 Task: Explore Airbnb listings in Savannah, Georgia, known for its historic mansions, beautiful squares, and Southern hospitality.
Action: Mouse moved to (511, 67)
Screenshot: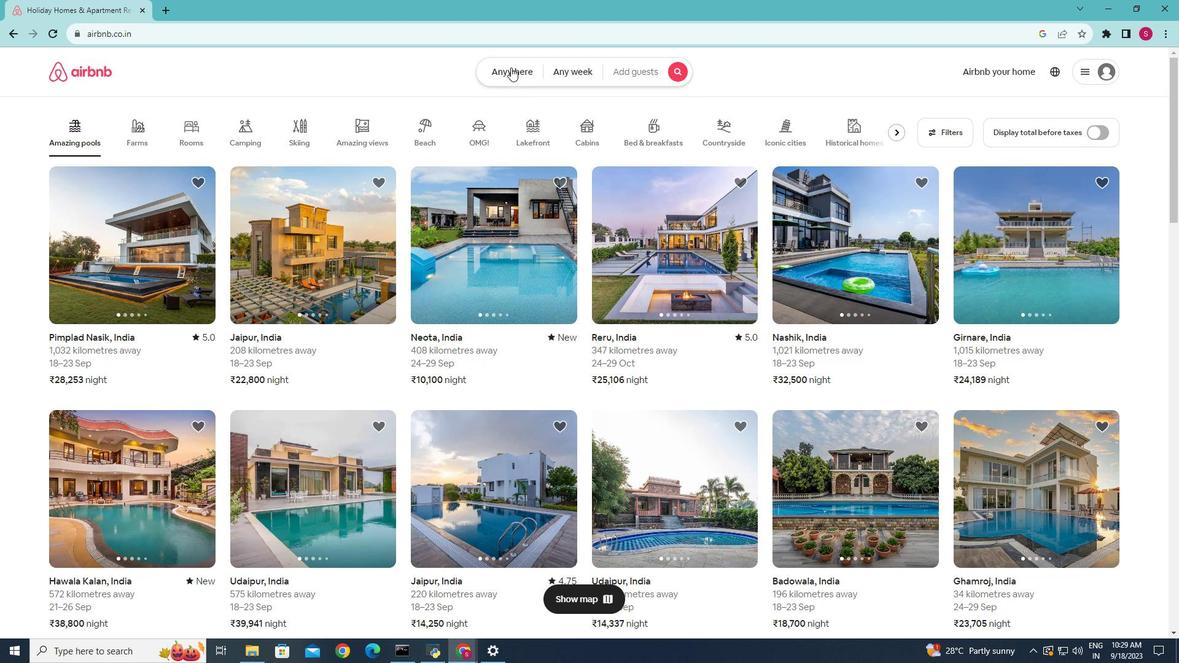 
Action: Mouse pressed left at (511, 67)
Screenshot: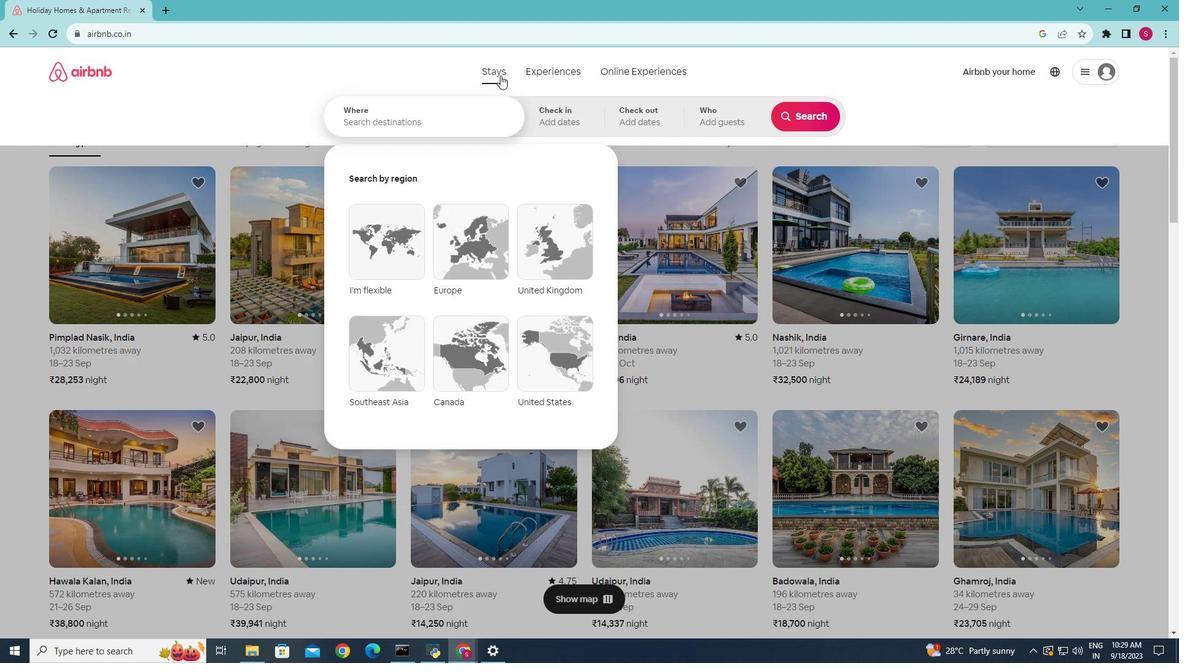 
Action: Mouse moved to (426, 109)
Screenshot: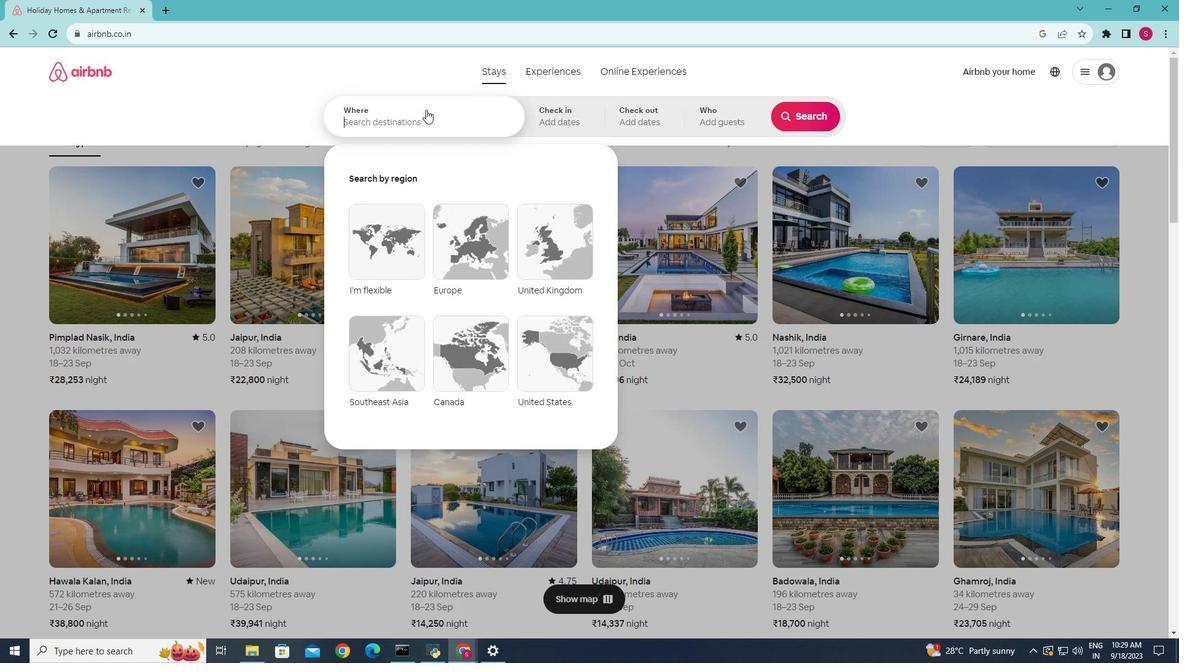 
Action: Mouse pressed left at (426, 109)
Screenshot: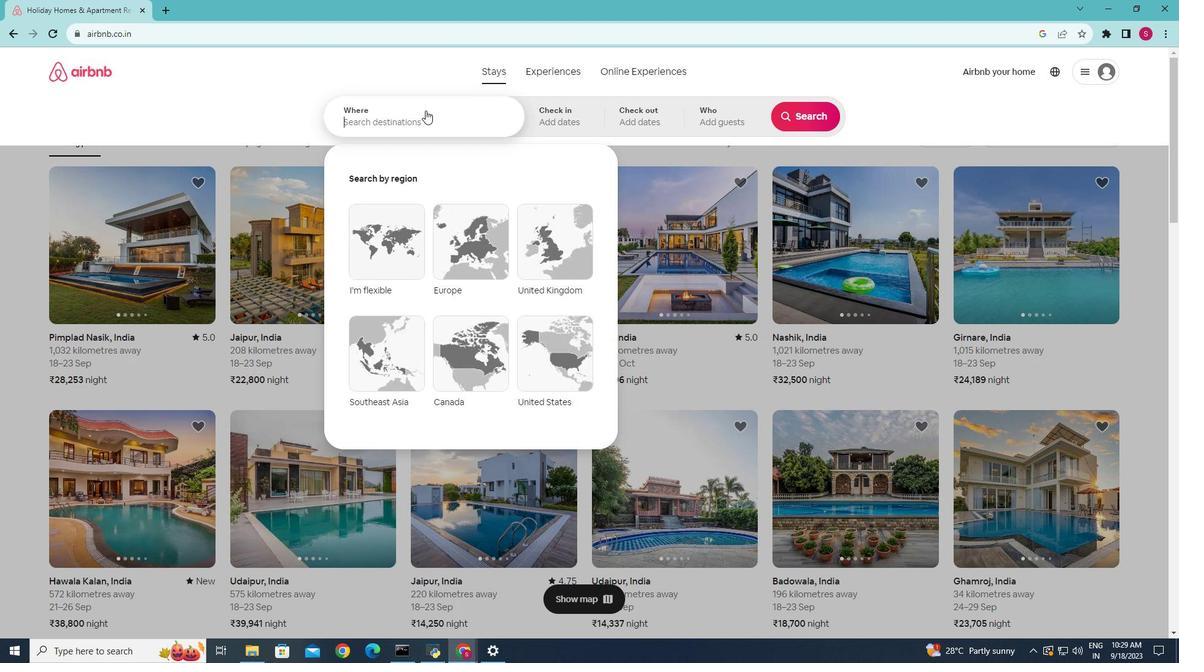 
Action: Mouse moved to (425, 110)
Screenshot: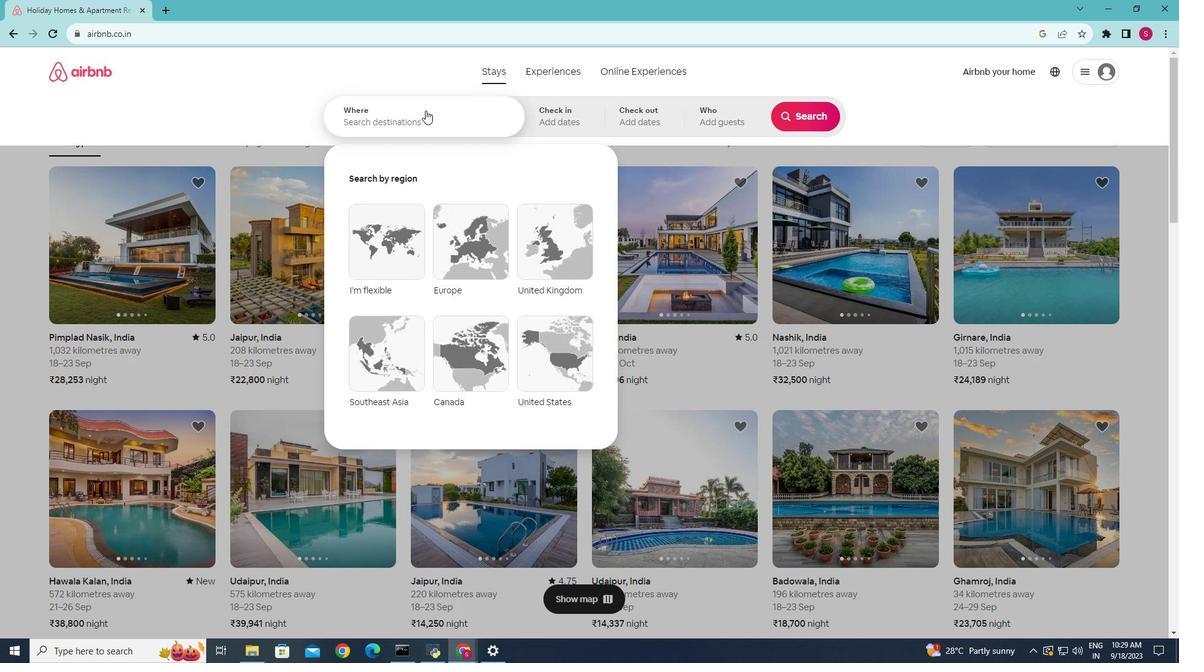 
Action: Key pressed <Key.caps_lock>S<Key.caps_lock>avannah,<Key.space><Key.caps_lock>G<Key.caps_lock>eogia<Key.enter>
Screenshot: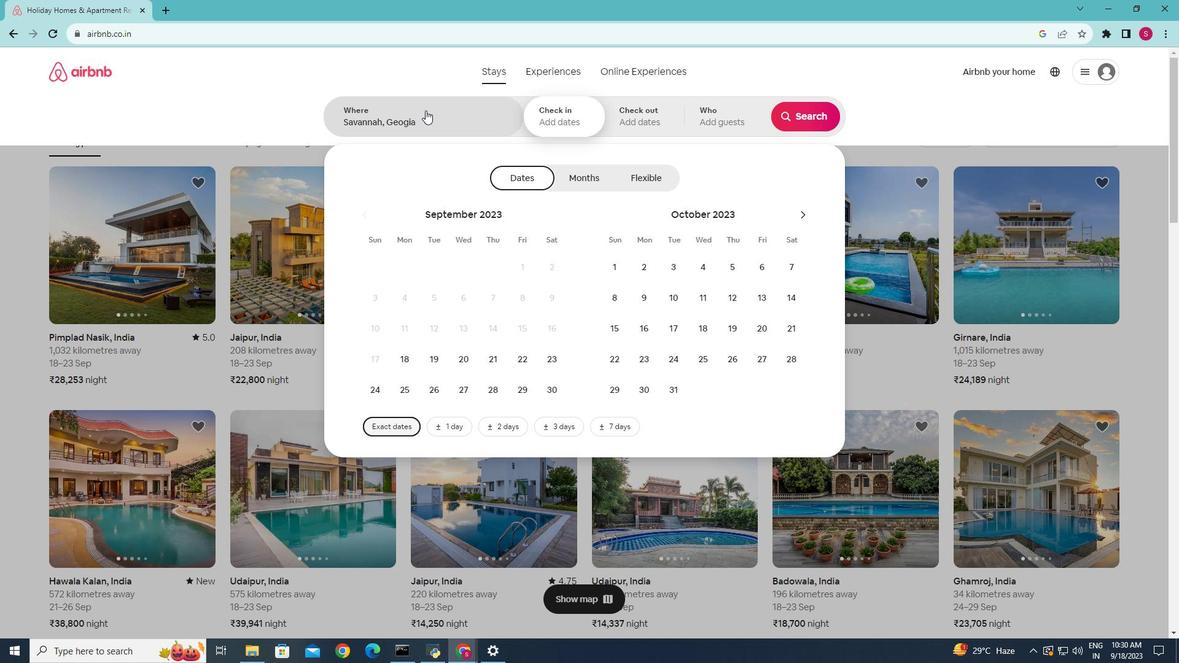 
Action: Mouse moved to (826, 117)
Screenshot: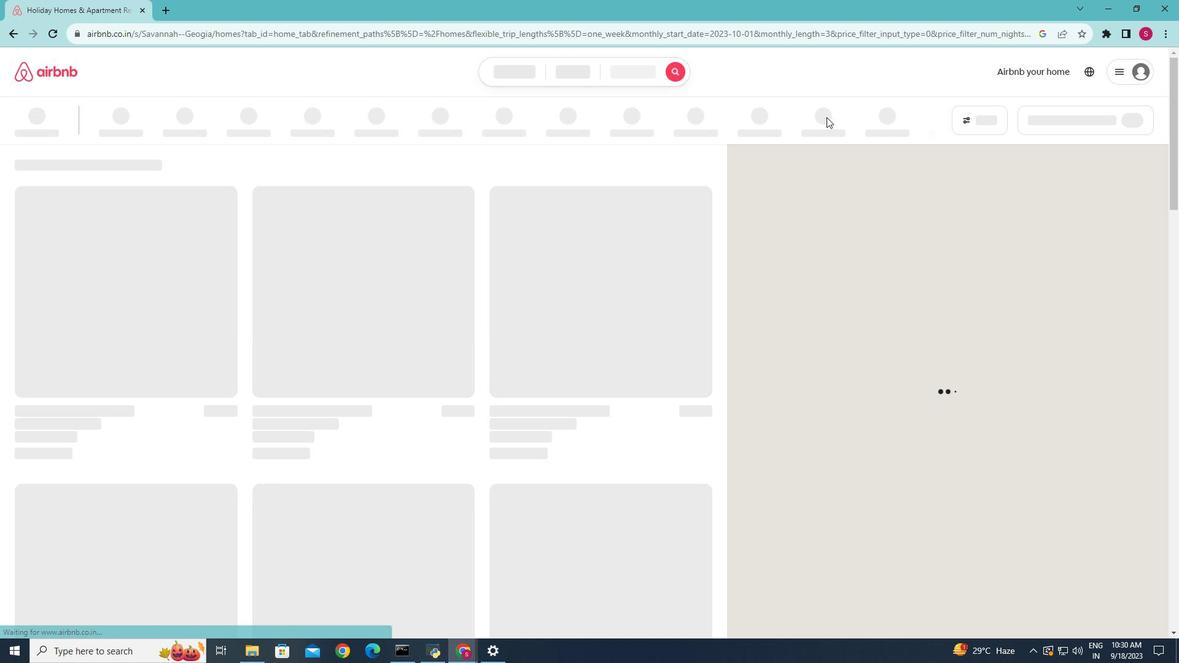 
Action: Mouse pressed left at (826, 117)
Screenshot: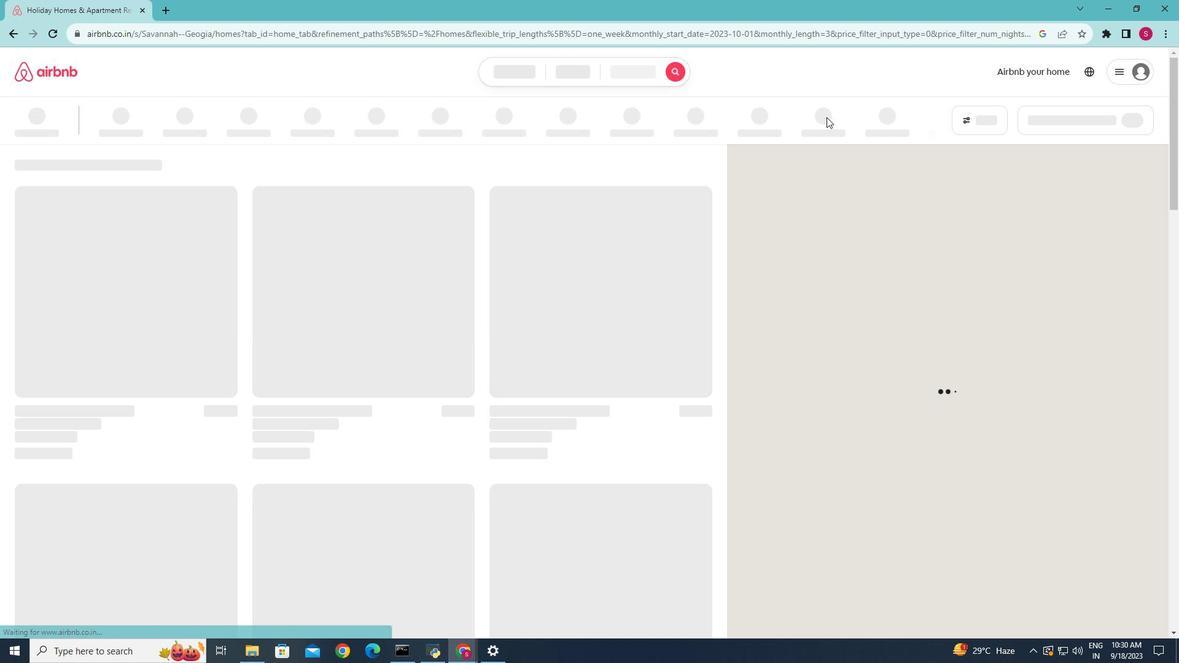 
Action: Mouse moved to (375, 421)
Screenshot: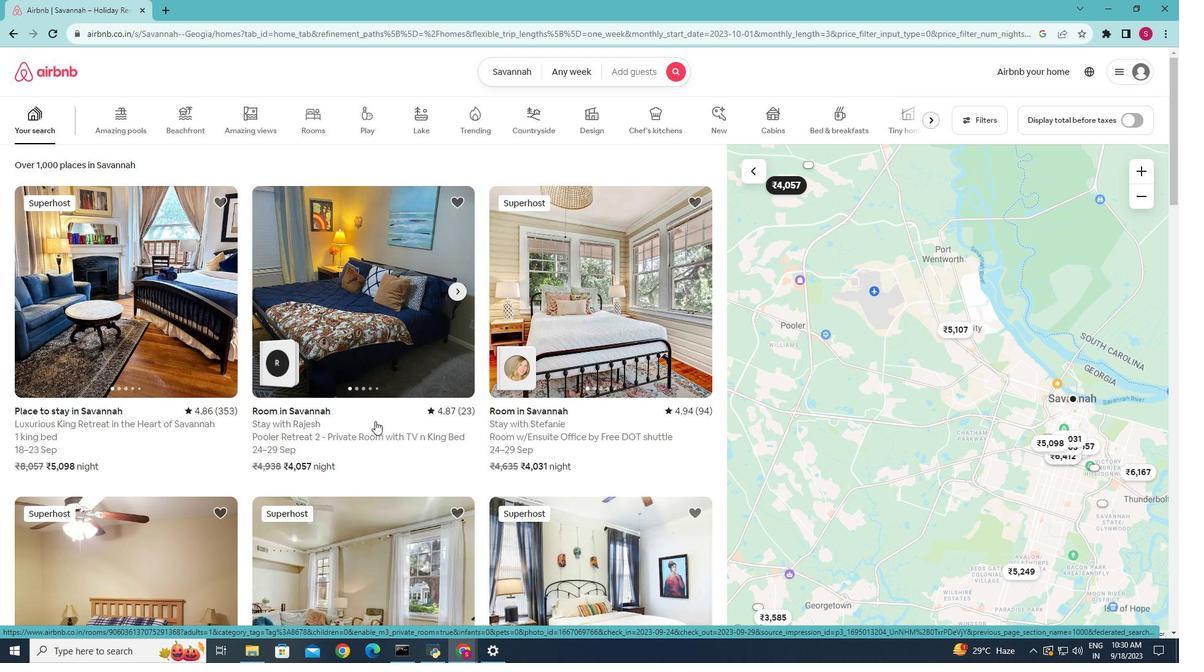 
Action: Mouse scrolled (375, 420) with delta (0, 0)
Screenshot: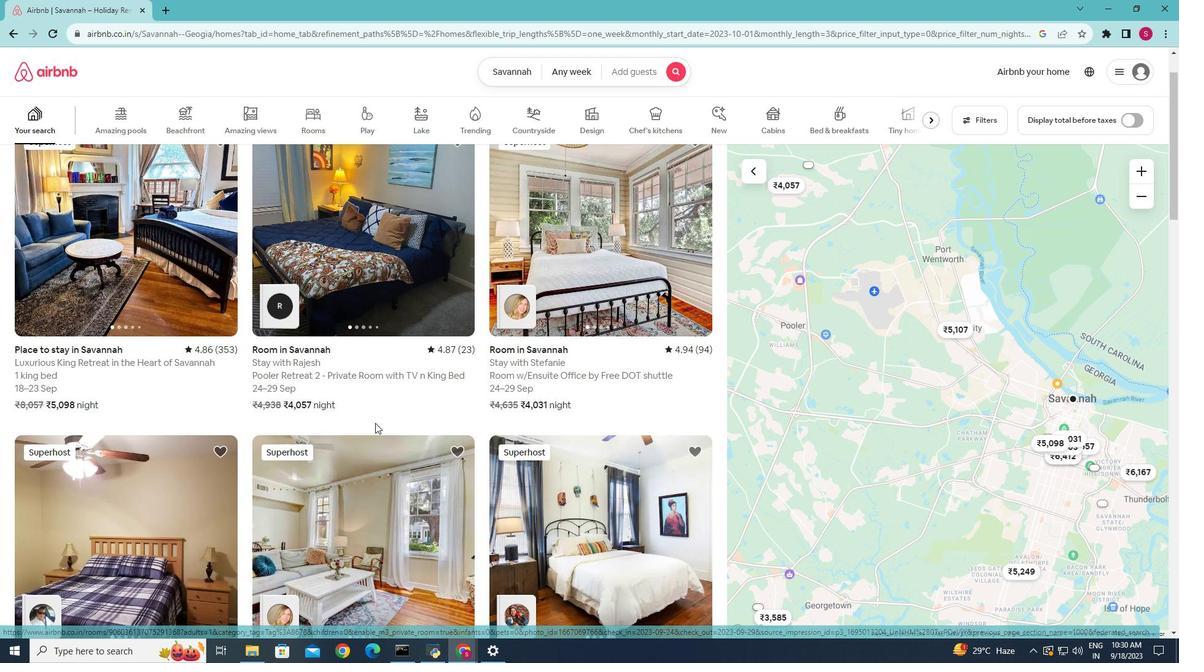 
Action: Mouse moved to (375, 423)
Screenshot: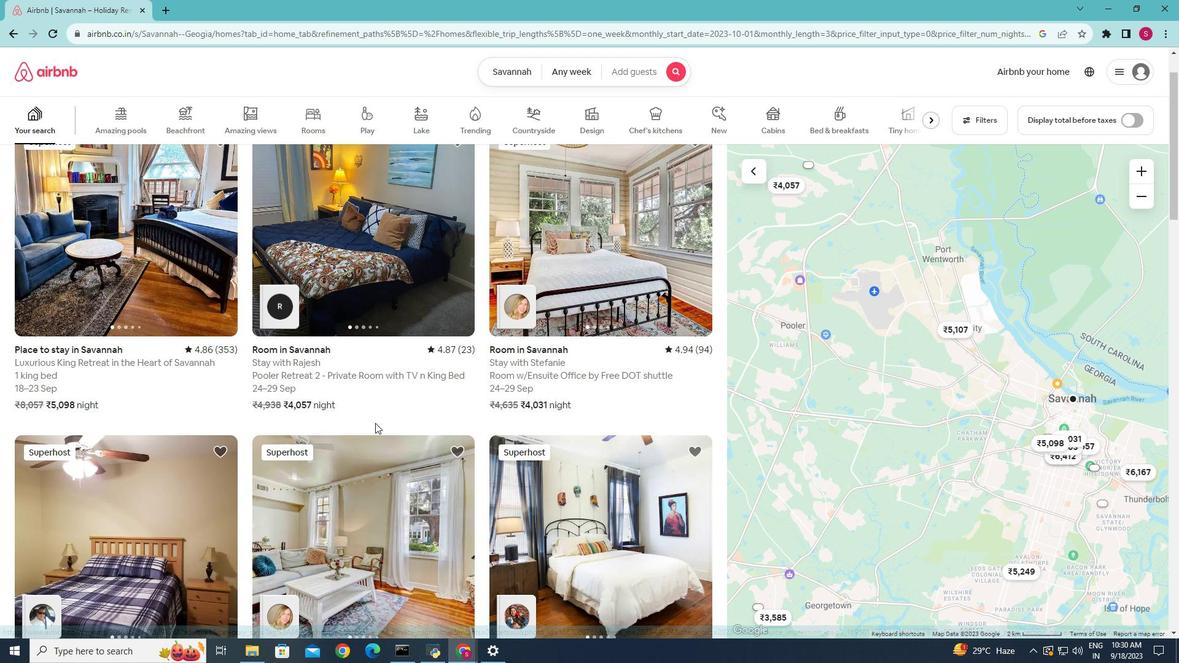 
Action: Mouse scrolled (375, 422) with delta (0, 0)
Screenshot: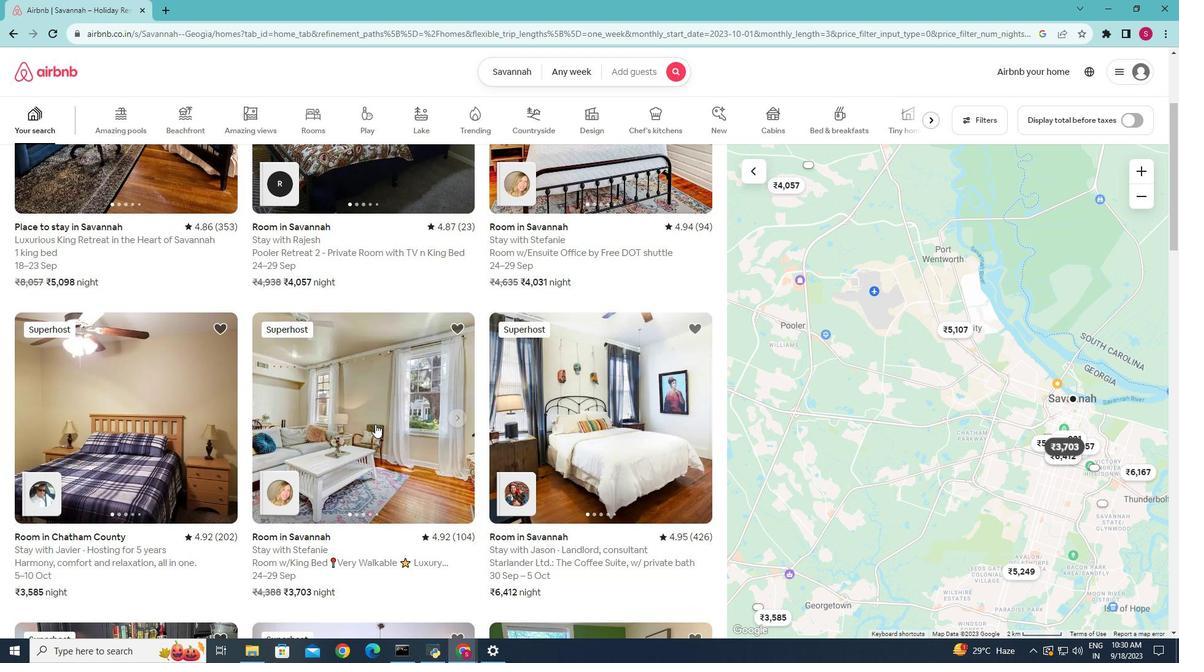 
Action: Mouse scrolled (375, 422) with delta (0, 0)
Screenshot: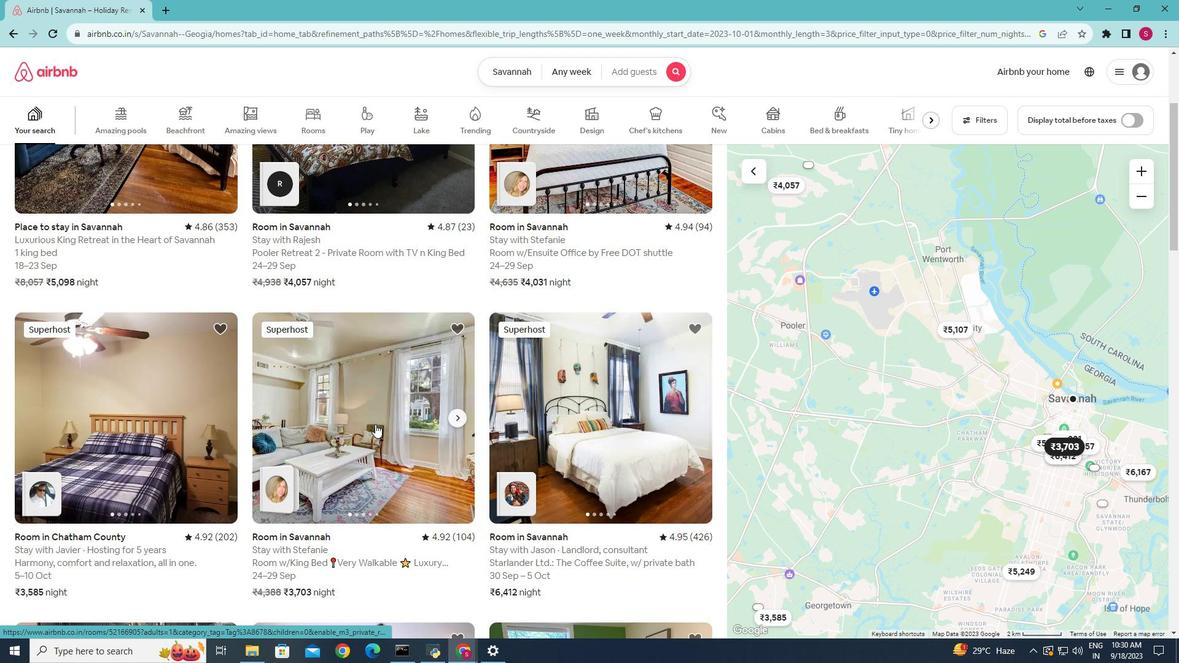 
Action: Mouse moved to (375, 424)
Screenshot: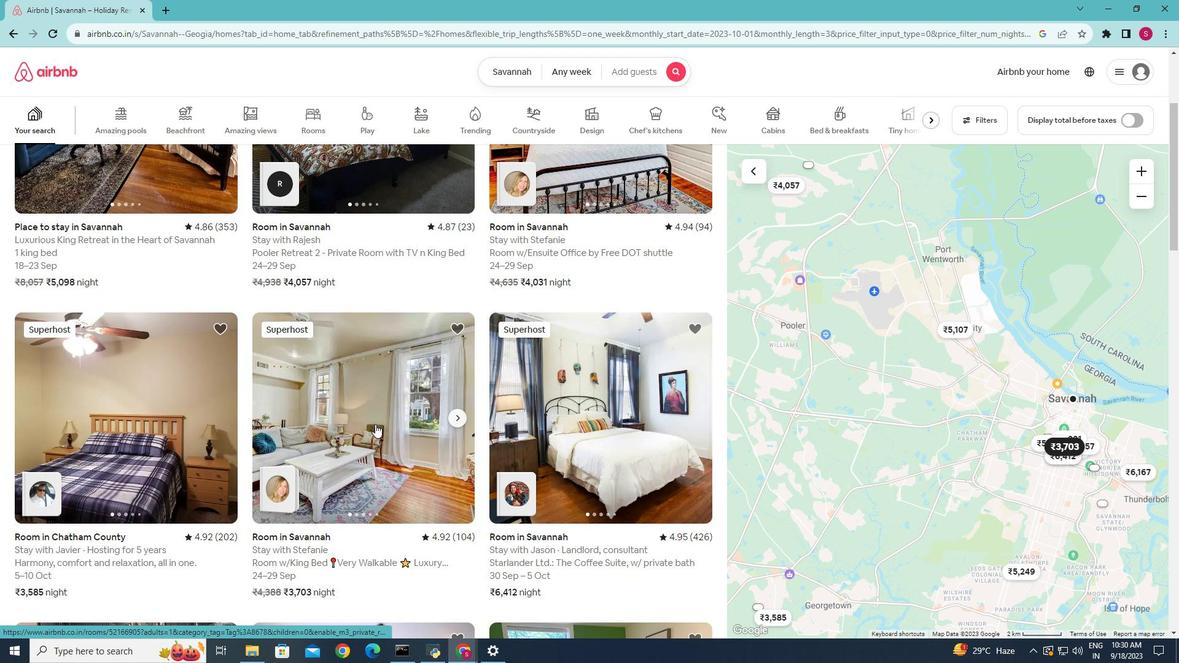 
Action: Mouse scrolled (375, 423) with delta (0, 0)
Screenshot: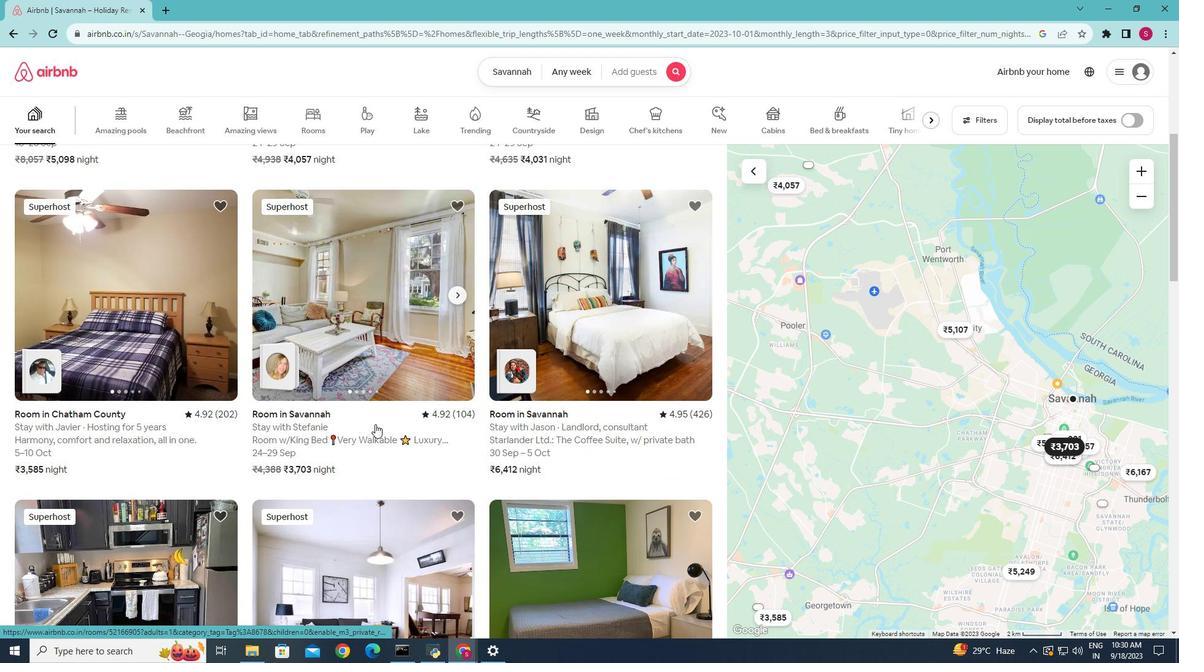 
Action: Mouse scrolled (375, 423) with delta (0, 0)
Screenshot: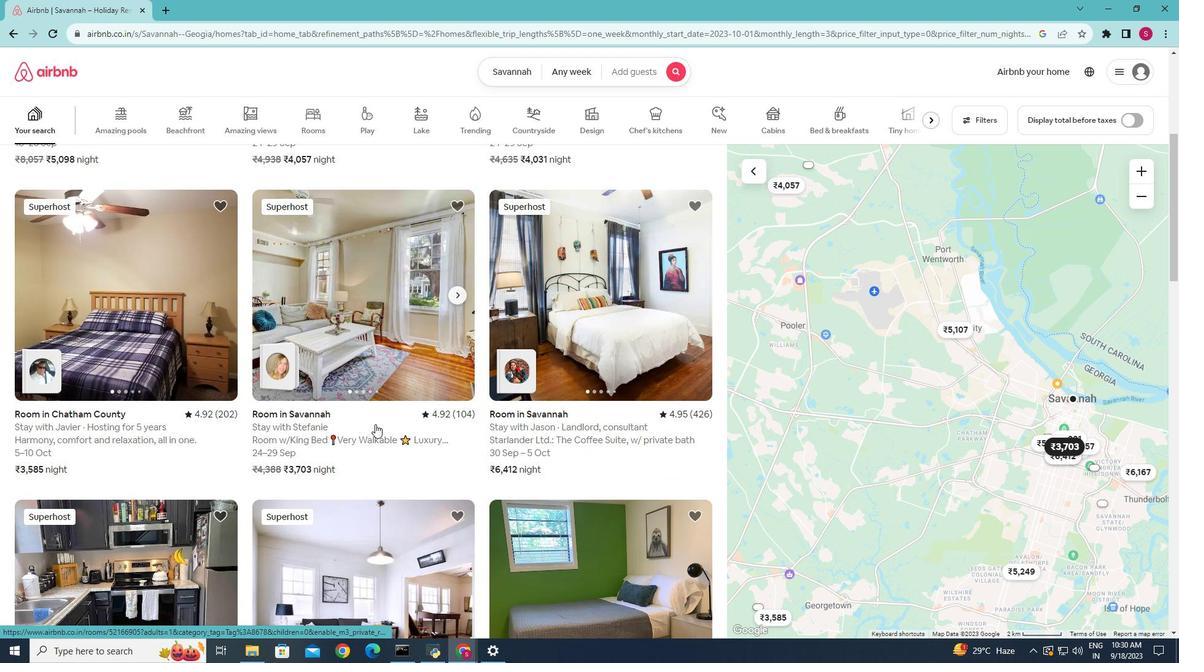 
Action: Mouse scrolled (375, 423) with delta (0, 0)
Screenshot: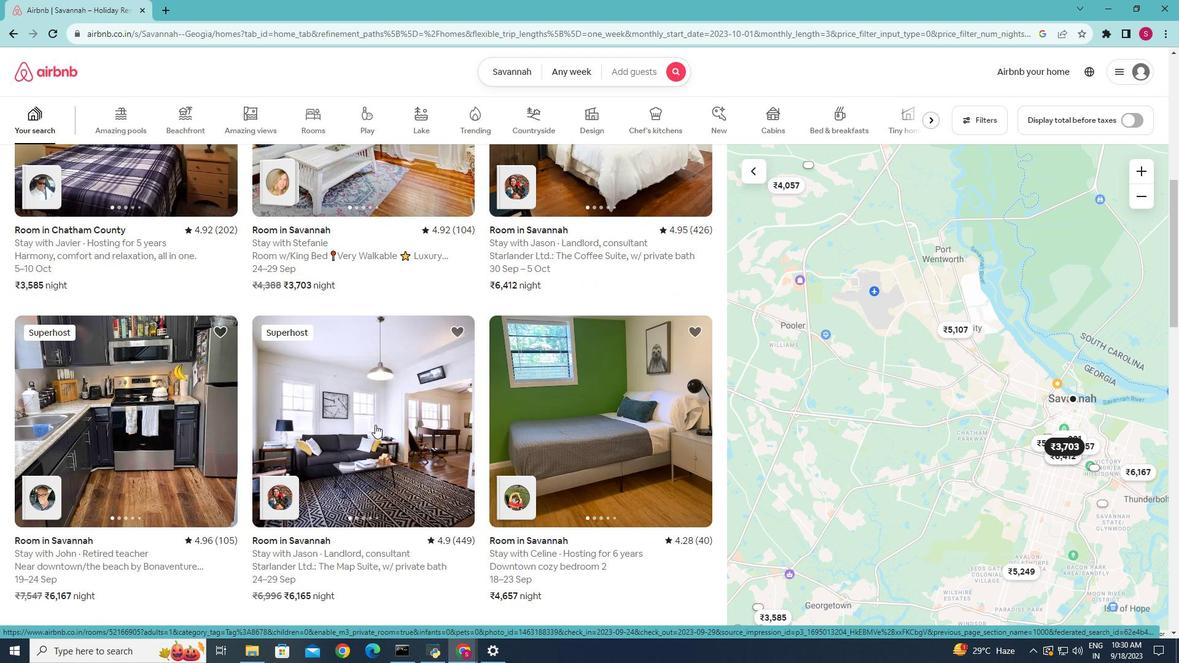 
Action: Mouse scrolled (375, 423) with delta (0, 0)
Screenshot: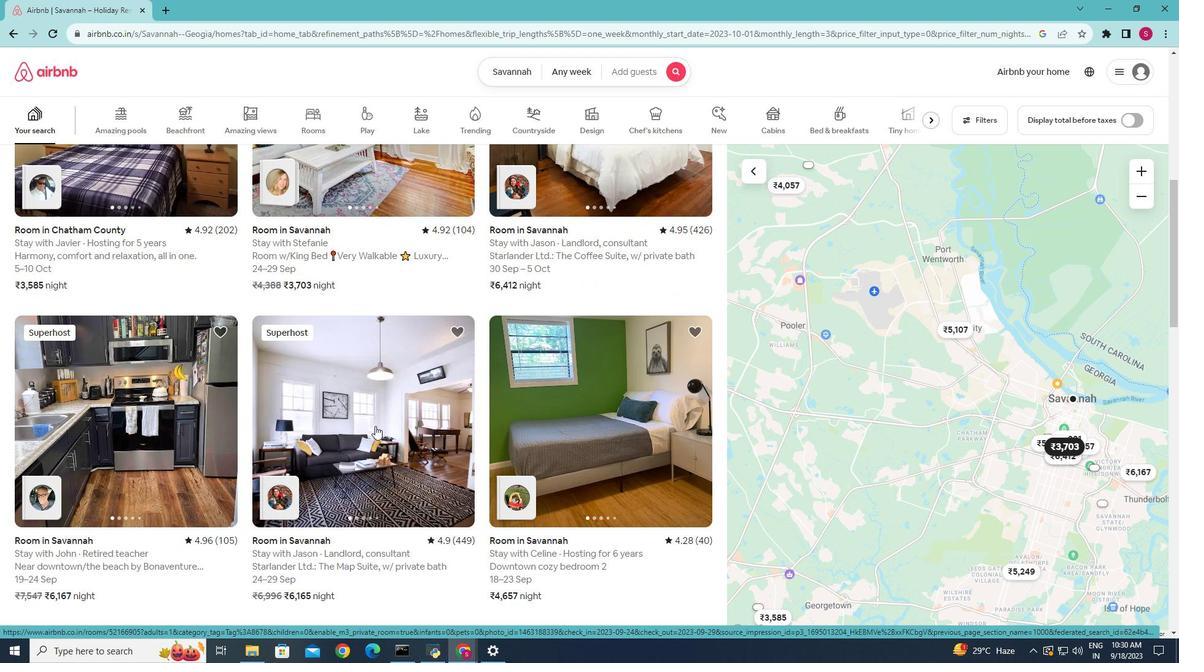 
Action: Mouse moved to (375, 425)
Screenshot: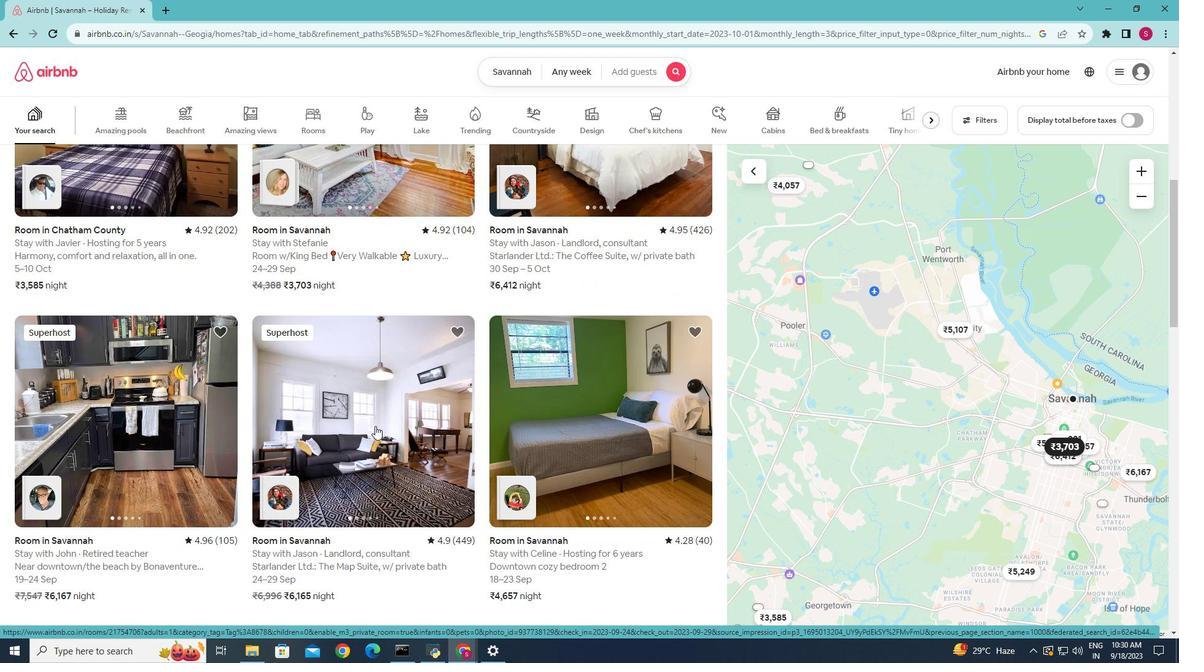 
Action: Mouse scrolled (375, 424) with delta (0, 0)
Screenshot: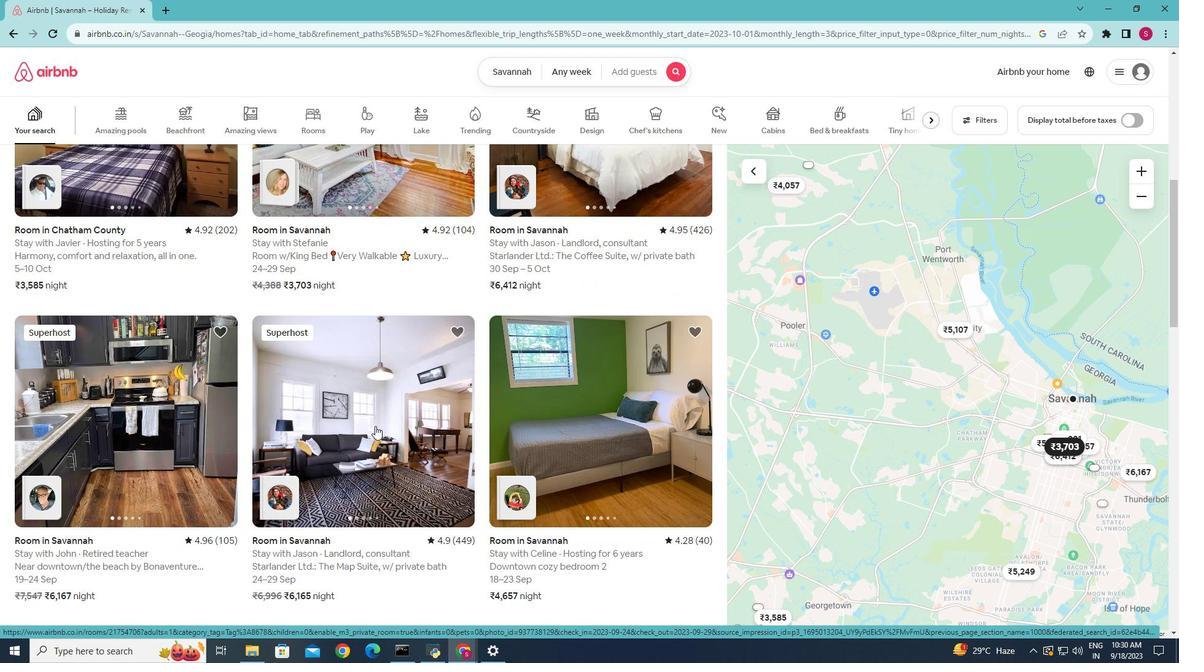 
Action: Mouse moved to (375, 426)
Screenshot: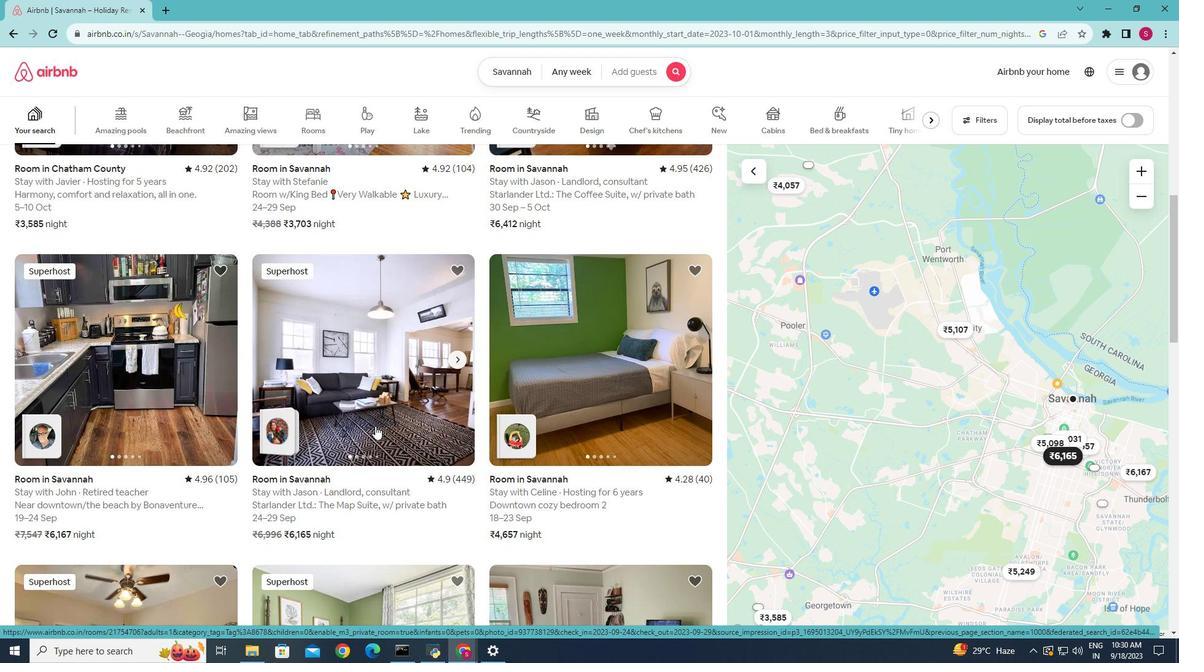 
Action: Mouse scrolled (375, 425) with delta (0, 0)
Screenshot: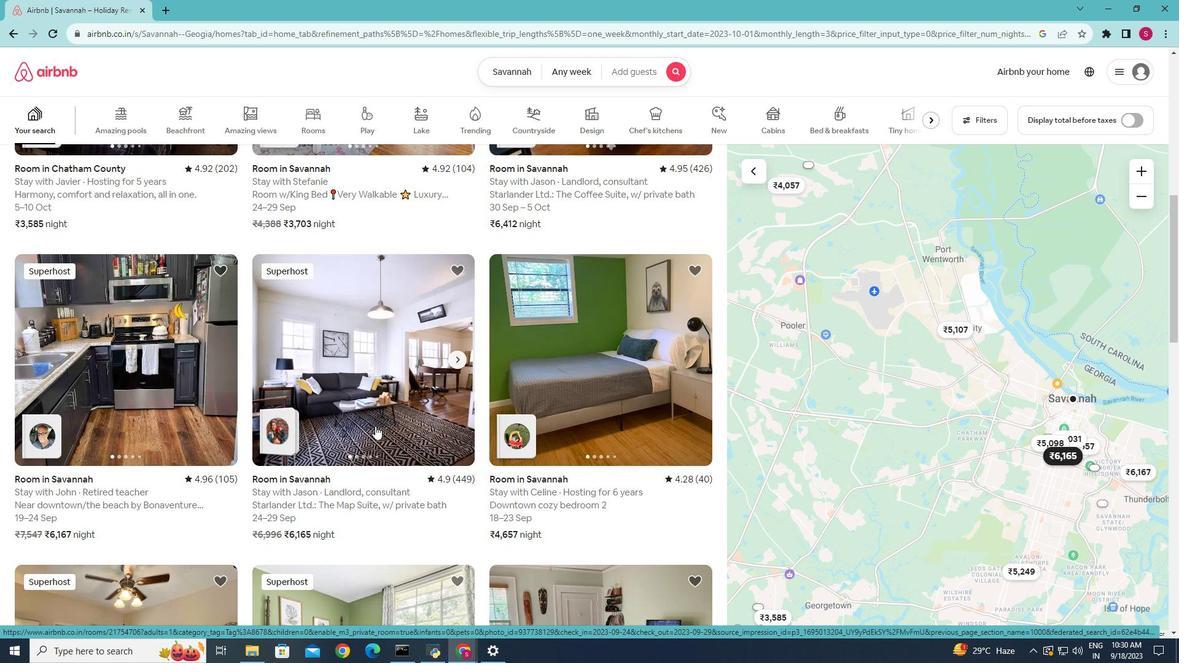 
Action: Mouse scrolled (375, 425) with delta (0, 0)
Screenshot: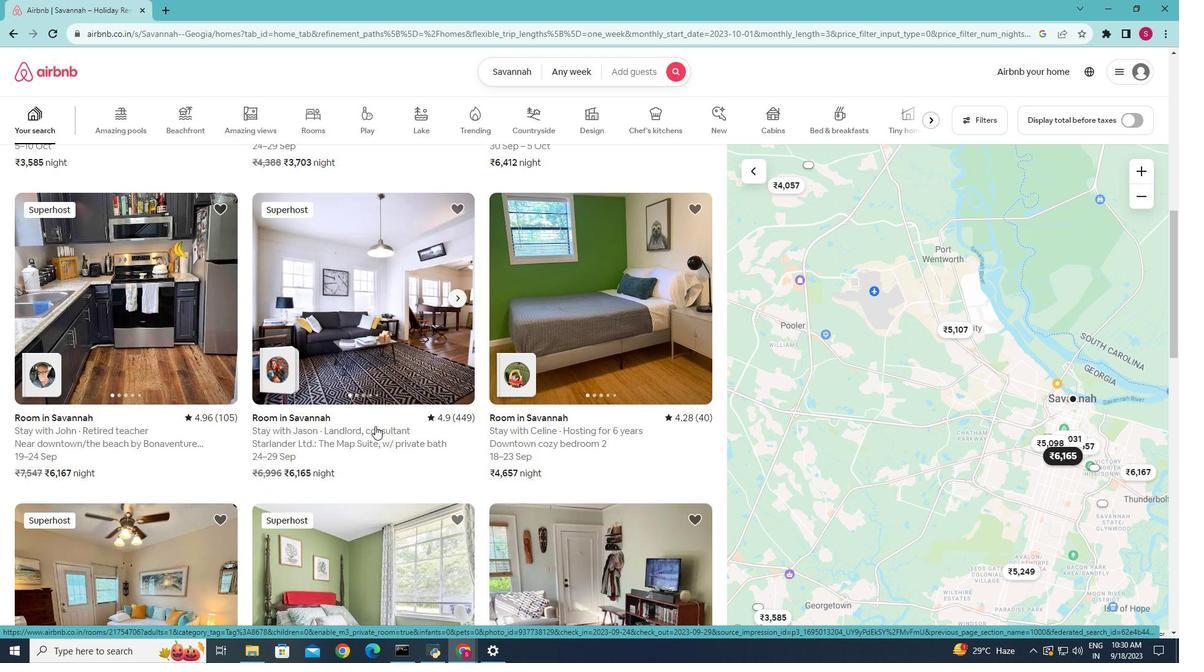 
Action: Mouse scrolled (375, 425) with delta (0, 0)
Screenshot: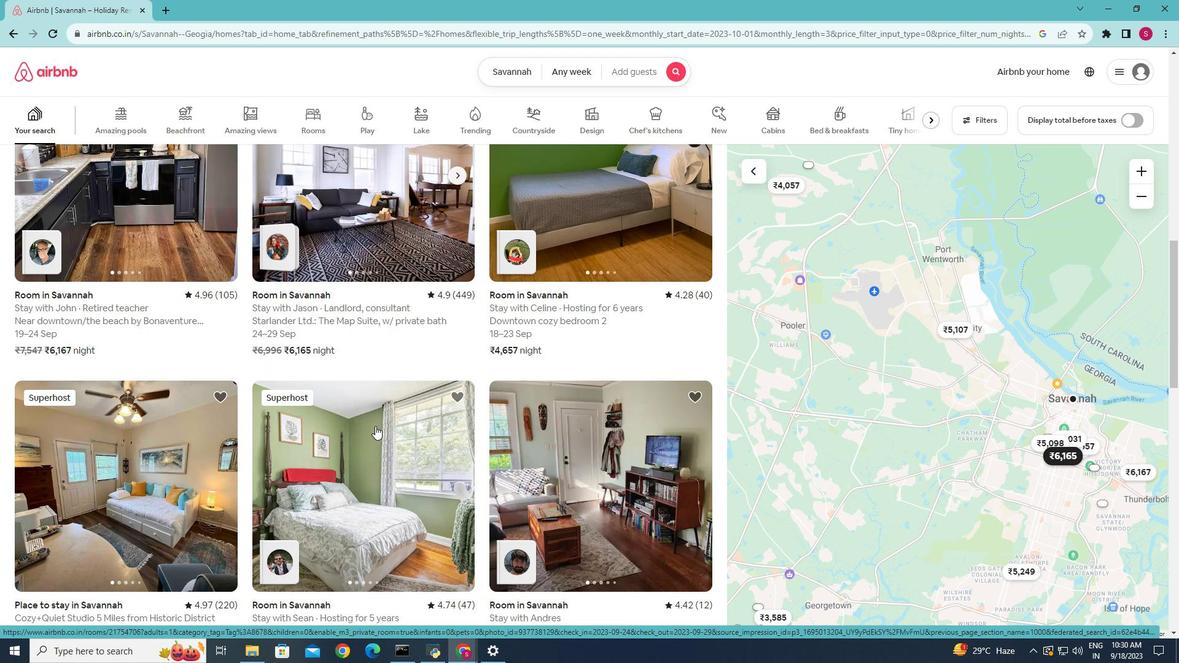 
Action: Mouse scrolled (375, 425) with delta (0, 0)
Screenshot: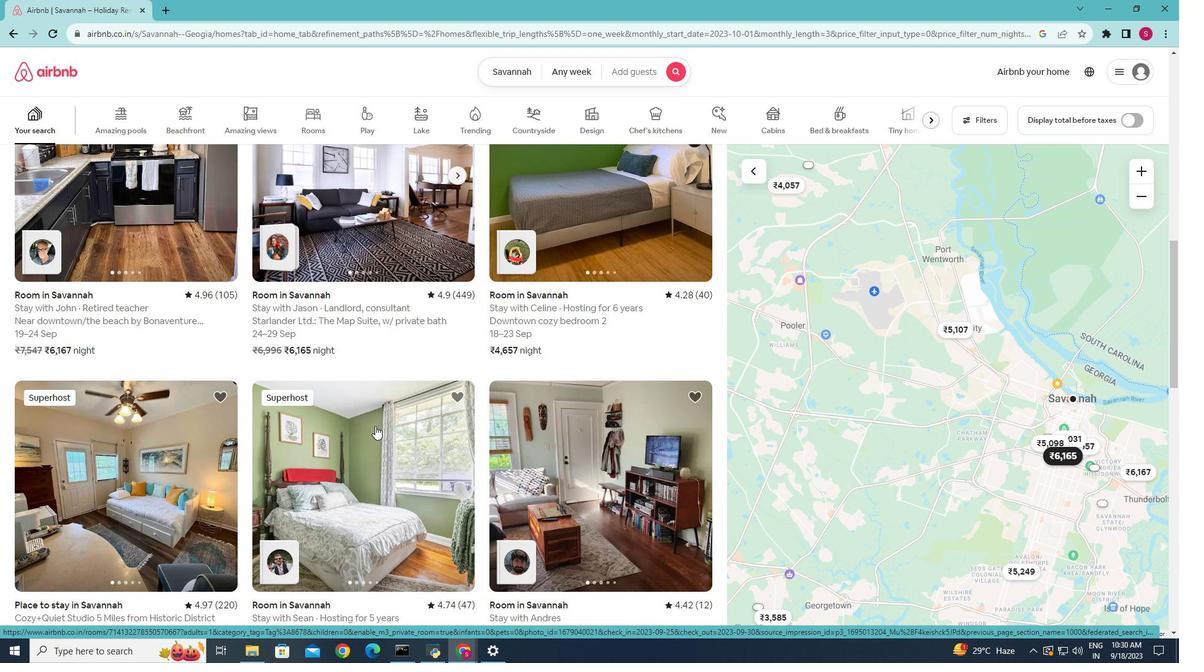 
Action: Mouse scrolled (375, 425) with delta (0, 0)
Screenshot: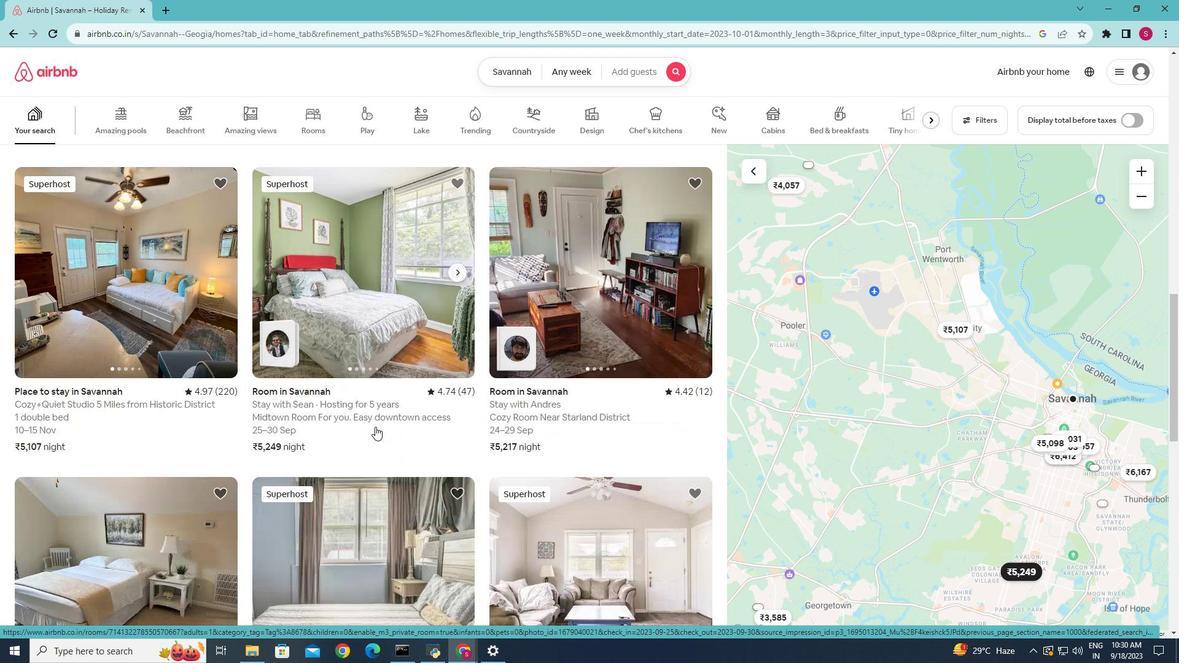 
Action: Mouse moved to (375, 426)
Screenshot: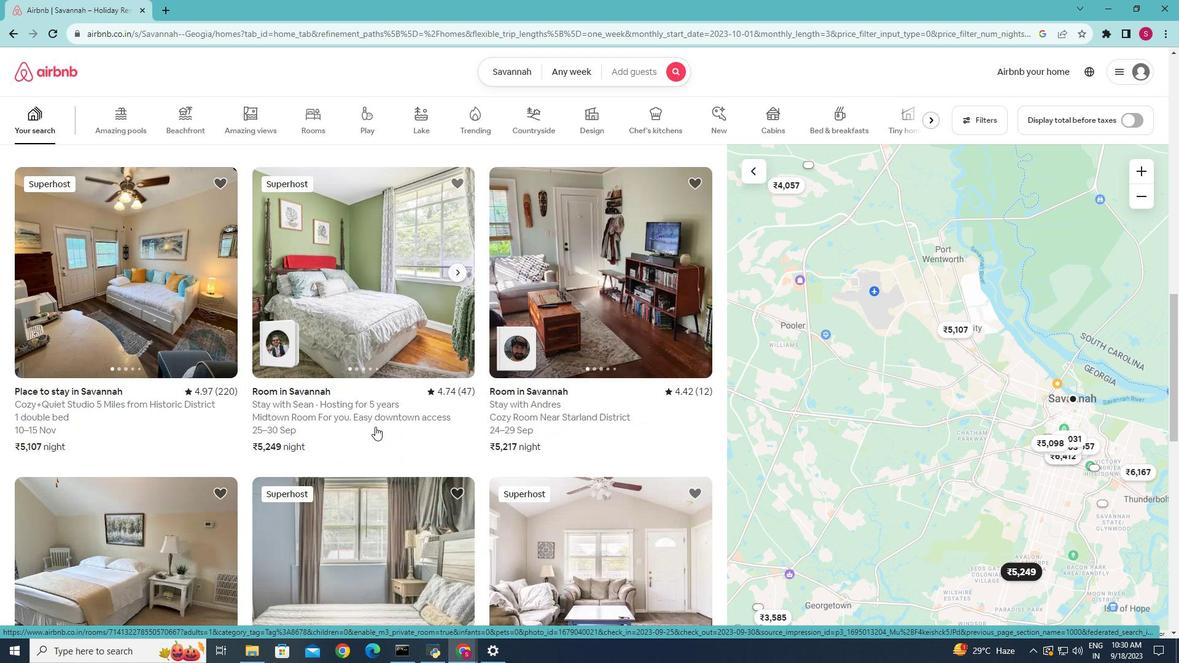 
Action: Mouse scrolled (375, 426) with delta (0, 0)
Screenshot: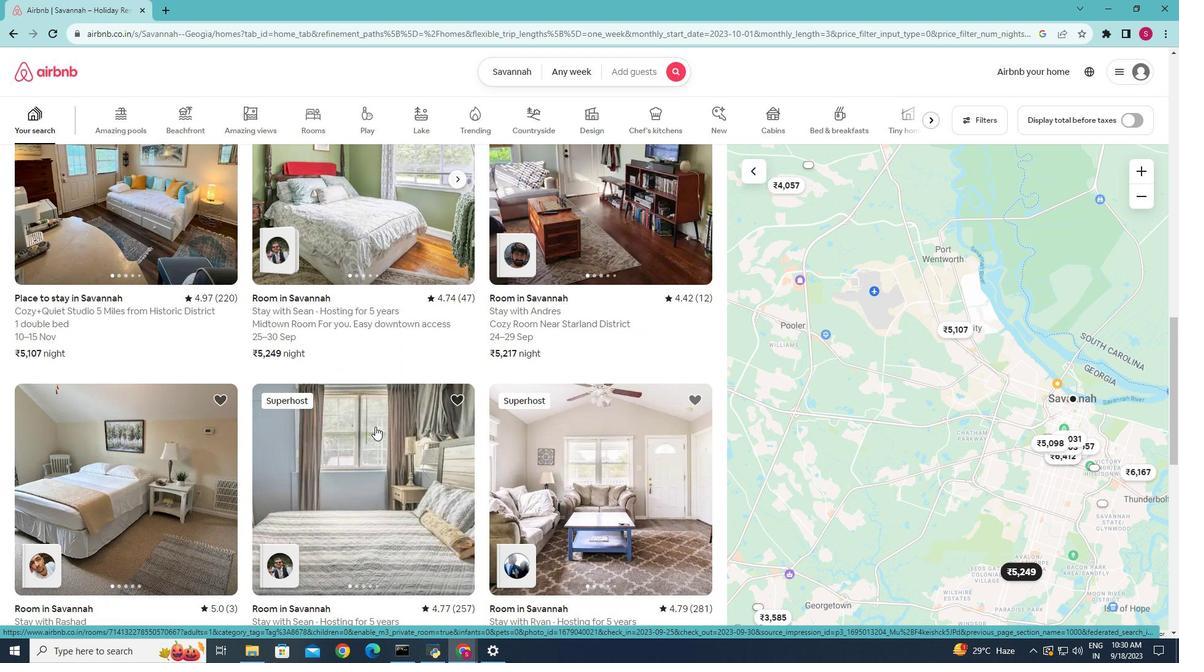 
Action: Mouse scrolled (375, 426) with delta (0, 0)
Screenshot: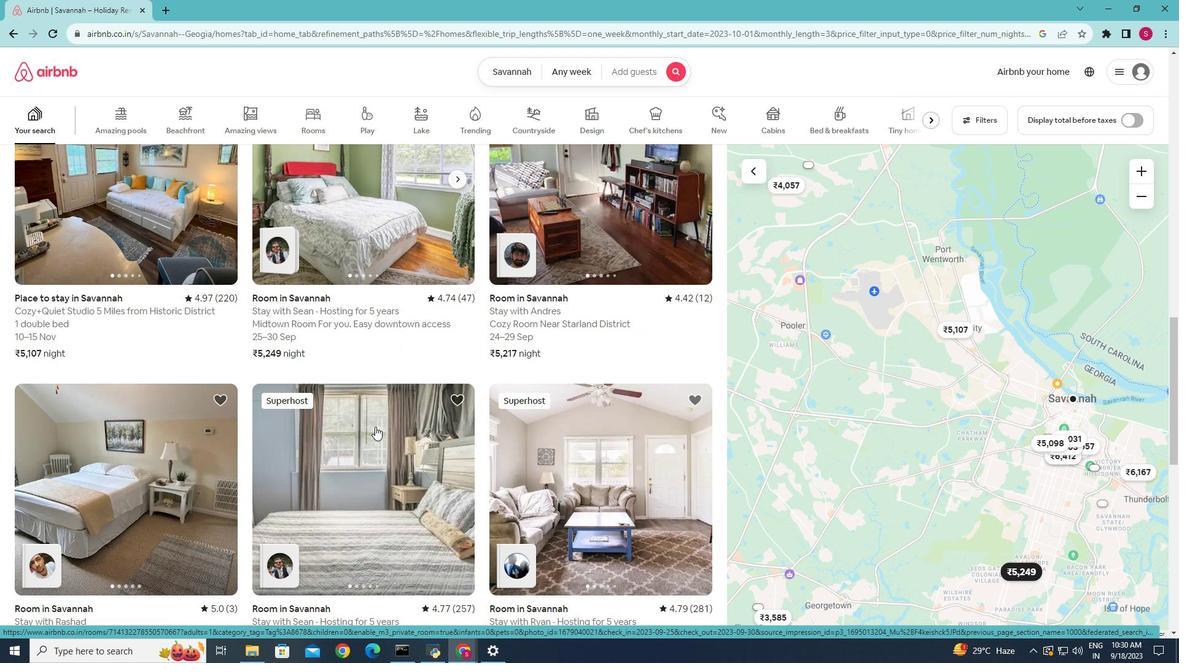 
Action: Mouse scrolled (375, 426) with delta (0, 0)
Screenshot: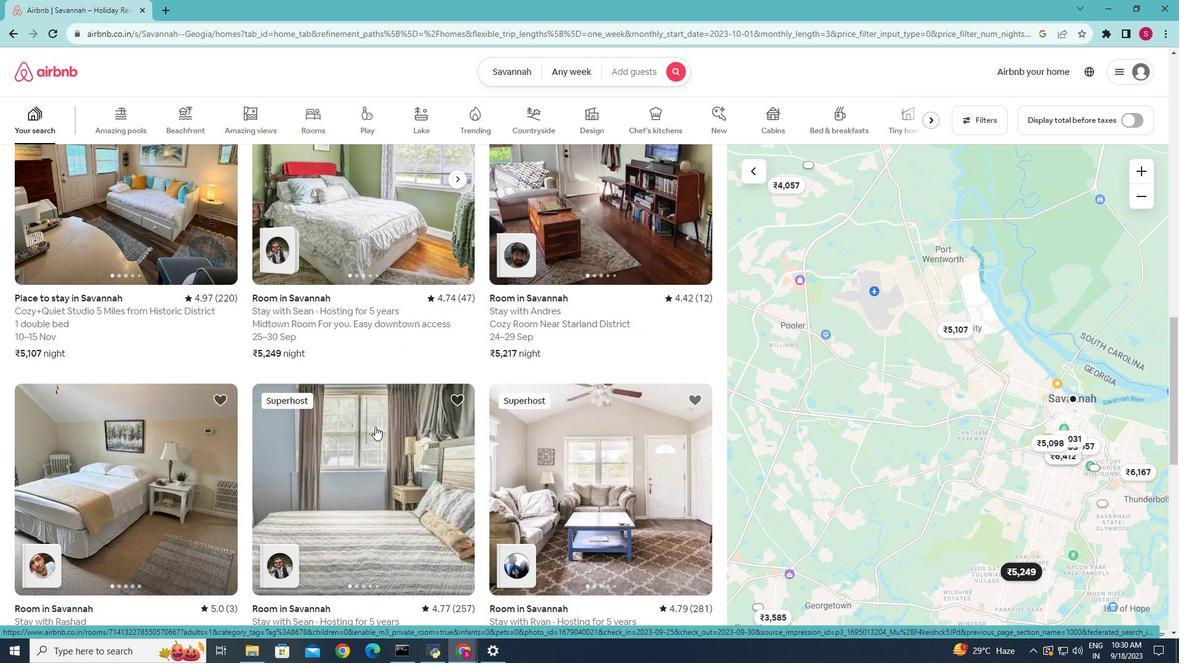 
Action: Mouse scrolled (375, 426) with delta (0, 0)
Screenshot: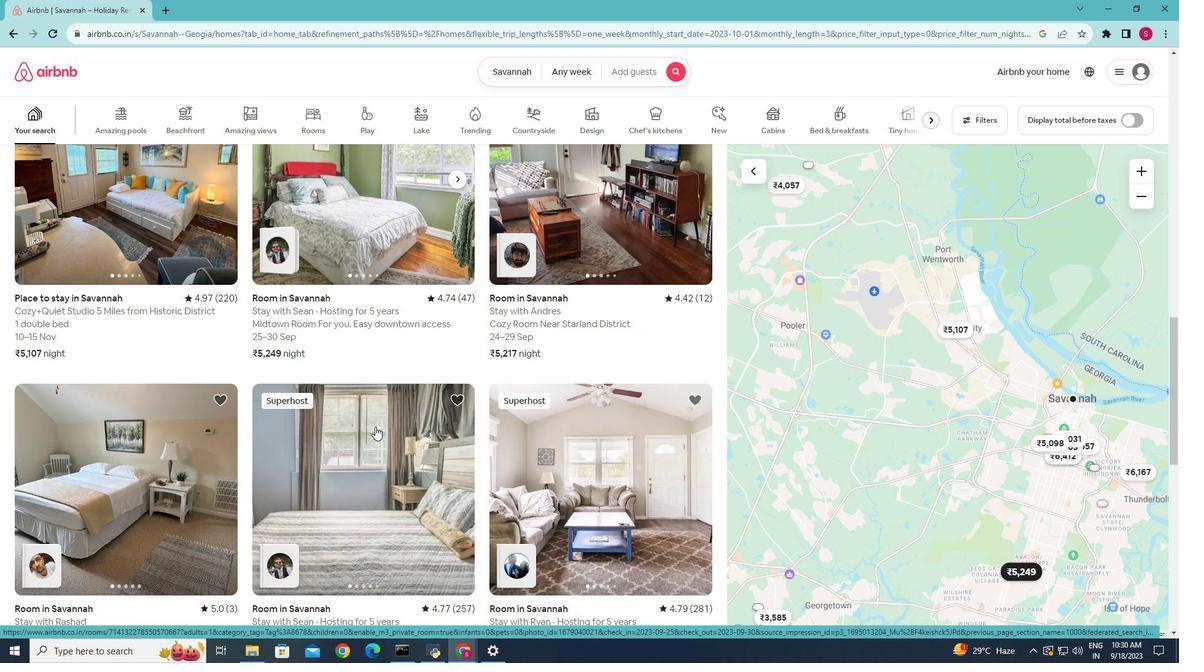 
Action: Mouse scrolled (375, 426) with delta (0, 0)
Screenshot: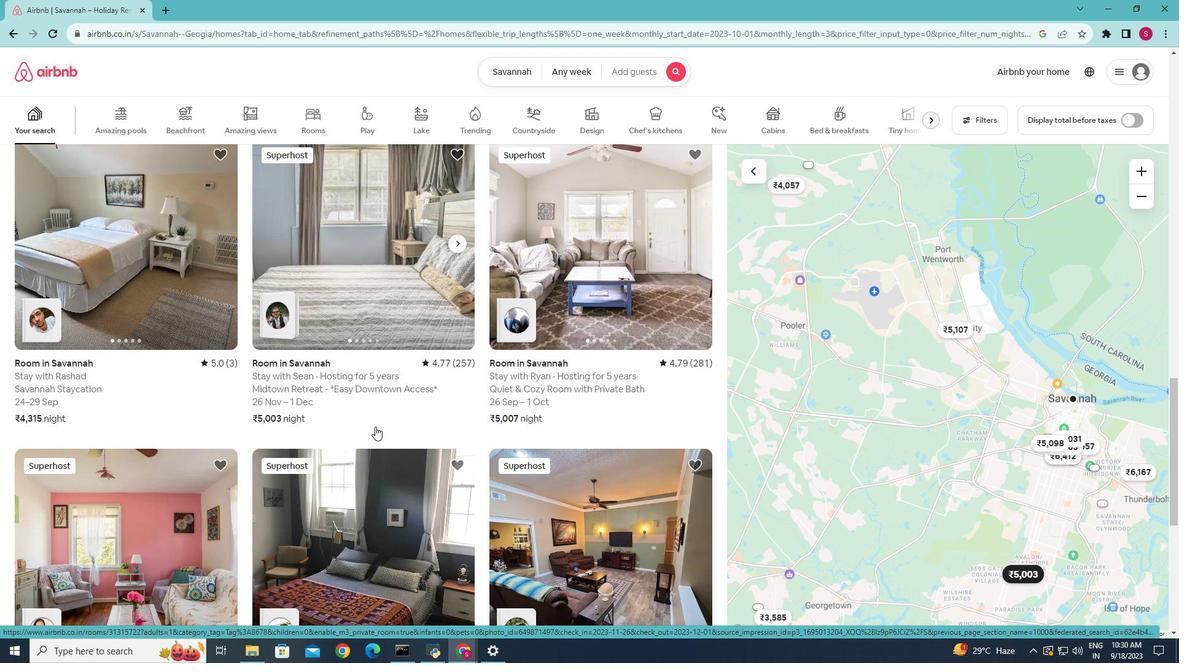 
Action: Mouse scrolled (375, 426) with delta (0, 0)
Screenshot: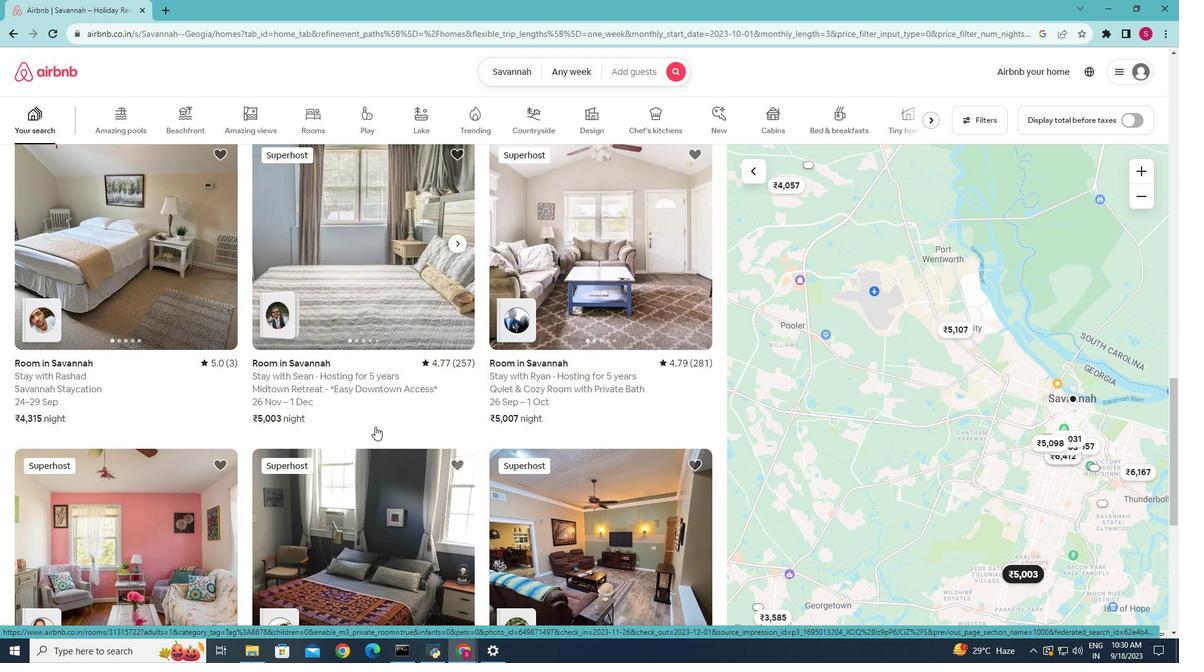 
Action: Mouse scrolled (375, 426) with delta (0, 0)
Screenshot: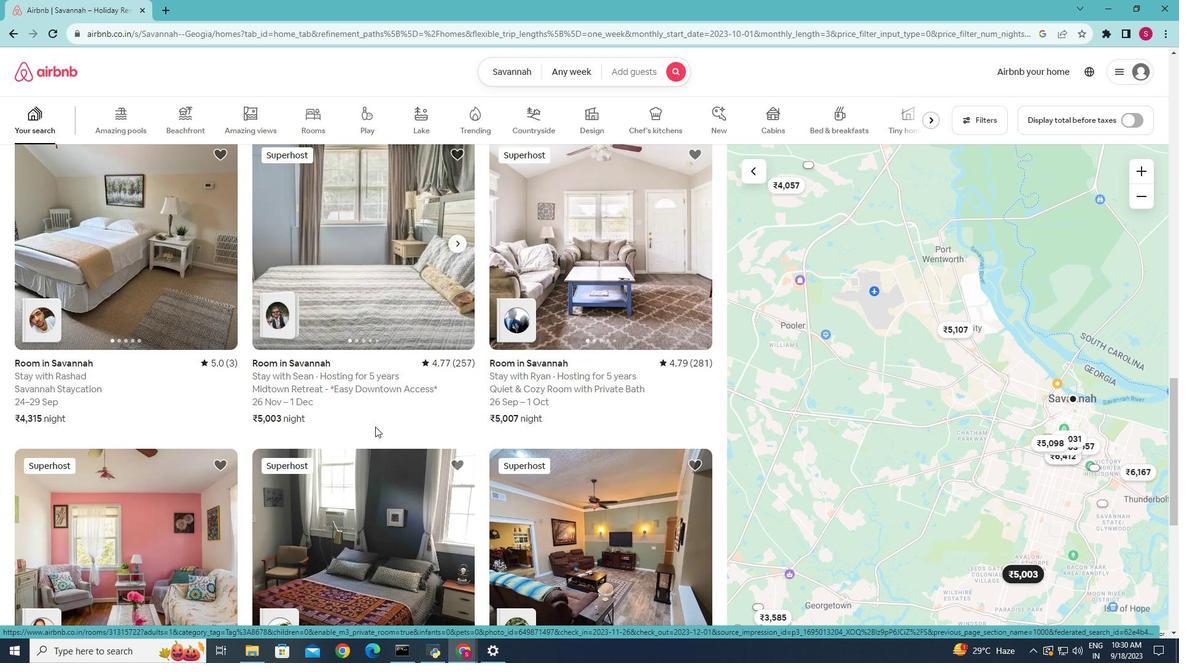 
Action: Mouse scrolled (375, 426) with delta (0, 0)
Screenshot: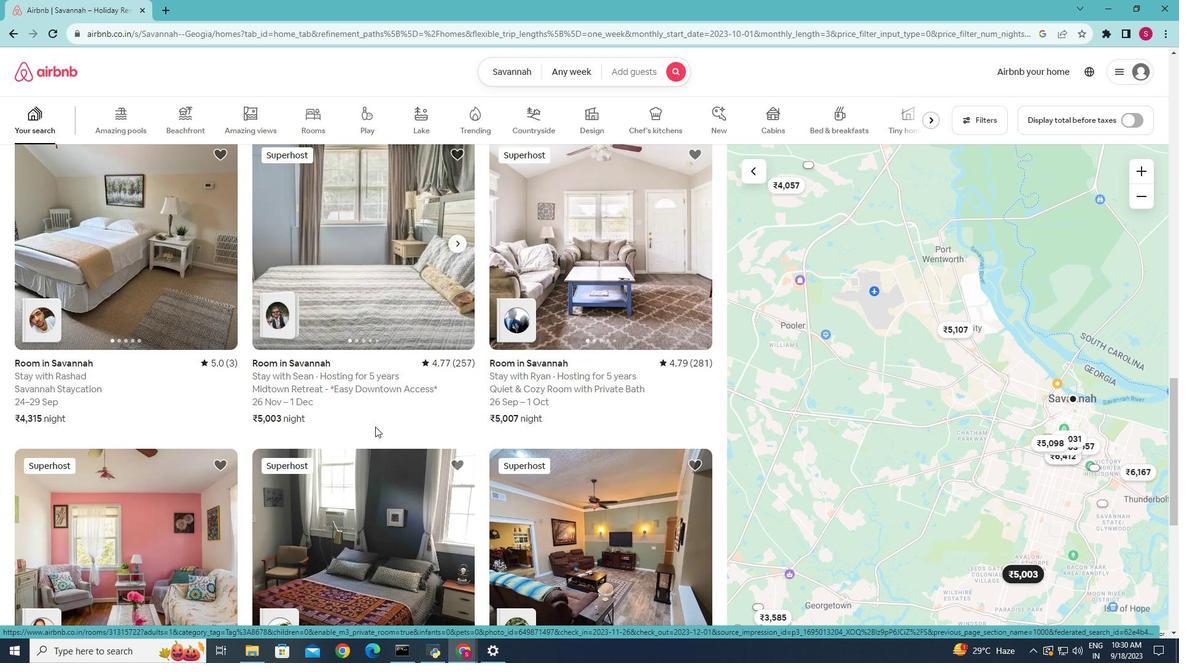 
Action: Mouse scrolled (375, 426) with delta (0, 0)
Screenshot: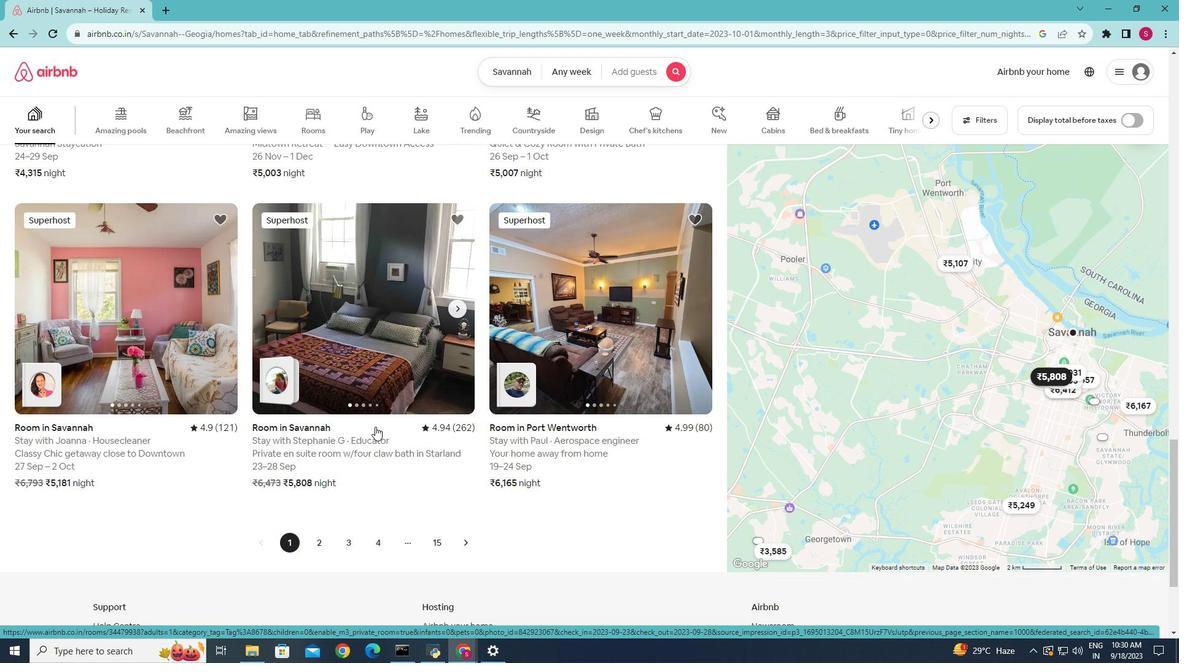 
Action: Mouse scrolled (375, 426) with delta (0, 0)
Screenshot: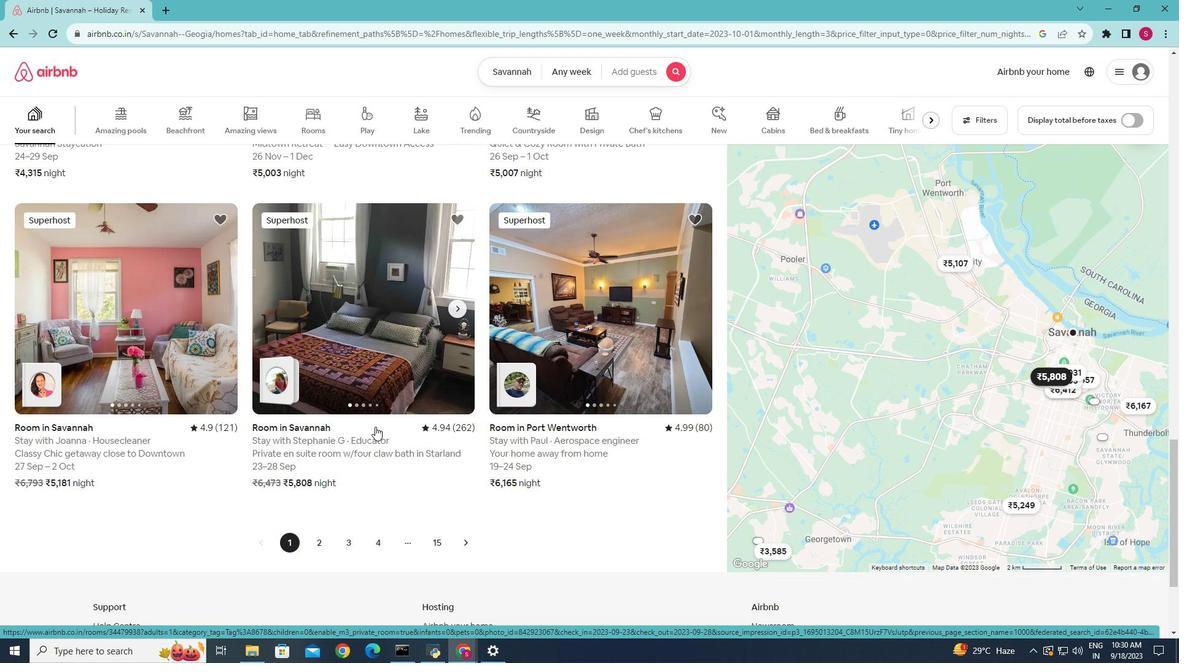 
Action: Mouse scrolled (375, 426) with delta (0, 0)
Screenshot: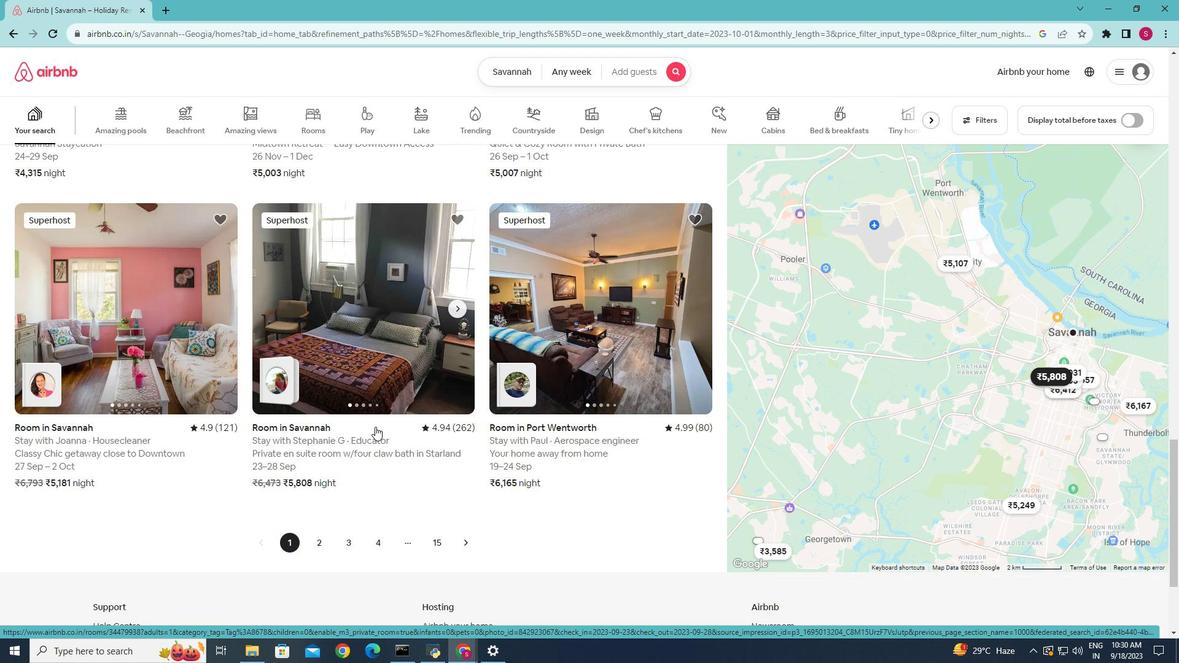 
Action: Mouse scrolled (375, 426) with delta (0, 0)
Screenshot: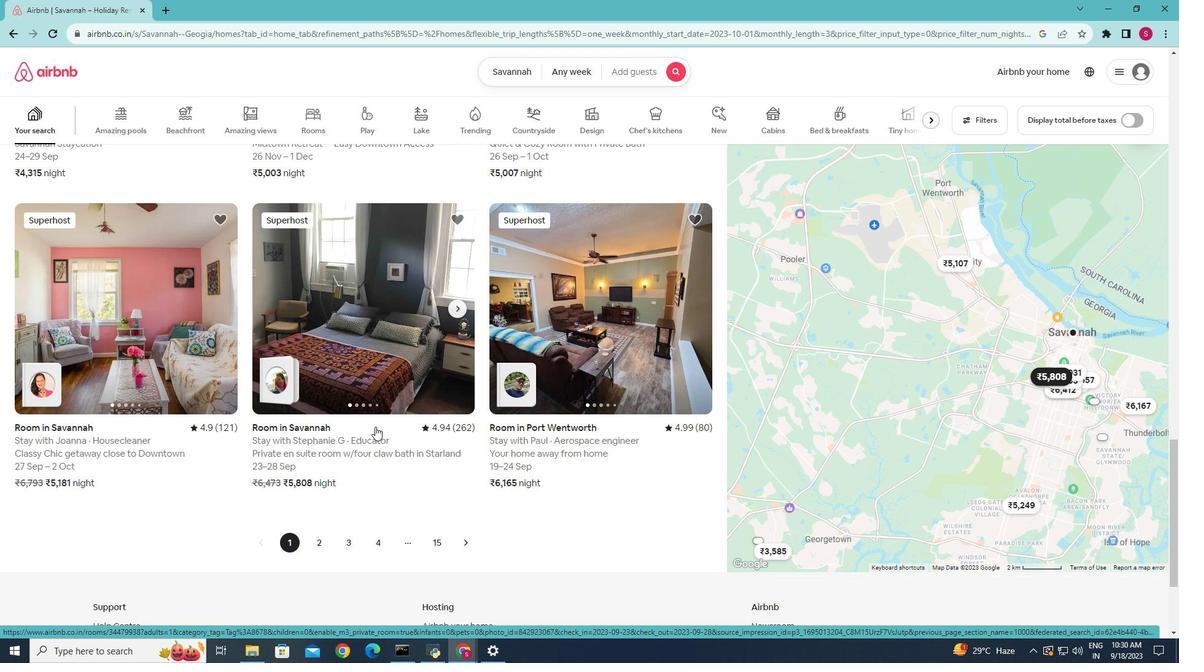
Action: Mouse scrolled (375, 426) with delta (0, 0)
Screenshot: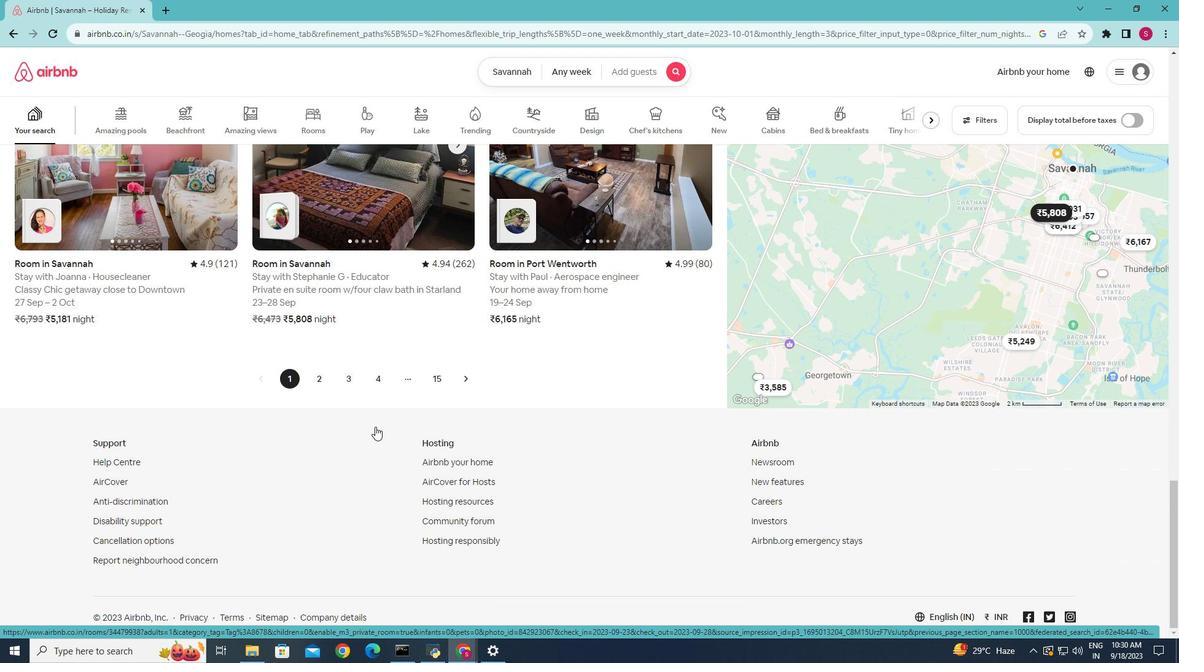 
Action: Mouse scrolled (375, 426) with delta (0, 0)
Screenshot: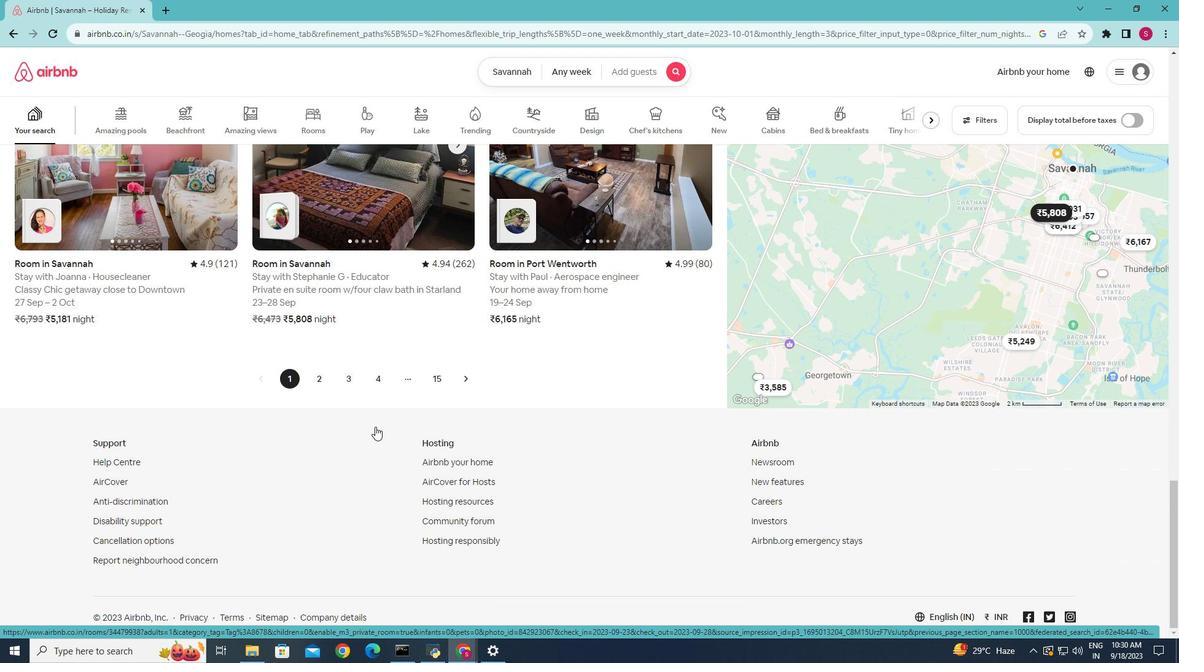 
Action: Mouse scrolled (375, 426) with delta (0, 0)
Screenshot: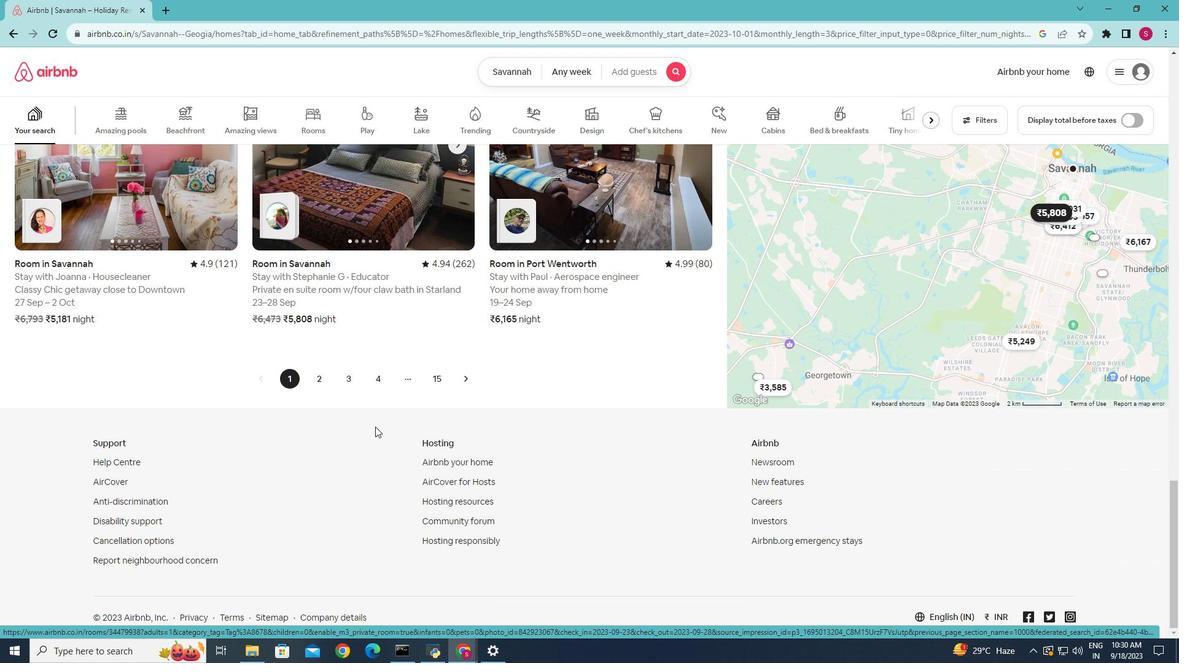 
Action: Mouse scrolled (375, 426) with delta (0, 0)
Screenshot: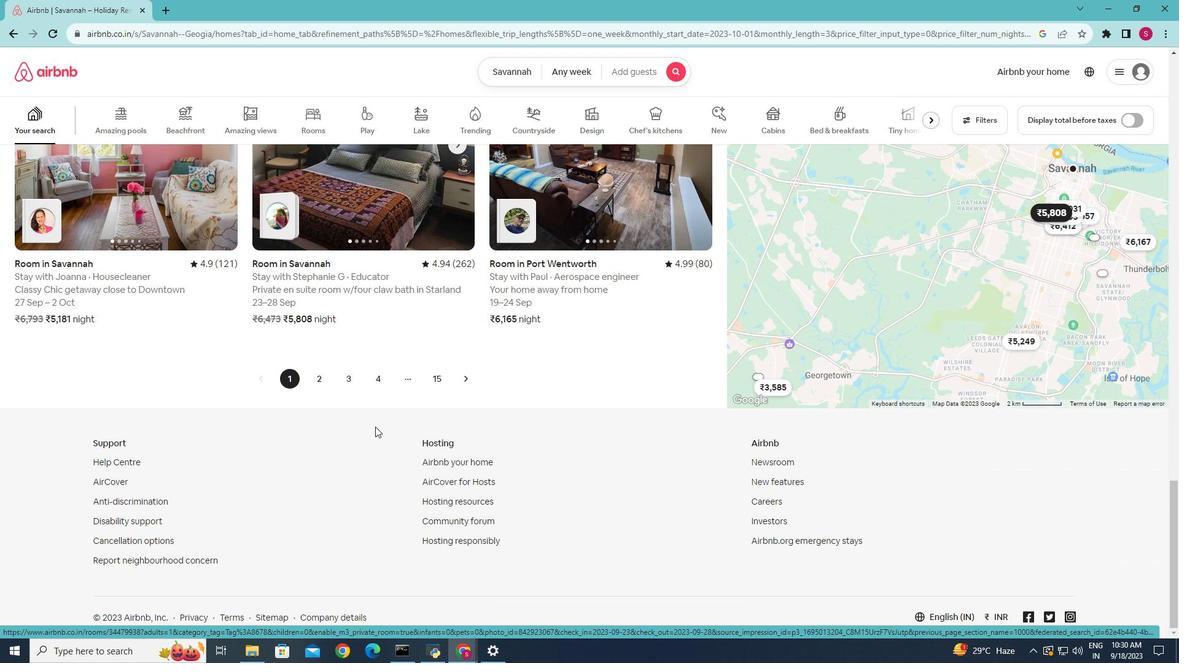 
Action: Mouse scrolled (375, 427) with delta (0, 0)
Screenshot: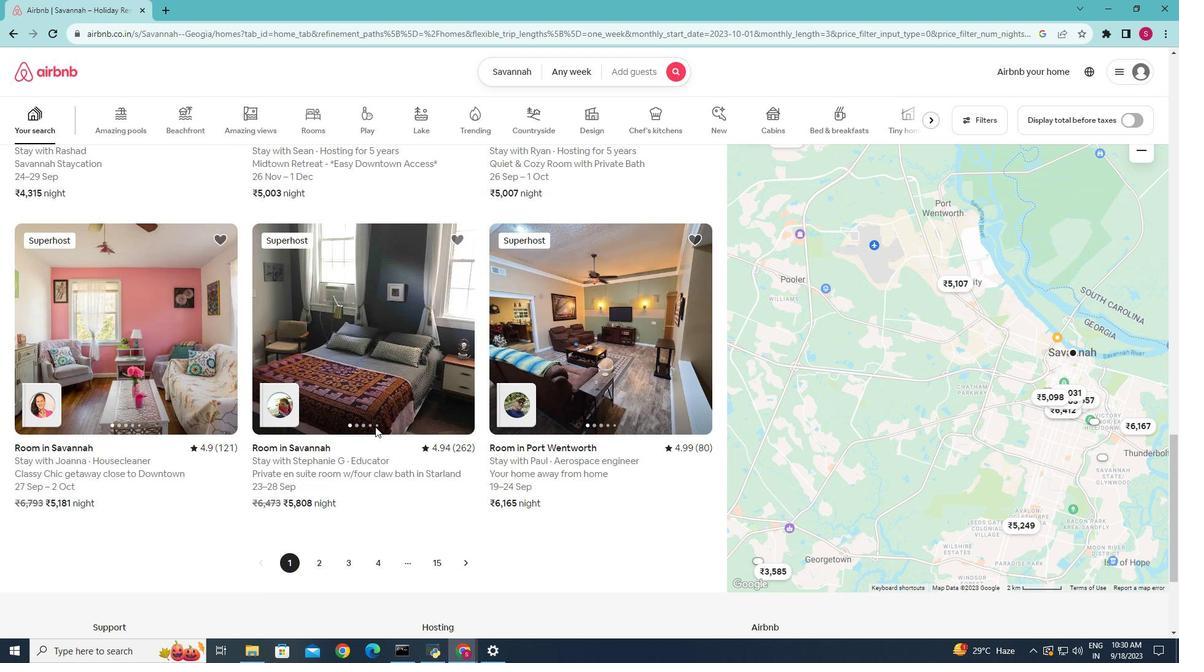 
Action: Mouse scrolled (375, 427) with delta (0, 0)
Screenshot: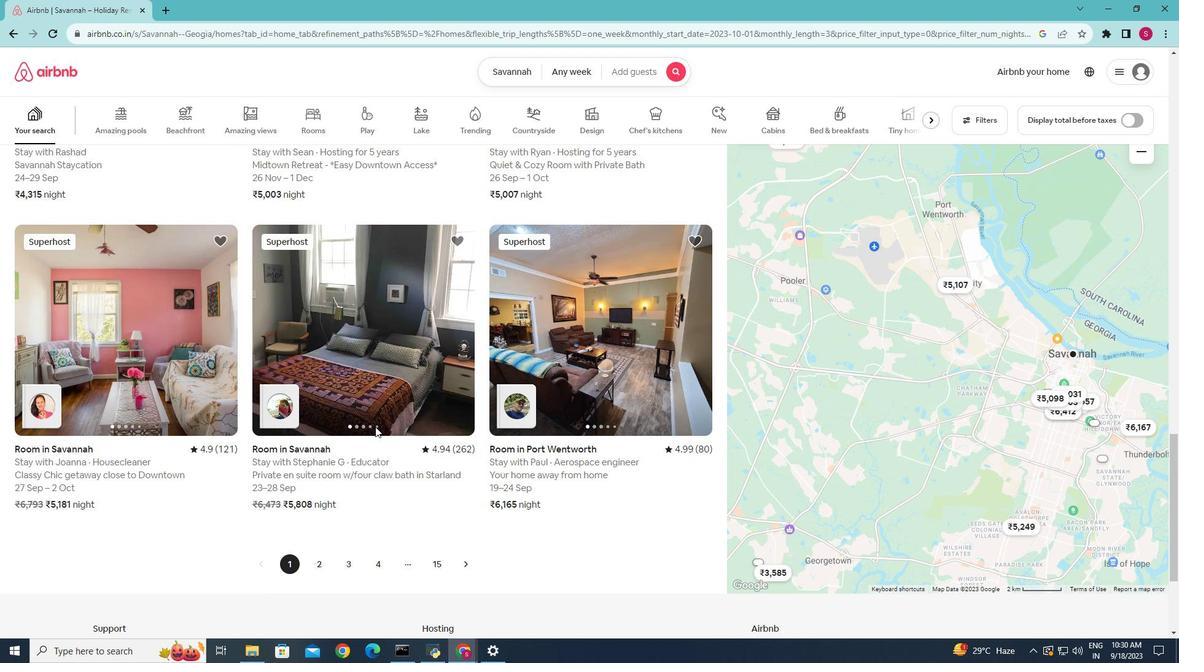 
Action: Mouse scrolled (375, 427) with delta (0, 0)
Screenshot: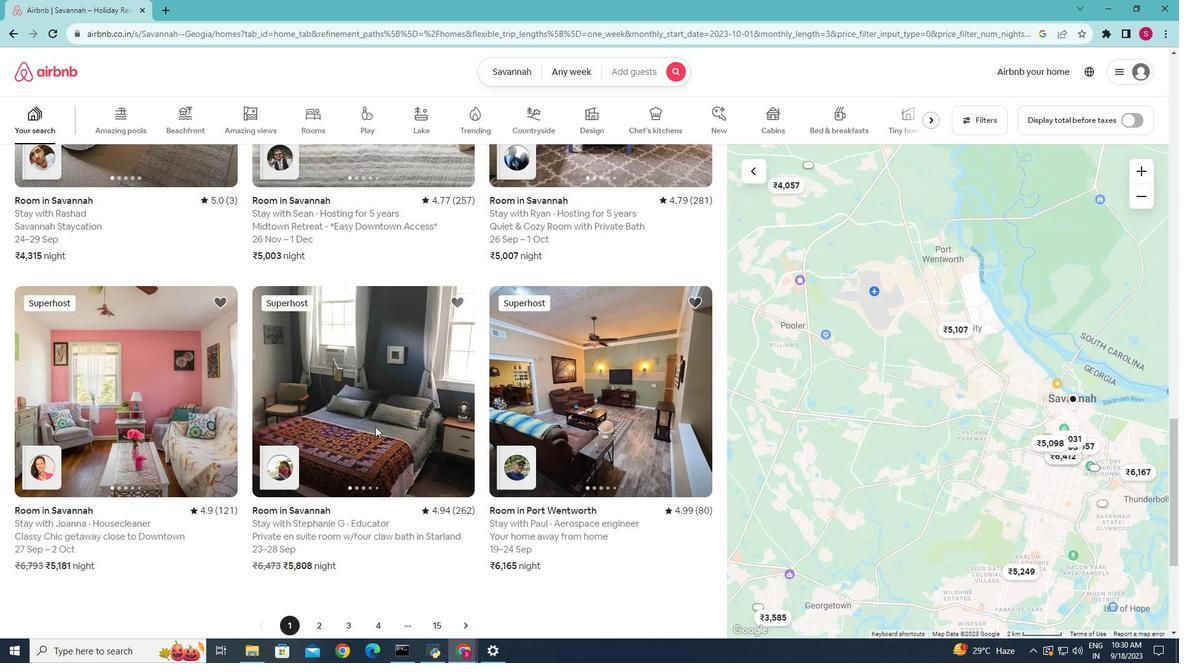 
Action: Mouse scrolled (375, 427) with delta (0, 0)
Screenshot: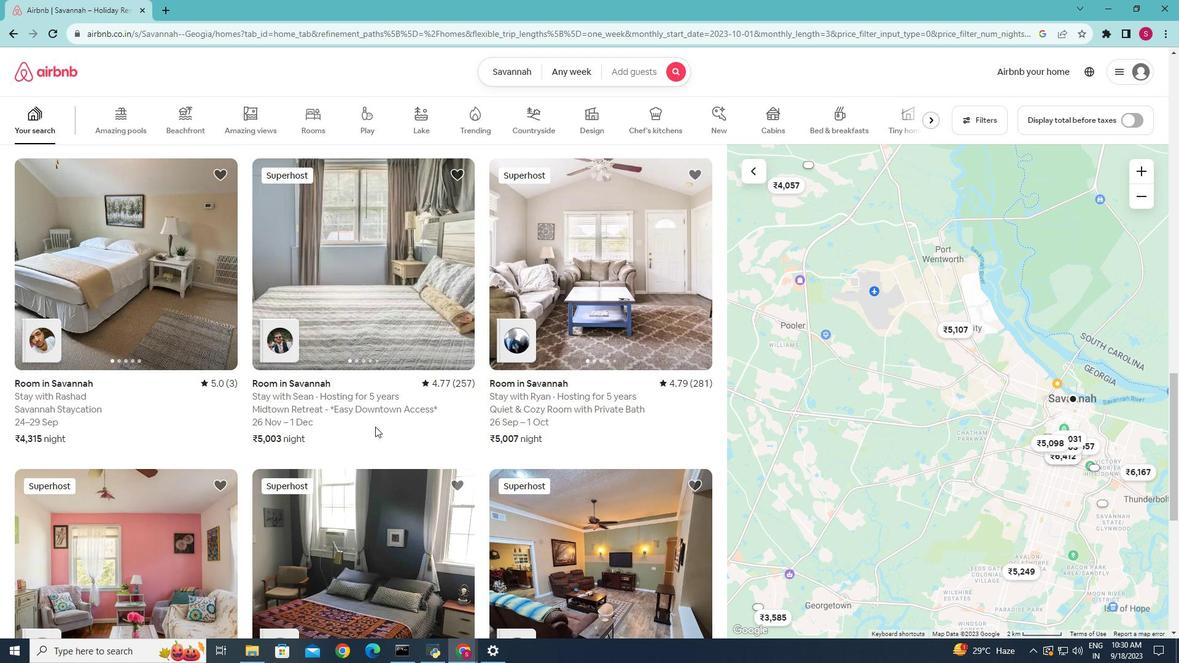
Action: Mouse scrolled (375, 427) with delta (0, 0)
Screenshot: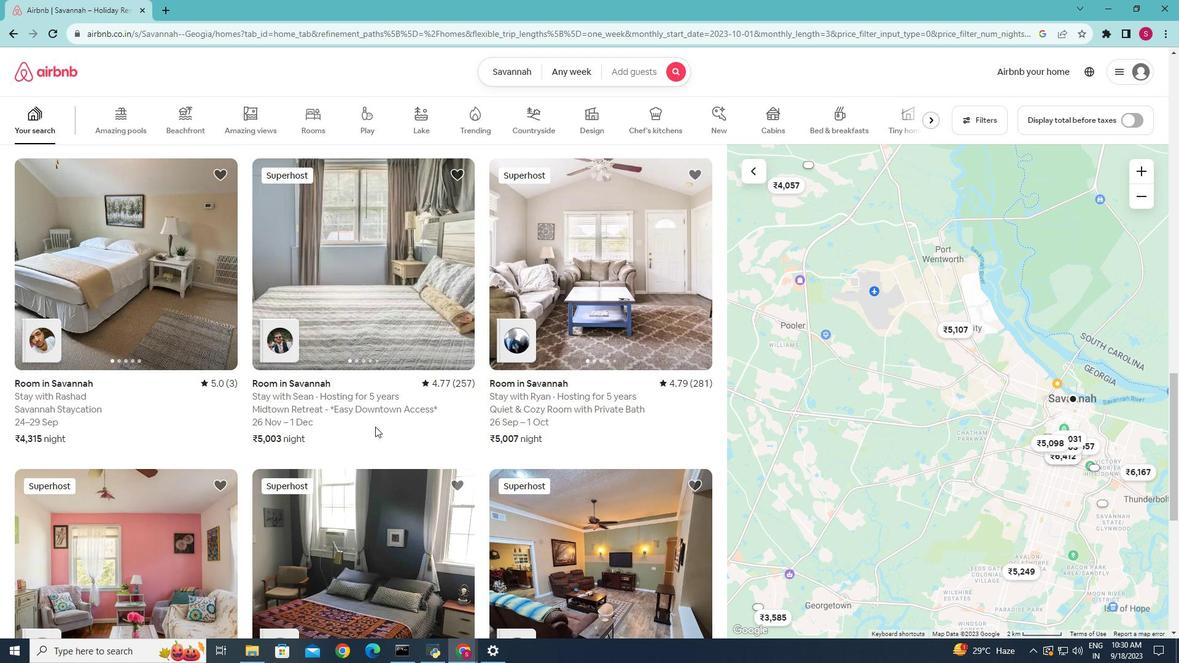 
Action: Mouse scrolled (375, 427) with delta (0, 0)
Screenshot: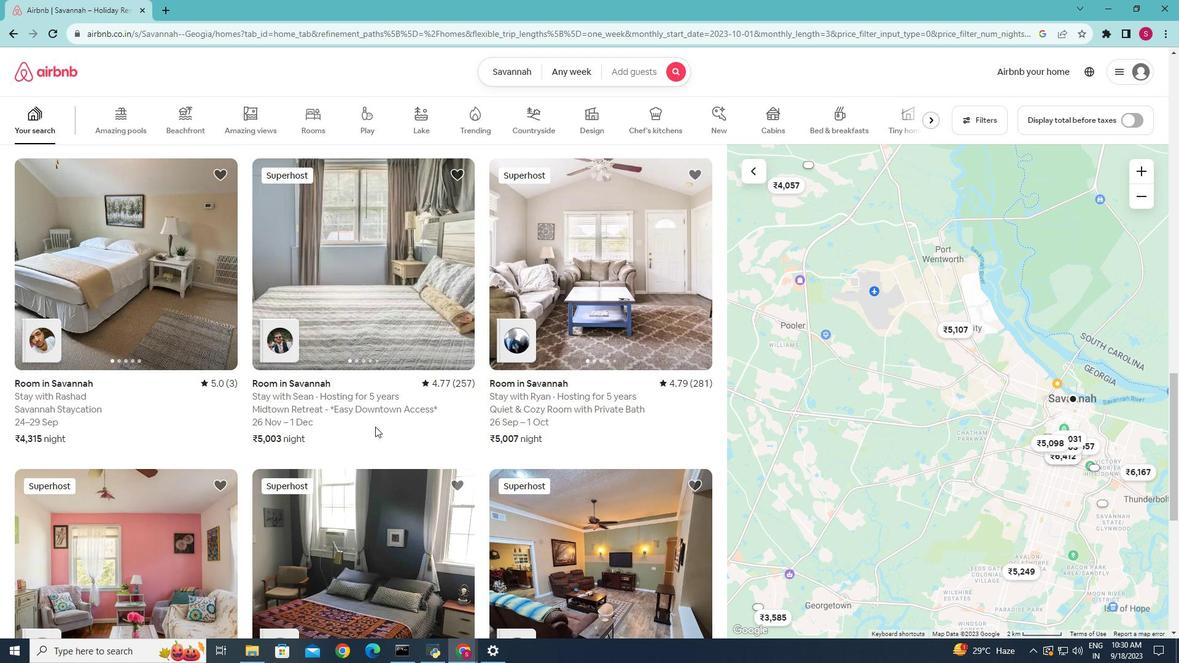 
Action: Mouse scrolled (375, 427) with delta (0, 0)
Screenshot: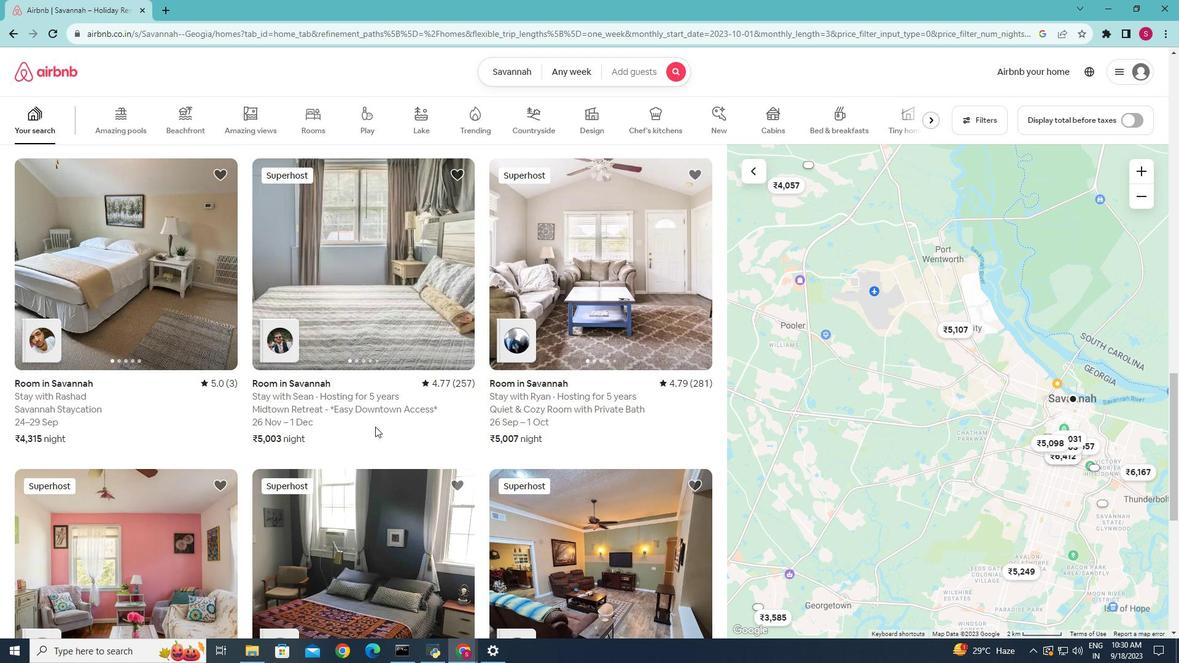 
Action: Mouse scrolled (375, 427) with delta (0, 0)
Screenshot: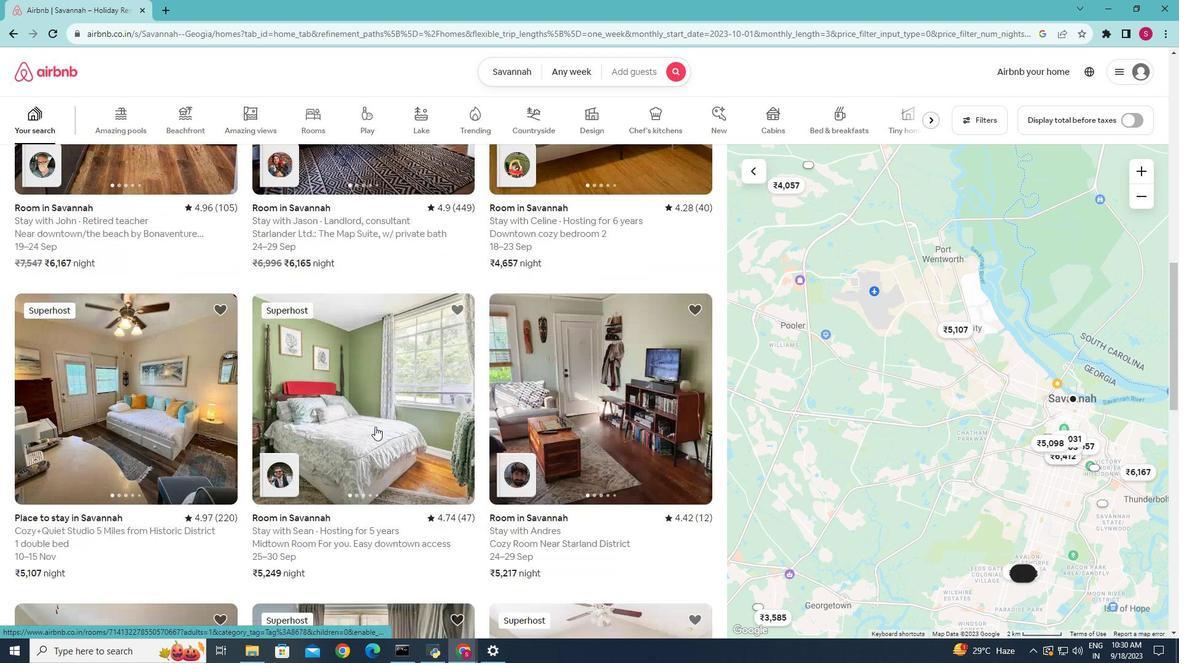 
Action: Mouse scrolled (375, 427) with delta (0, 0)
Screenshot: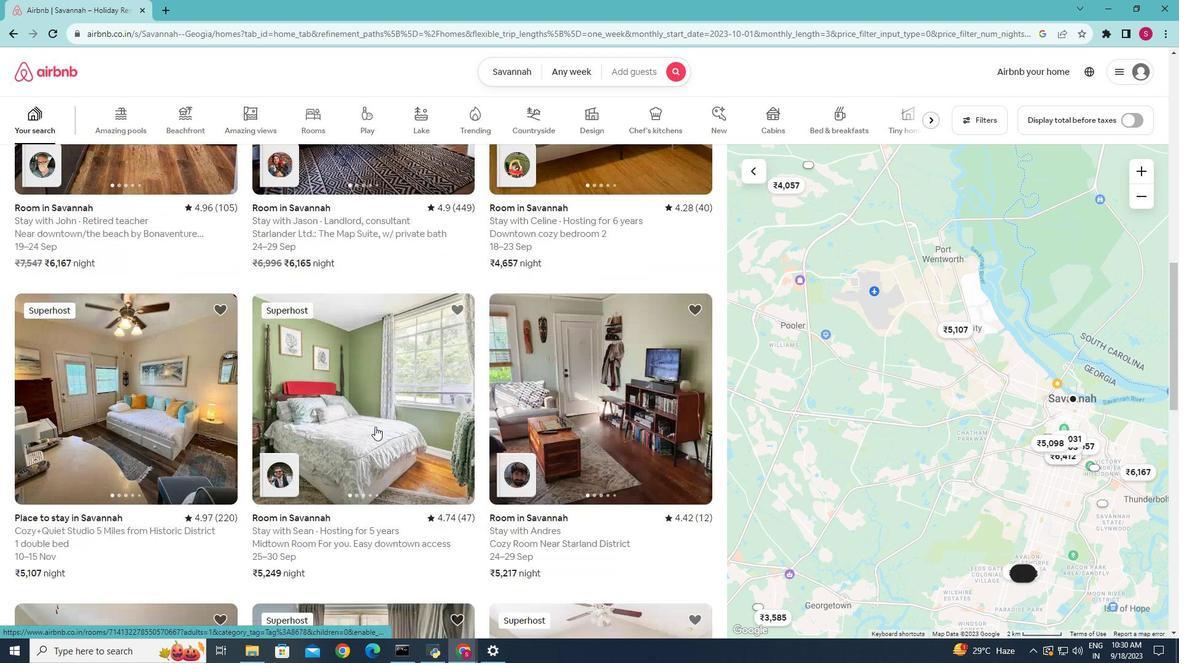
Action: Mouse scrolled (375, 427) with delta (0, 0)
Screenshot: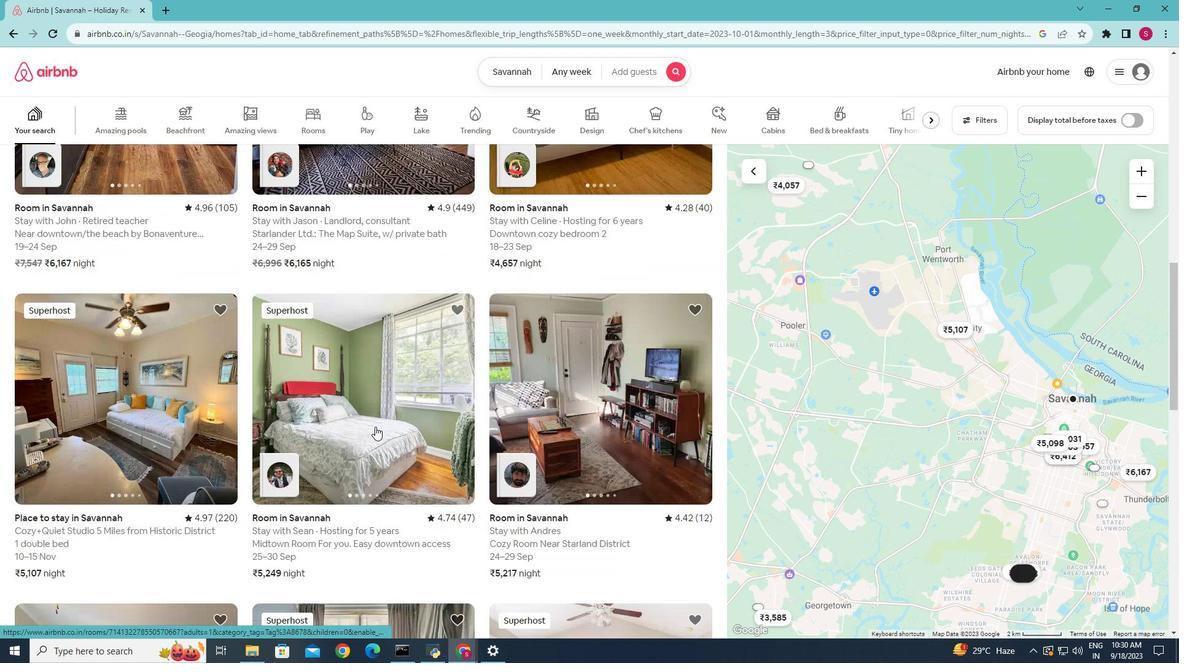 
Action: Mouse scrolled (375, 427) with delta (0, 0)
Screenshot: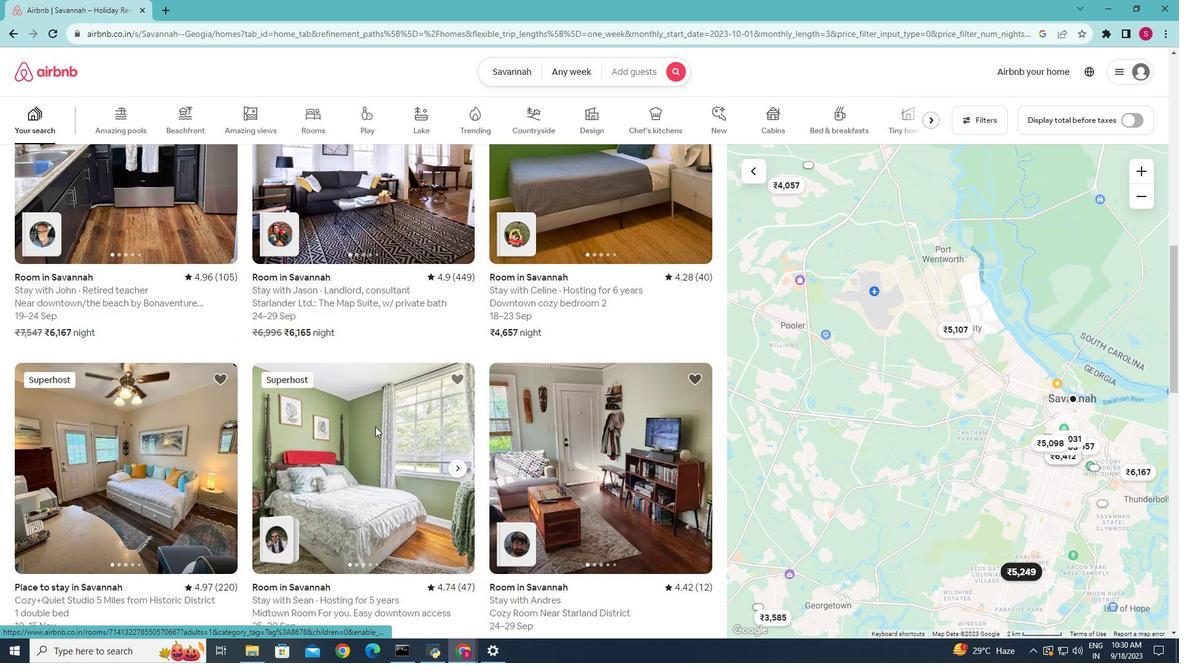 
Action: Mouse scrolled (375, 427) with delta (0, 0)
Screenshot: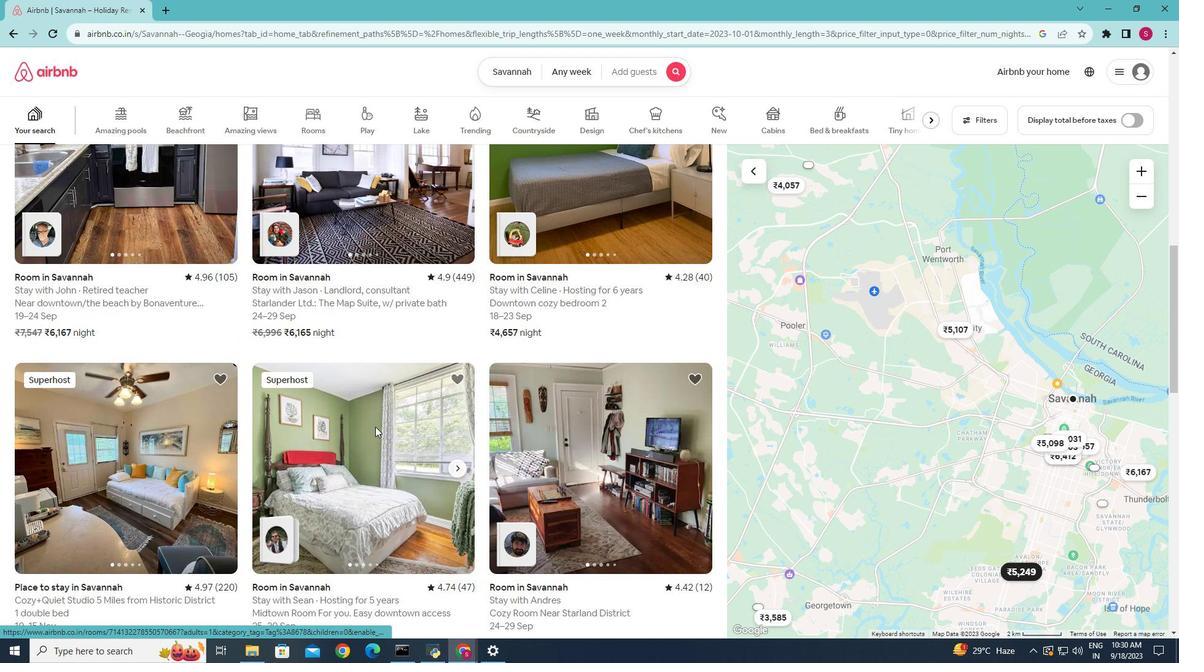 
Action: Mouse scrolled (375, 427) with delta (0, 0)
Screenshot: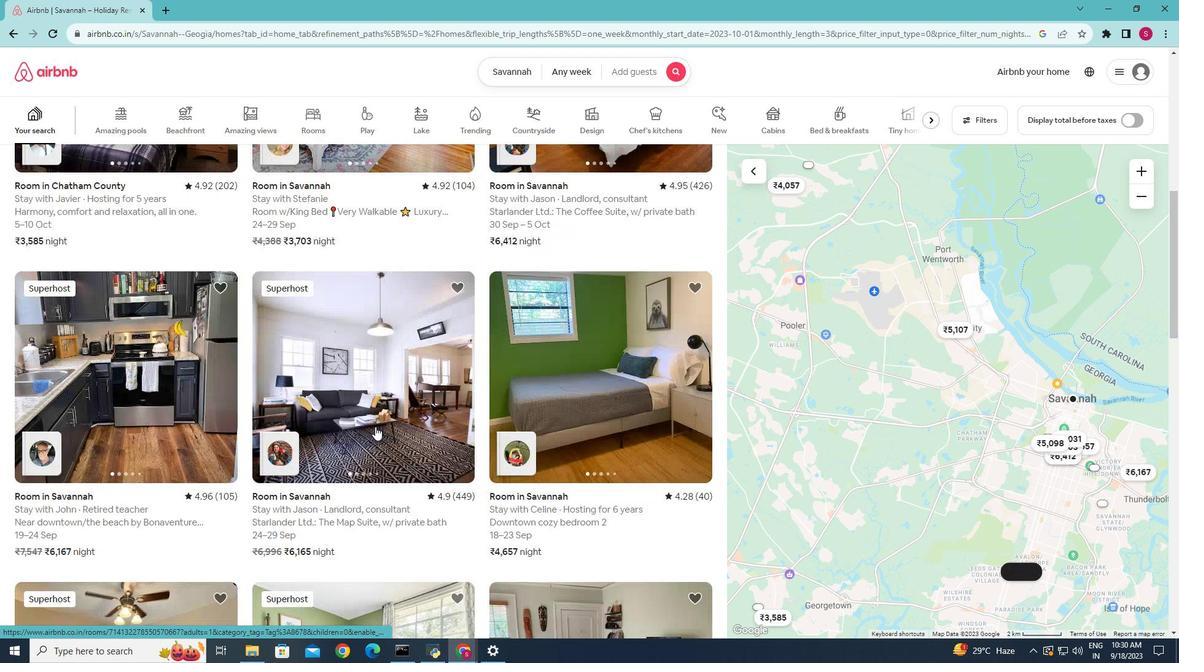 
Action: Mouse scrolled (375, 427) with delta (0, 0)
Screenshot: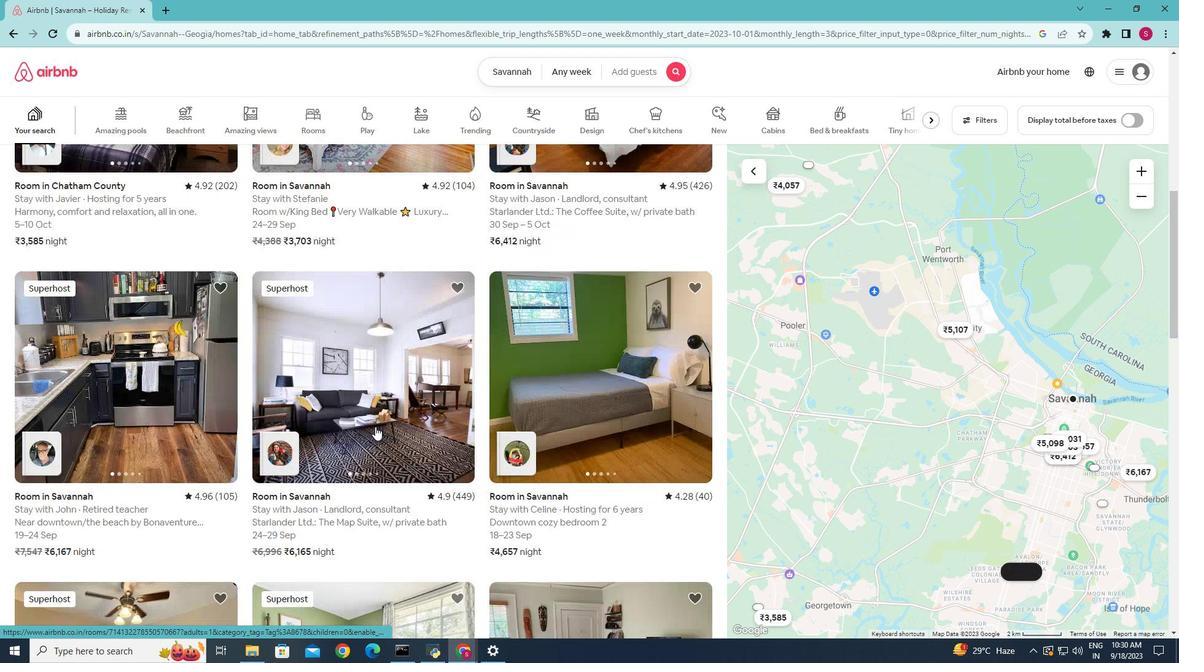 
Action: Mouse scrolled (375, 427) with delta (0, 0)
Screenshot: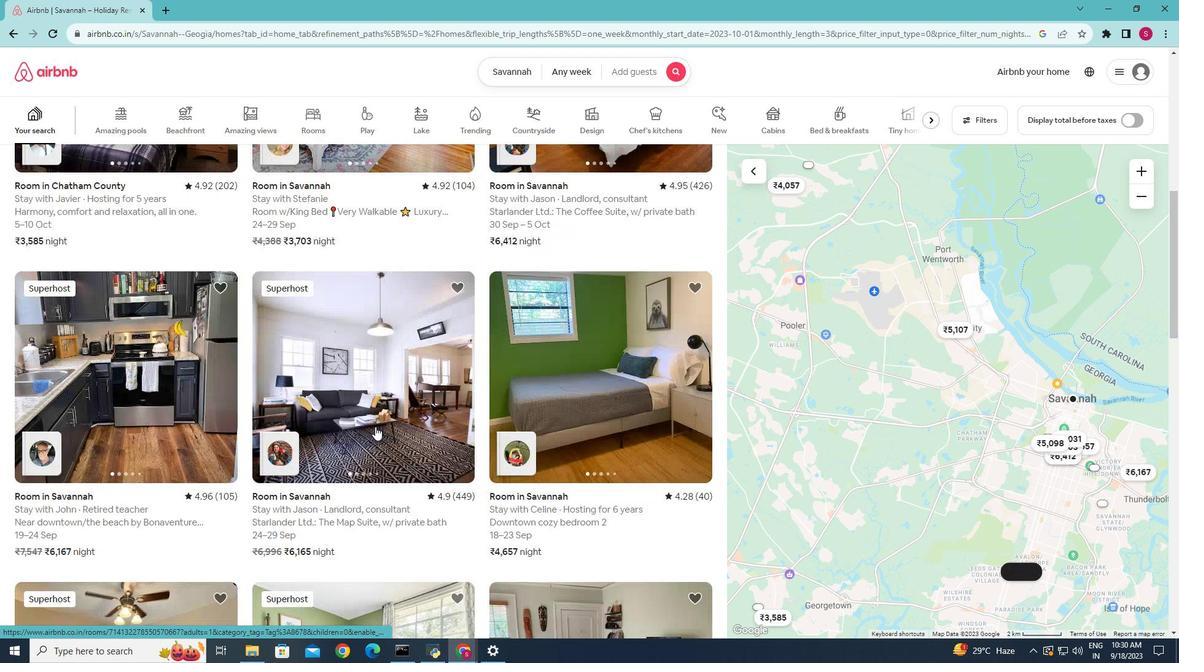 
Action: Mouse scrolled (375, 427) with delta (0, 0)
Screenshot: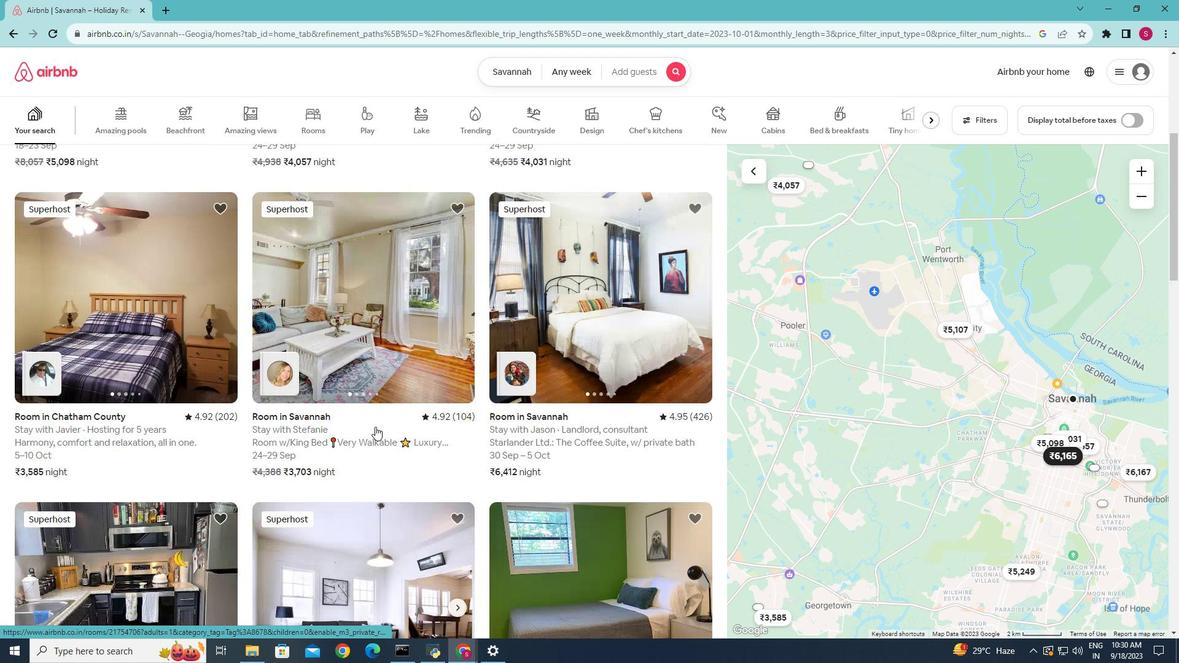 
Action: Mouse scrolled (375, 427) with delta (0, 0)
Screenshot: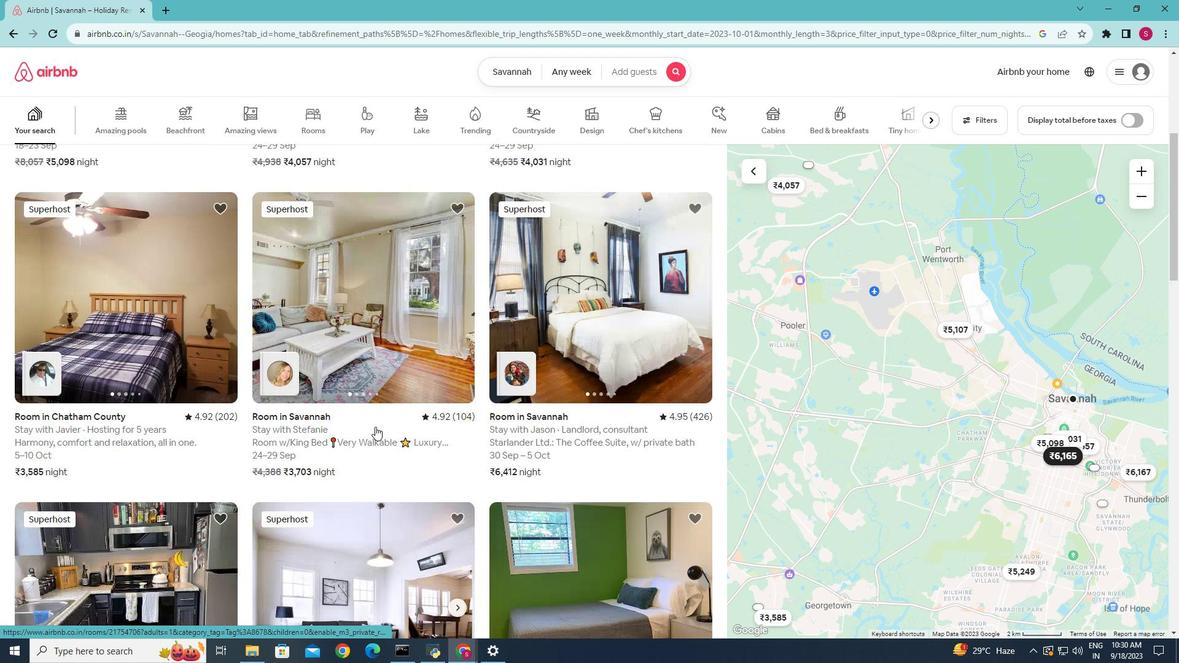 
Action: Mouse scrolled (375, 427) with delta (0, 0)
Screenshot: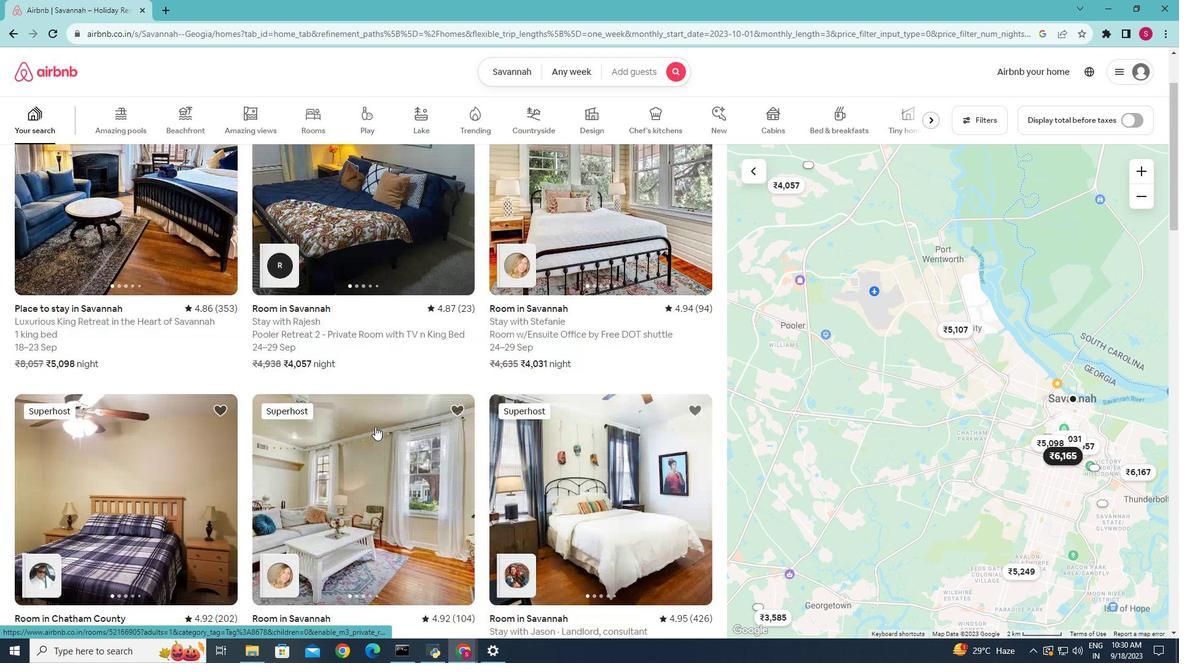 
Action: Mouse scrolled (375, 427) with delta (0, 0)
Screenshot: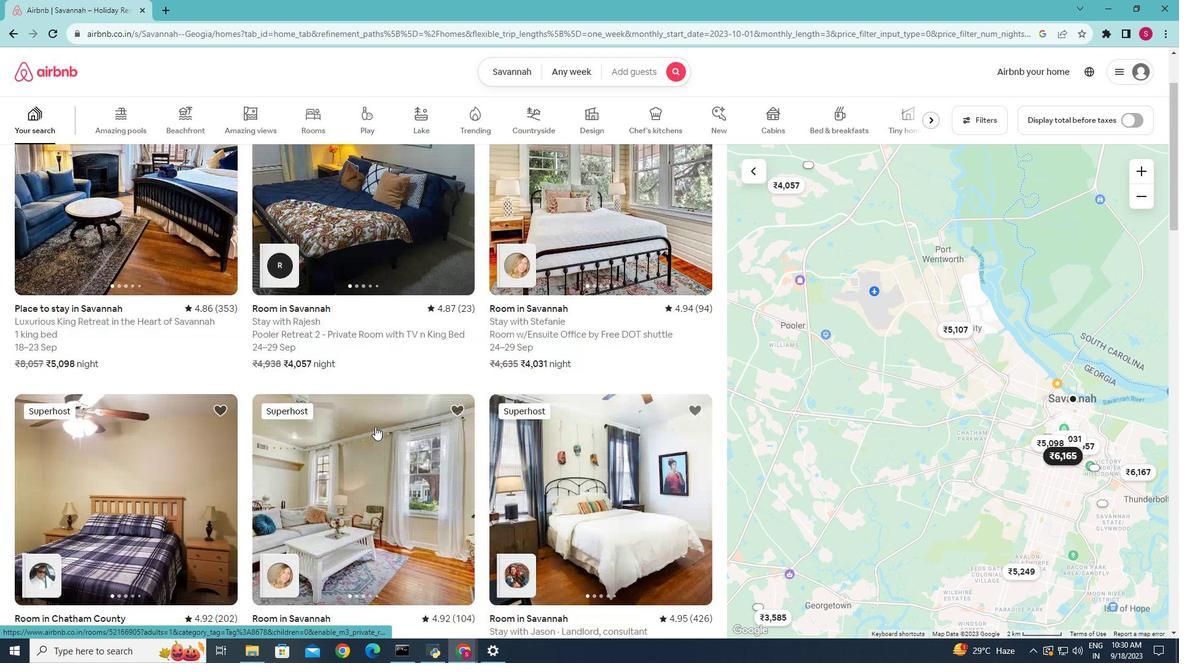 
Action: Mouse scrolled (375, 427) with delta (0, 0)
Screenshot: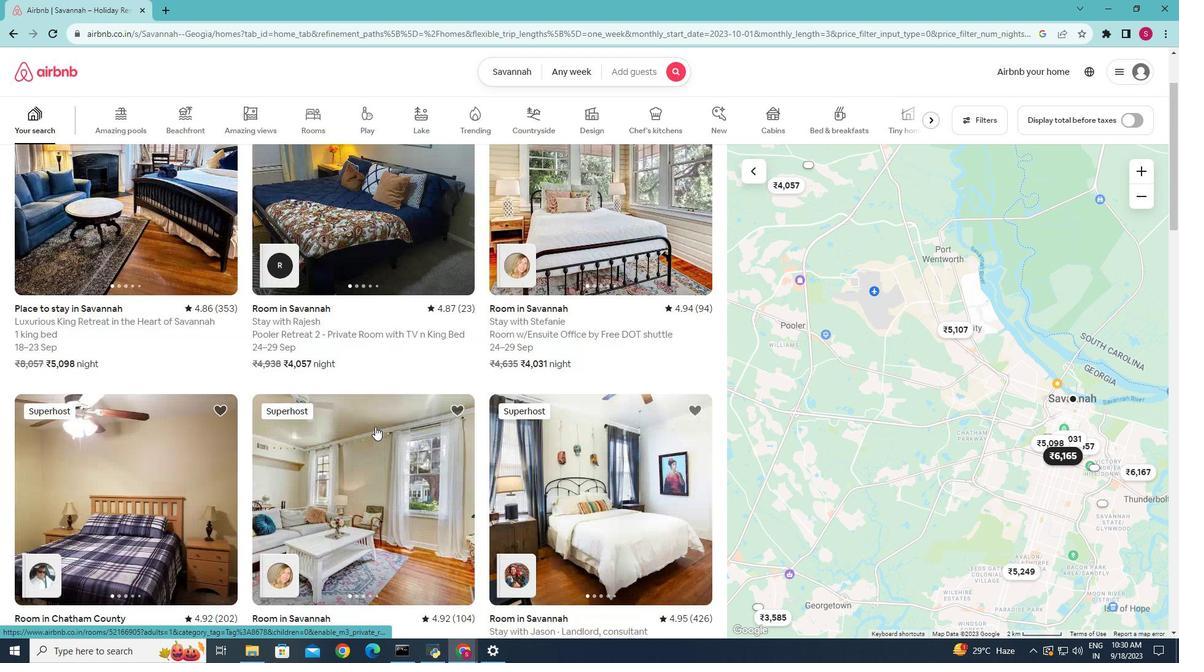 
Action: Mouse scrolled (375, 427) with delta (0, 0)
Screenshot: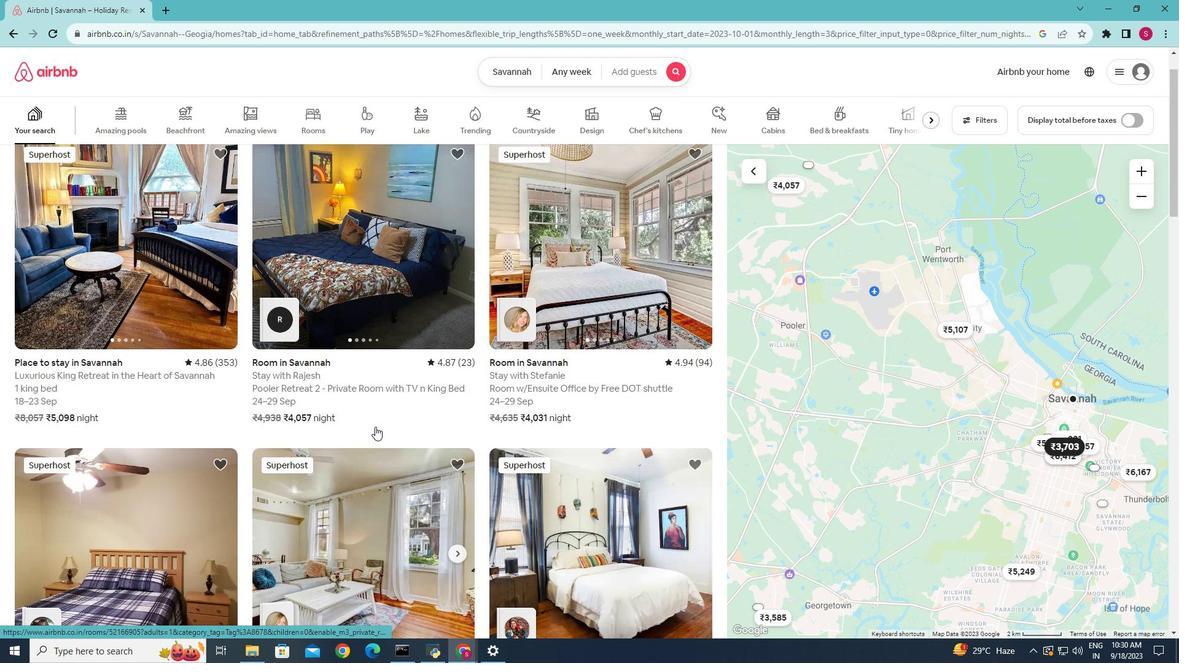 
Action: Mouse scrolled (375, 427) with delta (0, 0)
Screenshot: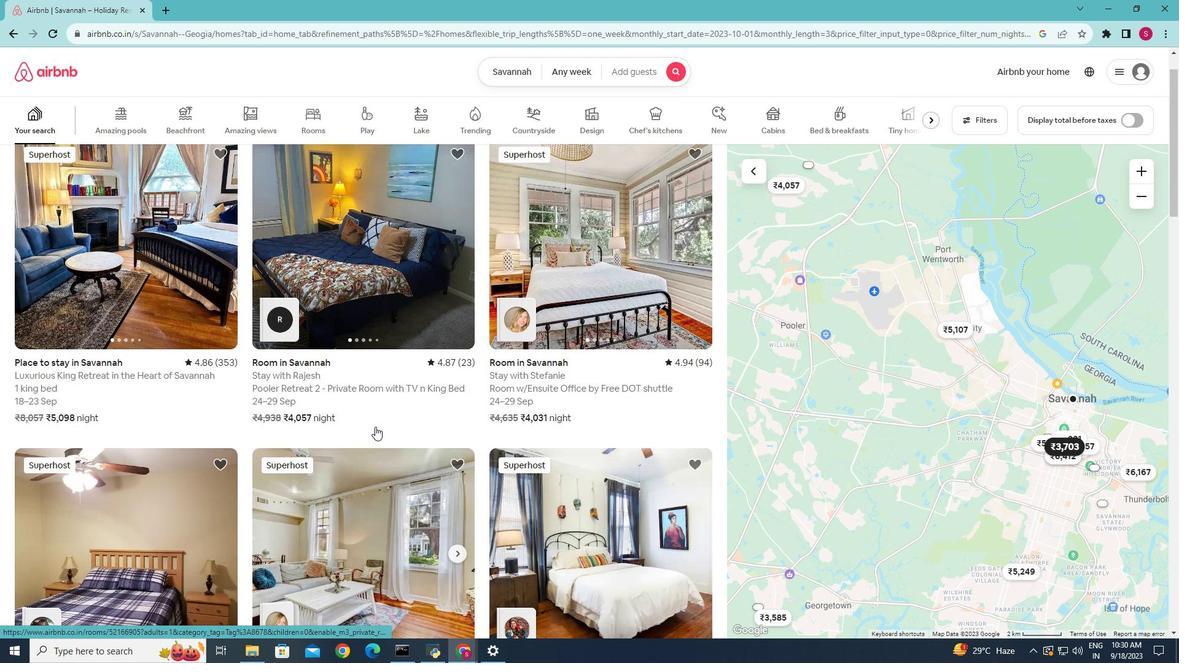 
Action: Mouse scrolled (375, 427) with delta (0, 0)
Screenshot: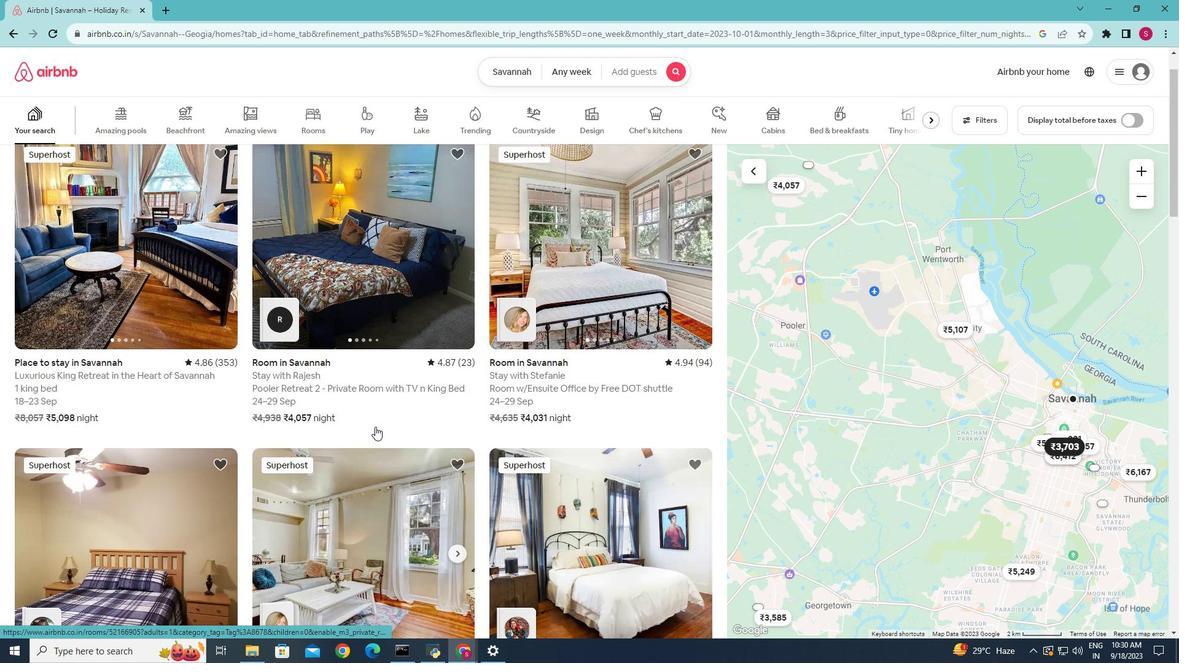 
Action: Mouse scrolled (375, 427) with delta (0, 0)
Screenshot: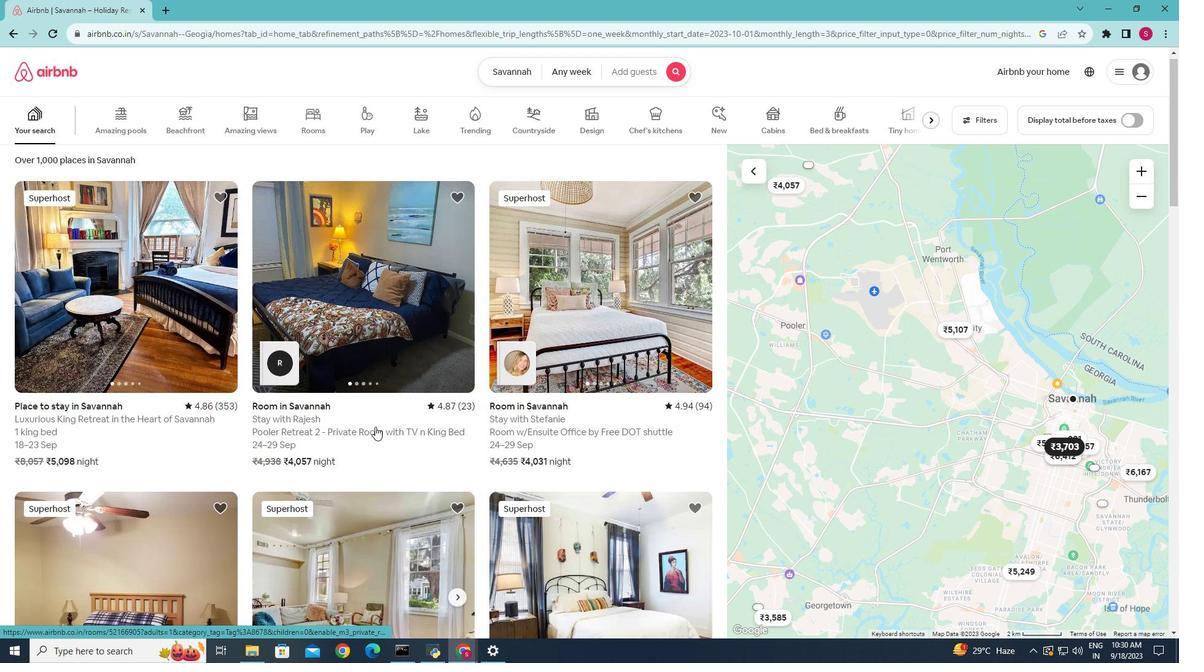 
Action: Mouse scrolled (375, 427) with delta (0, 0)
Screenshot: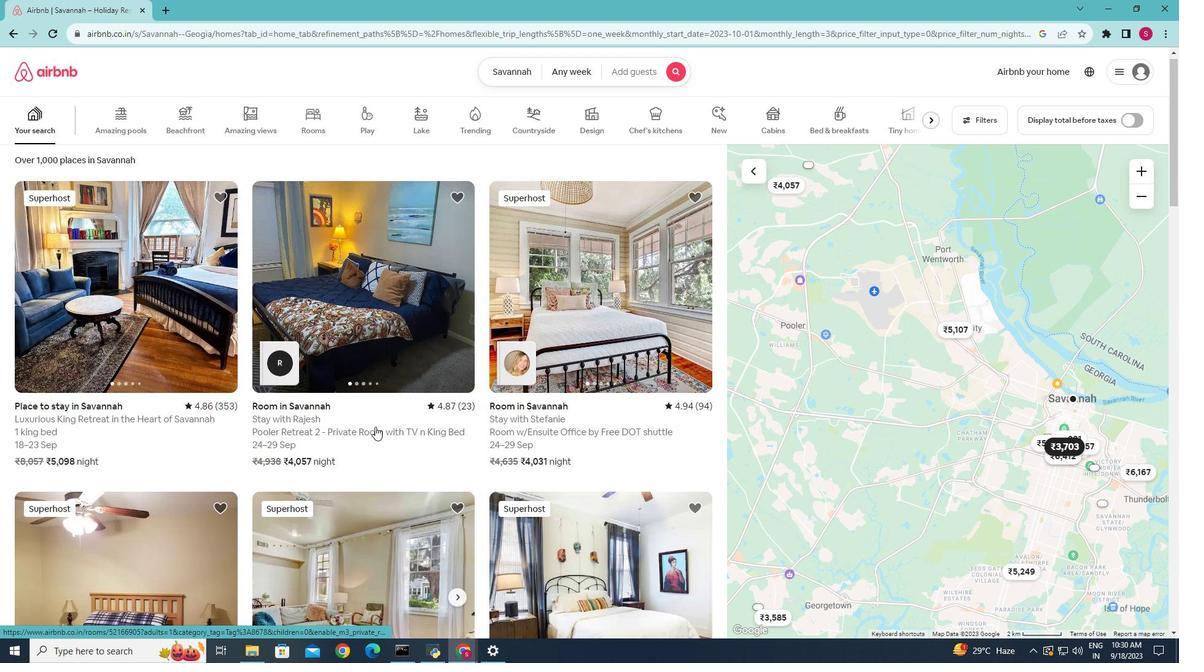 
Action: Mouse scrolled (375, 427) with delta (0, 0)
Screenshot: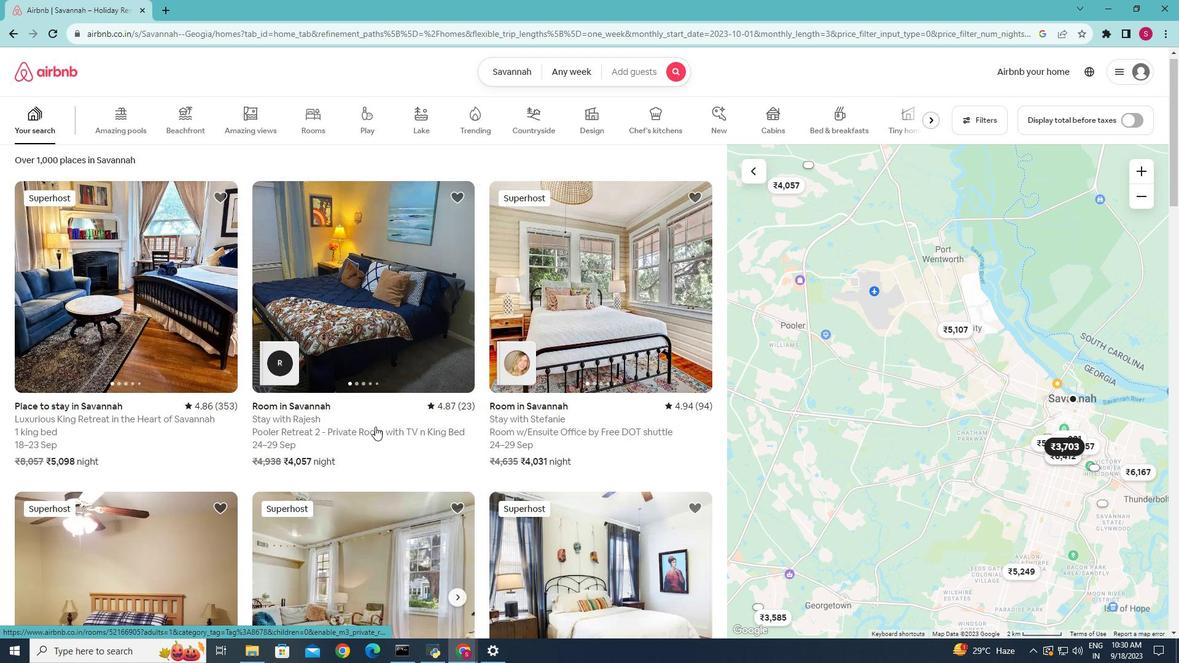 
Action: Mouse scrolled (375, 427) with delta (0, 0)
Screenshot: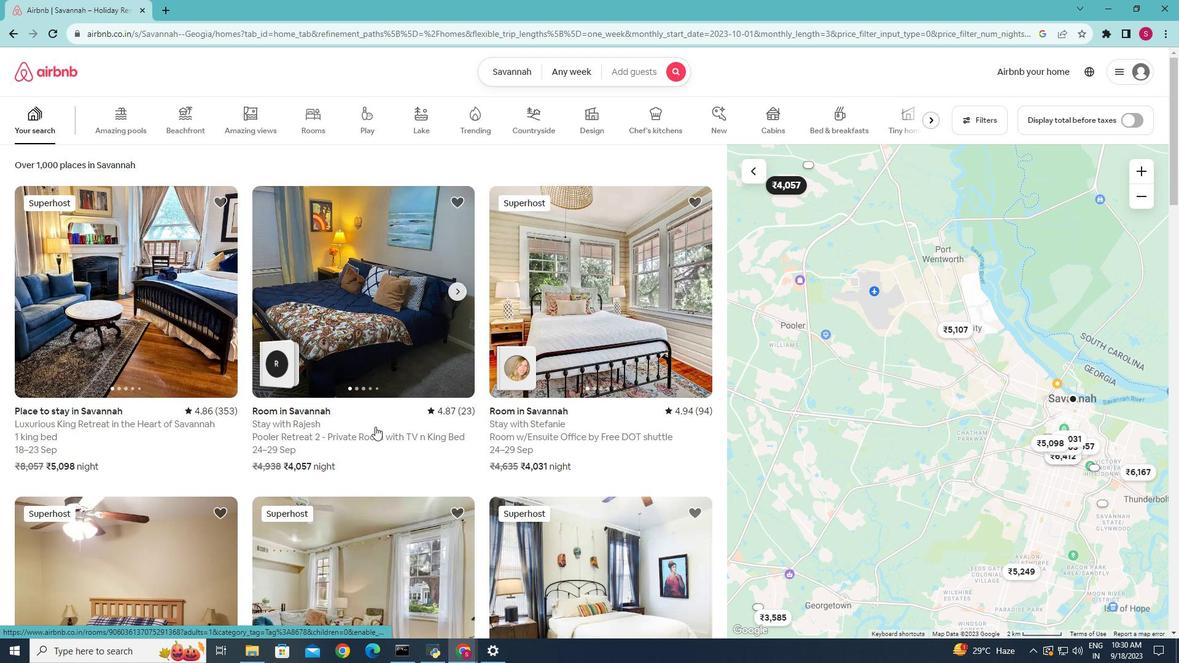 
Action: Mouse scrolled (375, 427) with delta (0, 0)
Screenshot: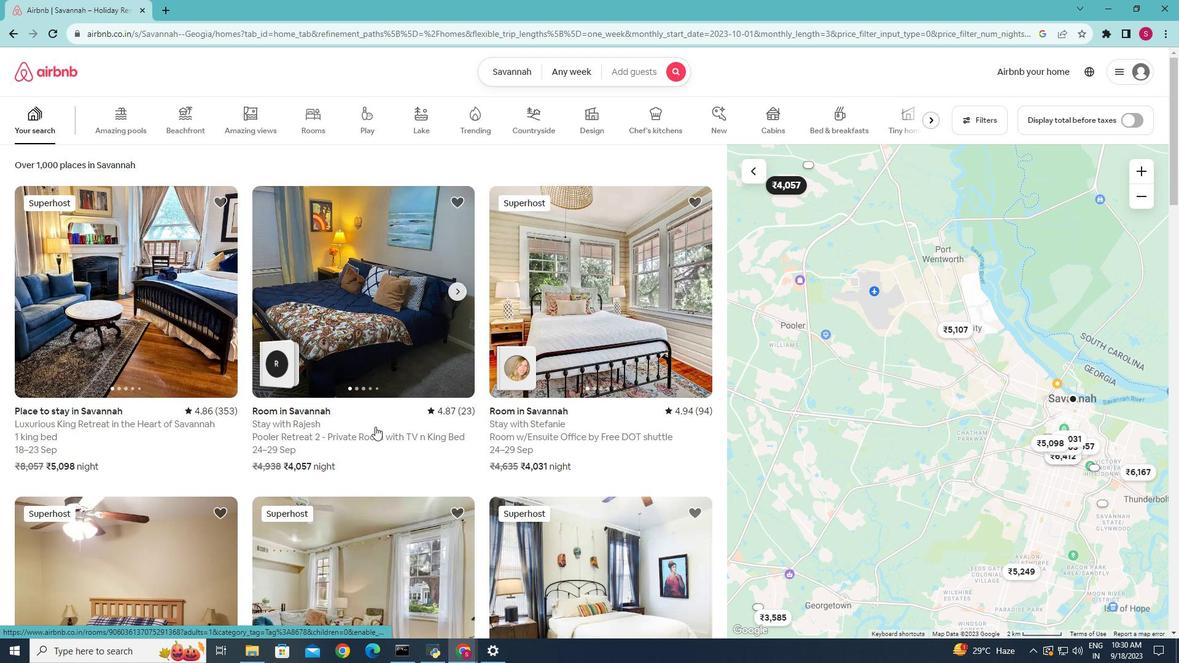 
Action: Mouse scrolled (375, 427) with delta (0, 0)
Screenshot: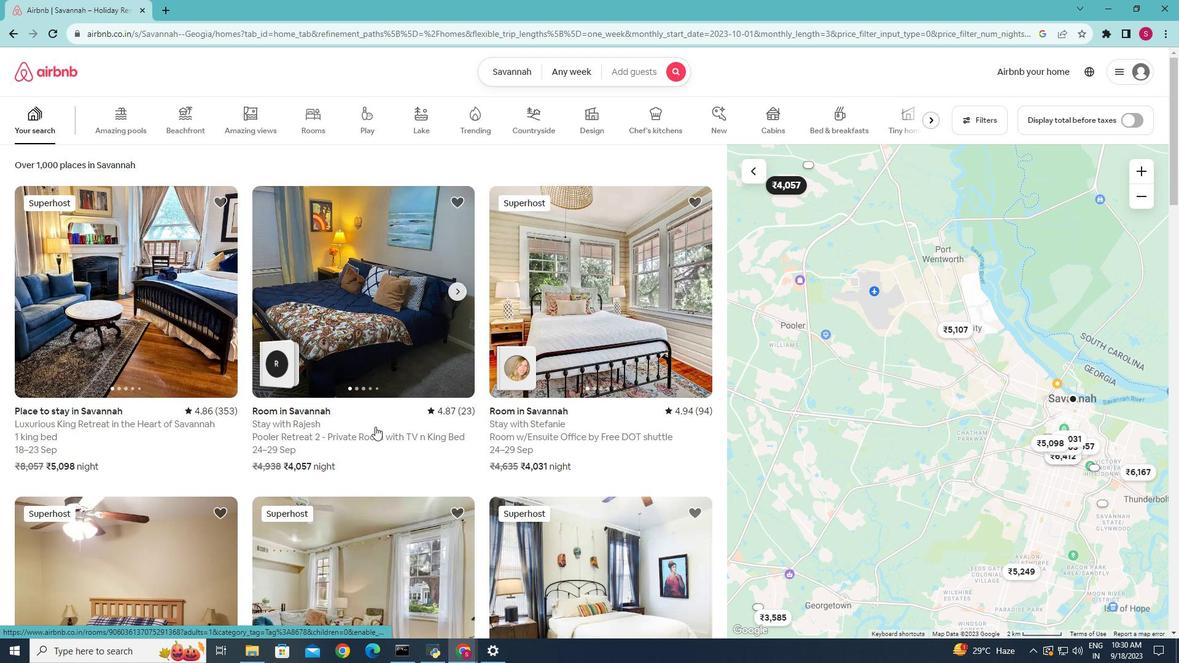 
Action: Mouse scrolled (375, 427) with delta (0, 0)
Screenshot: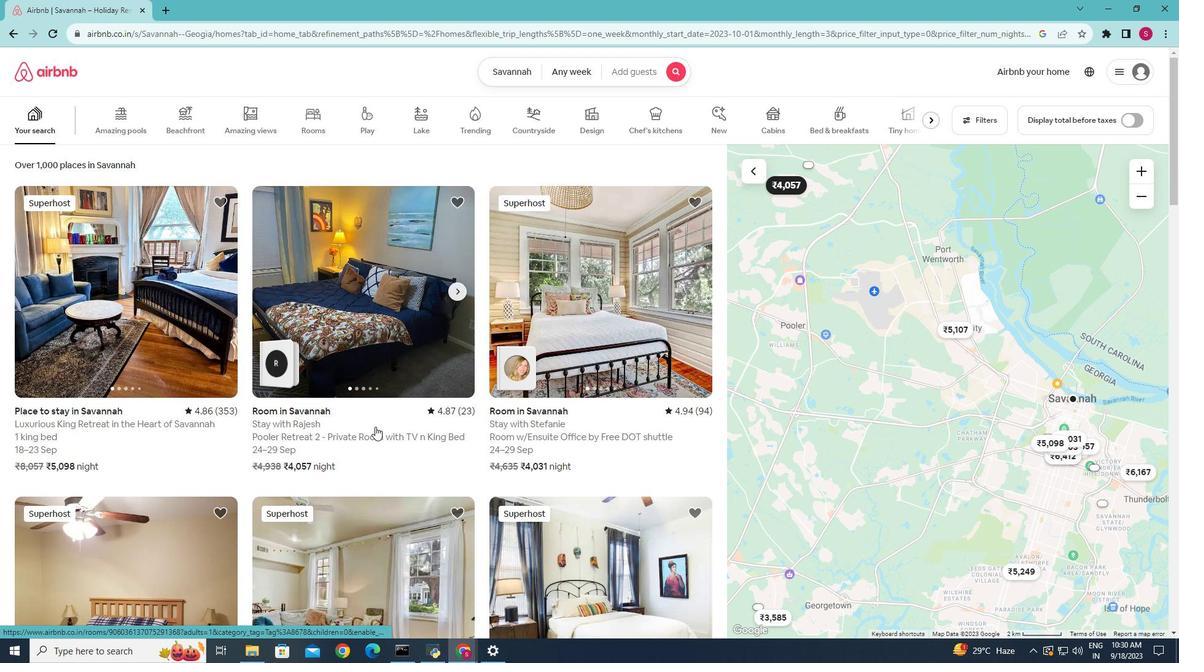 
Action: Mouse scrolled (375, 427) with delta (0, 0)
Screenshot: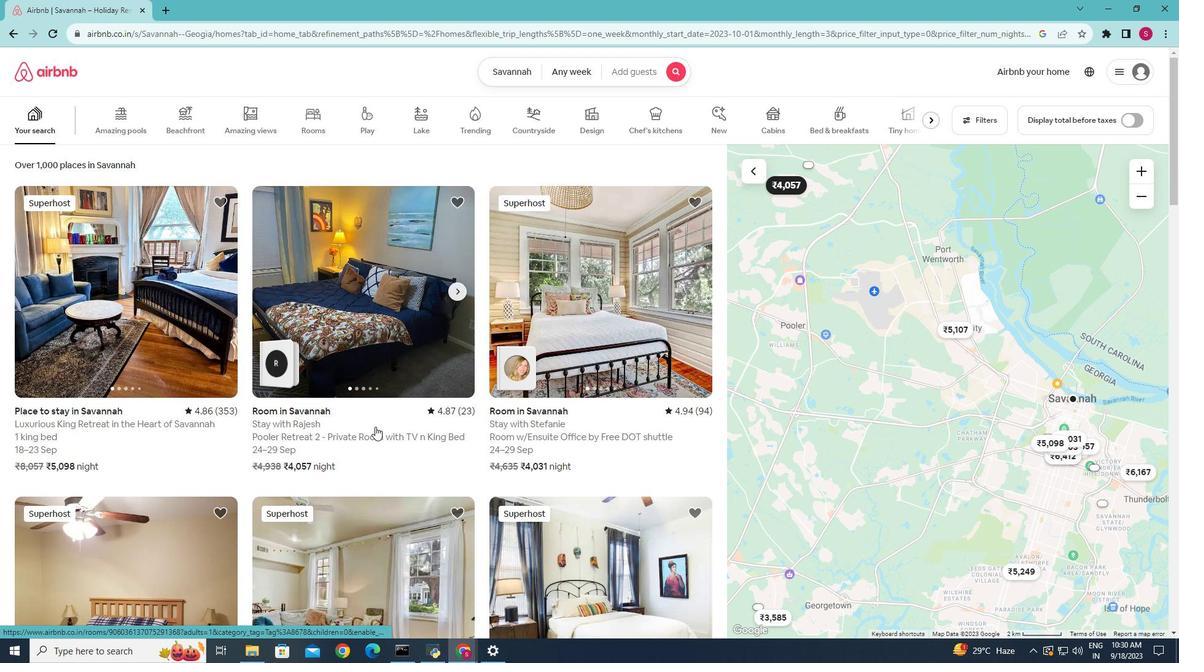
Action: Mouse scrolled (375, 427) with delta (0, 0)
Screenshot: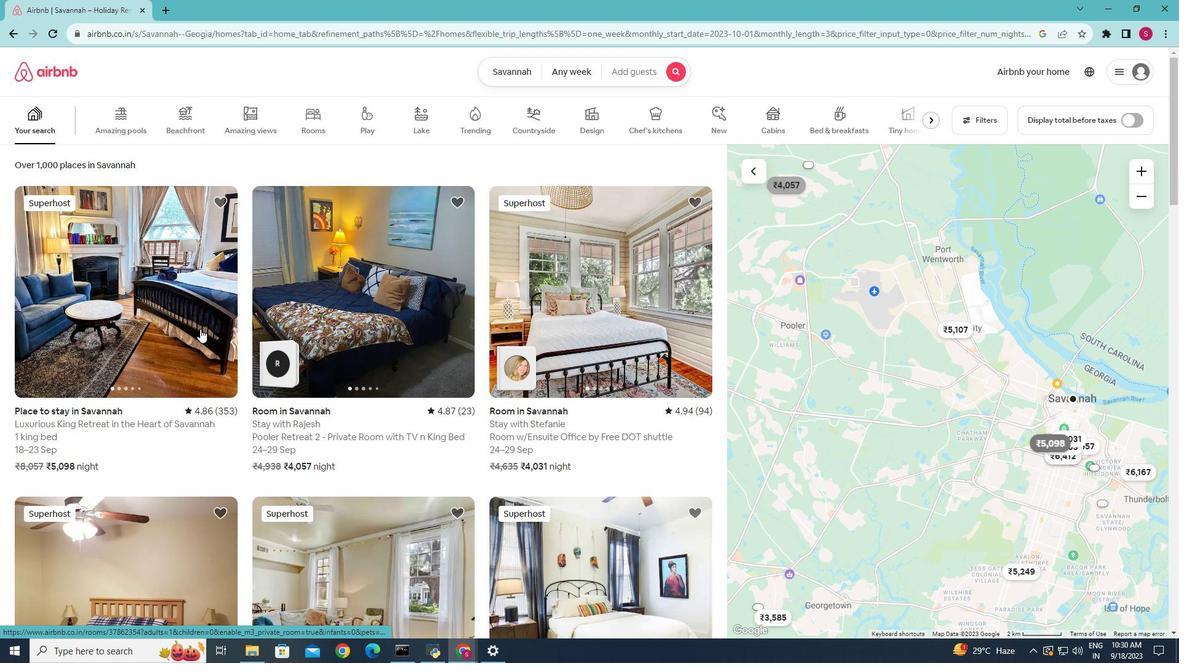 
Action: Mouse scrolled (375, 427) with delta (0, 0)
Screenshot: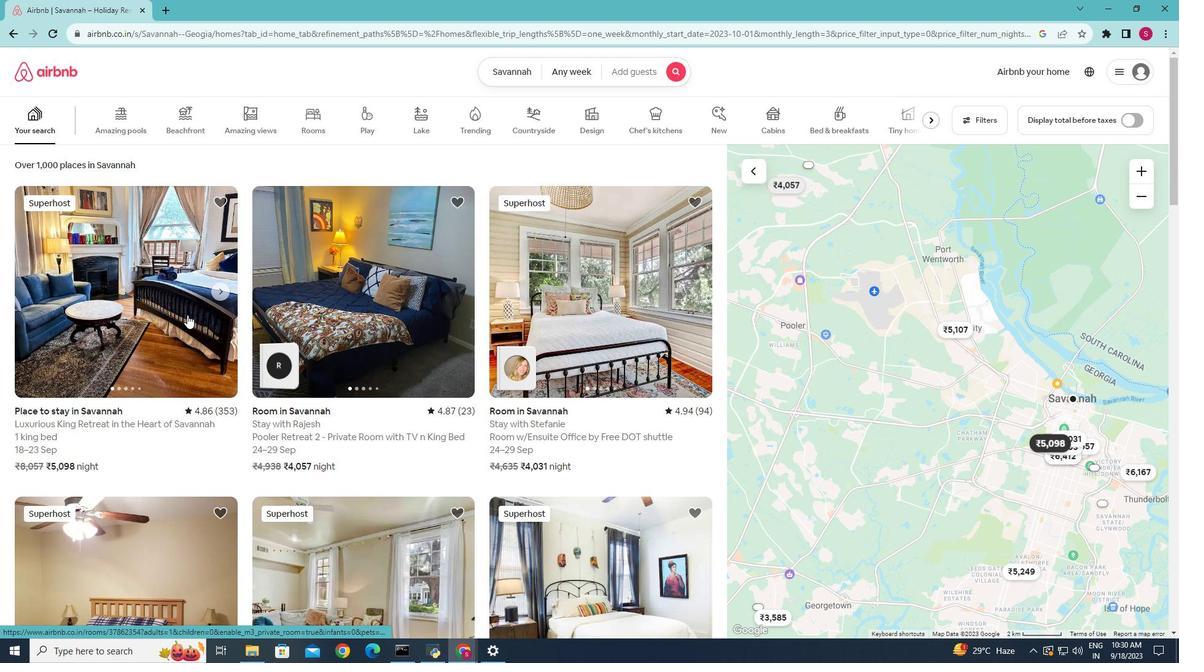 
Action: Mouse scrolled (375, 427) with delta (0, 0)
Screenshot: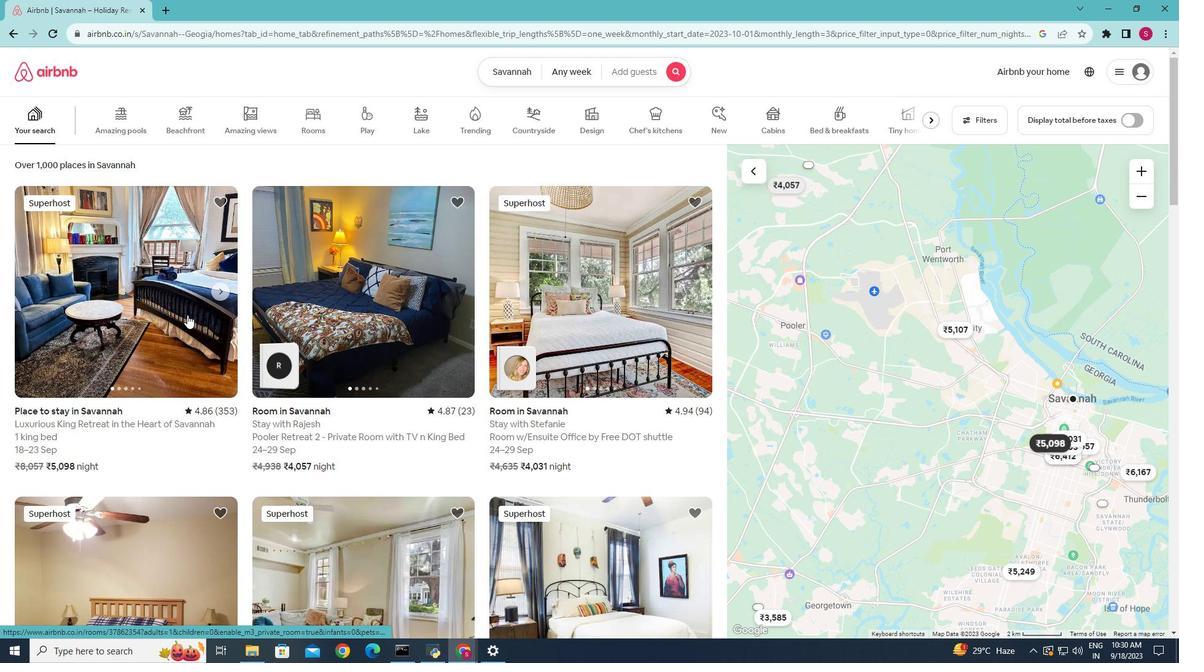 
Action: Mouse scrolled (375, 427) with delta (0, 0)
Screenshot: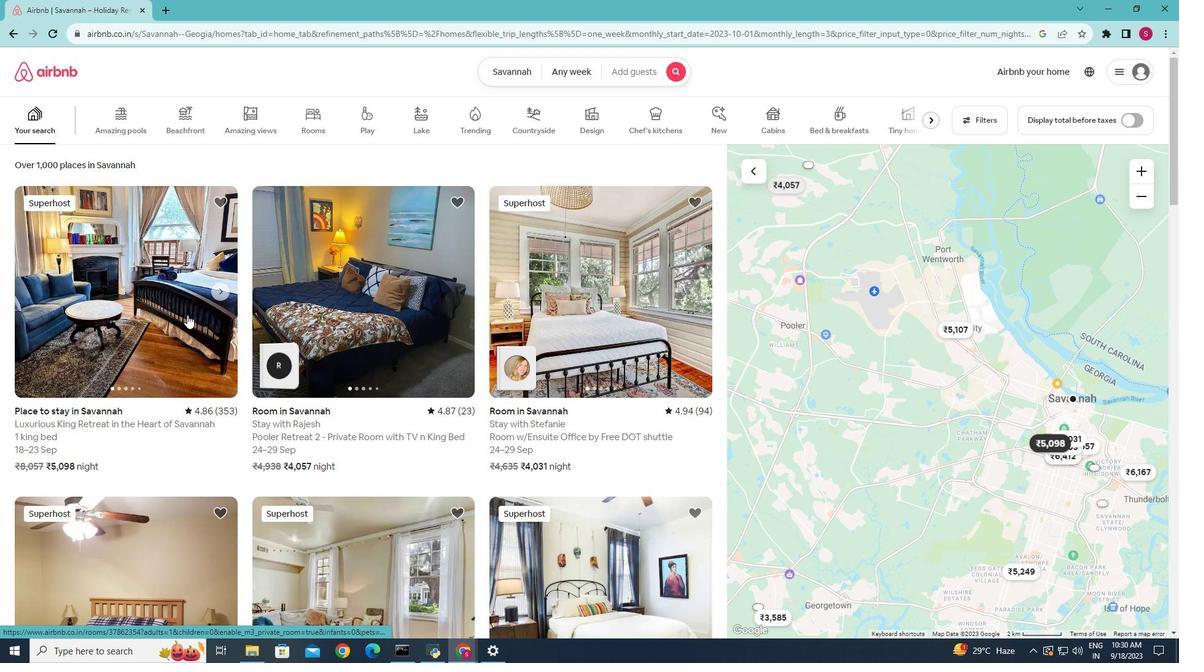 
Action: Mouse scrolled (375, 427) with delta (0, 0)
Screenshot: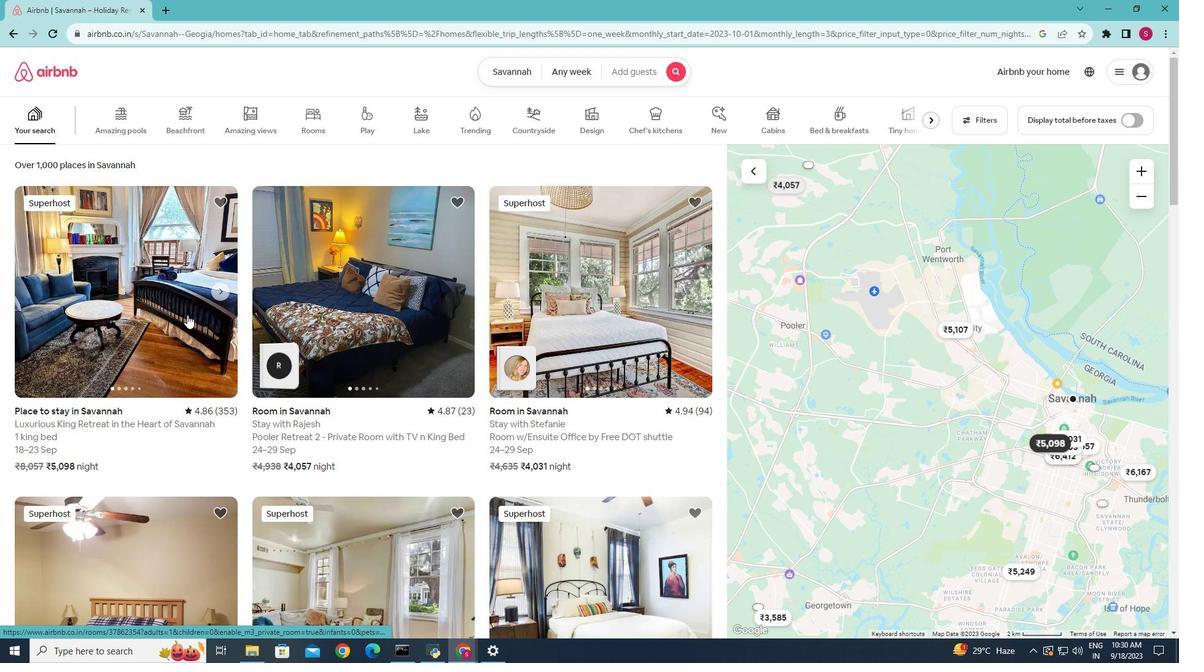 
Action: Mouse moved to (172, 307)
Screenshot: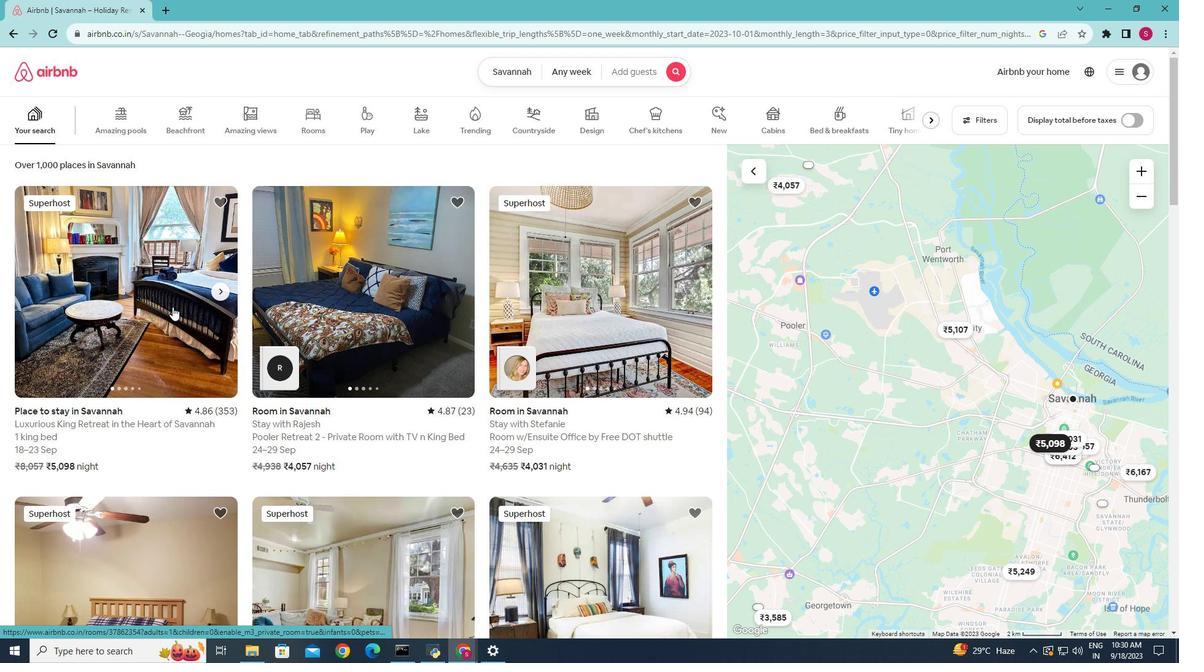 
Action: Mouse pressed left at (172, 307)
Screenshot: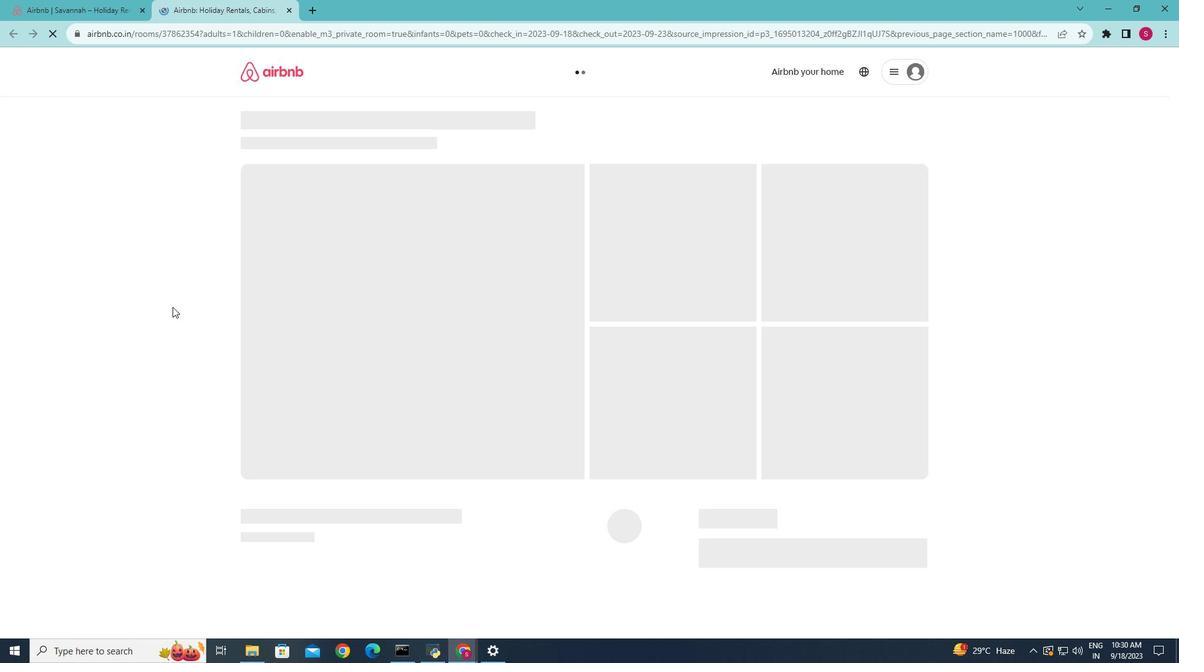 
Action: Mouse moved to (473, 377)
Screenshot: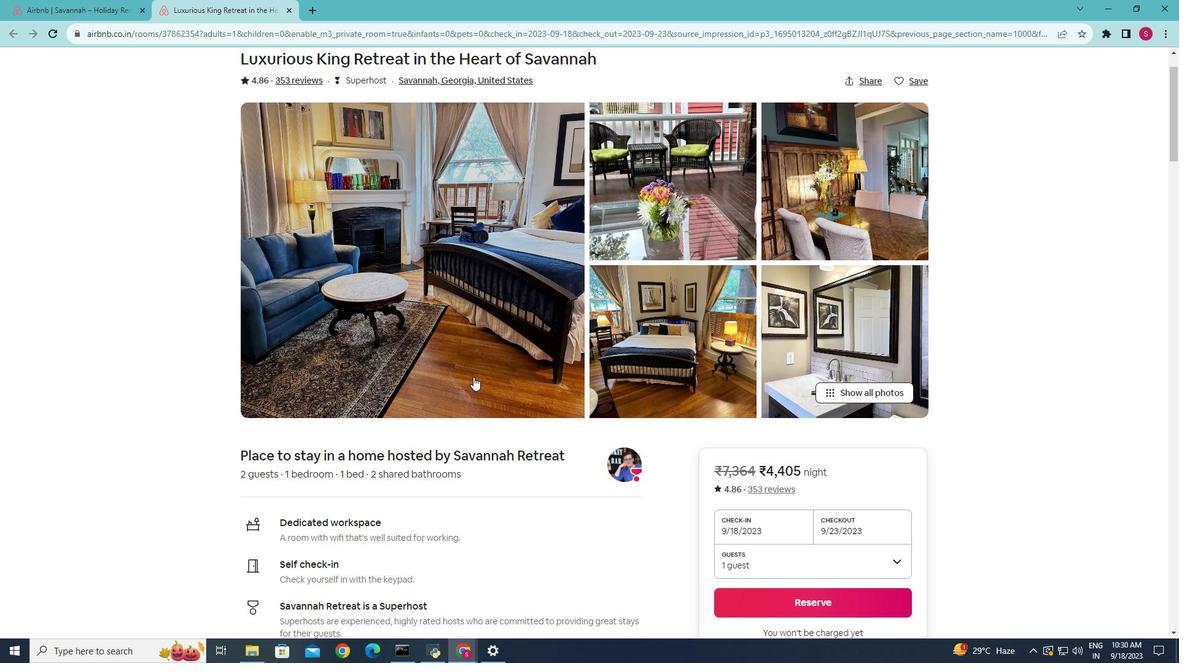 
Action: Mouse scrolled (473, 376) with delta (0, 0)
Screenshot: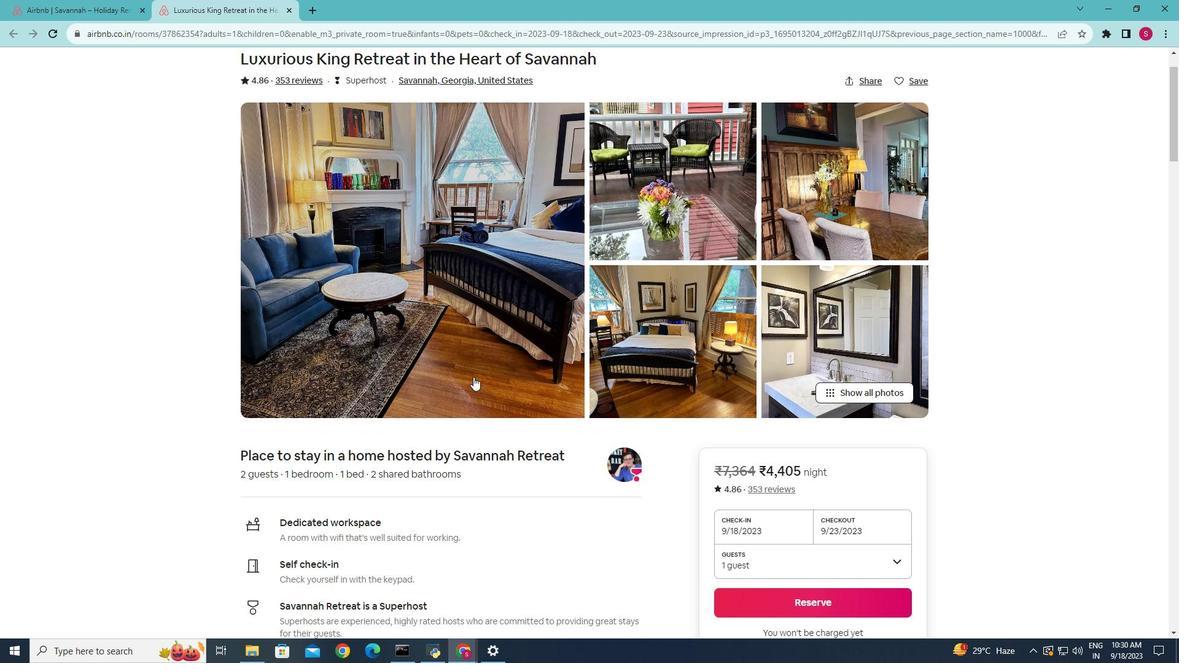 
Action: Mouse moved to (478, 377)
Screenshot: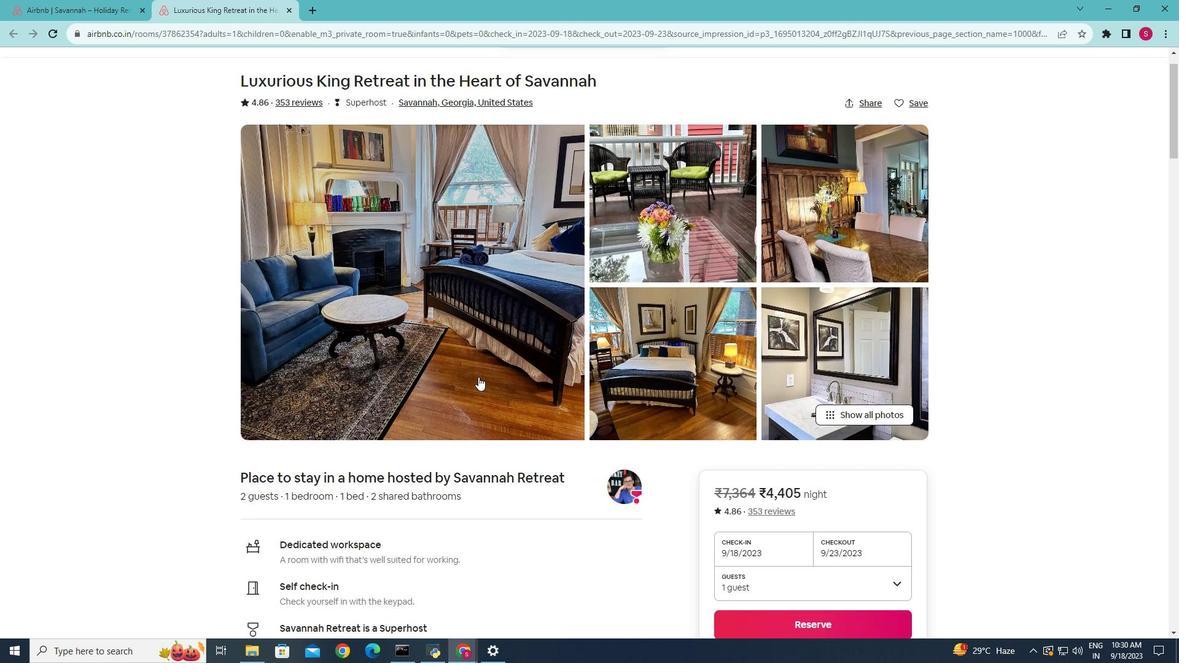 
Action: Mouse scrolled (478, 376) with delta (0, 0)
Screenshot: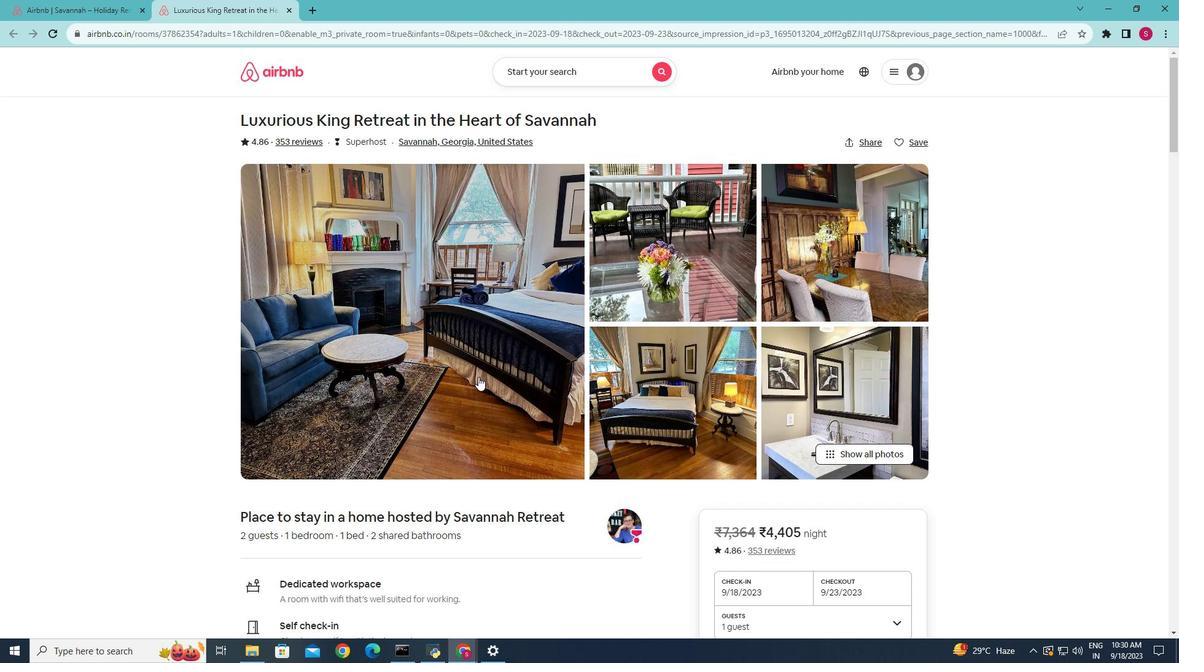 
Action: Mouse scrolled (478, 377) with delta (0, 0)
Screenshot: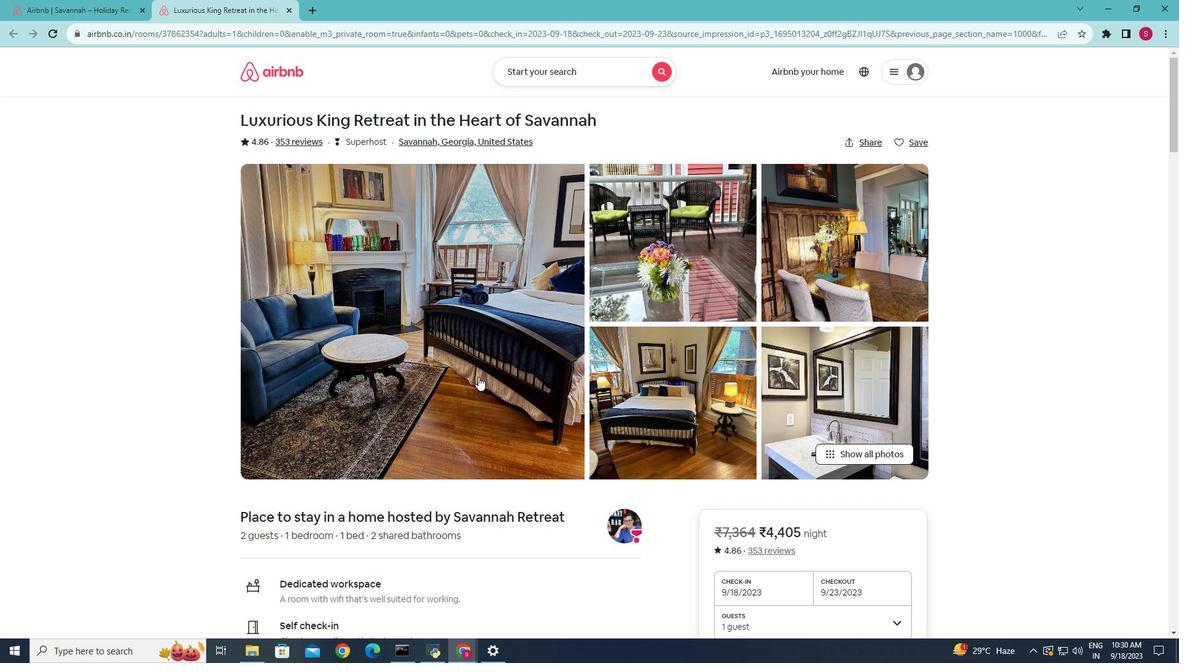 
Action: Mouse scrolled (478, 377) with delta (0, 0)
Screenshot: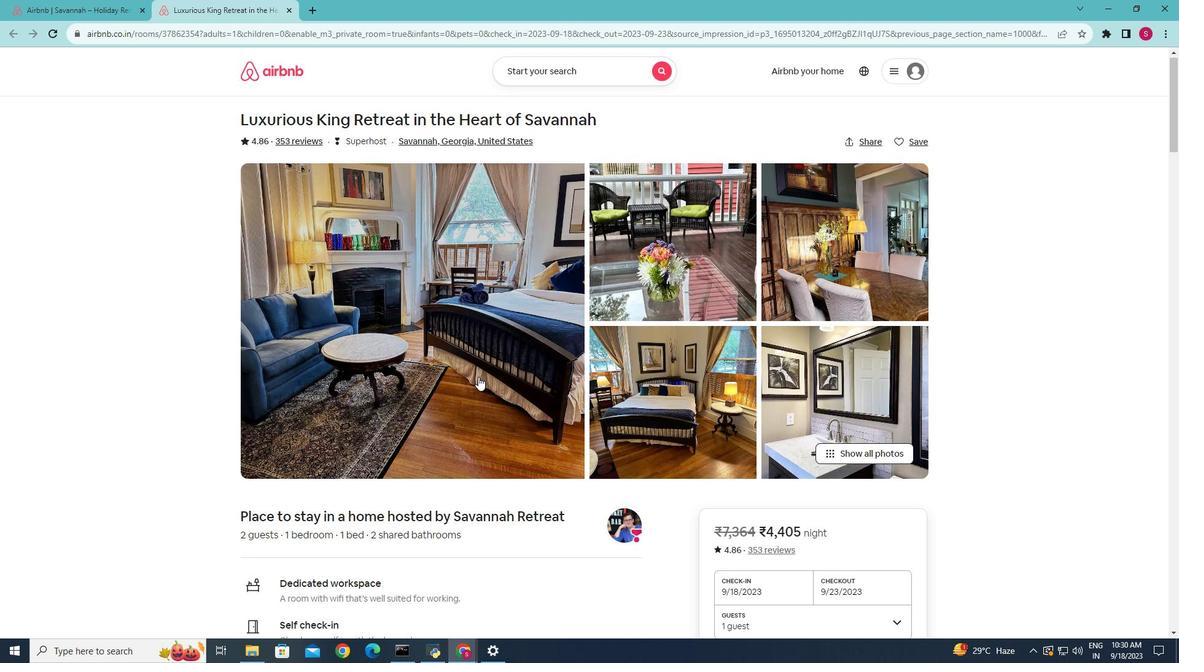 
Action: Mouse scrolled (478, 377) with delta (0, 0)
Screenshot: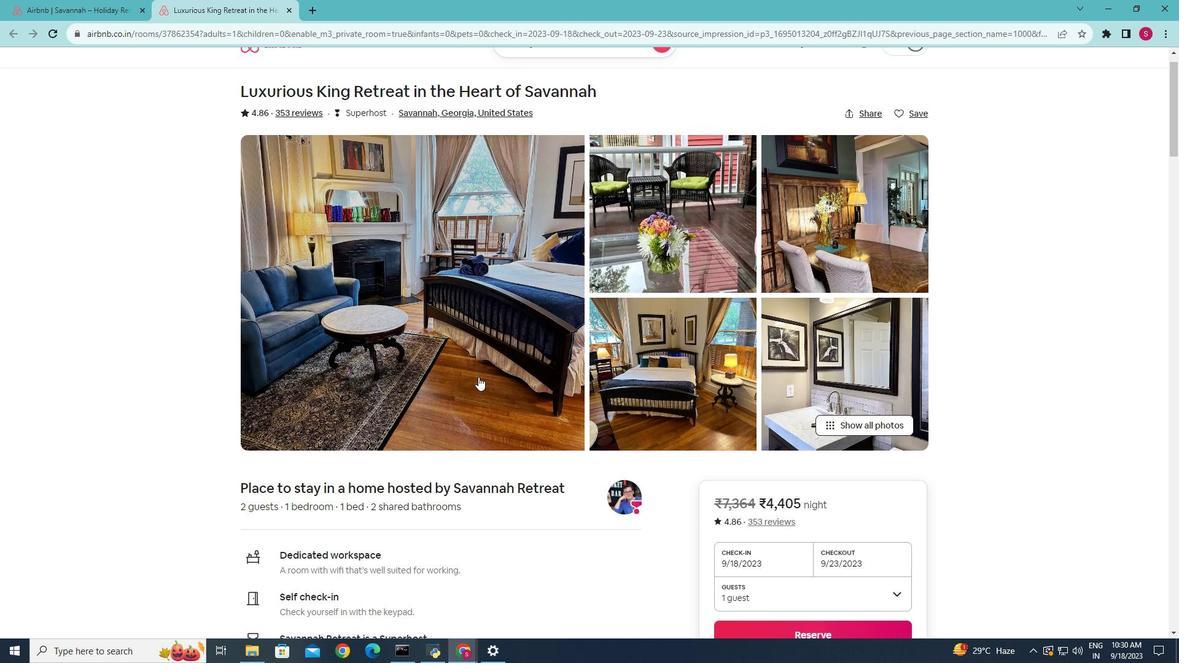 
Action: Mouse scrolled (478, 376) with delta (0, 0)
Screenshot: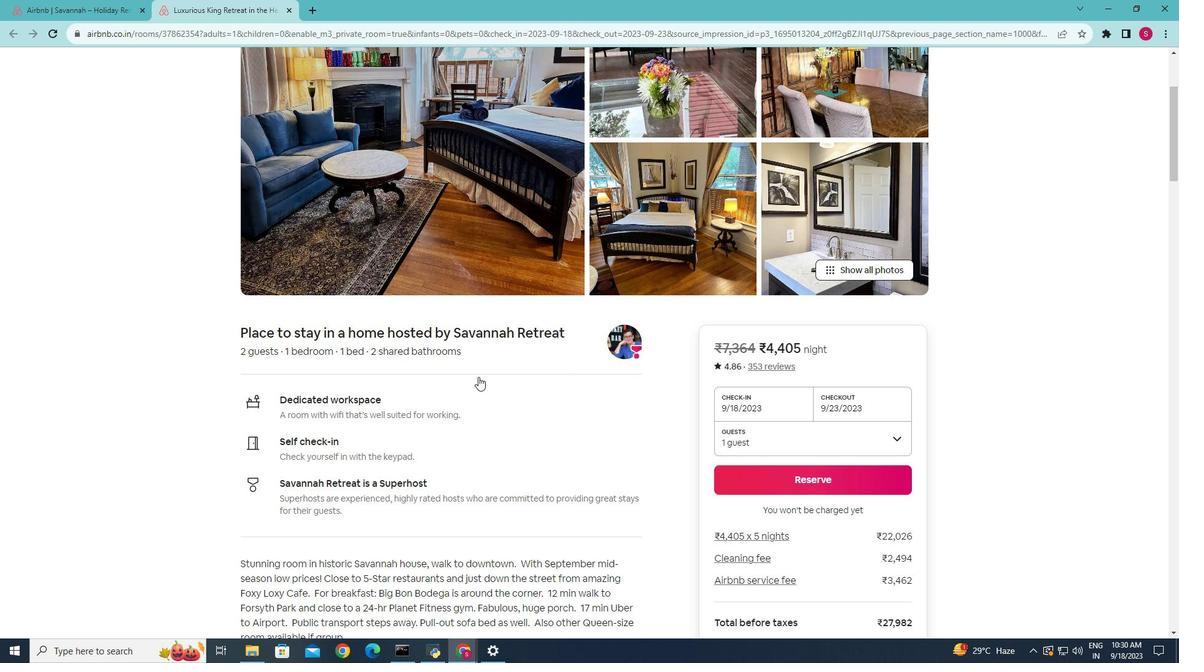 
Action: Mouse scrolled (478, 376) with delta (0, 0)
Screenshot: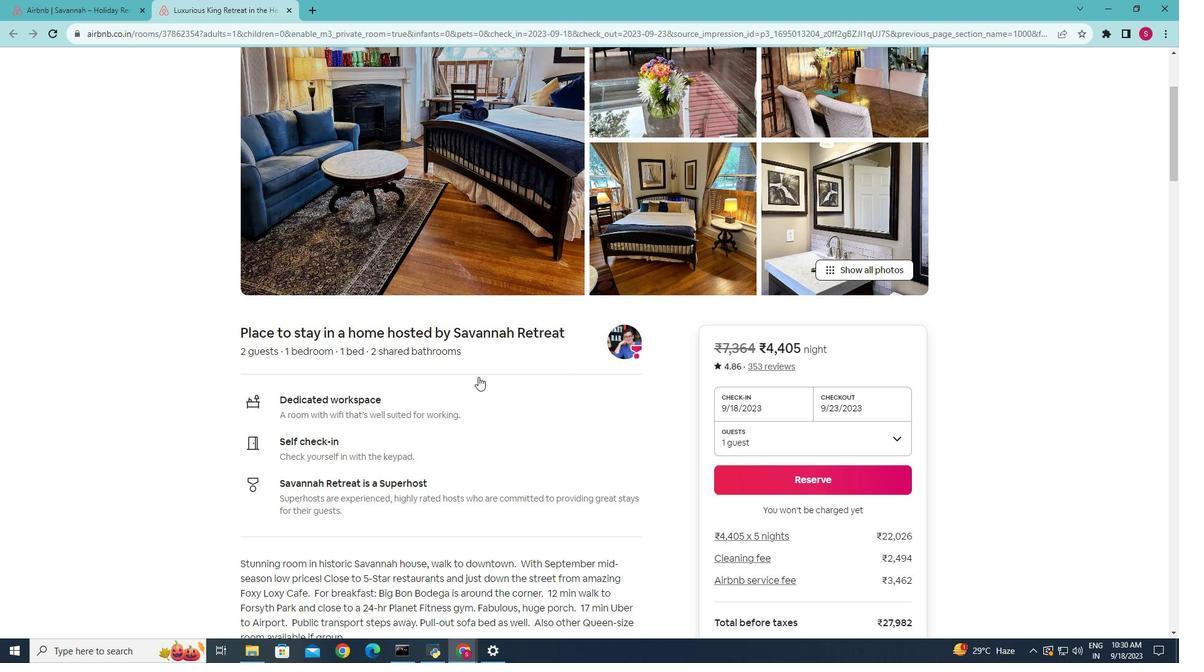 
Action: Mouse scrolled (478, 376) with delta (0, 0)
Screenshot: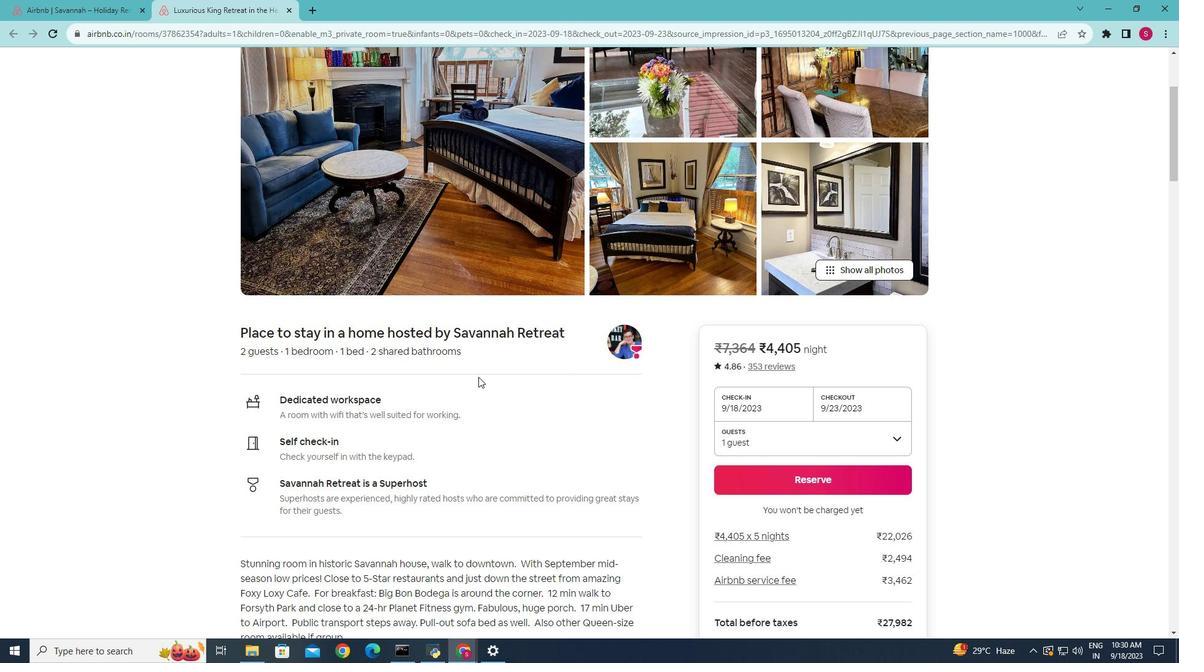 
Action: Mouse scrolled (478, 376) with delta (0, 0)
Screenshot: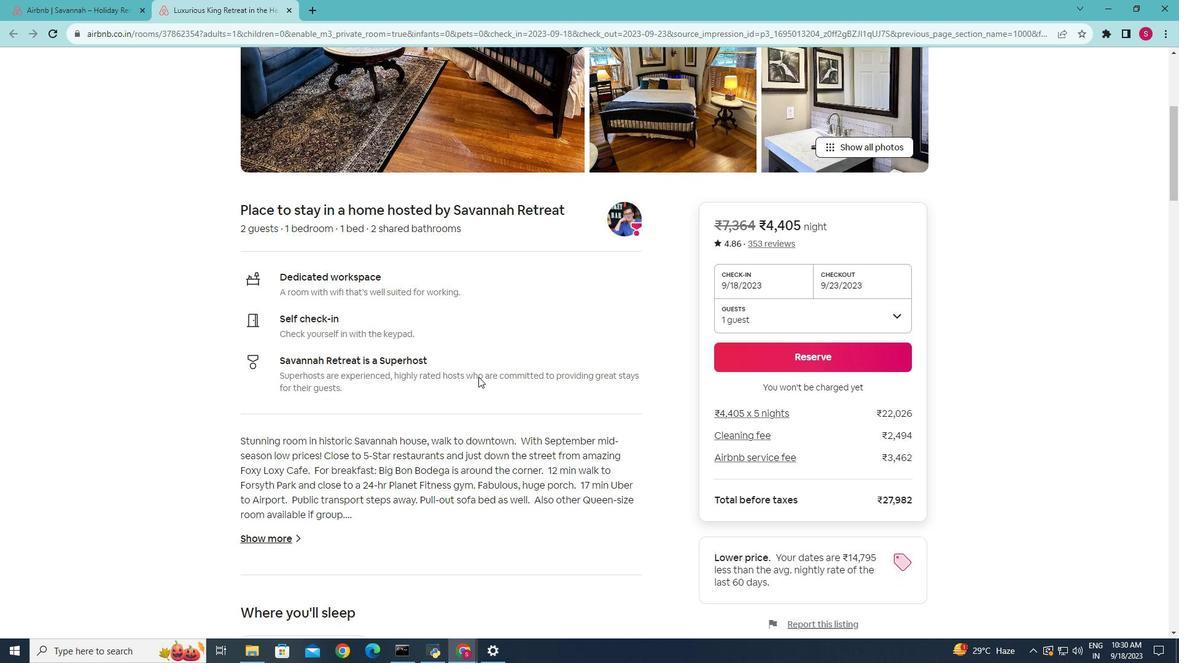 
Action: Mouse scrolled (478, 376) with delta (0, 0)
Screenshot: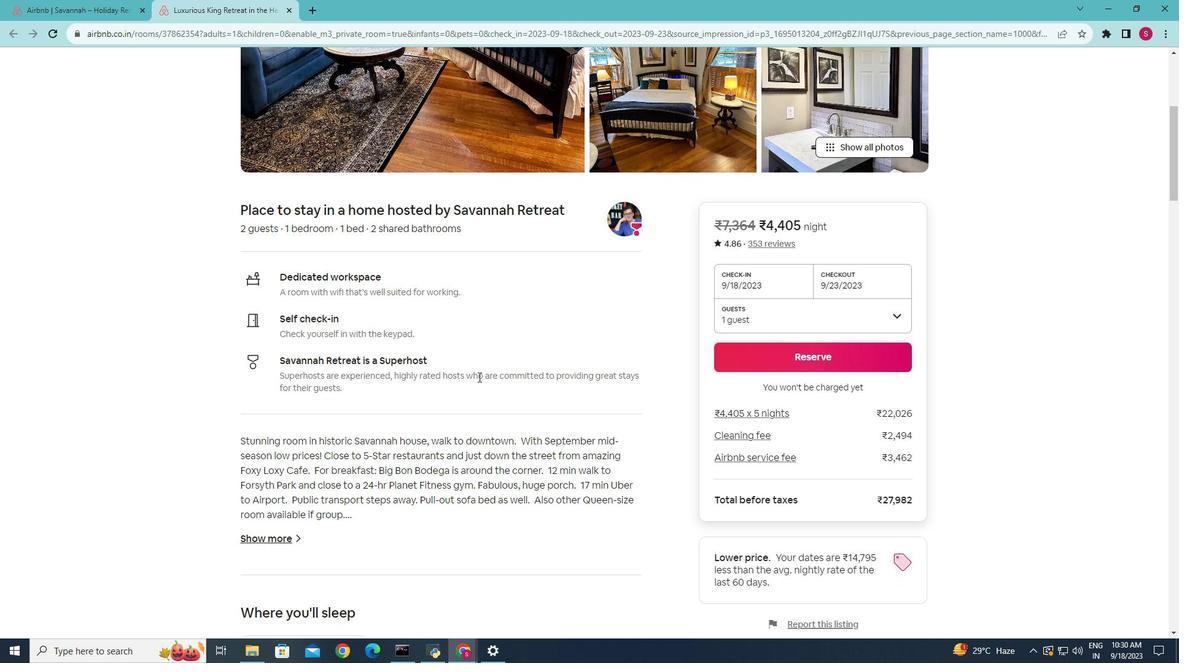 
Action: Mouse scrolled (478, 376) with delta (0, 0)
Screenshot: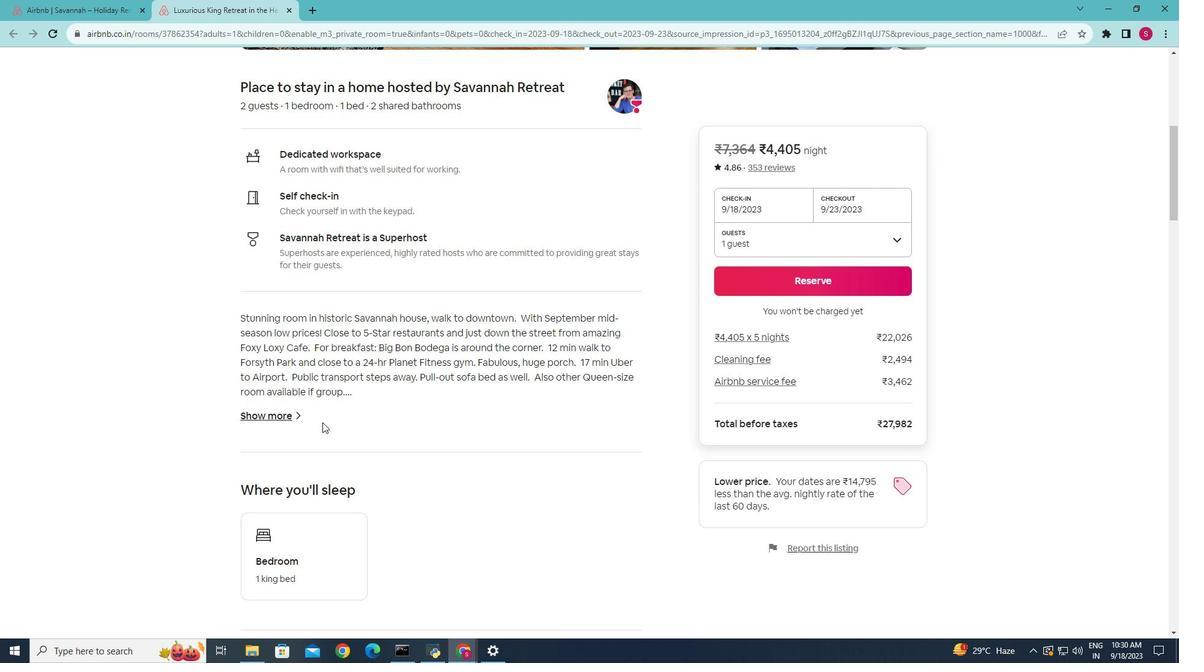 
Action: Mouse scrolled (478, 376) with delta (0, 0)
Screenshot: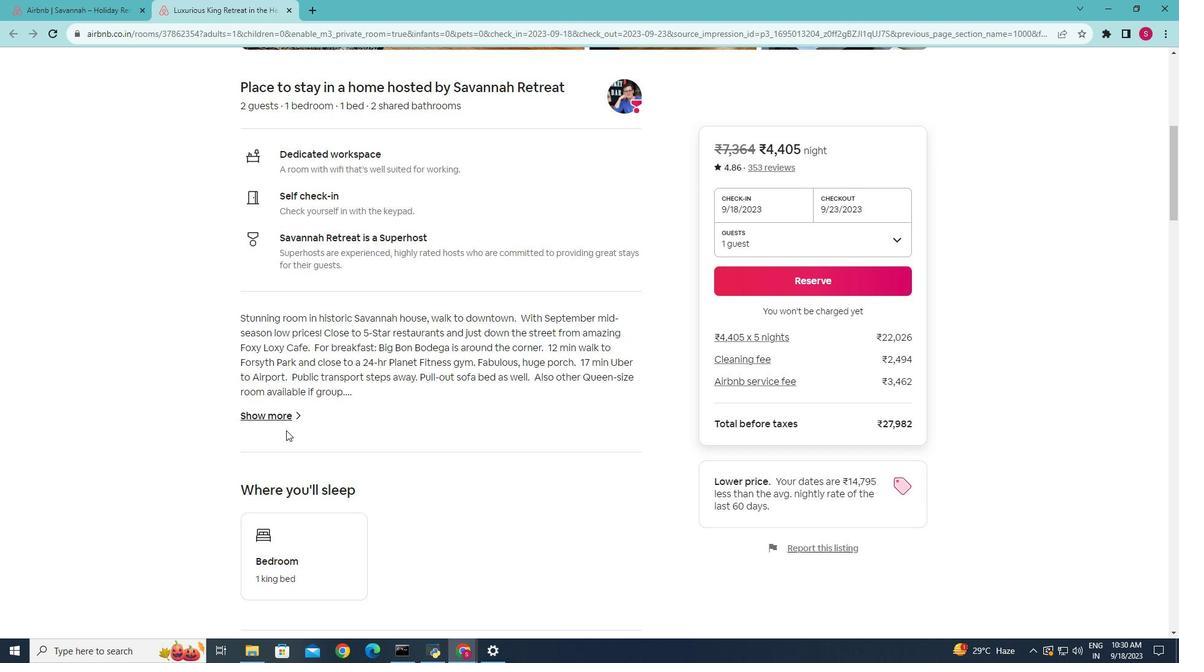 
Action: Mouse moved to (286, 415)
Screenshot: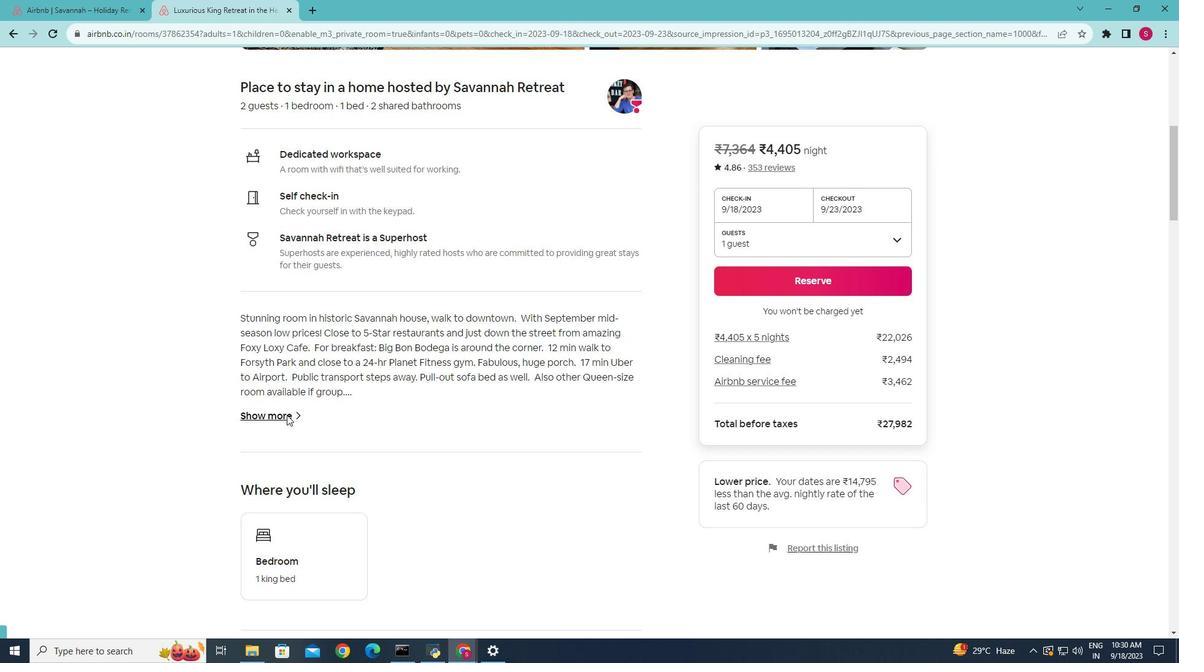 
Action: Mouse pressed left at (286, 415)
Screenshot: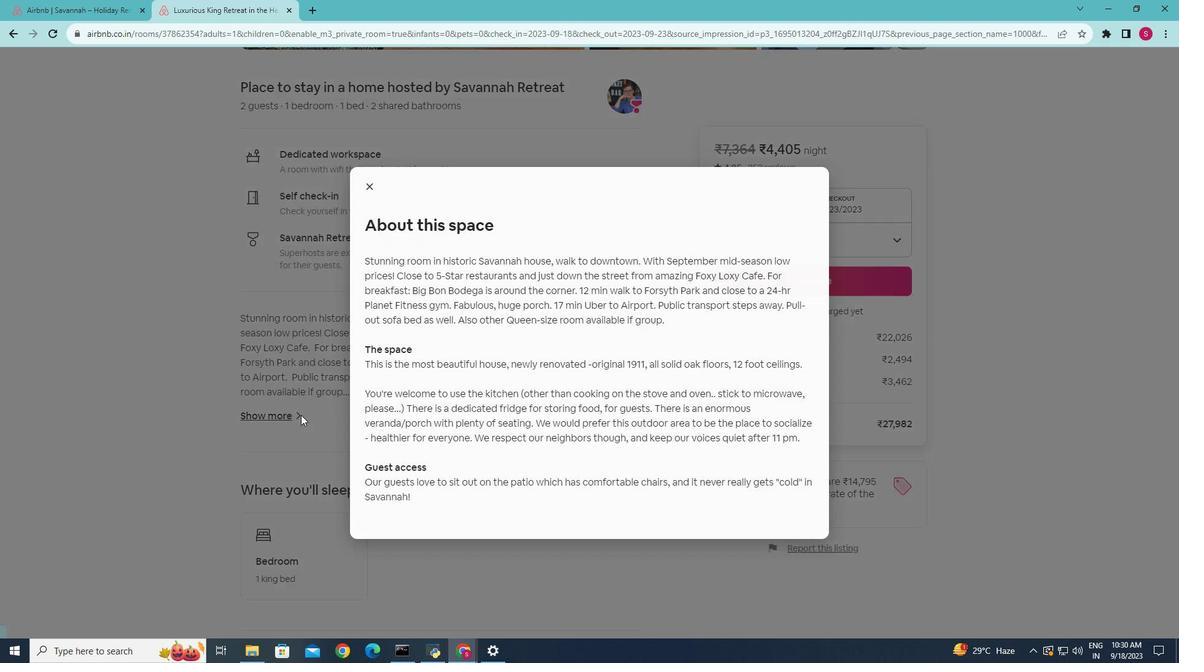 
Action: Mouse moved to (524, 366)
Screenshot: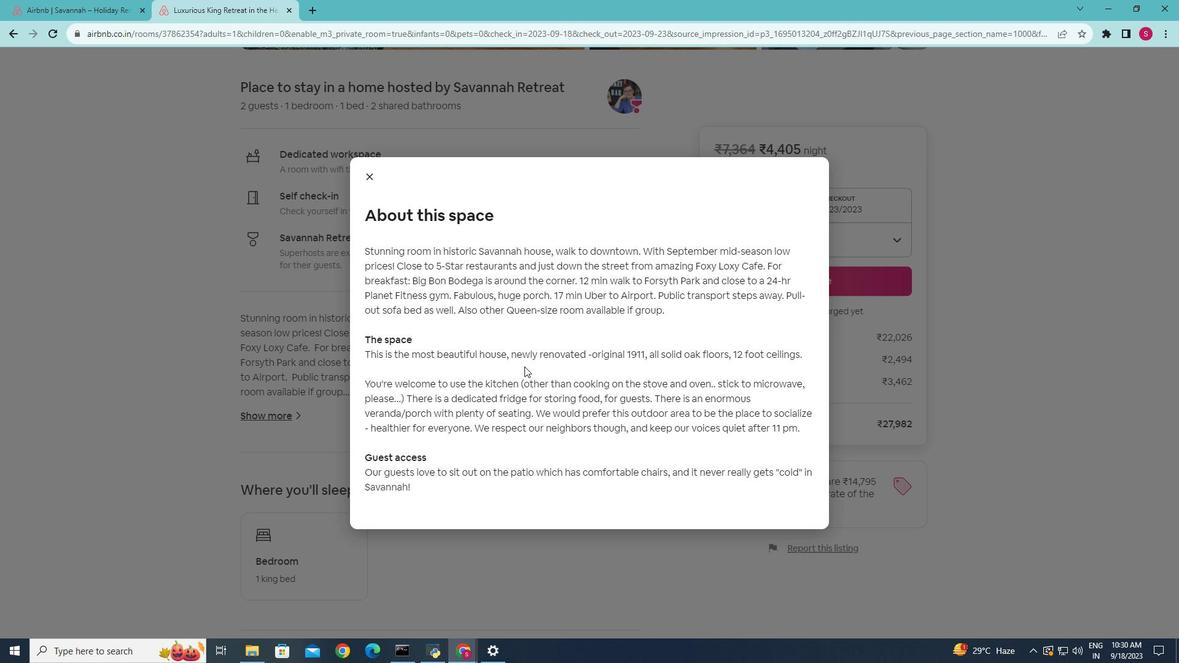 
Action: Mouse scrolled (524, 366) with delta (0, 0)
Screenshot: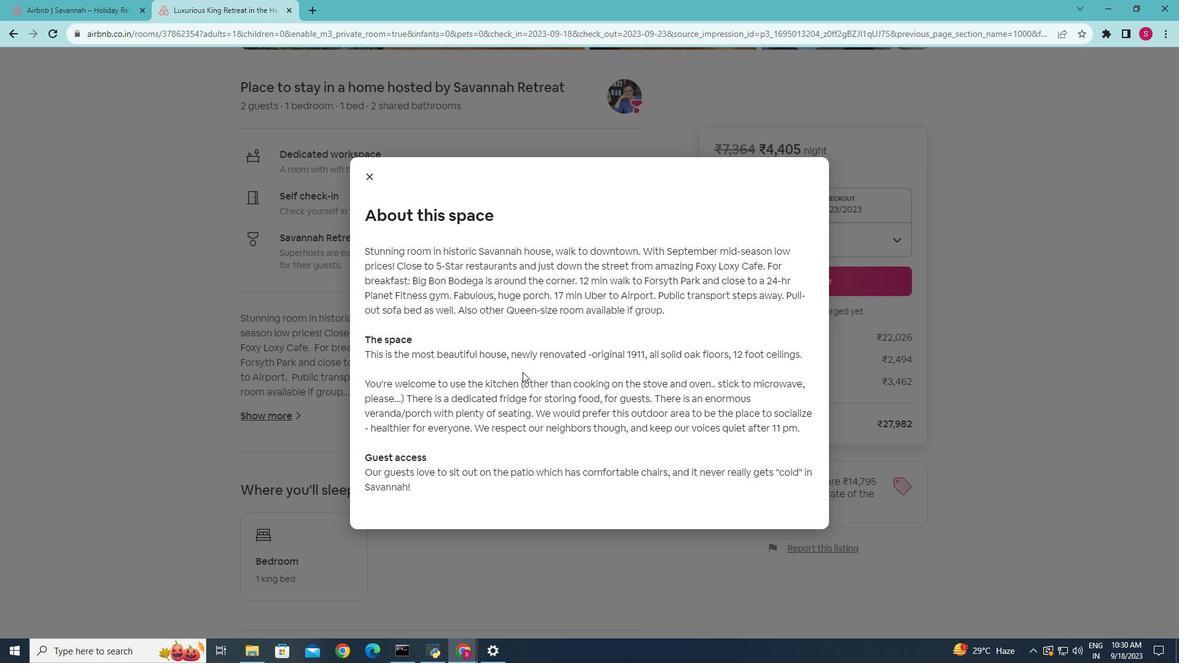 
Action: Mouse scrolled (524, 366) with delta (0, 0)
Screenshot: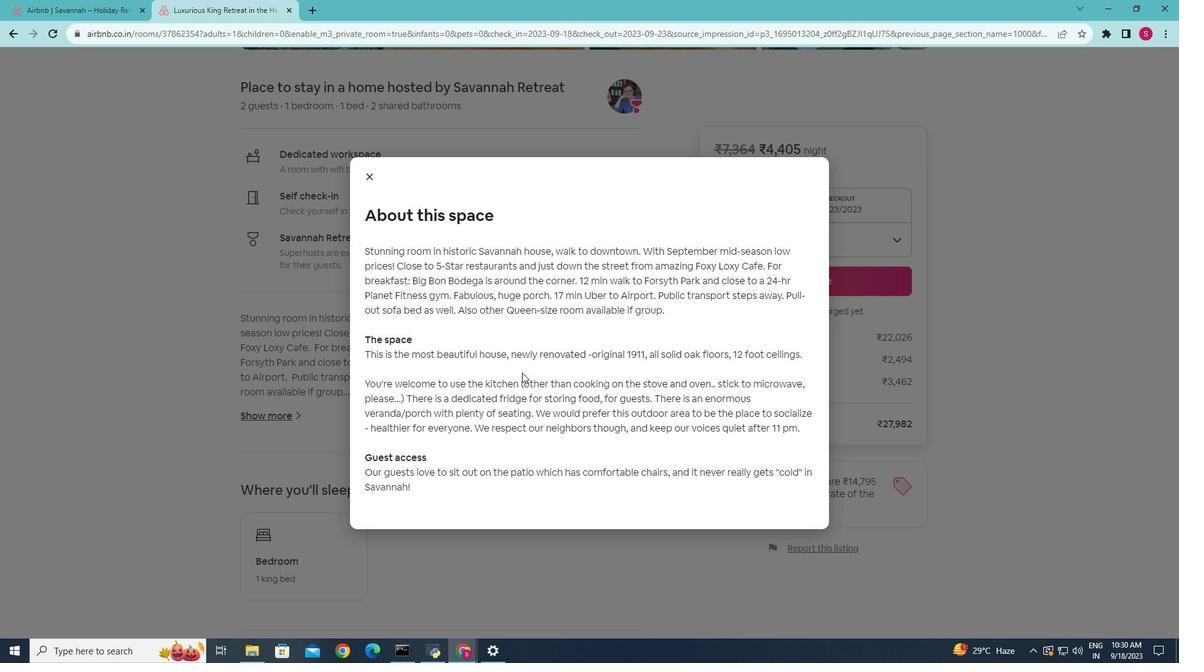 
Action: Mouse scrolled (524, 366) with delta (0, 0)
Screenshot: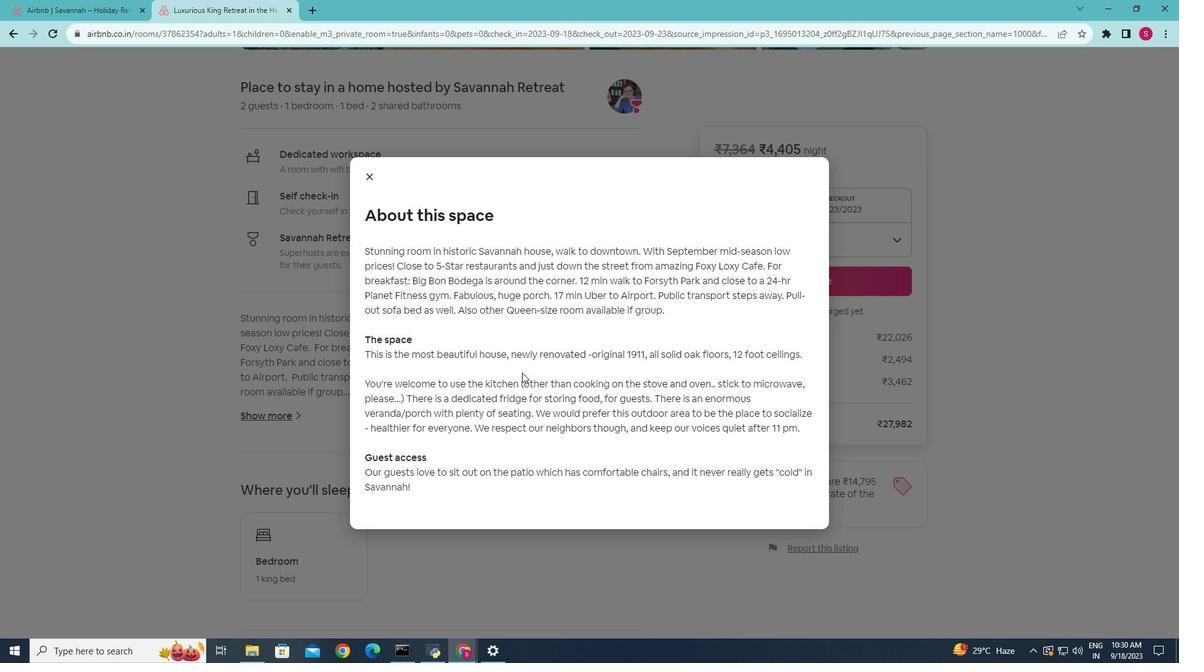 
Action: Mouse moved to (522, 371)
Screenshot: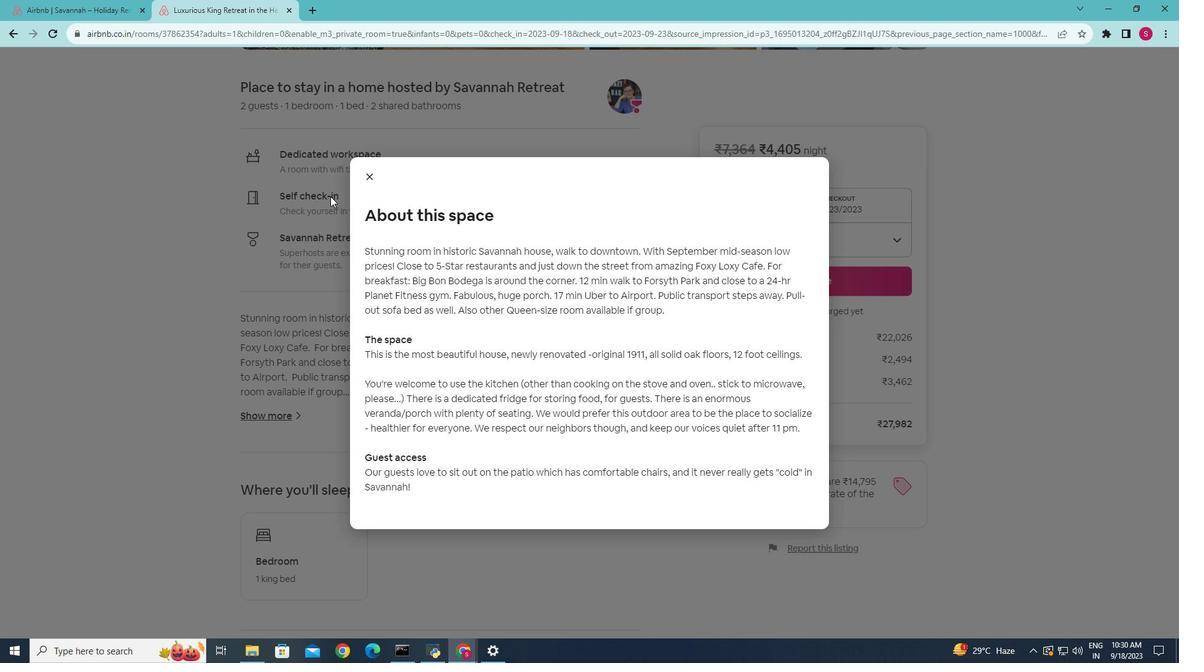 
Action: Mouse scrolled (522, 370) with delta (0, 0)
Screenshot: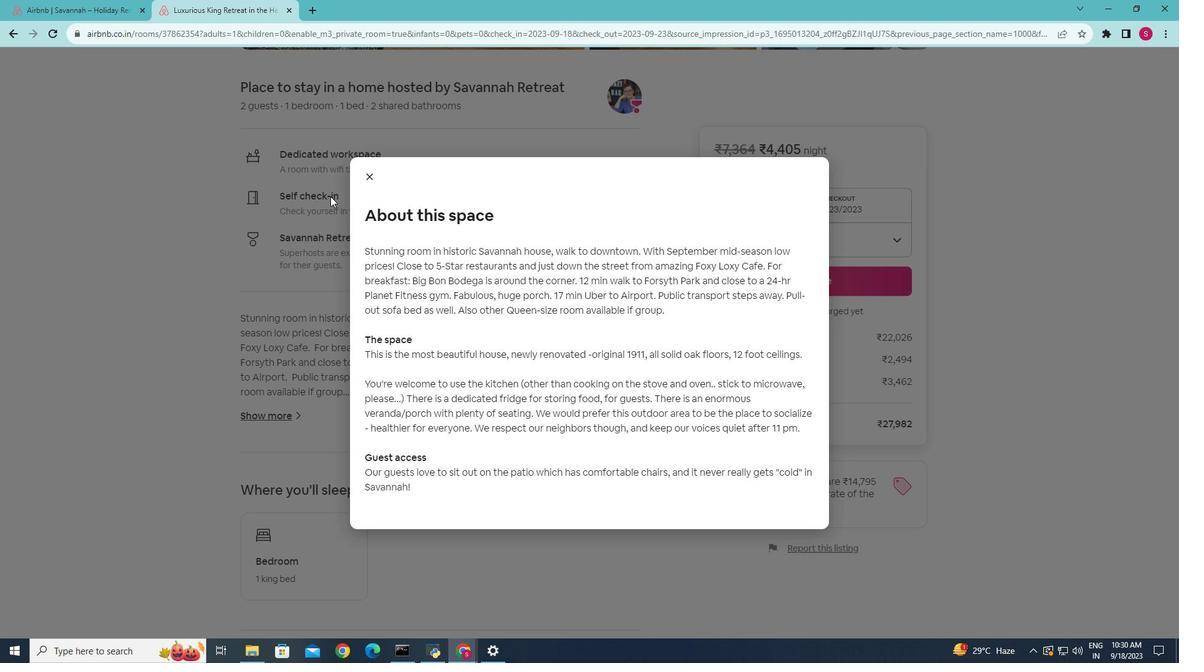 
Action: Mouse moved to (362, 175)
Screenshot: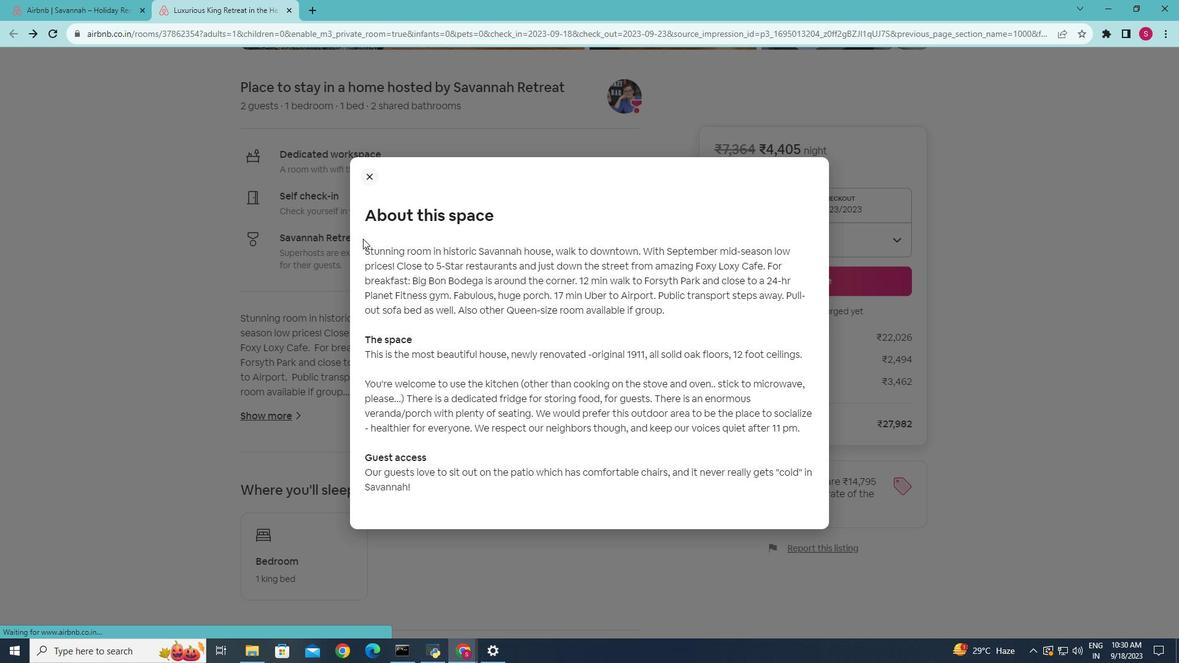 
Action: Mouse pressed left at (362, 175)
Screenshot: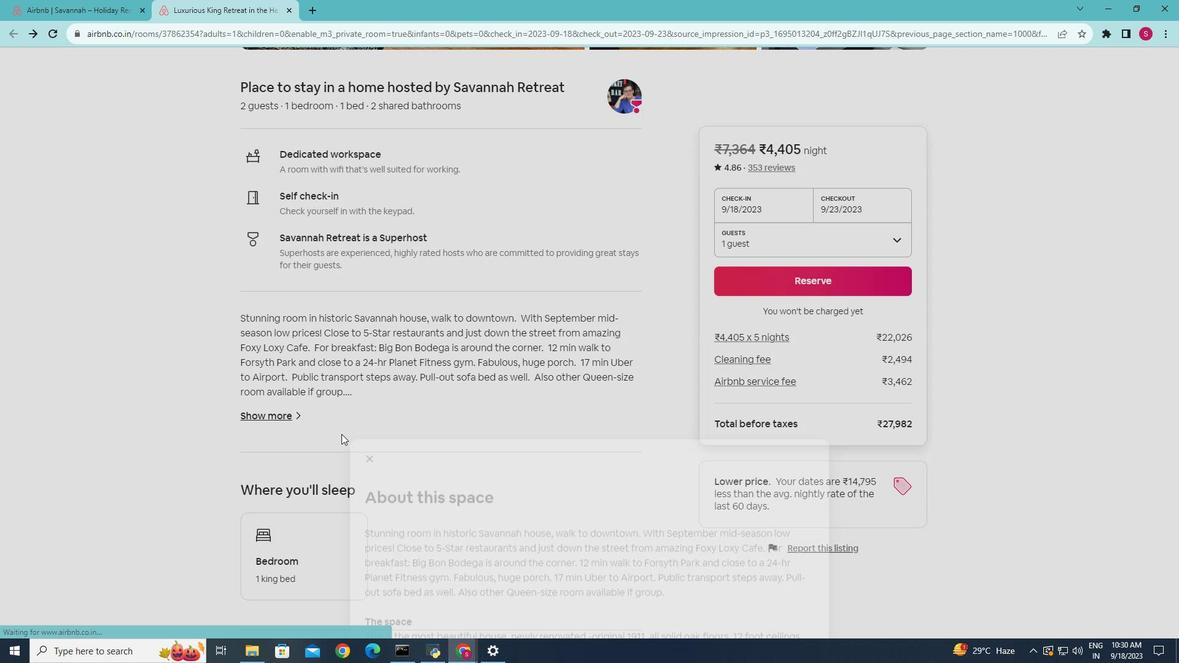 
Action: Mouse moved to (341, 435)
Screenshot: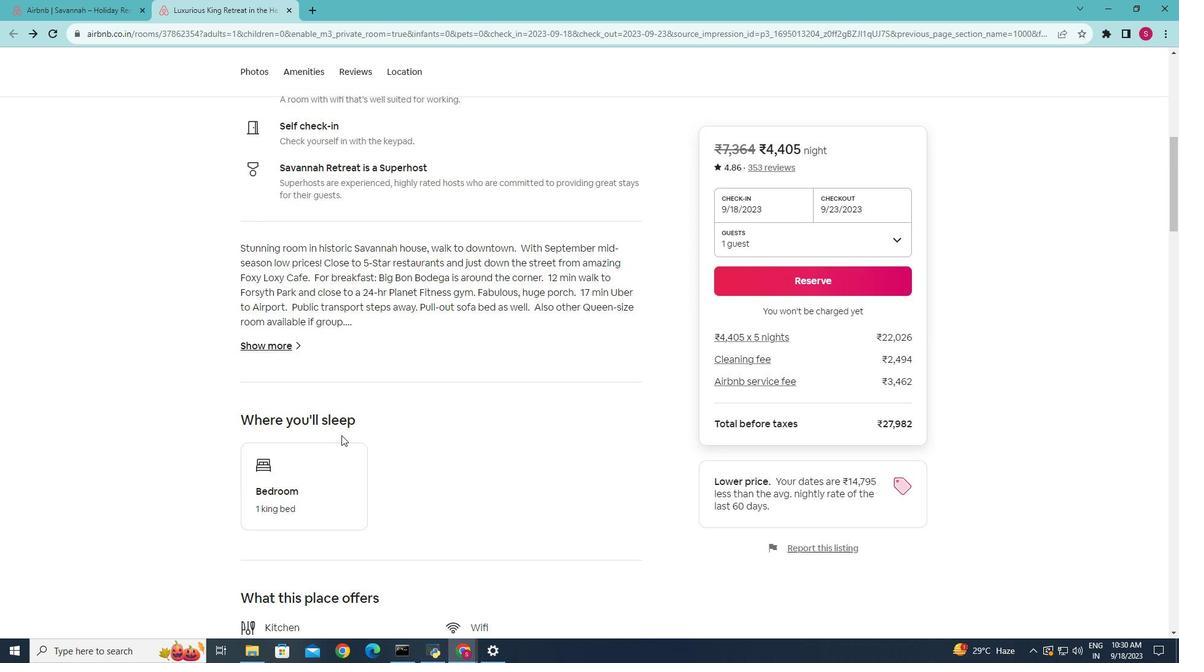 
Action: Mouse scrolled (341, 434) with delta (0, 0)
Screenshot: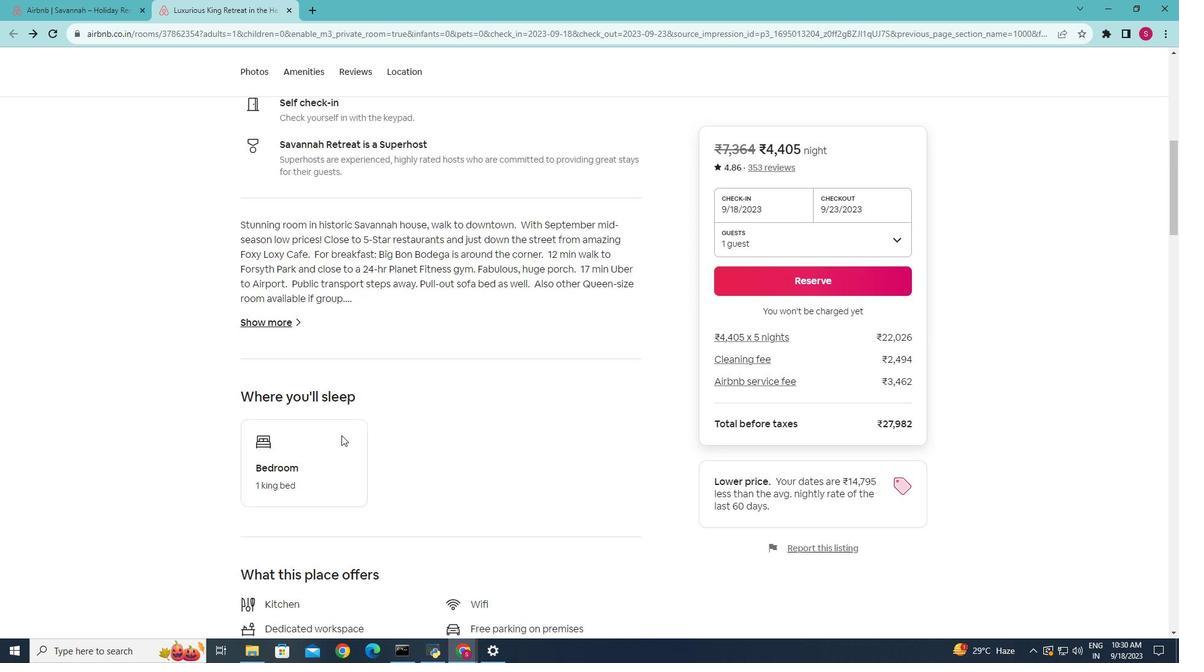 
Action: Mouse scrolled (341, 434) with delta (0, 0)
Screenshot: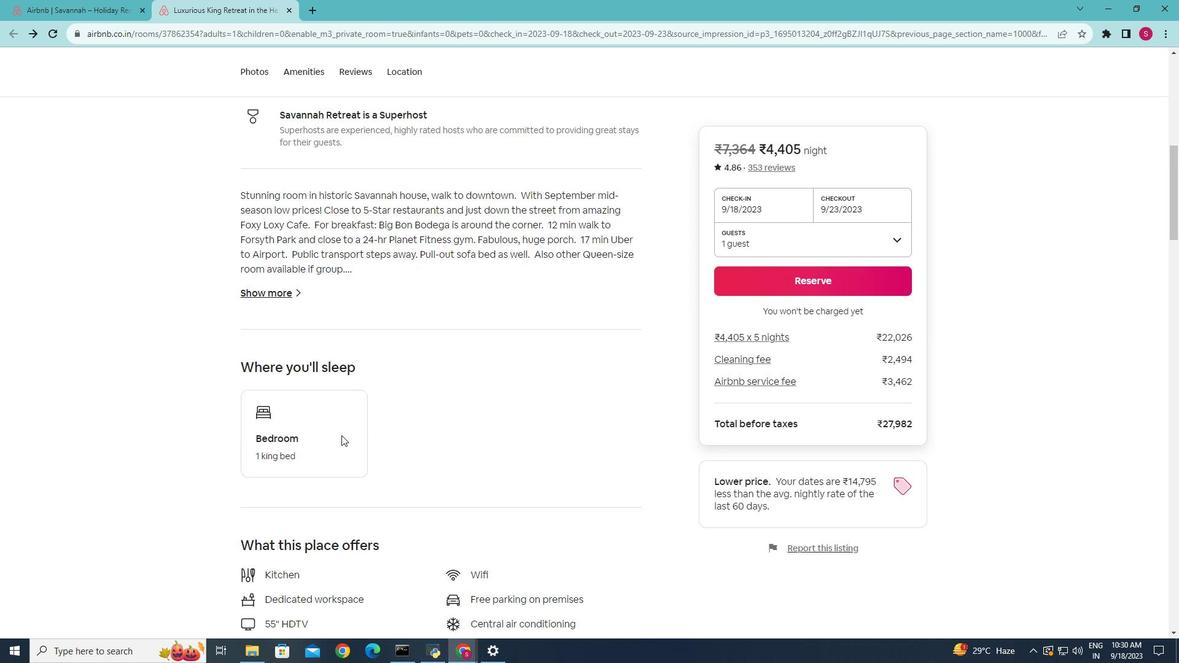 
Action: Mouse scrolled (341, 434) with delta (0, 0)
Screenshot: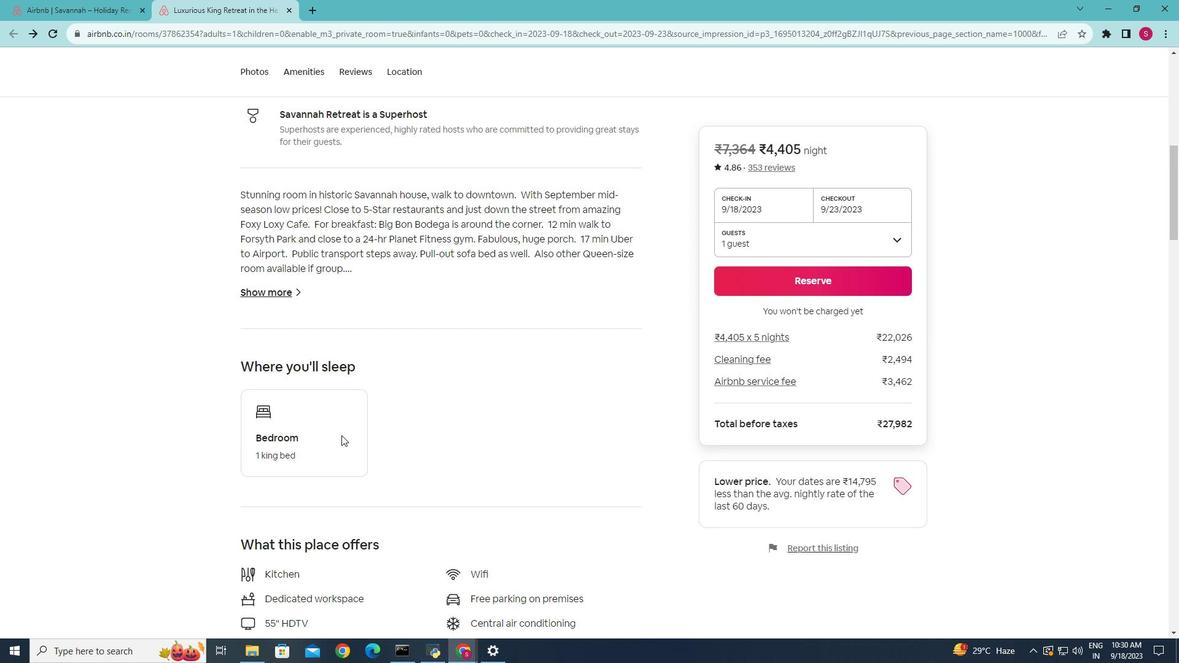 
Action: Mouse scrolled (341, 434) with delta (0, 0)
Screenshot: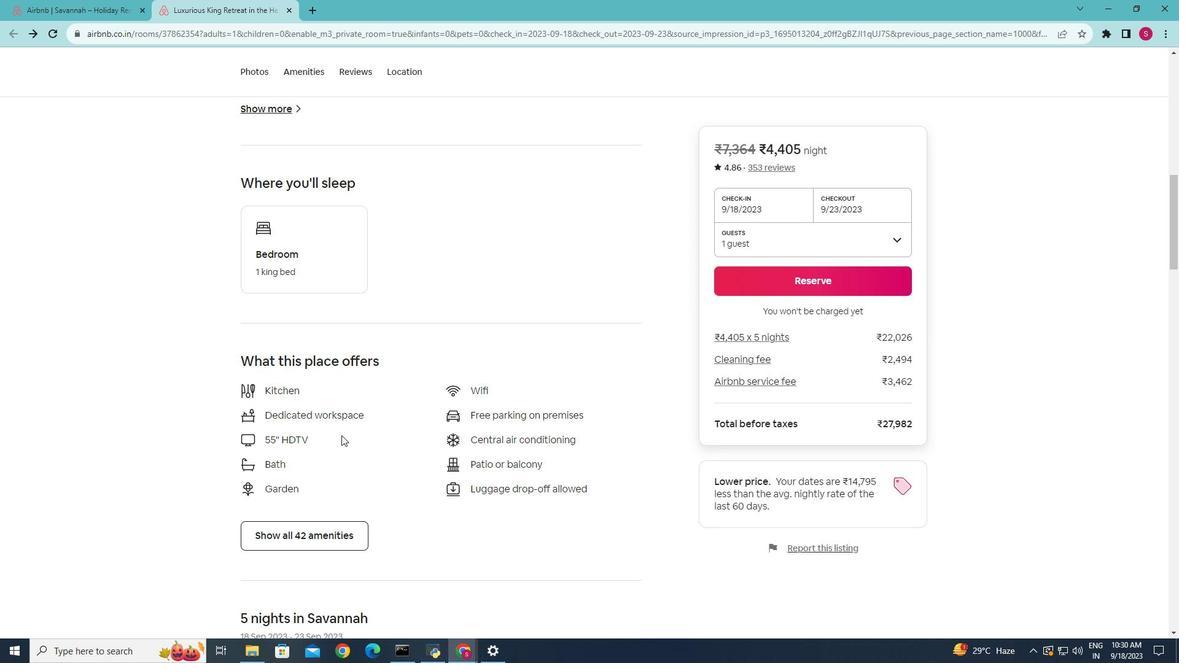 
Action: Mouse scrolled (341, 434) with delta (0, 0)
Screenshot: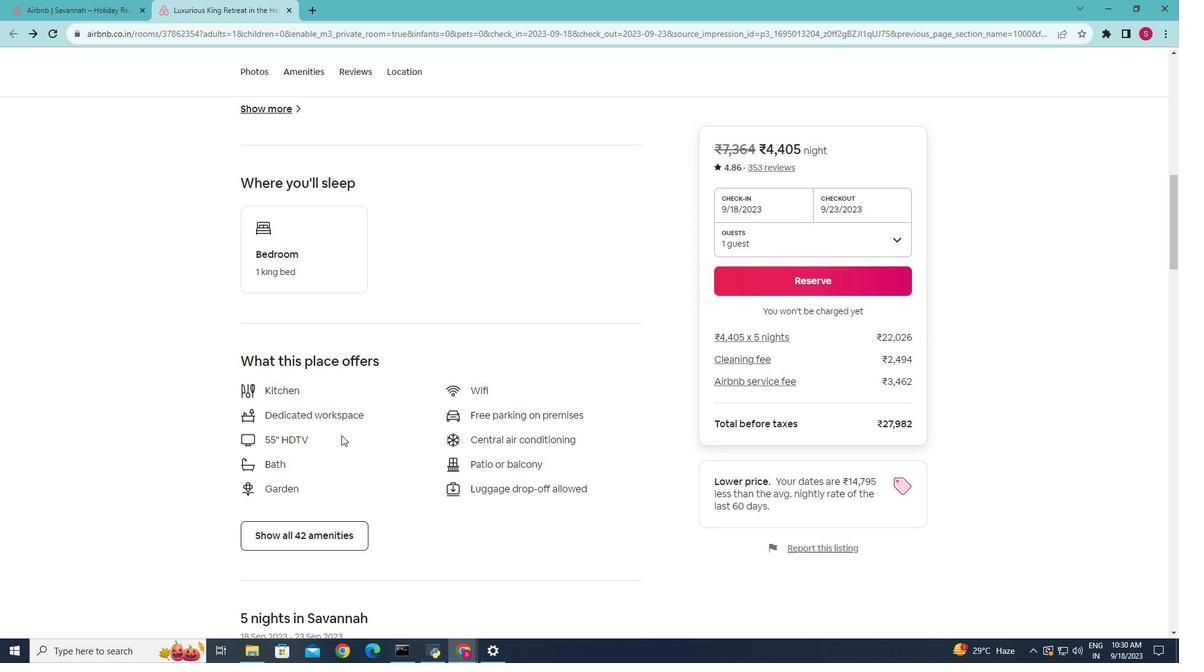 
Action: Mouse scrolled (341, 434) with delta (0, 0)
Screenshot: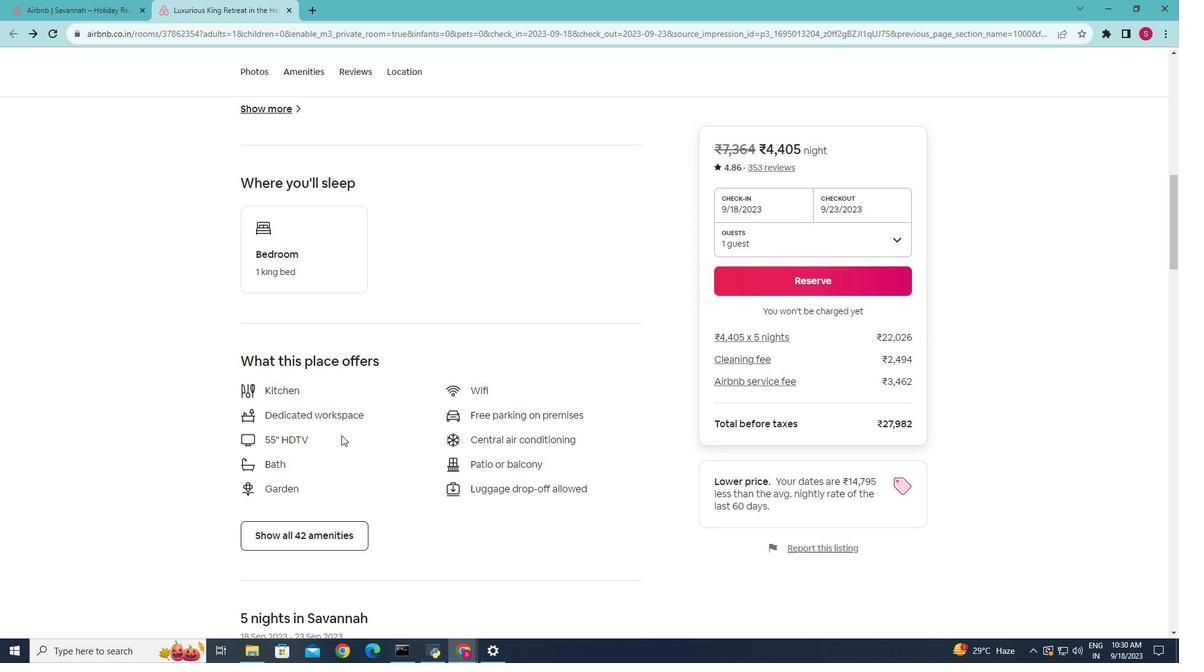 
Action: Mouse moved to (434, 433)
Screenshot: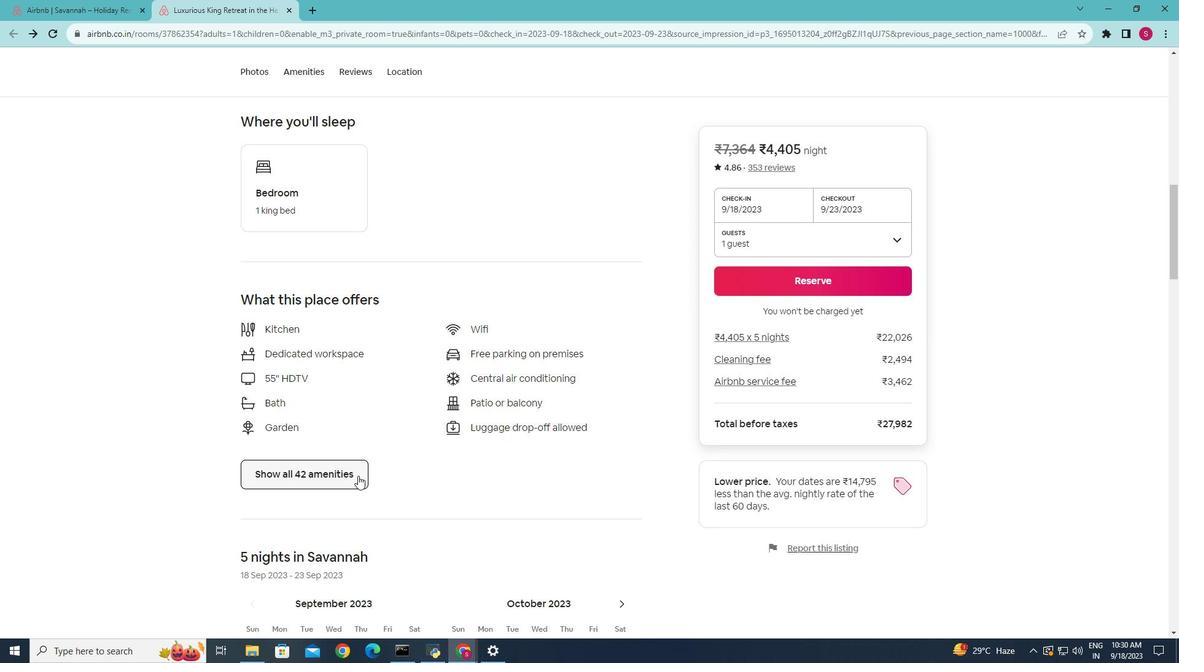 
Action: Mouse scrolled (434, 433) with delta (0, 0)
Screenshot: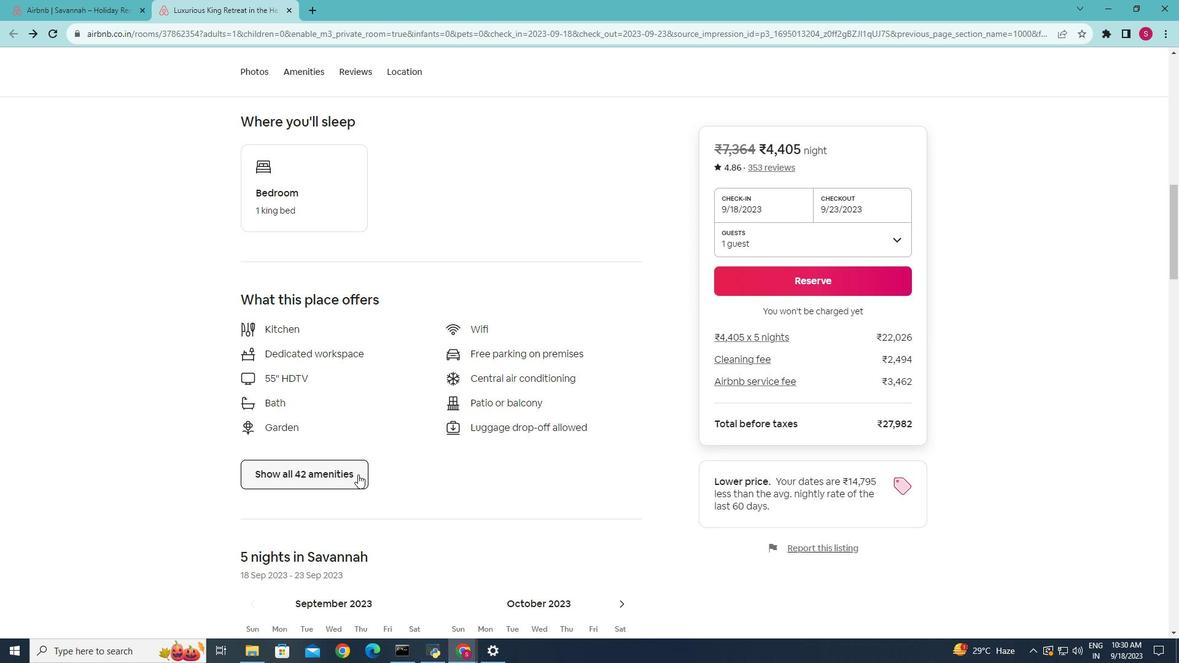 
Action: Mouse moved to (358, 474)
Screenshot: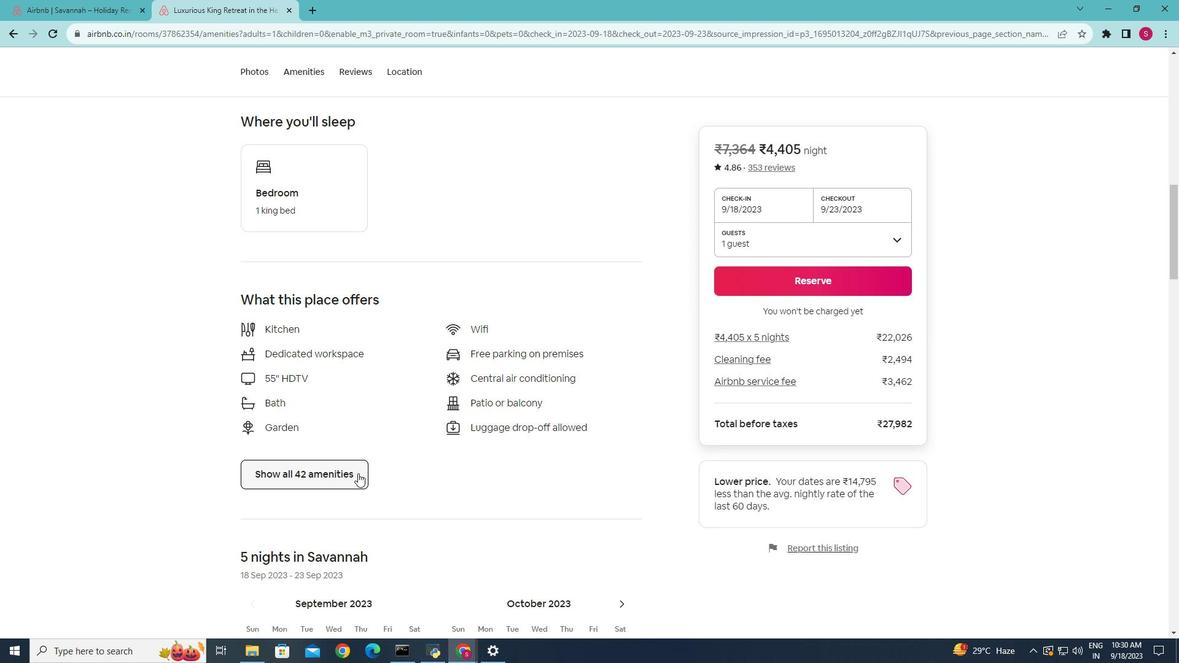 
Action: Mouse pressed left at (358, 474)
Screenshot: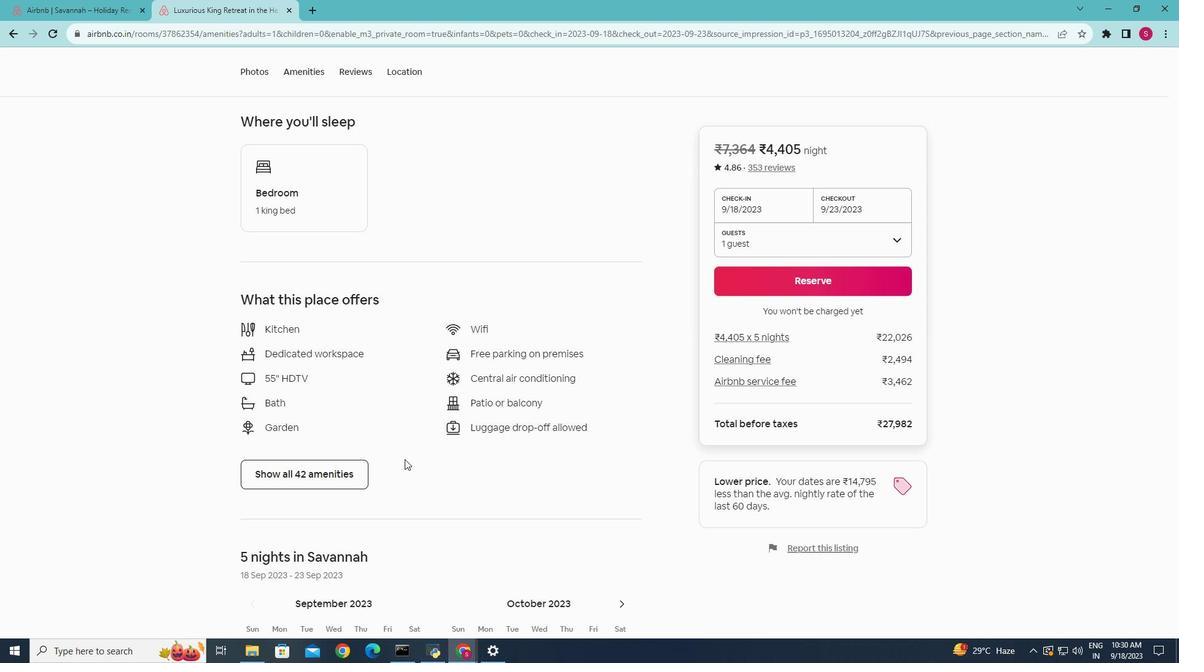
Action: Mouse moved to (471, 307)
Screenshot: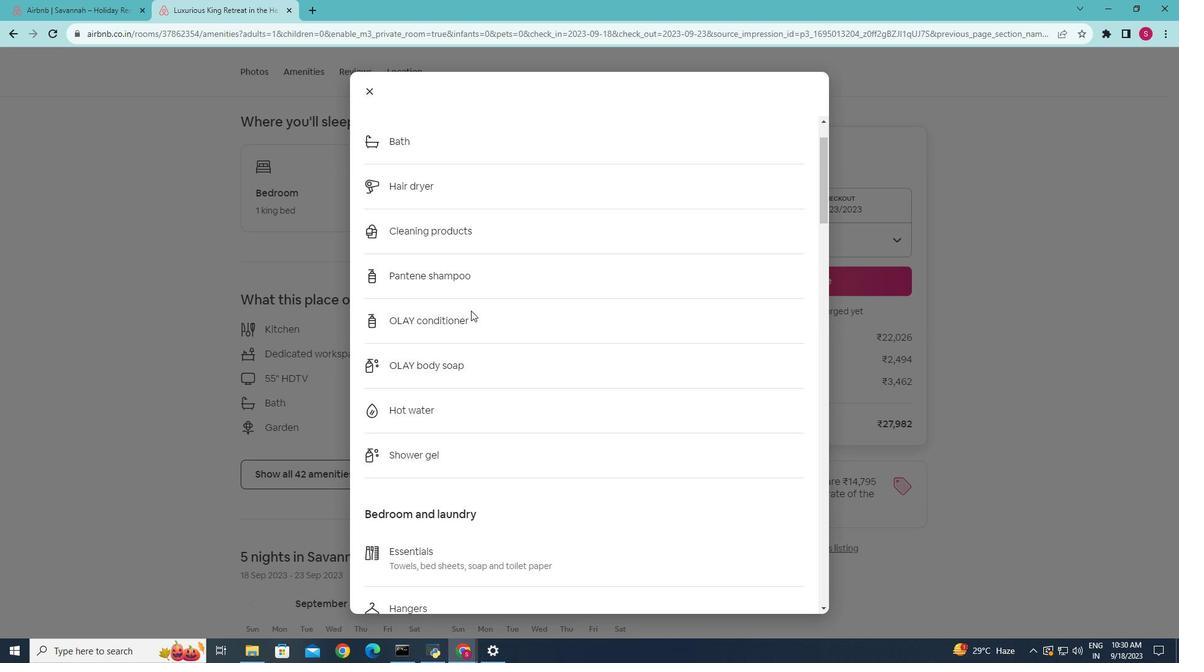 
Action: Mouse scrolled (471, 306) with delta (0, 0)
Screenshot: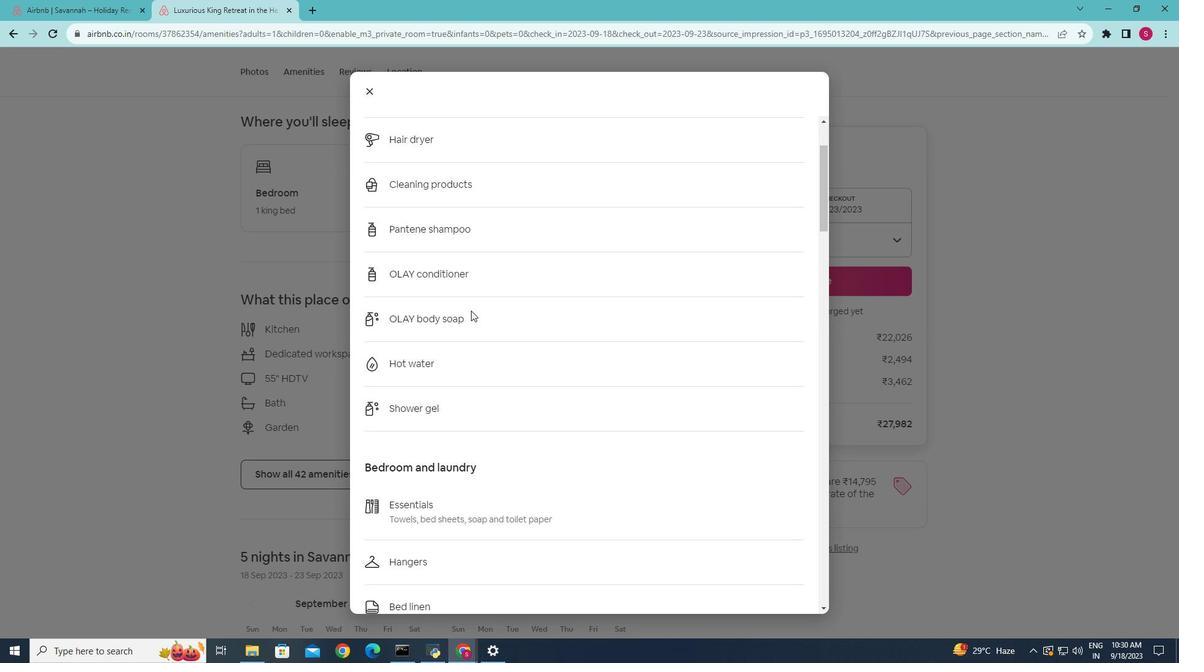 
Action: Mouse moved to (471, 310)
Screenshot: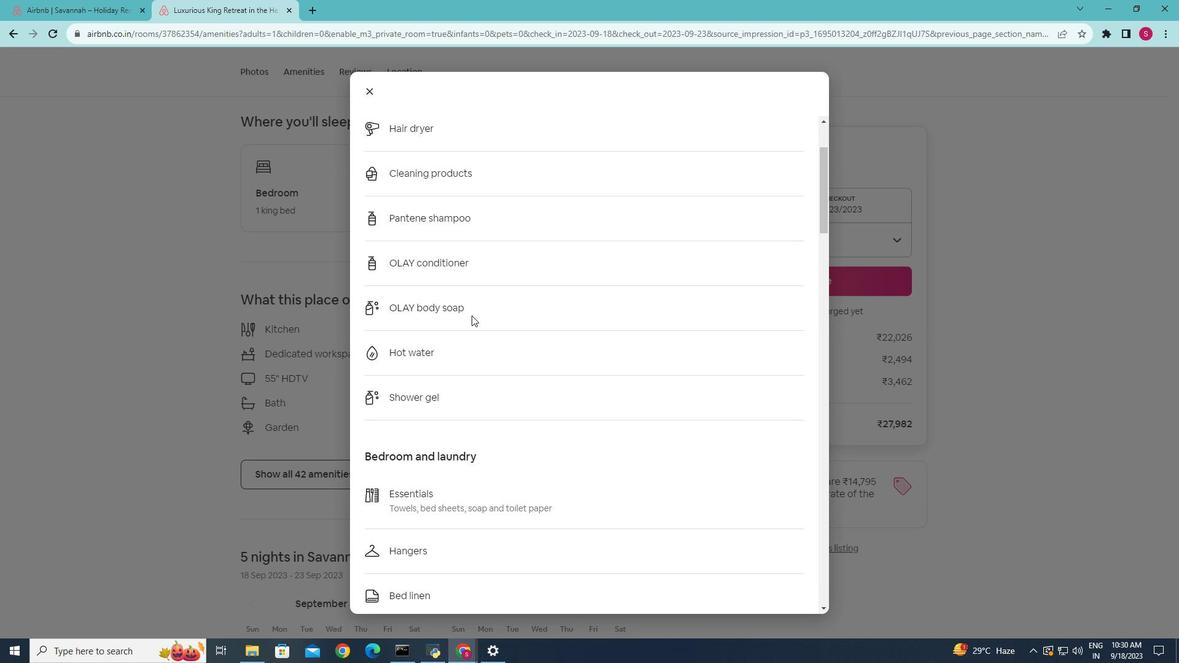 
Action: Mouse scrolled (471, 309) with delta (0, 0)
Screenshot: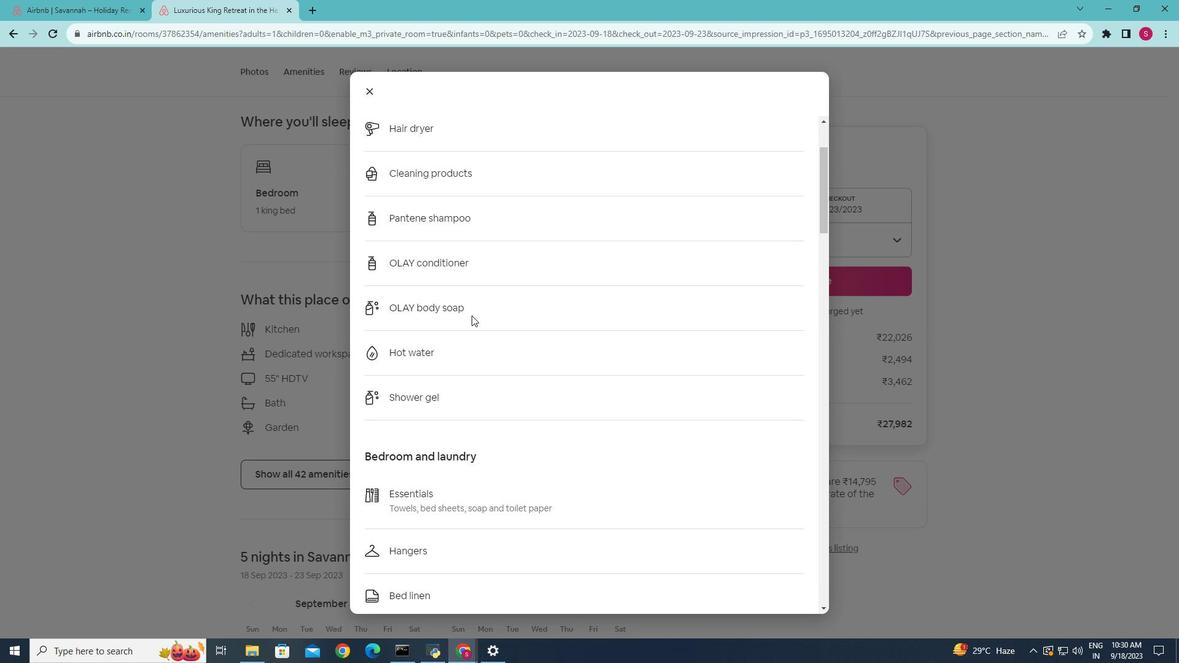 
Action: Mouse moved to (476, 320)
Screenshot: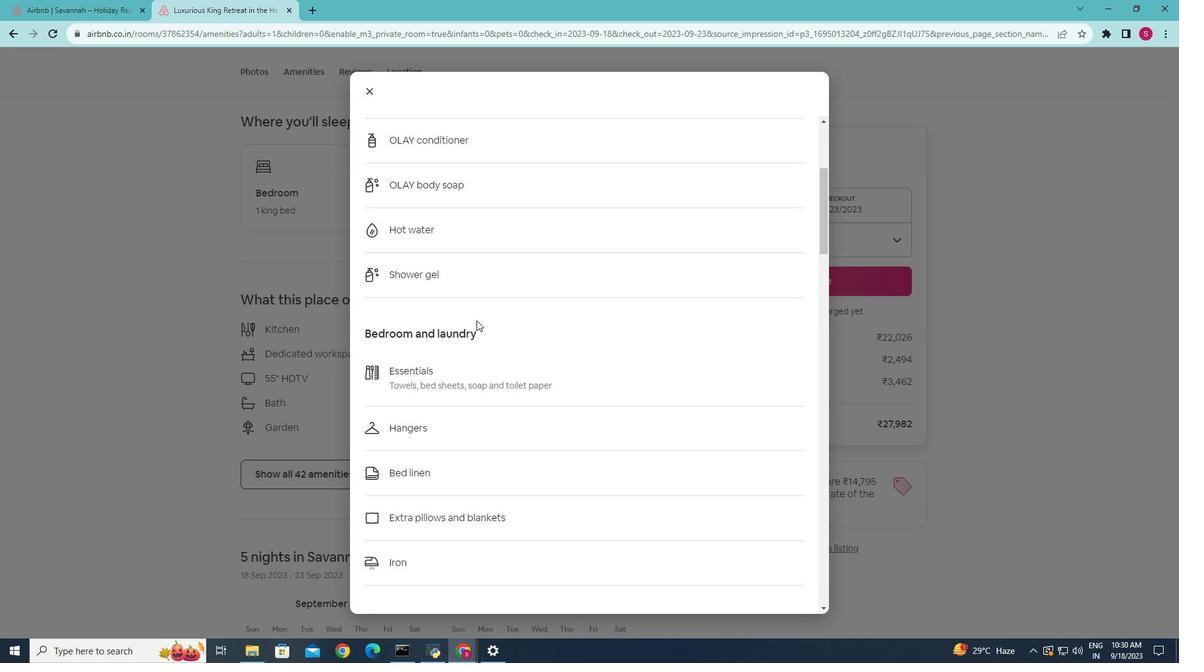 
Action: Mouse scrolled (476, 319) with delta (0, 0)
Screenshot: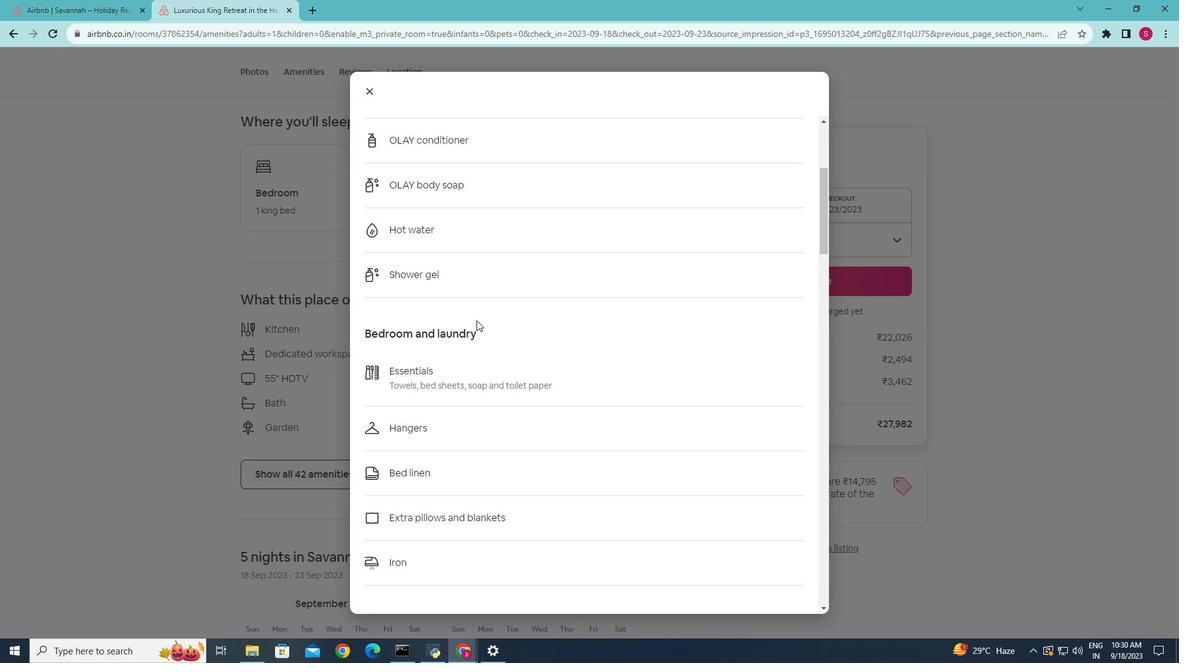 
Action: Mouse moved to (476, 320)
Screenshot: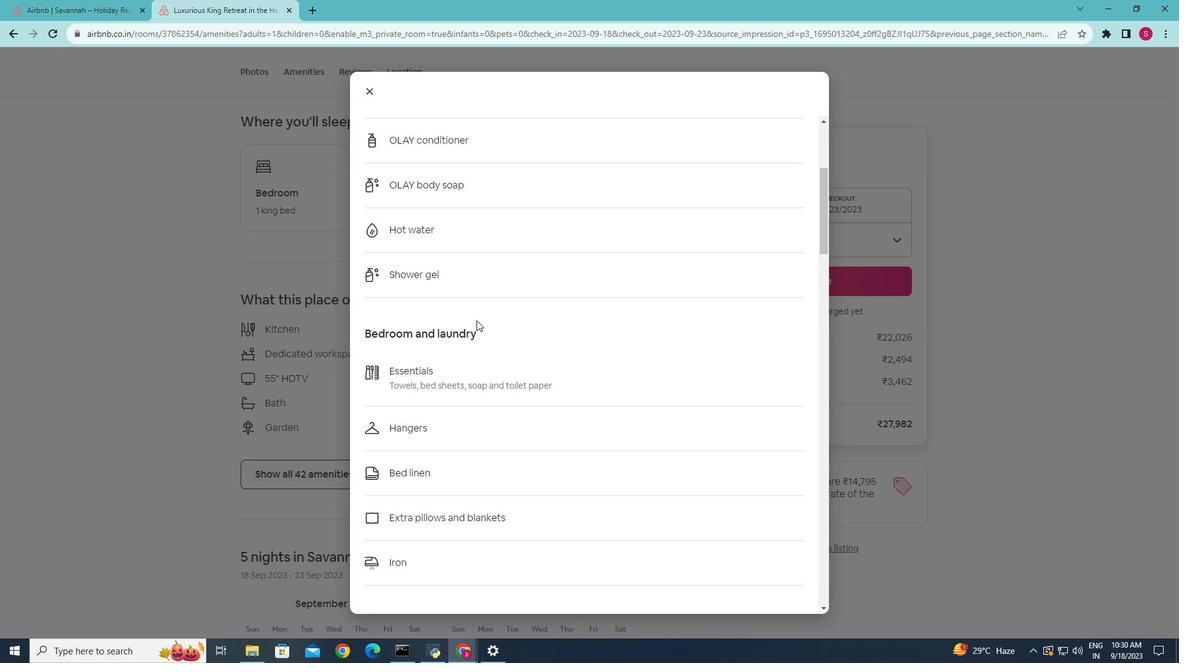 
Action: Mouse scrolled (476, 320) with delta (0, 0)
Screenshot: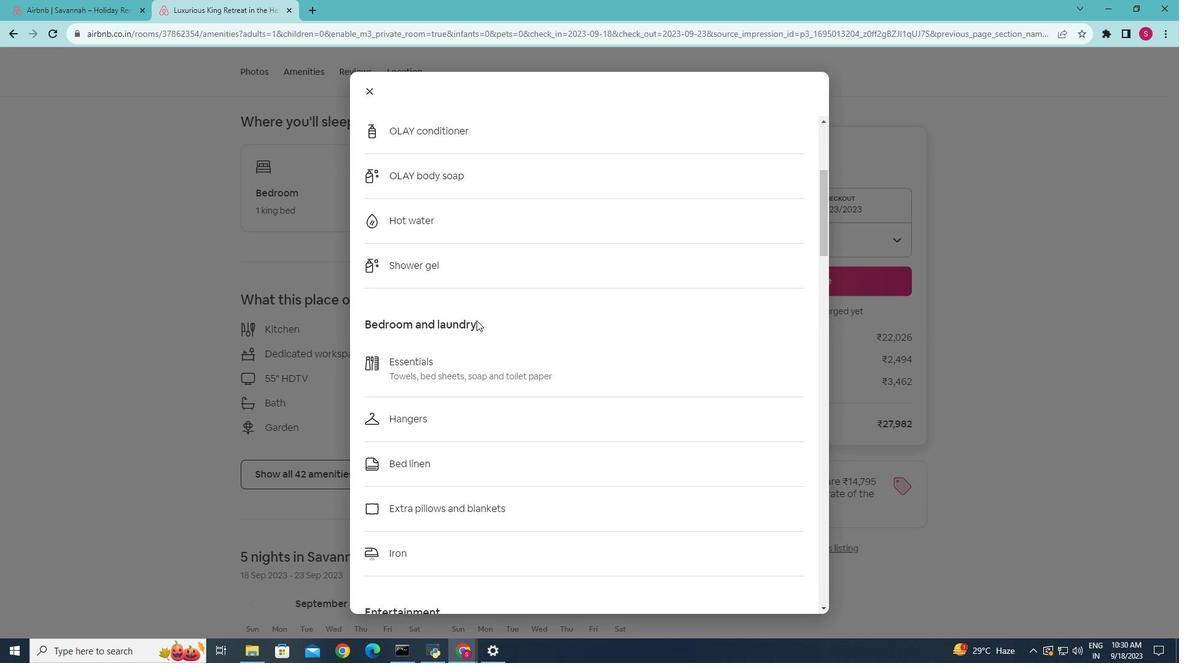 
Action: Mouse scrolled (476, 320) with delta (0, 0)
Screenshot: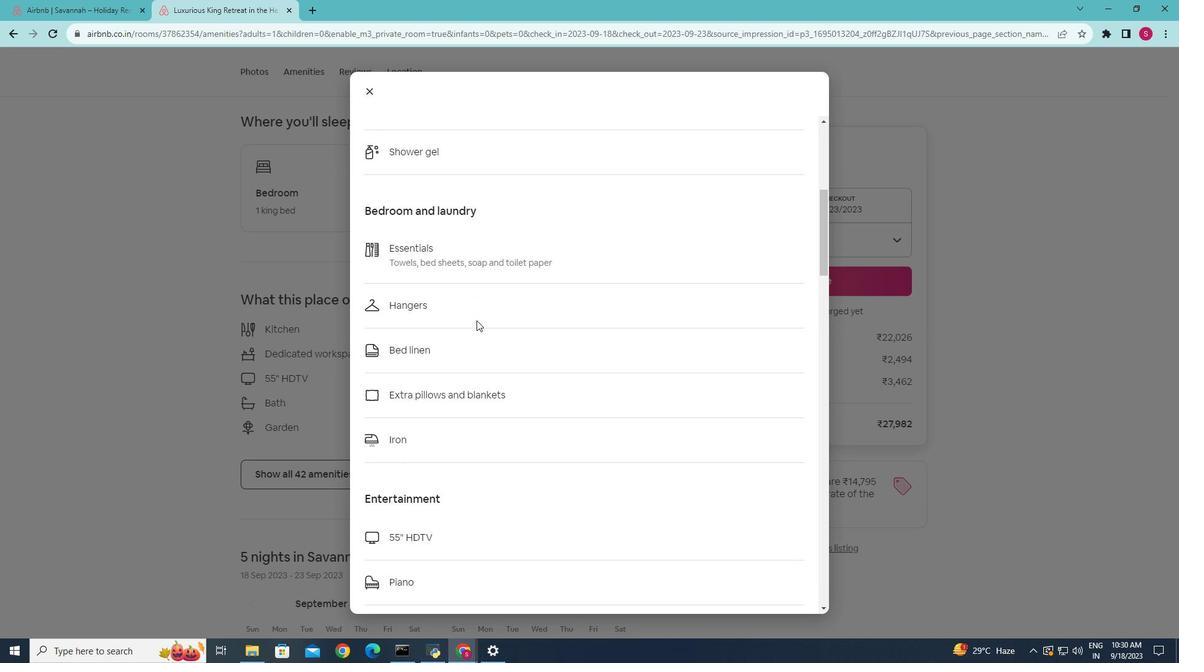 
Action: Mouse scrolled (476, 320) with delta (0, 0)
Screenshot: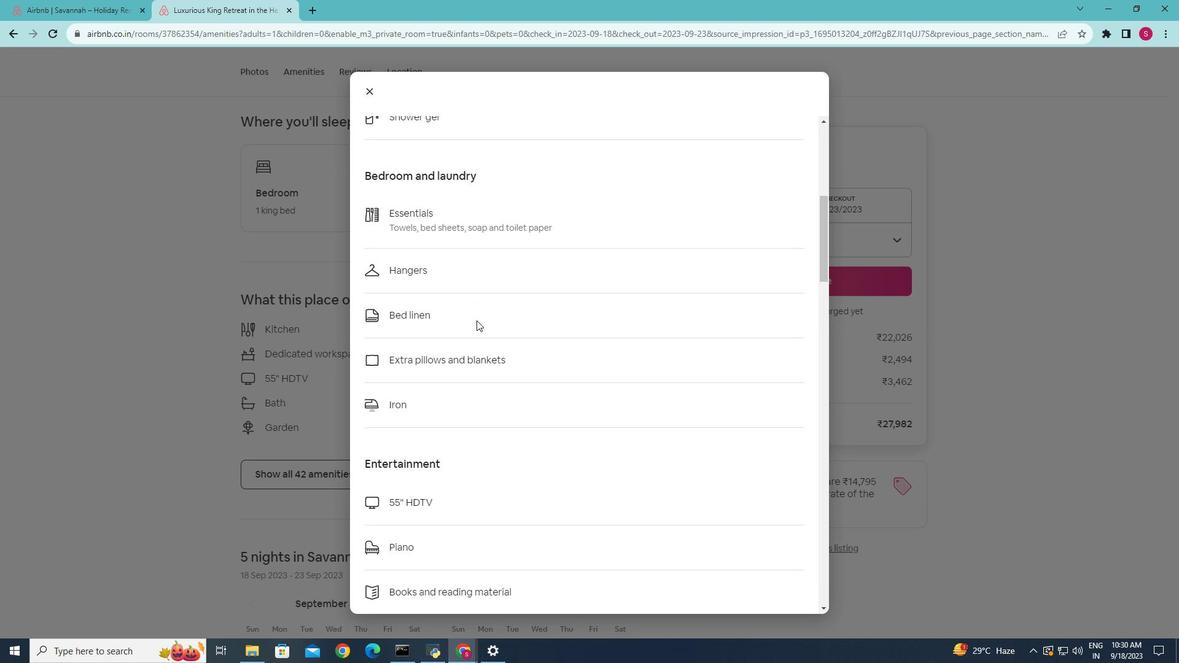 
Action: Mouse scrolled (476, 320) with delta (0, 0)
Screenshot: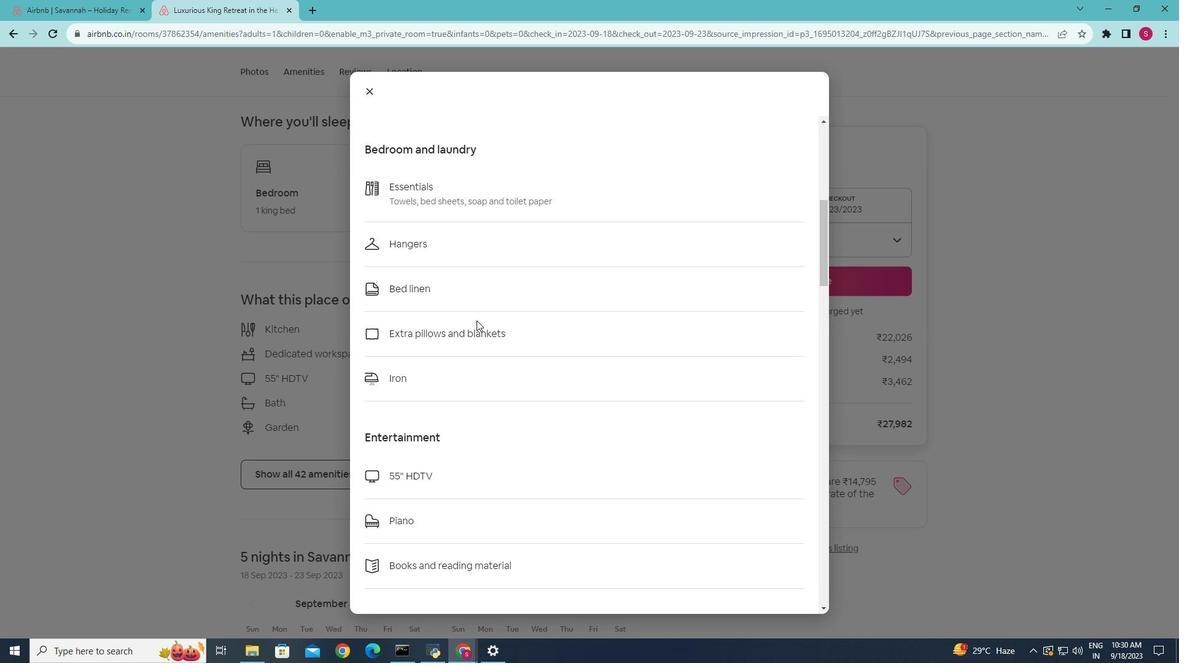 
Action: Mouse scrolled (476, 320) with delta (0, 0)
Screenshot: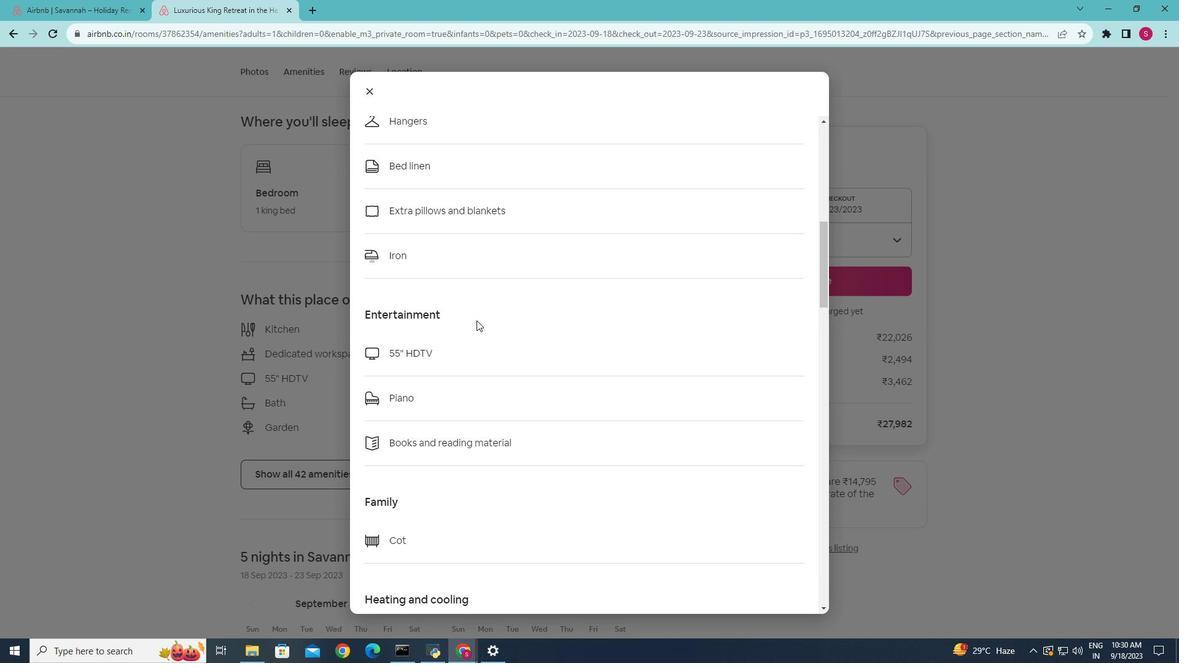 
Action: Mouse scrolled (476, 320) with delta (0, 0)
Screenshot: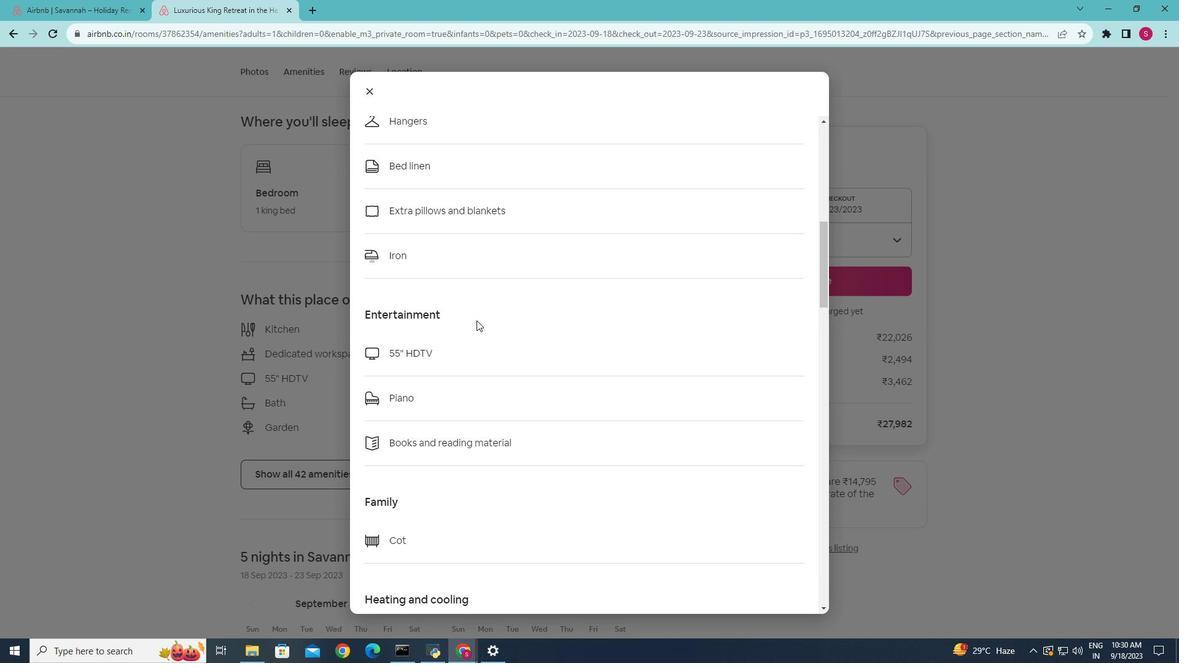 
Action: Mouse scrolled (476, 320) with delta (0, 0)
Screenshot: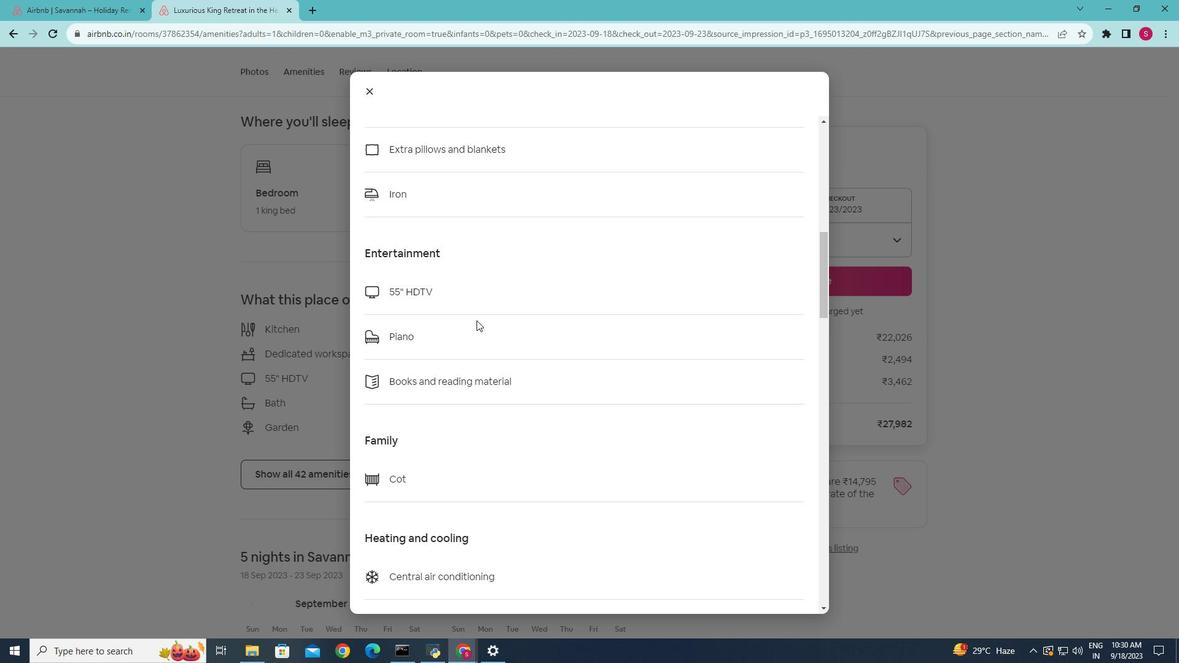 
Action: Mouse scrolled (476, 320) with delta (0, 0)
Screenshot: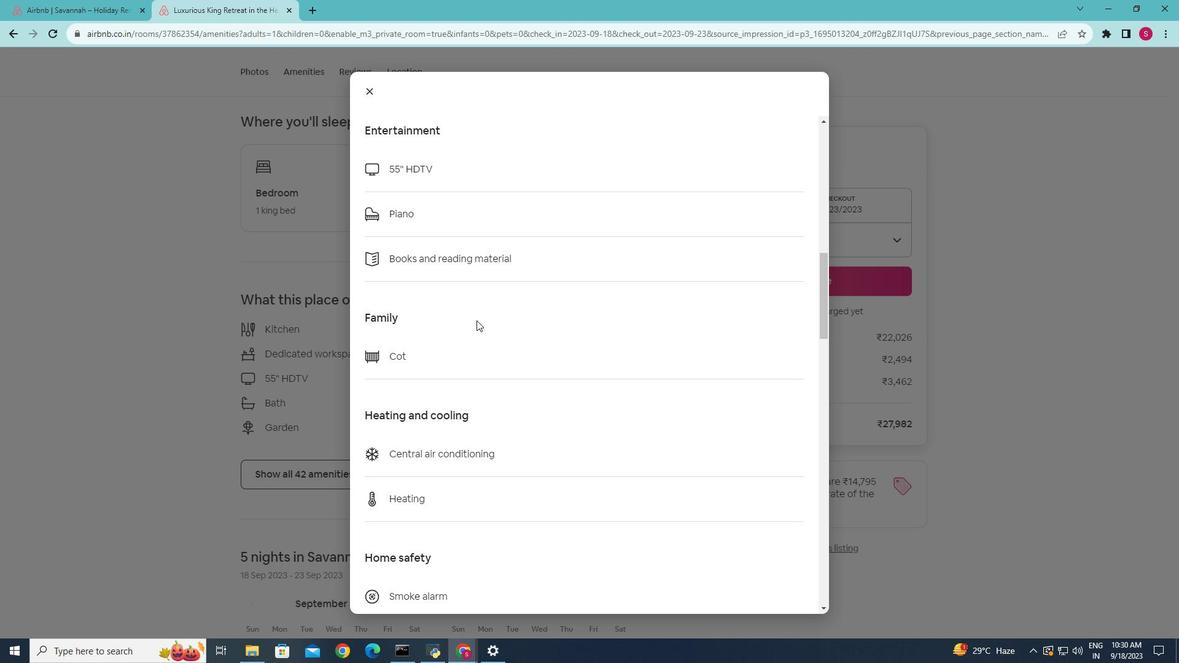 
Action: Mouse scrolled (476, 320) with delta (0, 0)
Screenshot: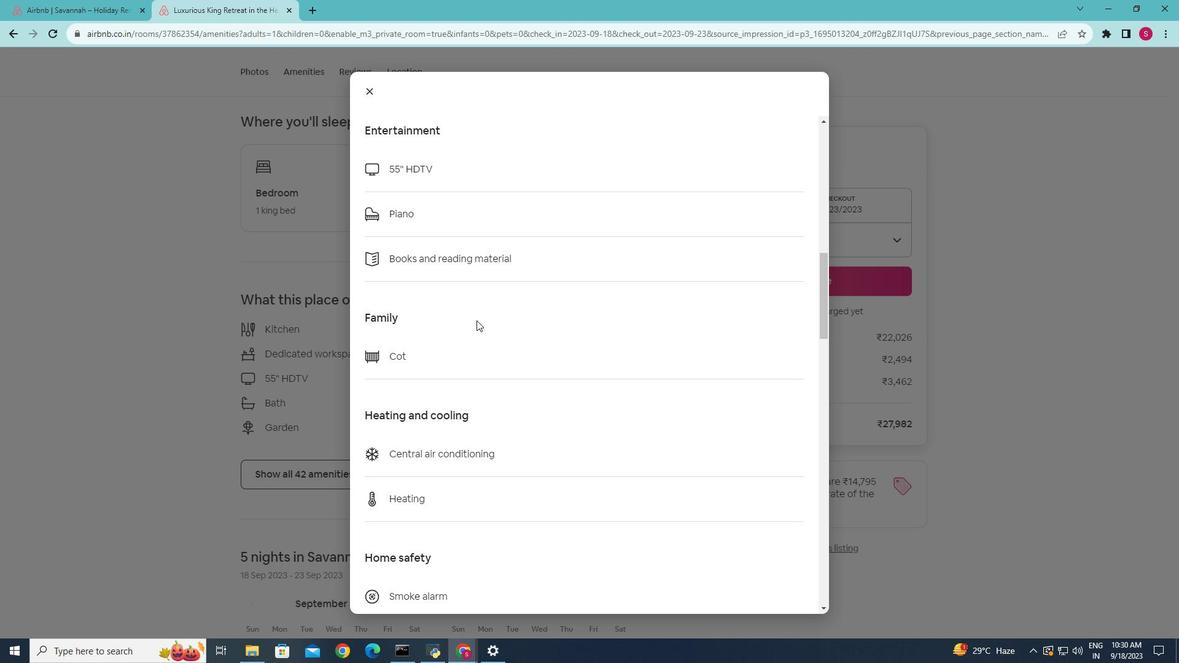
Action: Mouse scrolled (476, 320) with delta (0, 0)
Screenshot: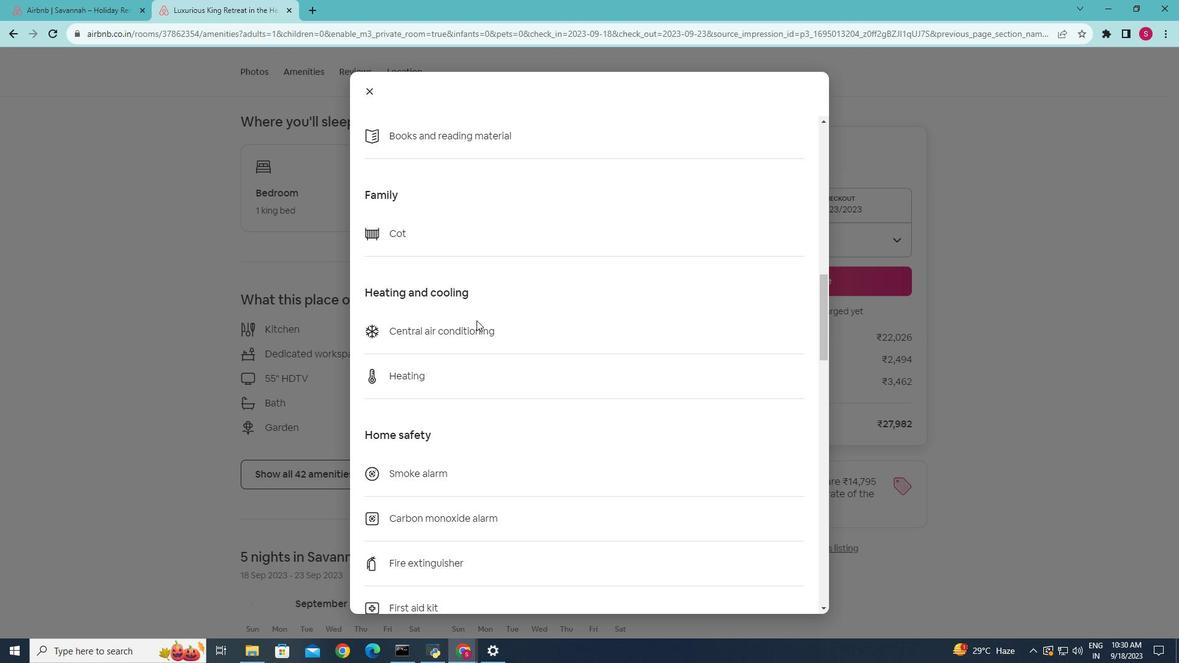 
Action: Mouse scrolled (476, 320) with delta (0, 0)
Screenshot: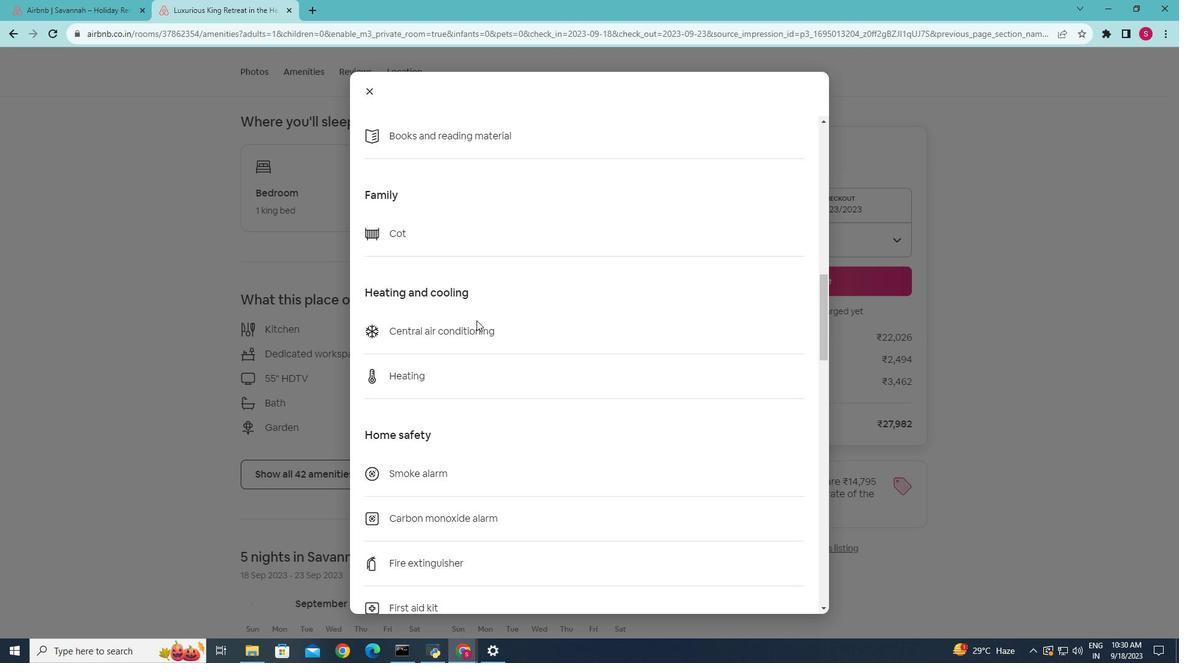 
Action: Mouse scrolled (476, 320) with delta (0, 0)
Screenshot: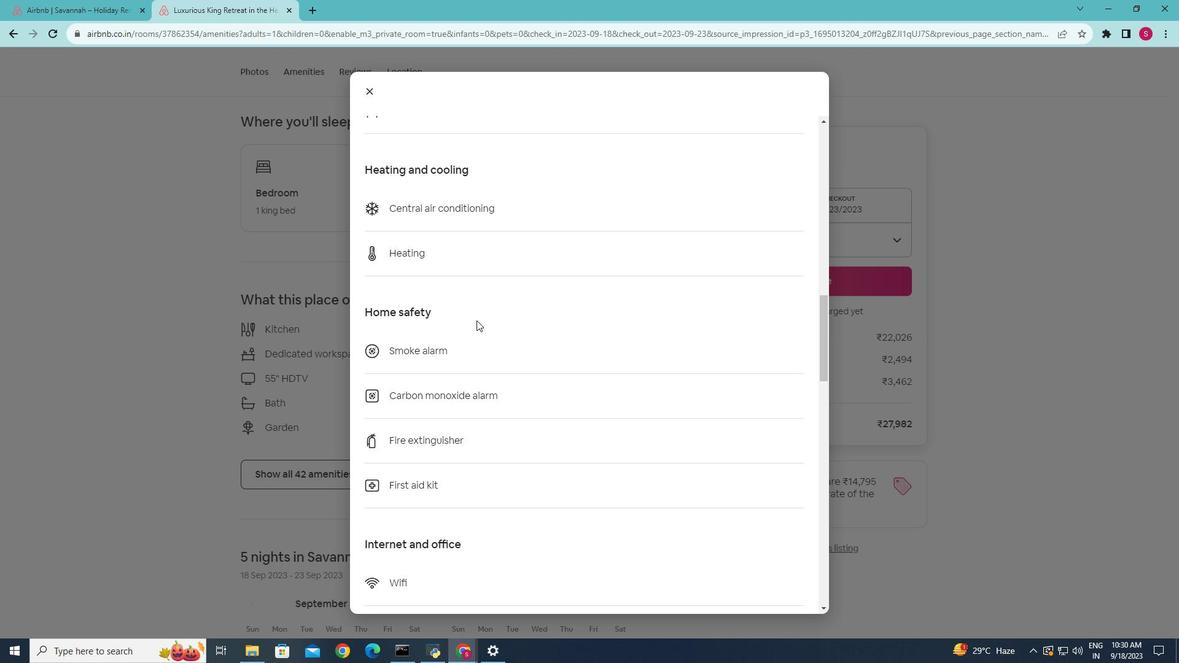 
Action: Mouse scrolled (476, 320) with delta (0, 0)
Screenshot: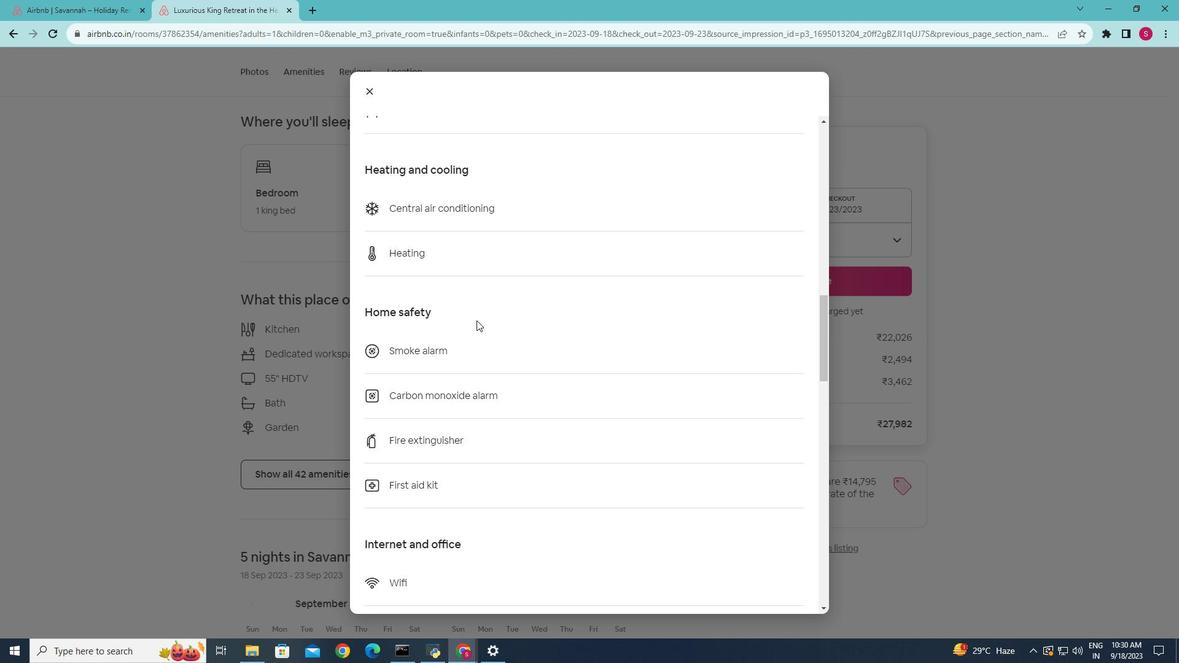 
Action: Mouse scrolled (476, 320) with delta (0, 0)
Screenshot: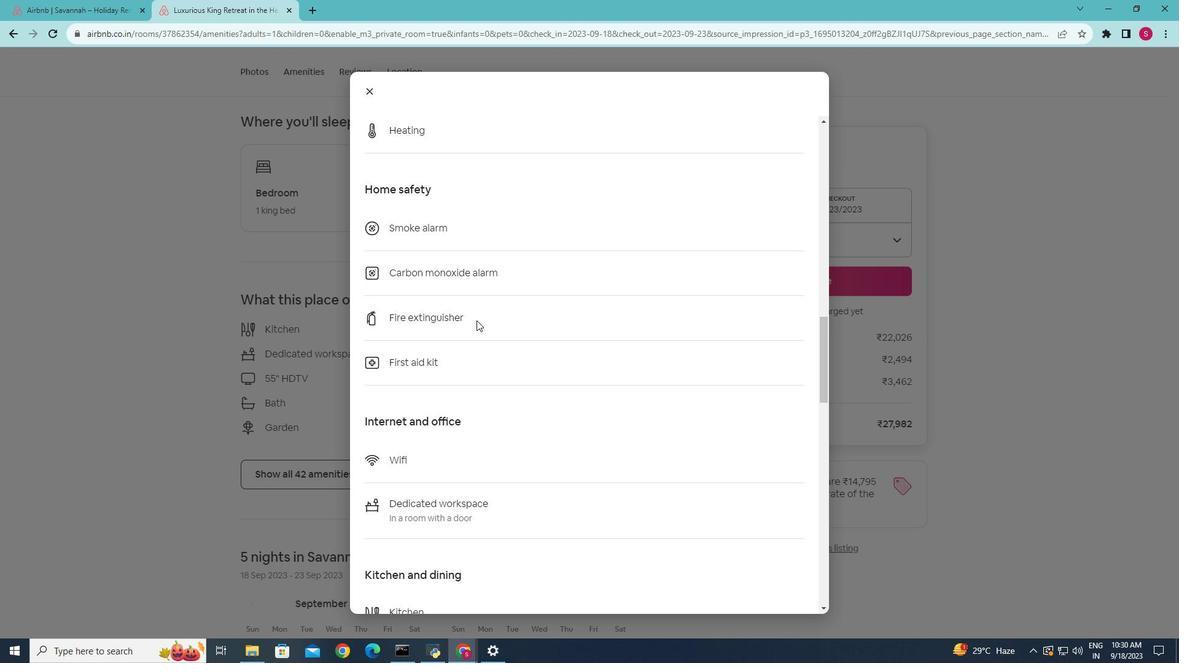 
Action: Mouse scrolled (476, 320) with delta (0, 0)
Screenshot: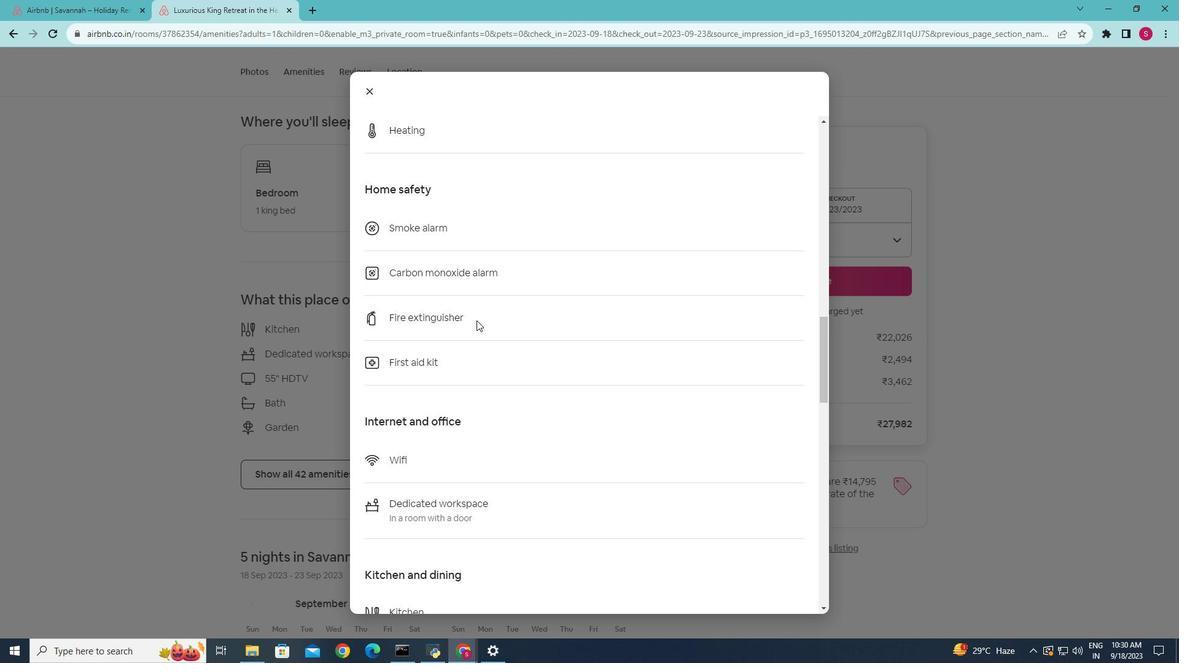 
Action: Mouse scrolled (476, 320) with delta (0, 0)
Screenshot: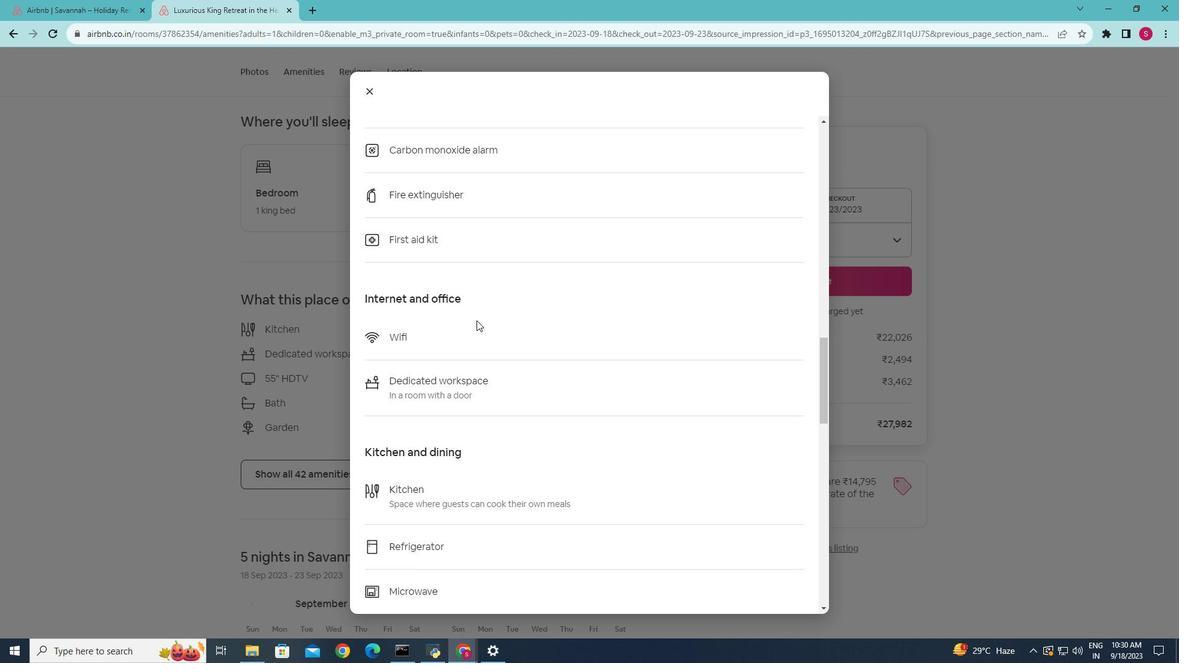 
Action: Mouse scrolled (476, 320) with delta (0, 0)
Screenshot: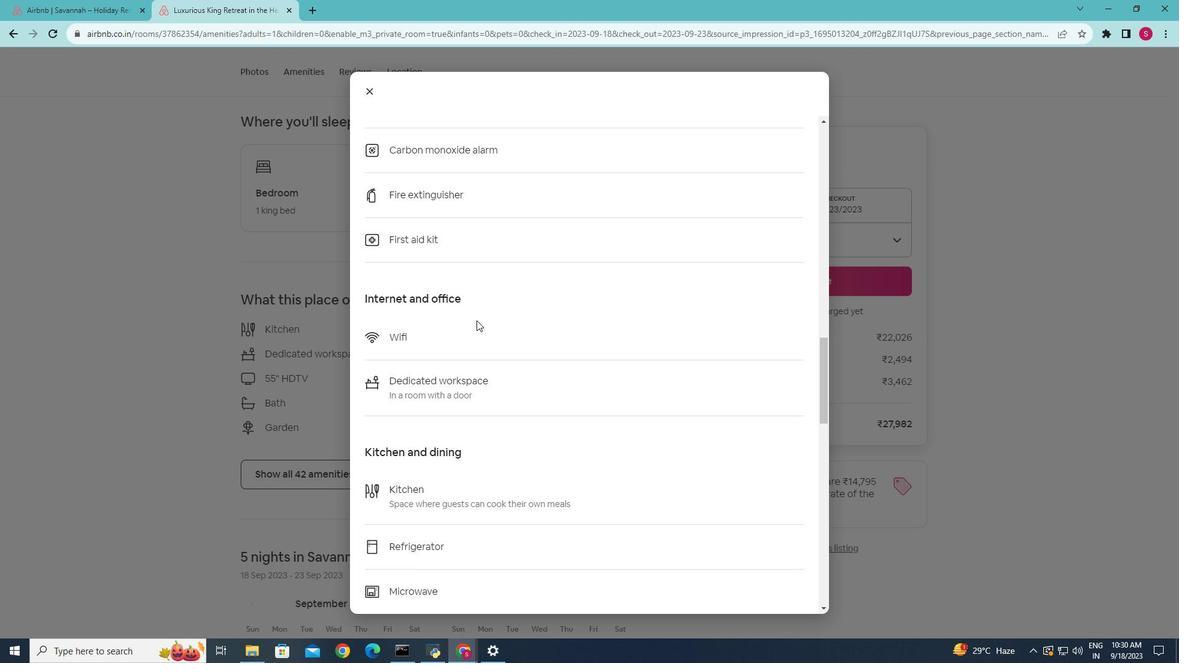 
Action: Mouse scrolled (476, 320) with delta (0, 0)
Screenshot: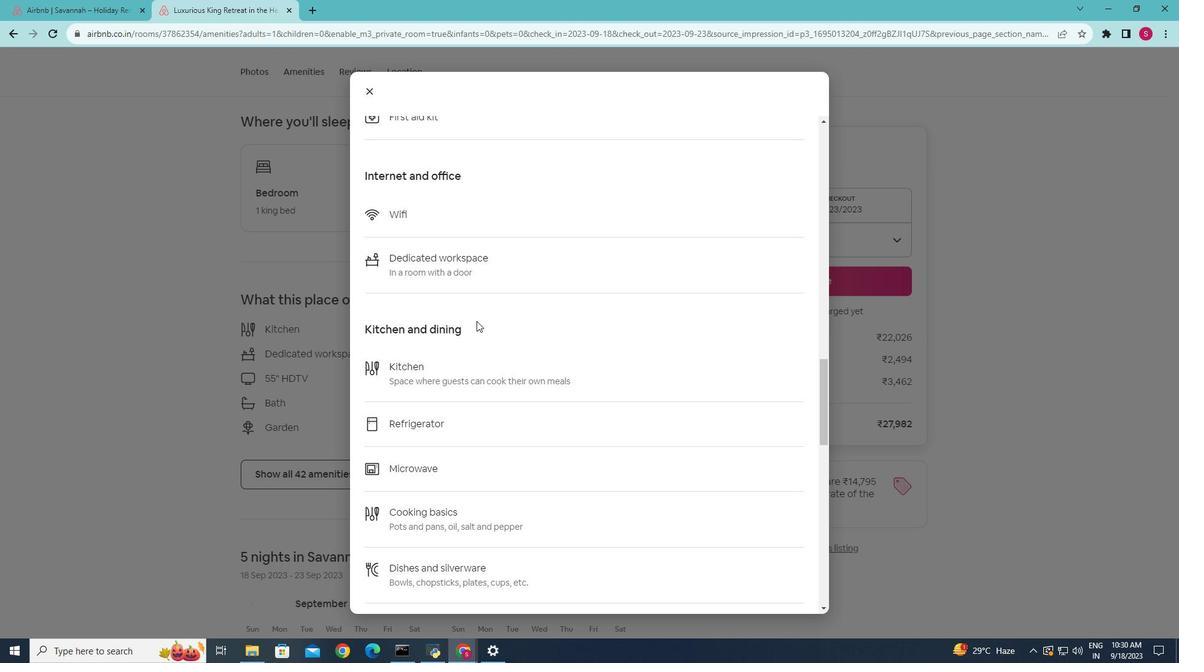 
Action: Mouse scrolled (476, 320) with delta (0, 0)
Screenshot: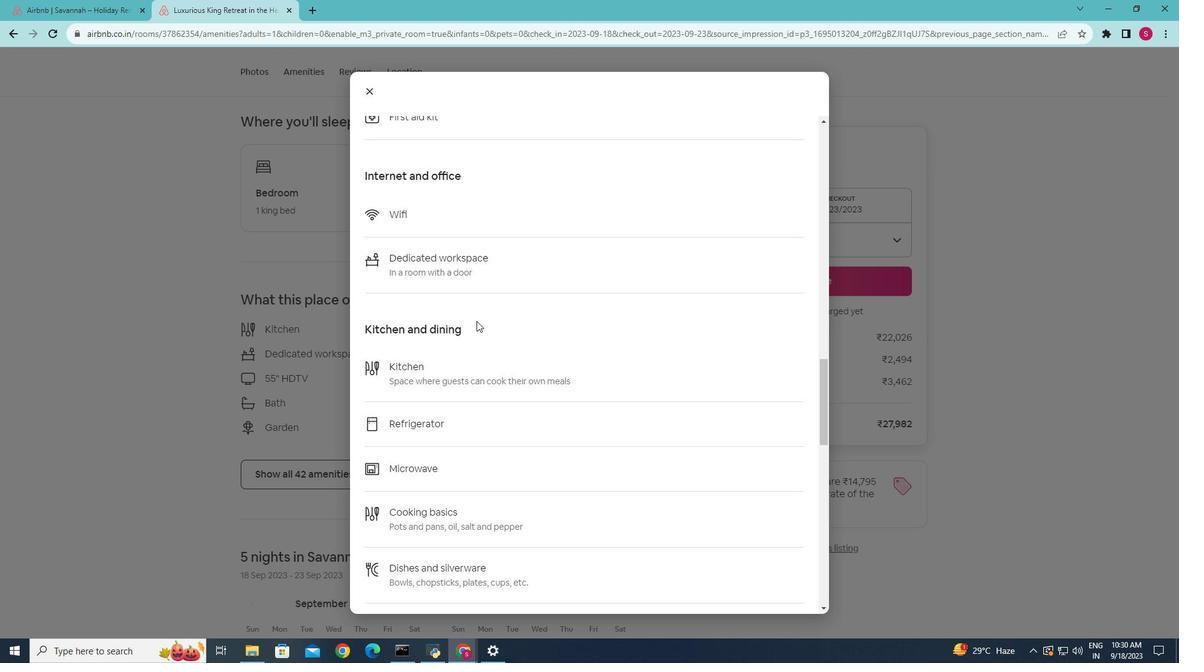 
Action: Mouse moved to (476, 321)
Screenshot: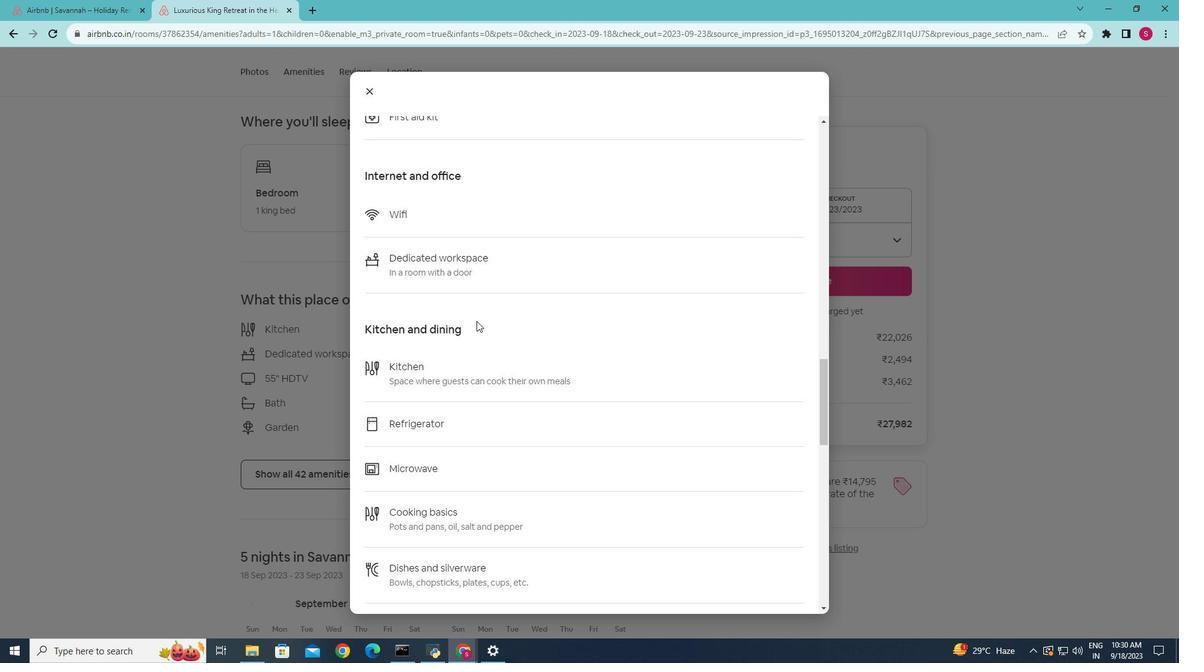 
Action: Mouse scrolled (476, 320) with delta (0, 0)
Screenshot: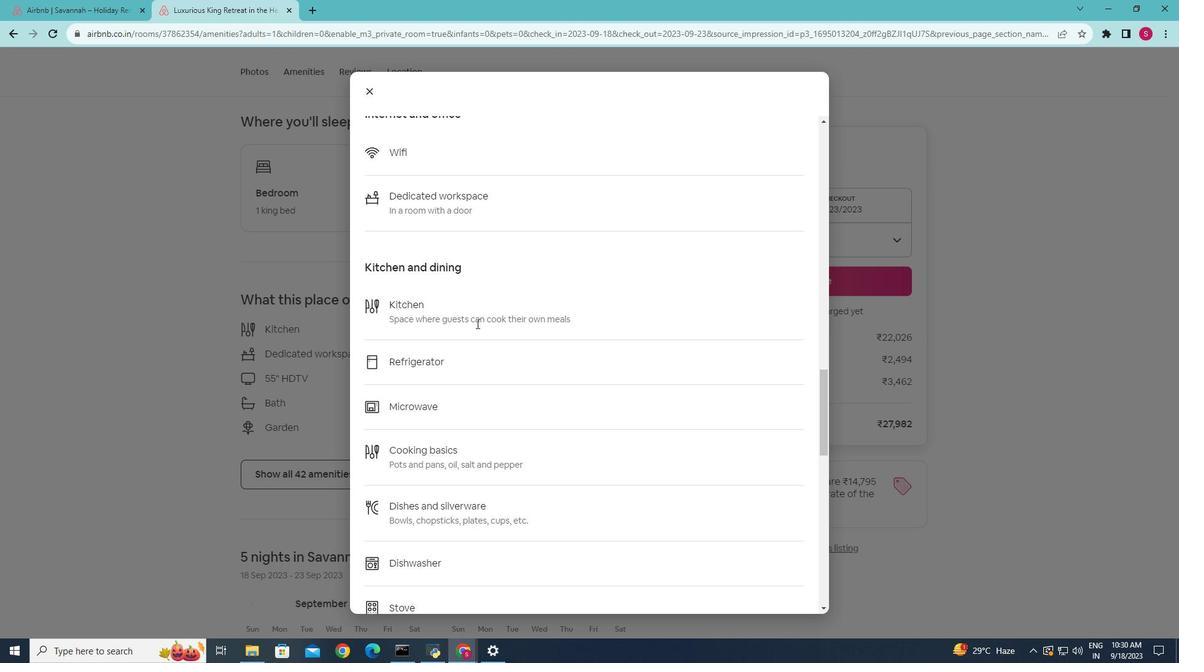 
Action: Mouse moved to (476, 323)
Screenshot: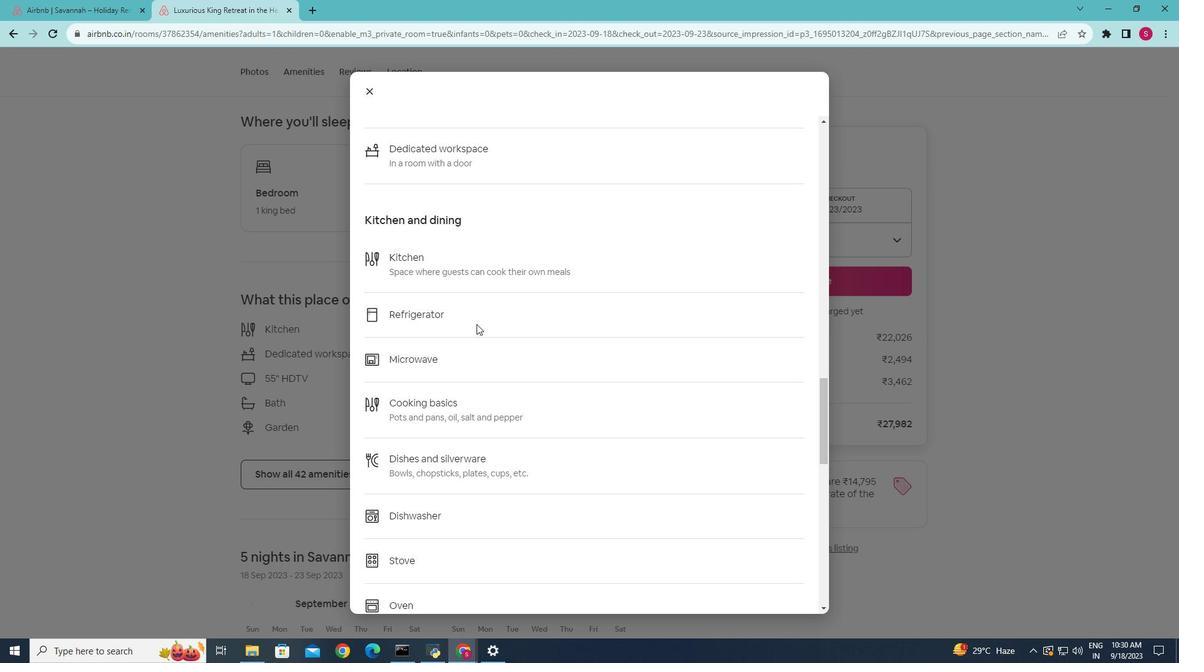 
Action: Mouse scrolled (476, 323) with delta (0, 0)
Screenshot: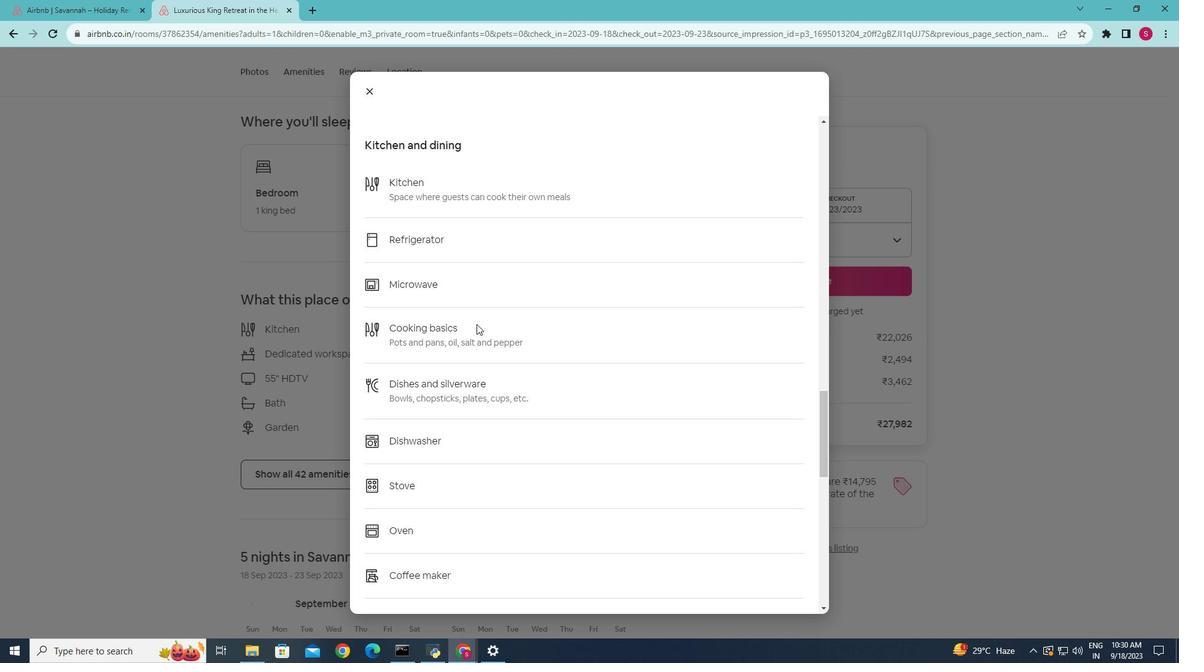 
Action: Mouse scrolled (476, 323) with delta (0, 0)
Screenshot: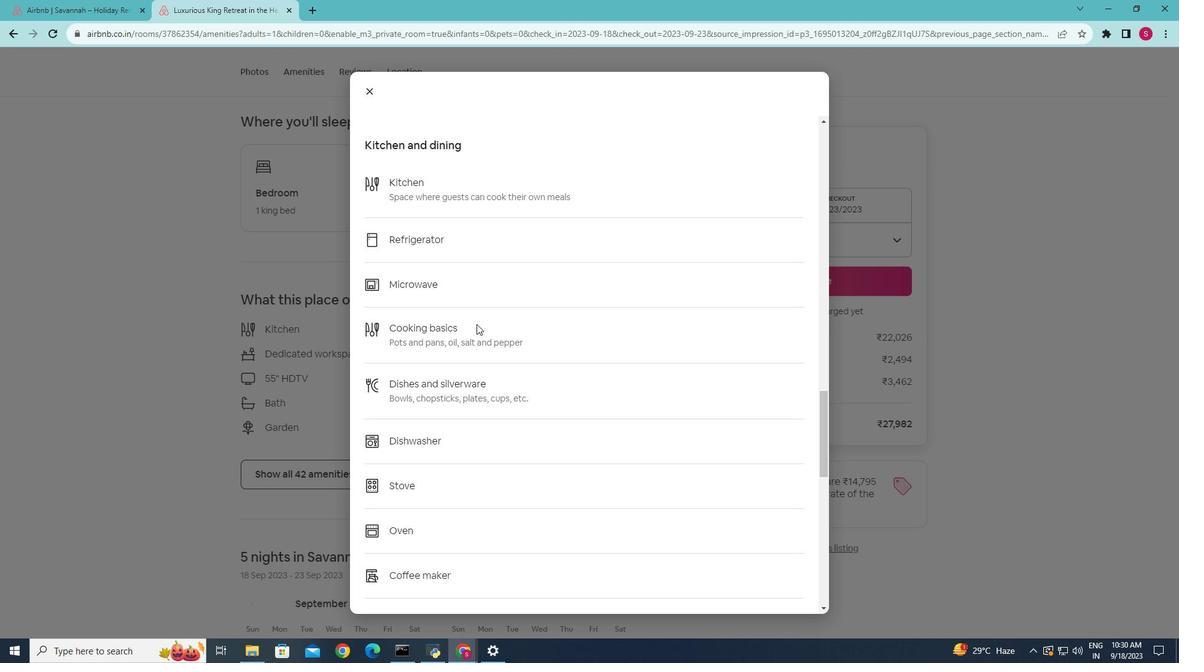 
Action: Mouse moved to (476, 324)
Screenshot: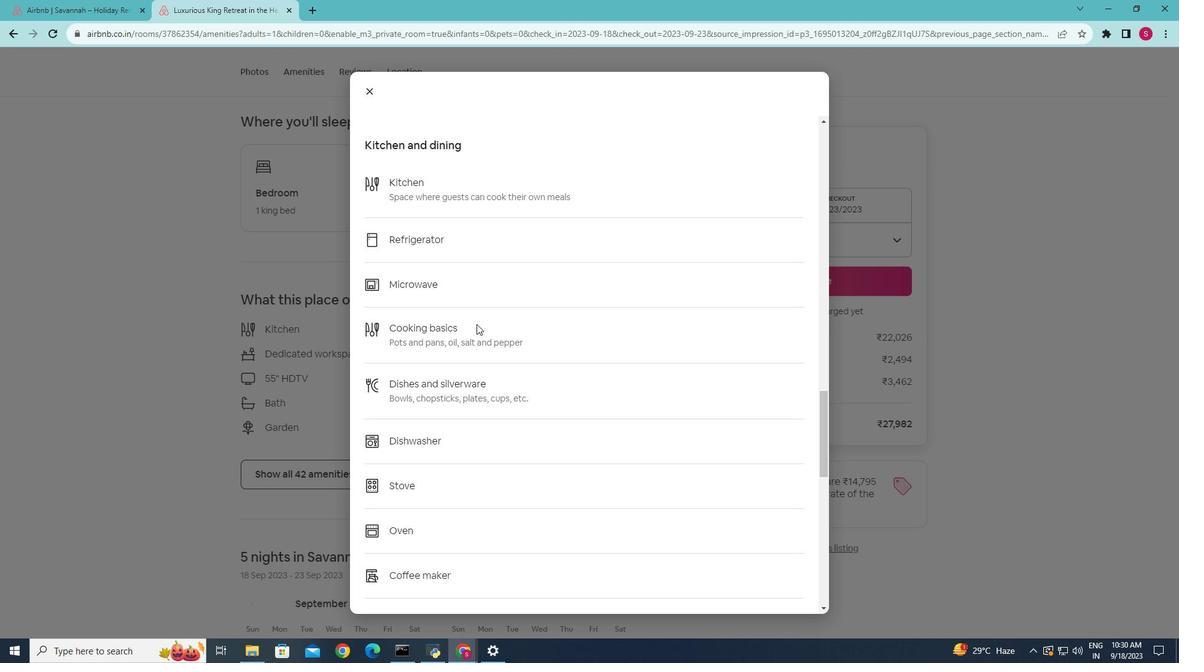 
Action: Mouse scrolled (476, 323) with delta (0, 0)
Screenshot: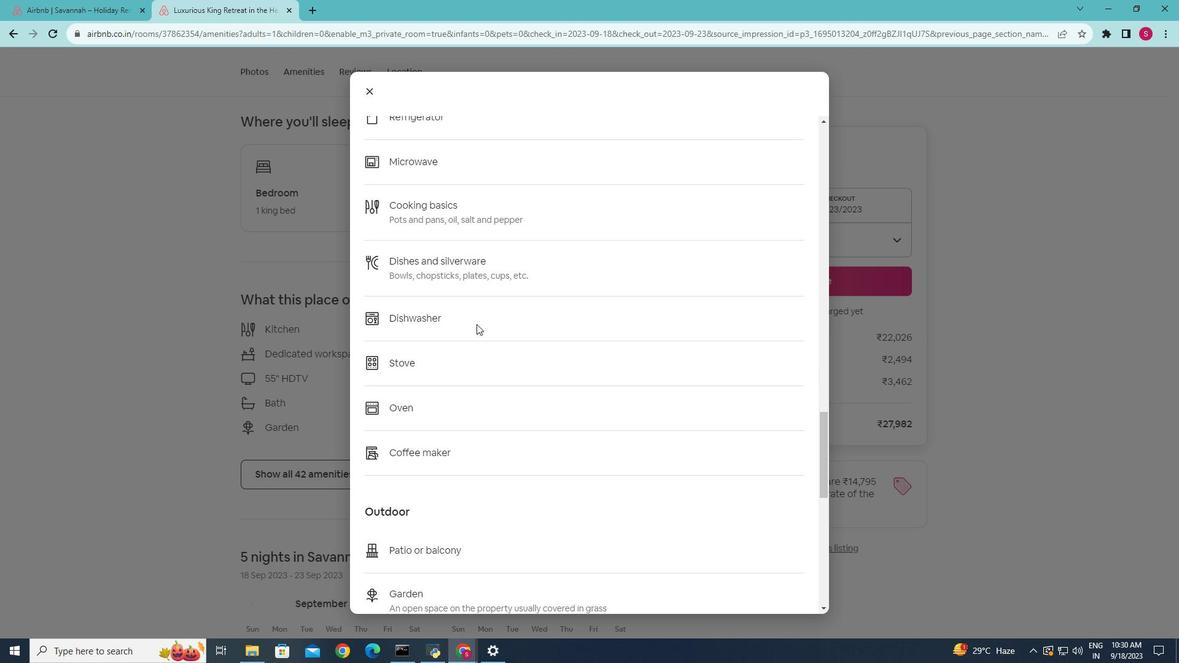 
Action: Mouse scrolled (476, 323) with delta (0, 0)
Screenshot: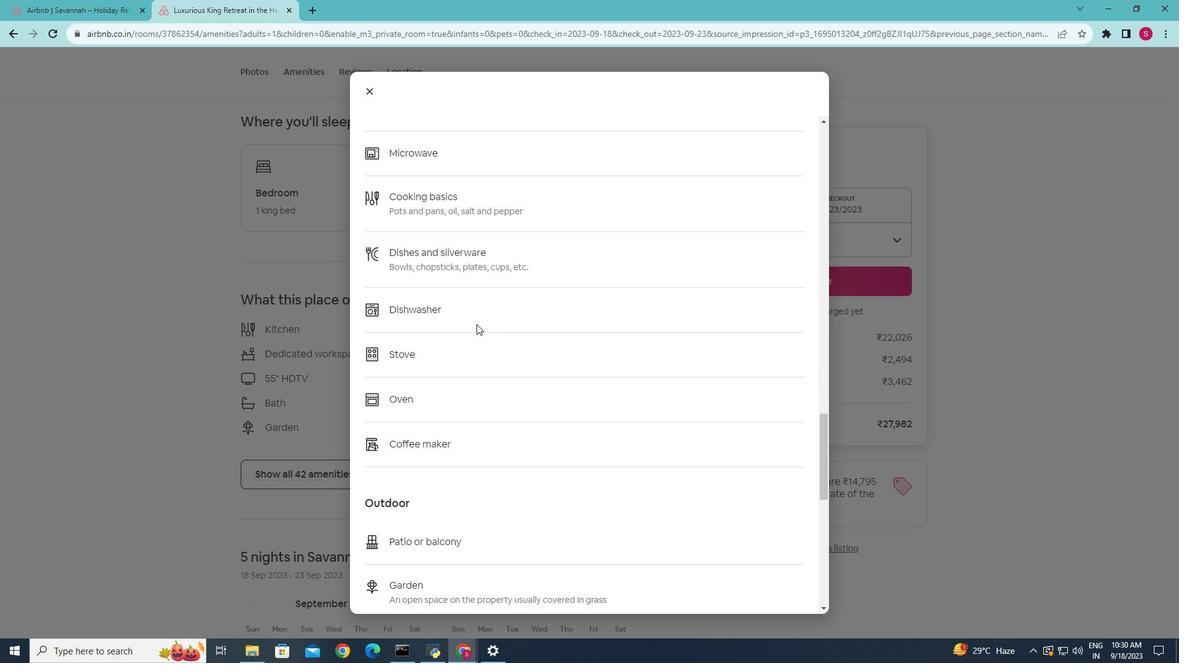 
Action: Mouse scrolled (476, 323) with delta (0, 0)
Screenshot: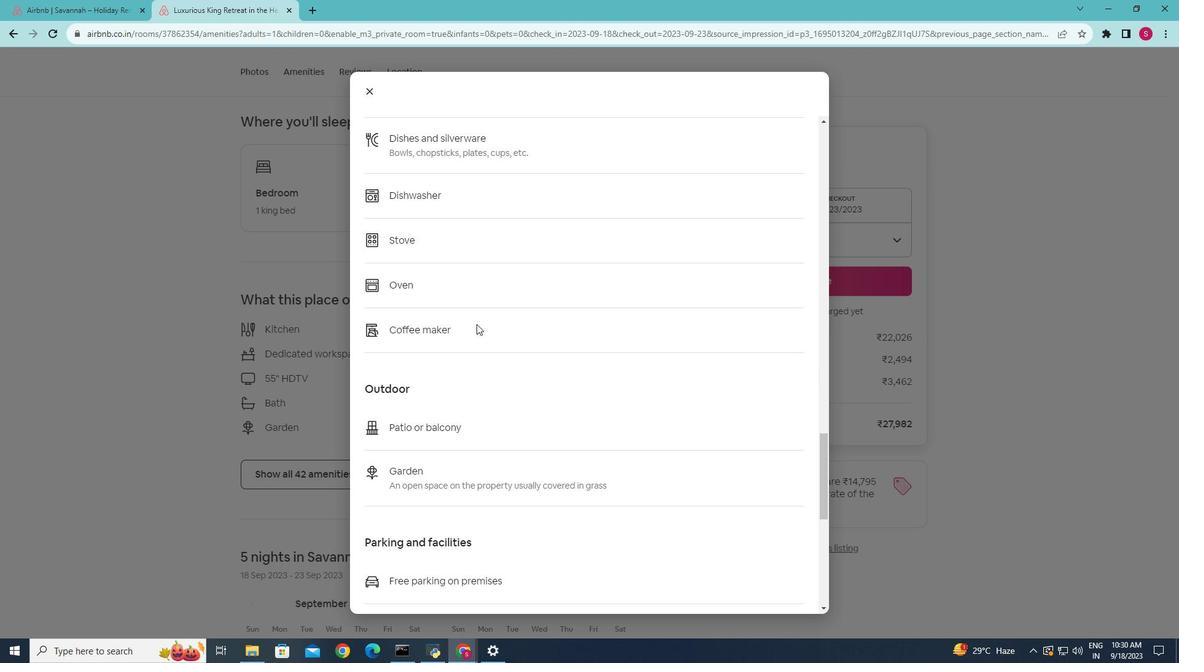 
Action: Mouse scrolled (476, 323) with delta (0, 0)
Screenshot: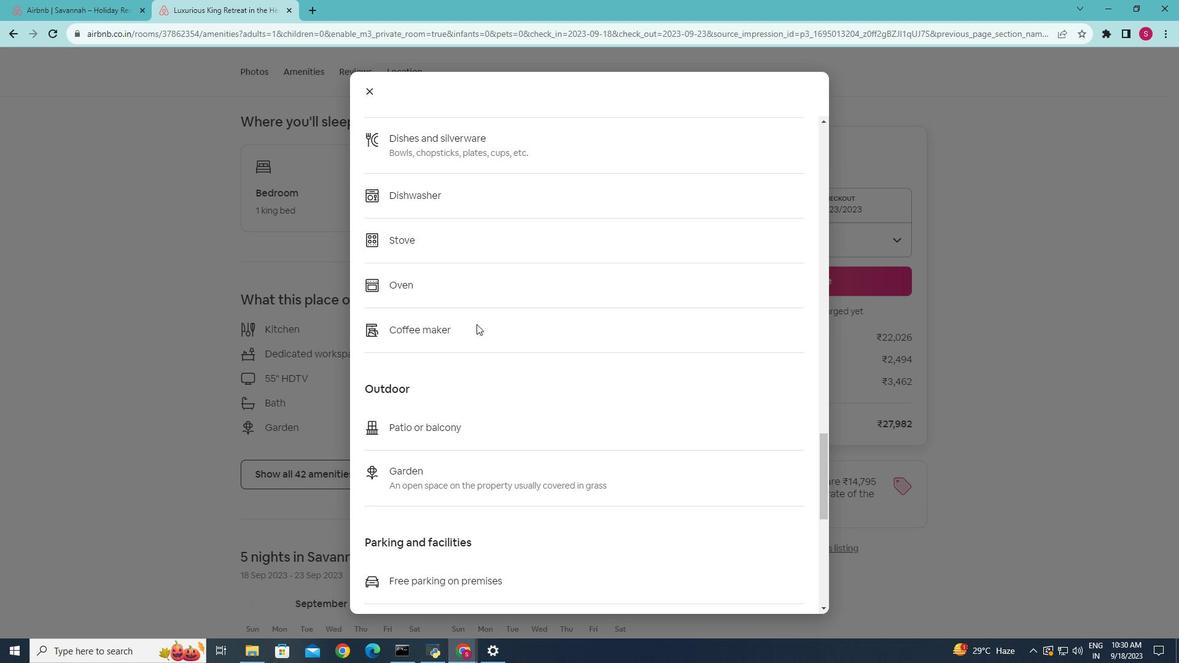 
Action: Mouse scrolled (476, 323) with delta (0, 0)
Screenshot: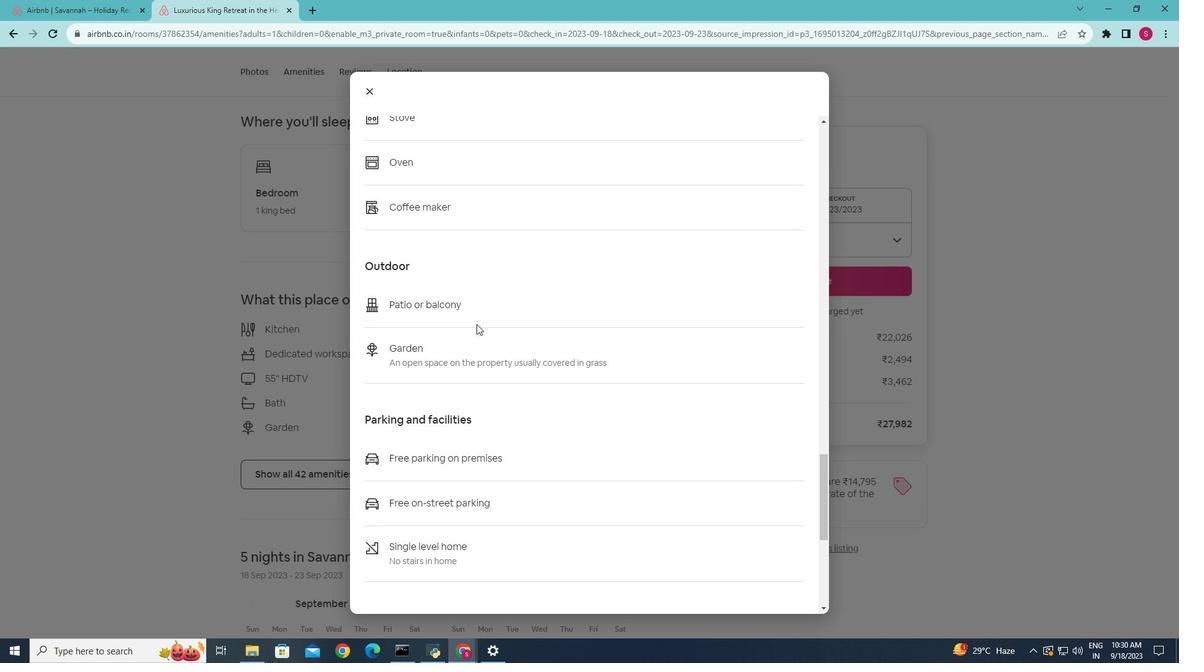 
Action: Mouse scrolled (476, 323) with delta (0, 0)
Screenshot: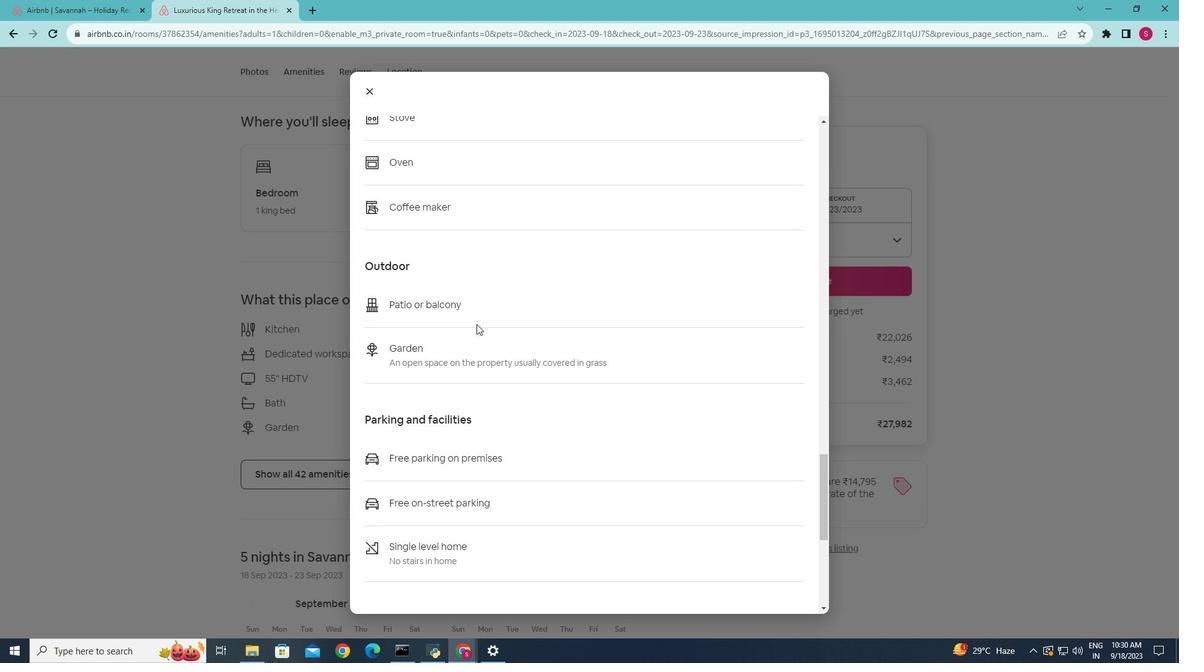 
Action: Mouse scrolled (476, 323) with delta (0, 0)
Screenshot: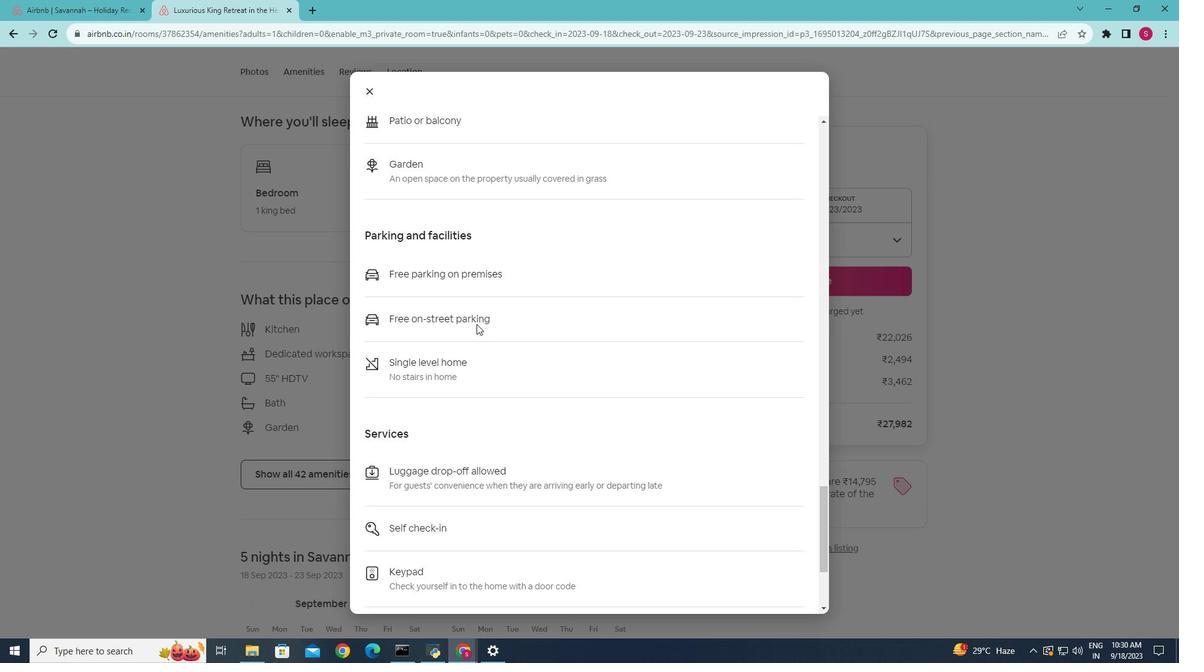 
Action: Mouse scrolled (476, 323) with delta (0, 0)
Screenshot: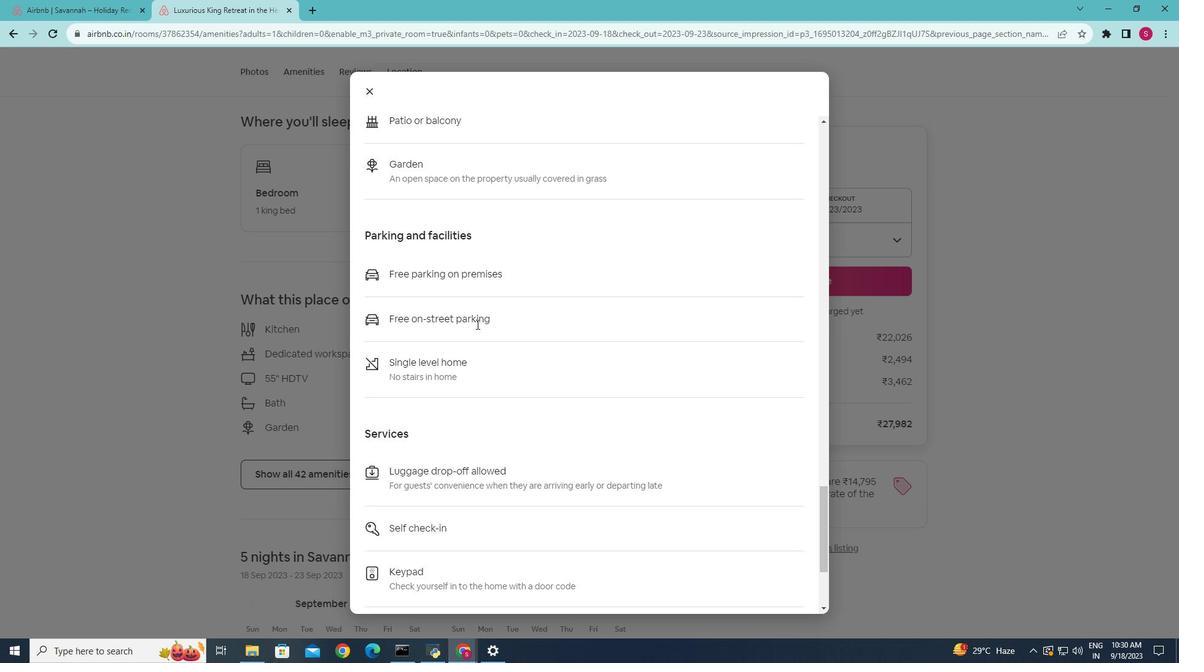 
Action: Mouse scrolled (476, 323) with delta (0, 0)
Screenshot: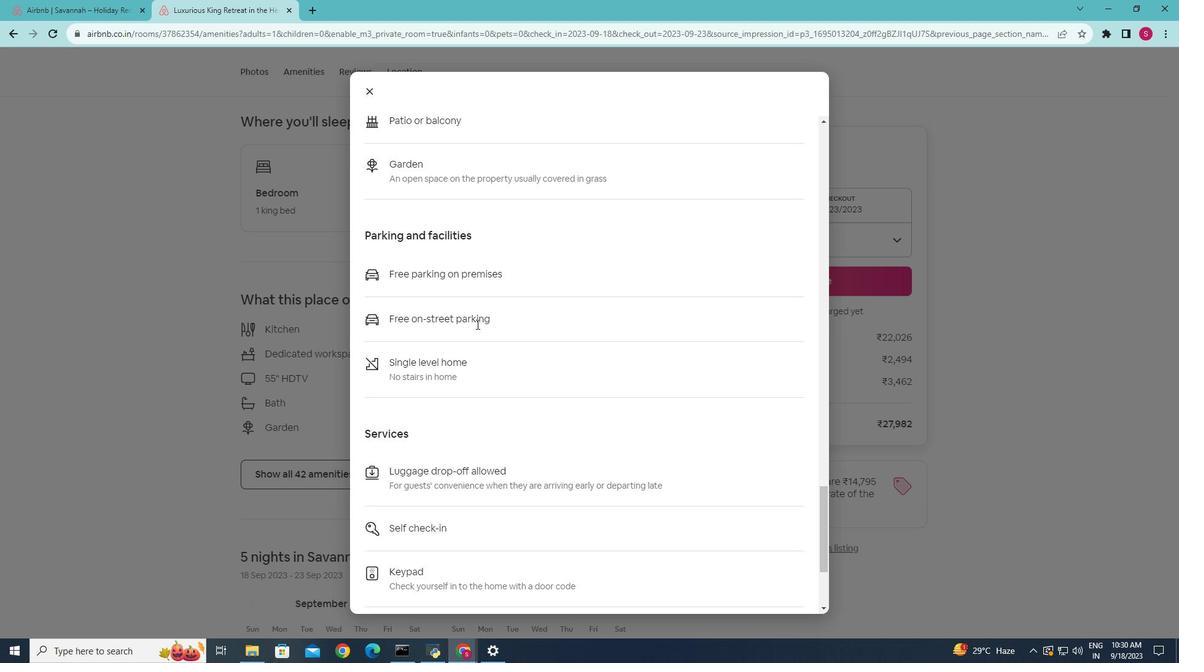 
Action: Mouse scrolled (476, 323) with delta (0, 0)
Screenshot: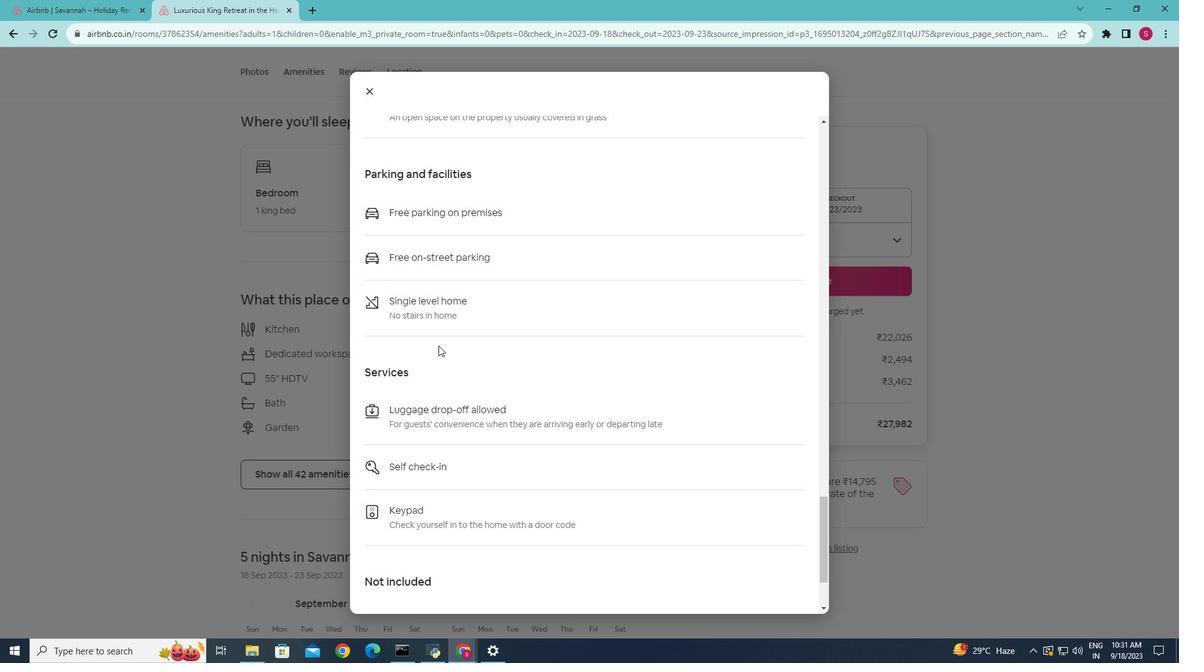 
Action: Mouse moved to (430, 350)
Screenshot: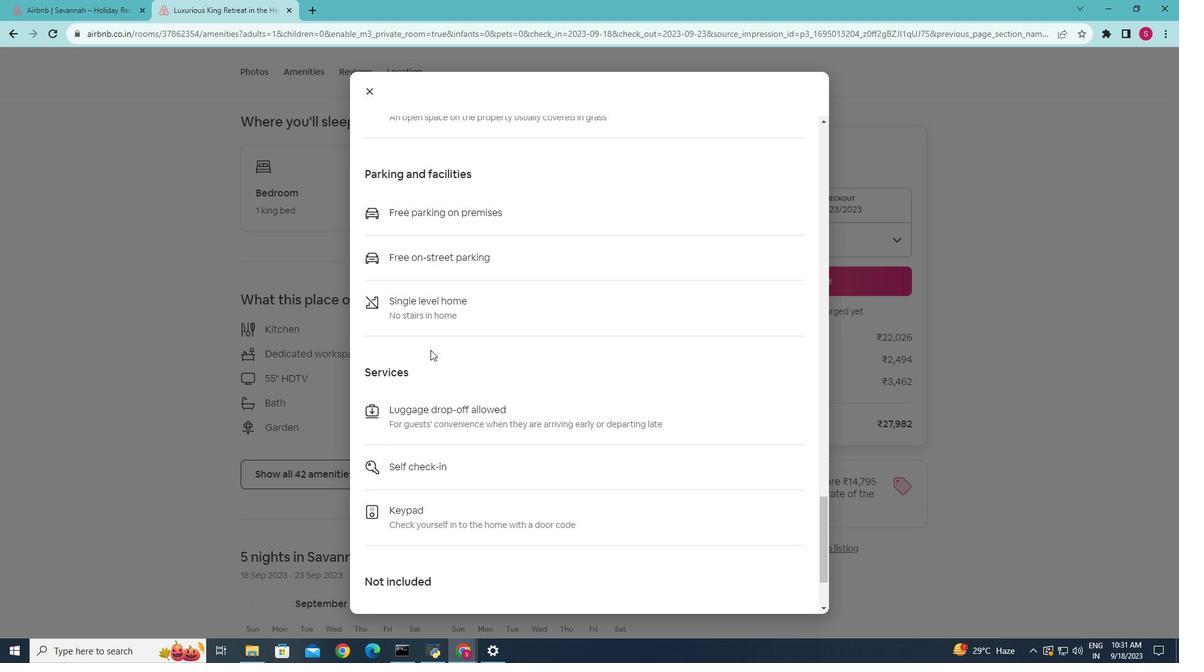 
Action: Mouse scrolled (430, 349) with delta (0, 0)
Screenshot: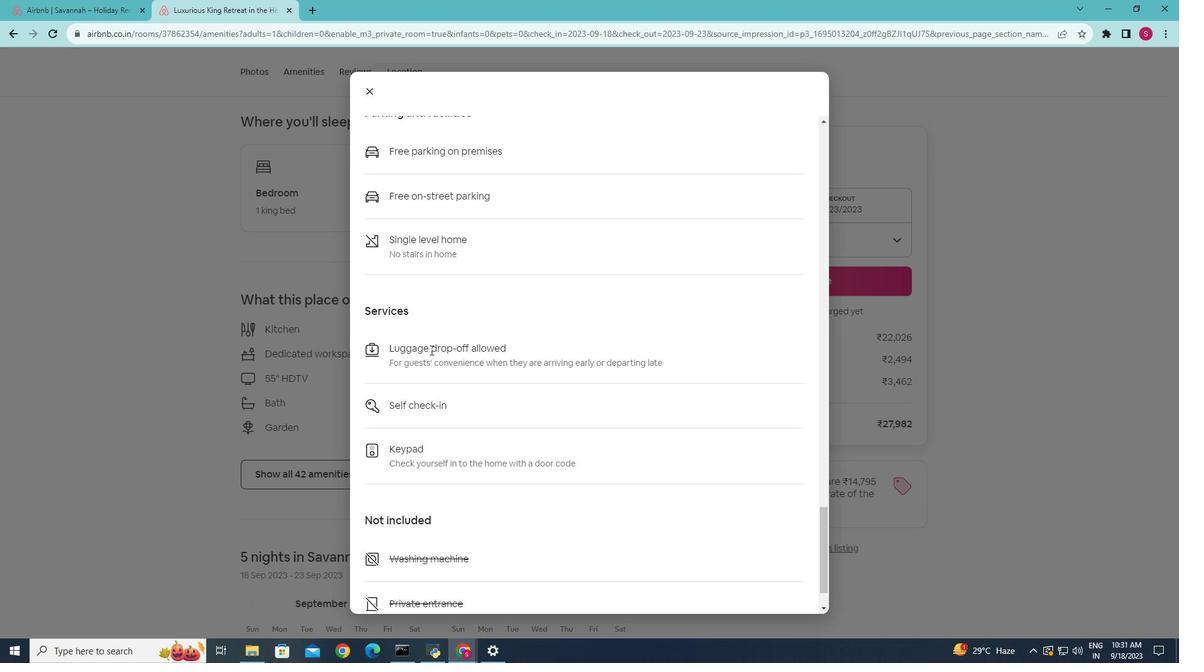 
Action: Mouse scrolled (430, 349) with delta (0, 0)
Screenshot: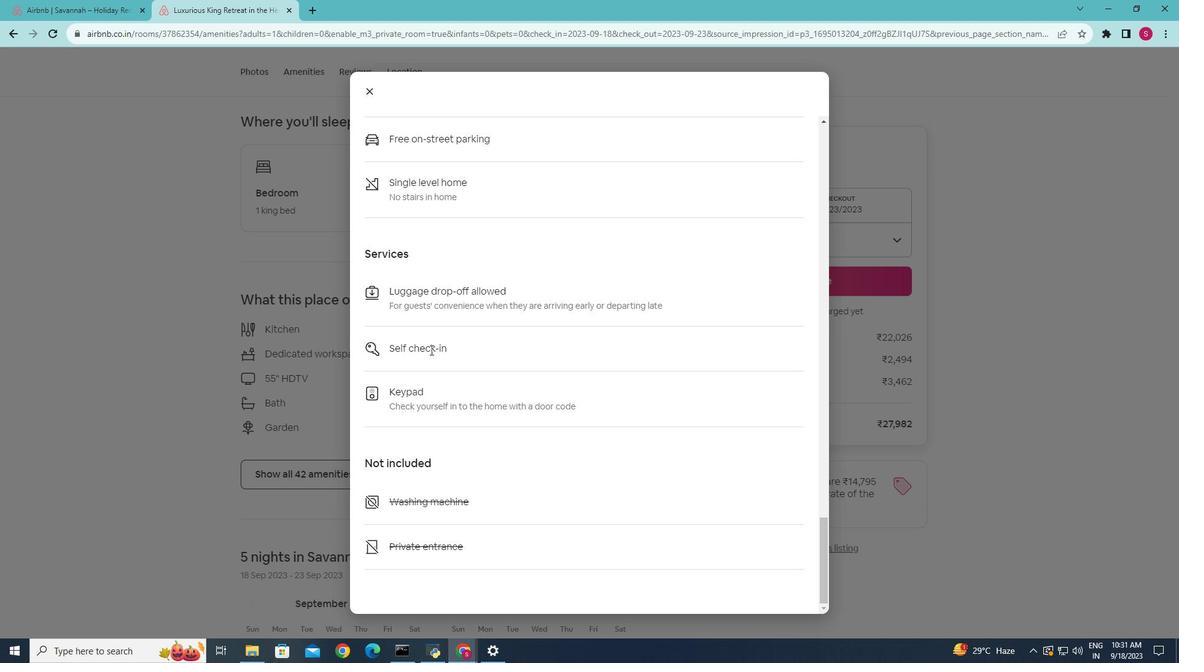 
Action: Mouse scrolled (430, 349) with delta (0, 0)
Screenshot: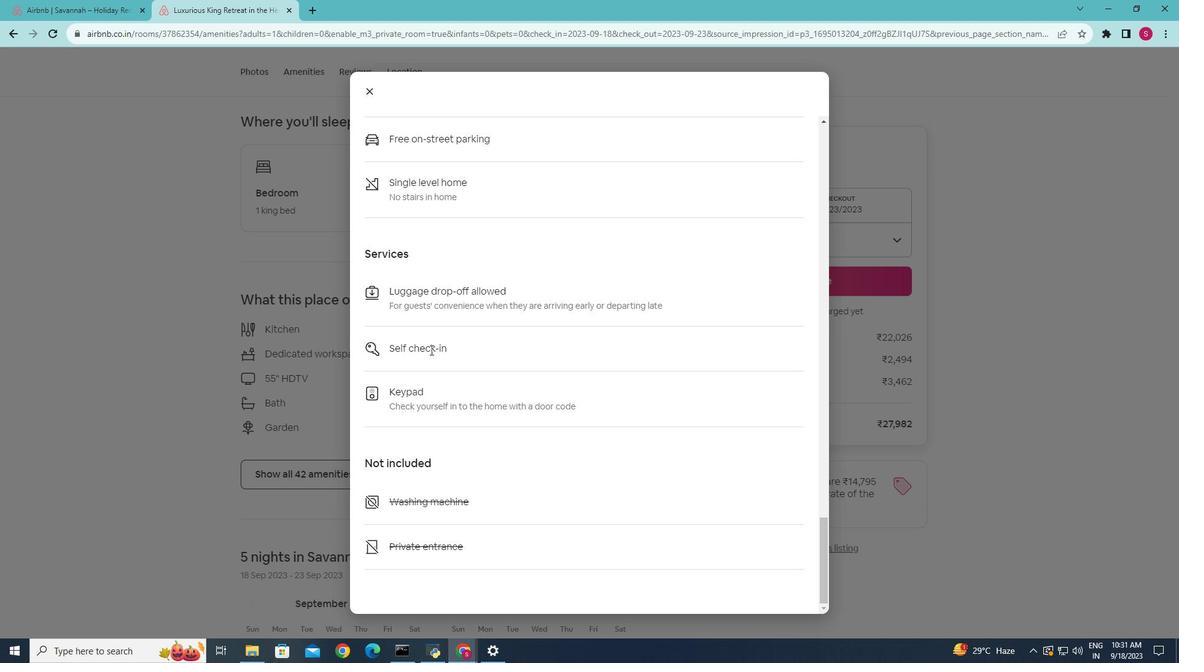 
Action: Mouse scrolled (430, 349) with delta (0, 0)
Screenshot: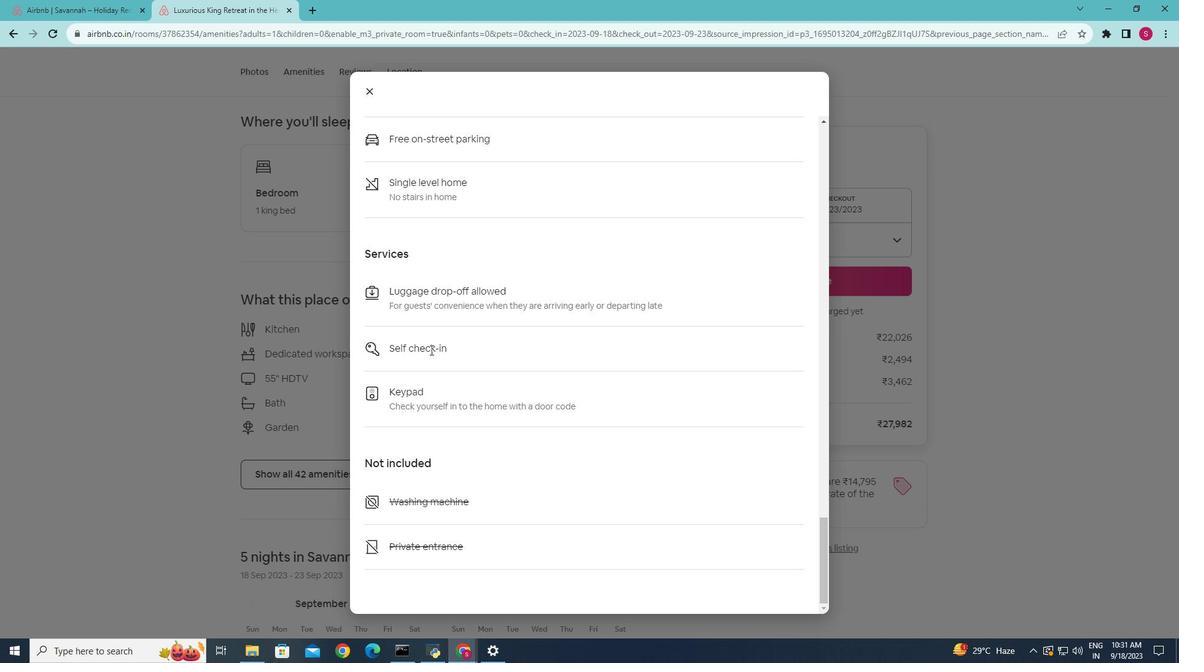 
Action: Mouse scrolled (430, 349) with delta (0, 0)
Screenshot: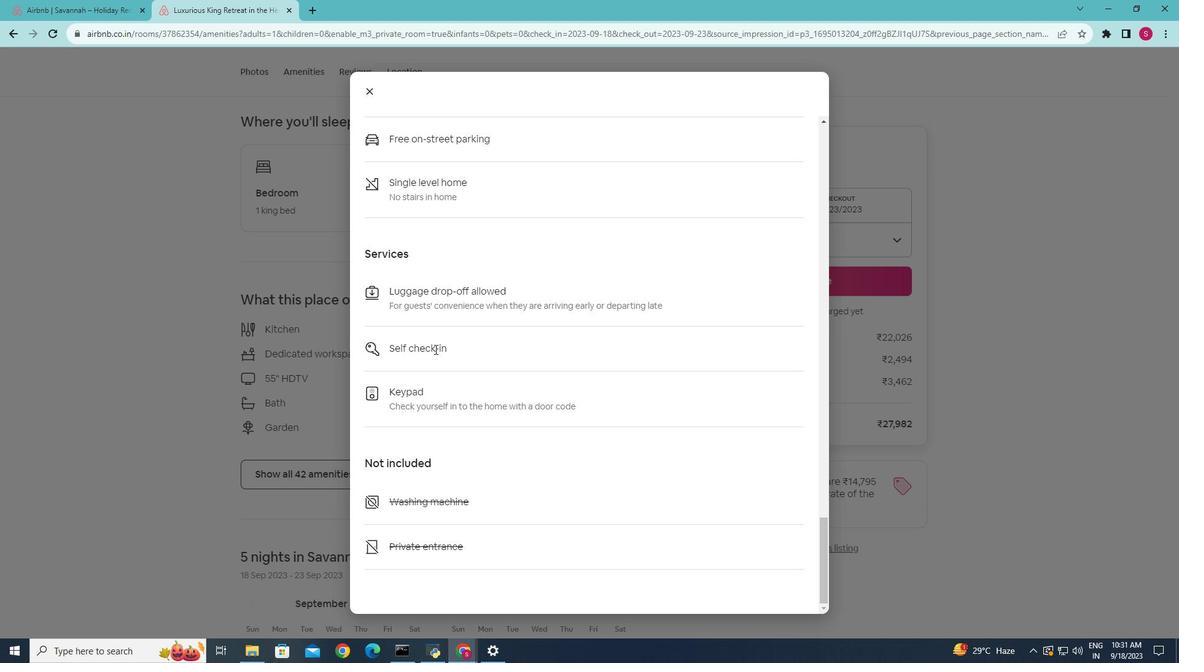
Action: Mouse moved to (369, 90)
Screenshot: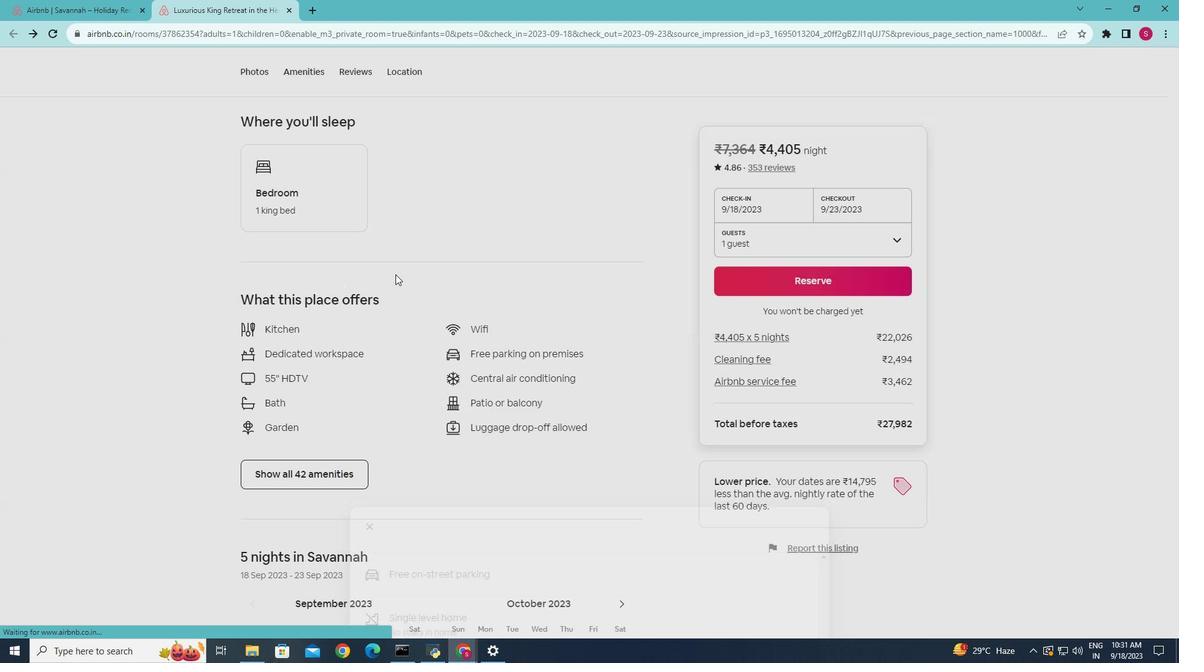 
Action: Mouse pressed left at (369, 90)
Screenshot: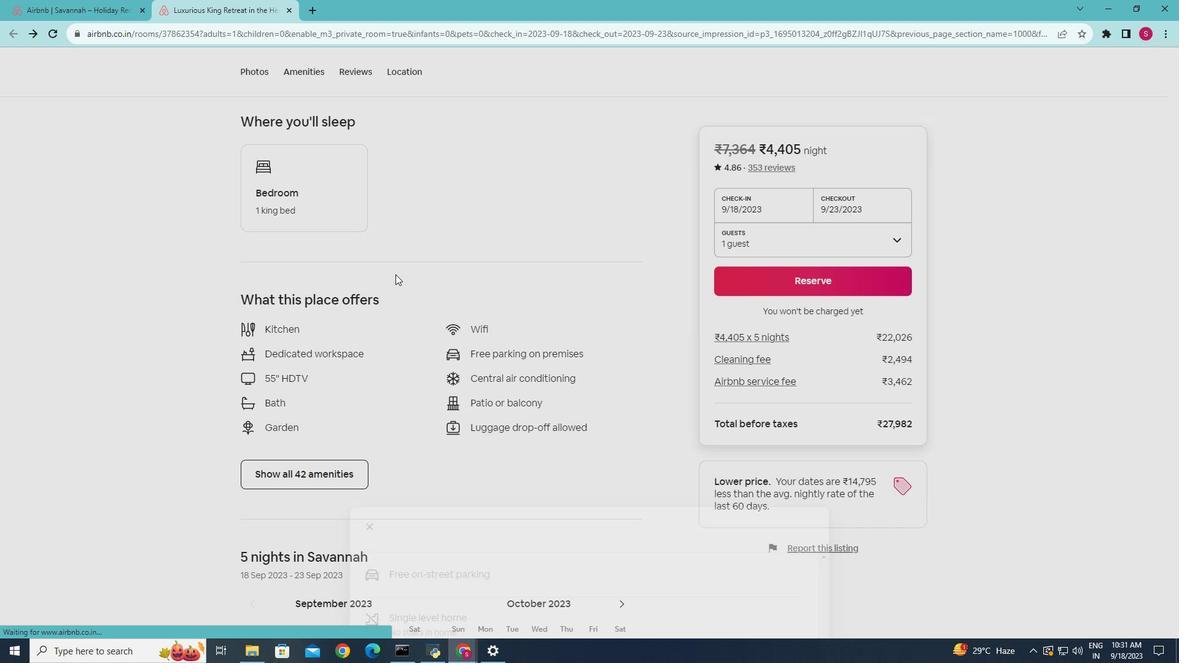 
Action: Mouse moved to (401, 358)
Screenshot: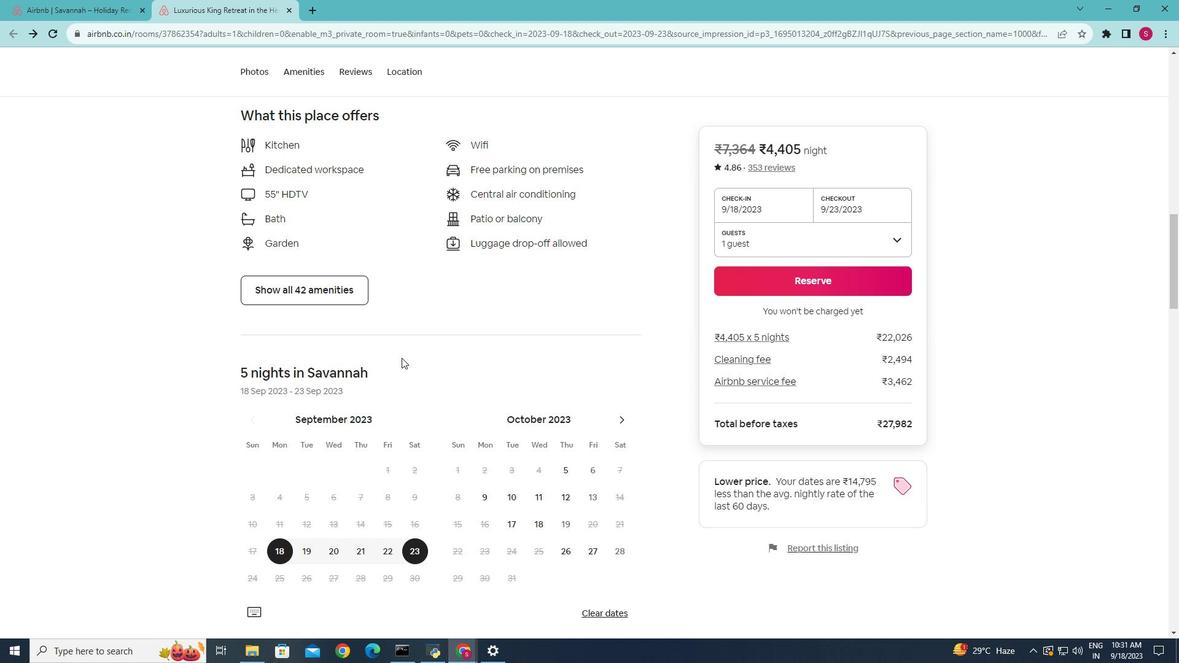 
Action: Mouse scrolled (401, 357) with delta (0, 0)
Screenshot: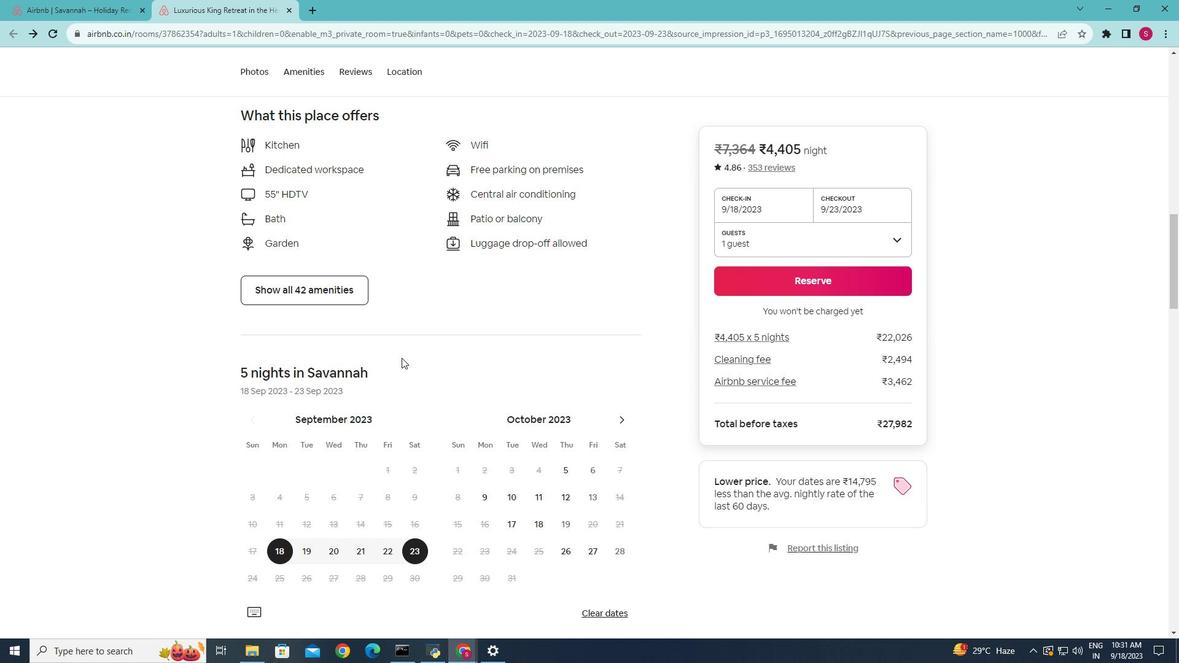 
Action: Mouse scrolled (401, 357) with delta (0, 0)
Screenshot: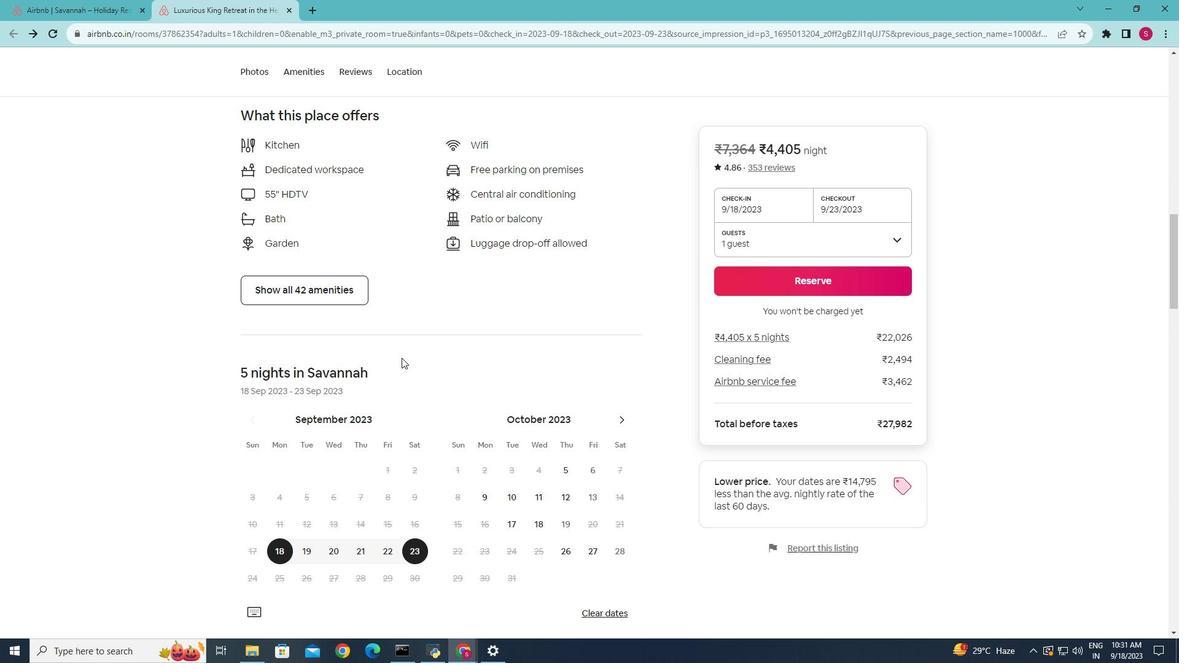 
Action: Mouse scrolled (401, 357) with delta (0, 0)
Screenshot: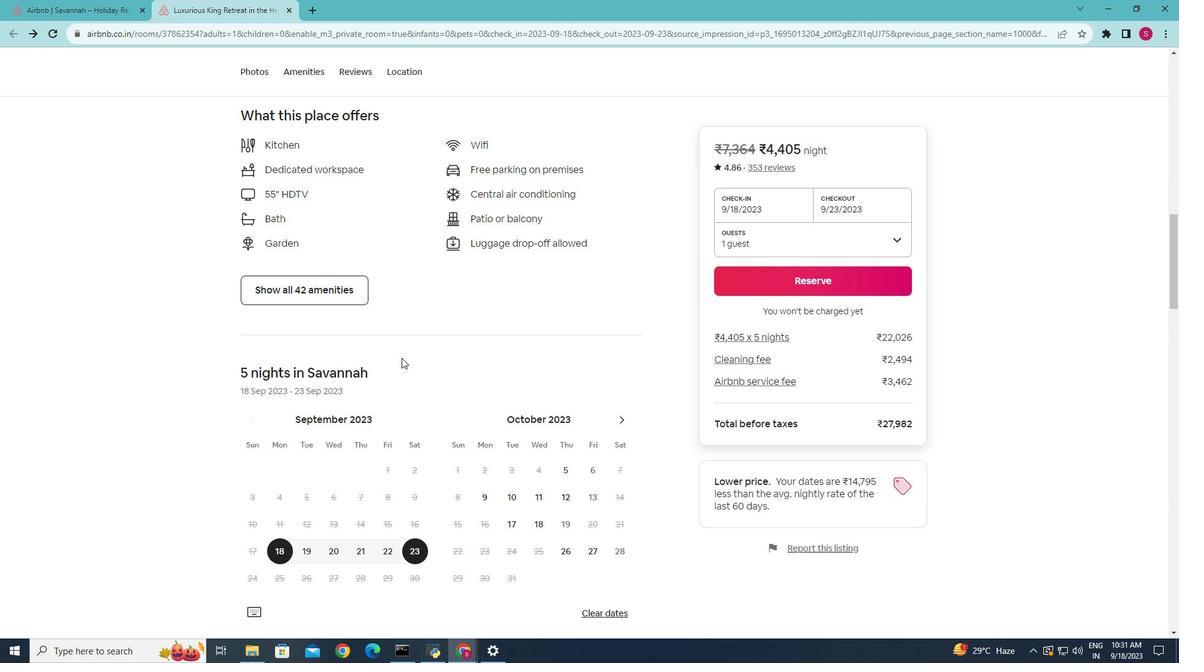 
Action: Mouse scrolled (401, 357) with delta (0, 0)
Screenshot: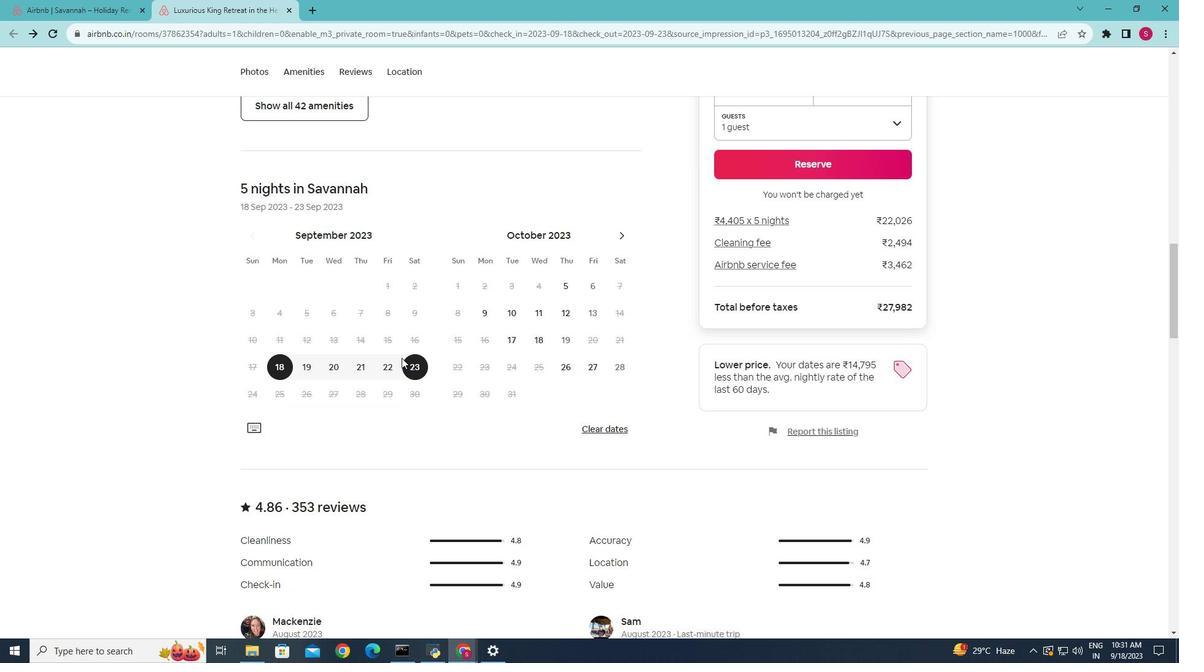 
Action: Mouse scrolled (401, 357) with delta (0, 0)
Screenshot: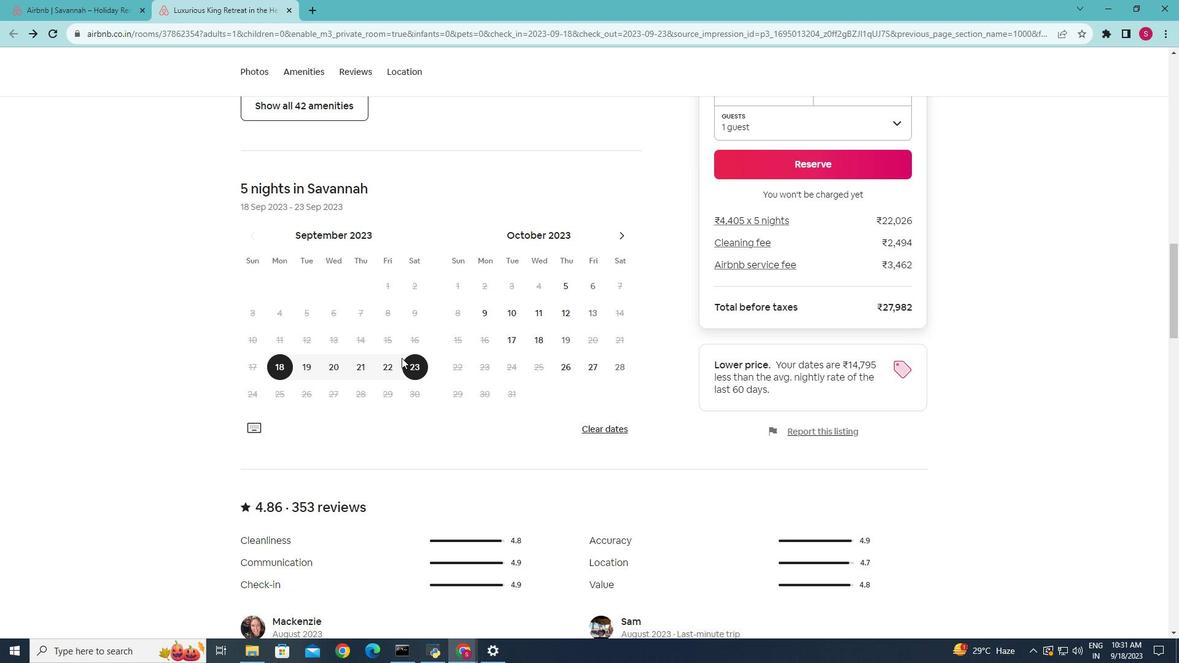 
Action: Mouse scrolled (401, 357) with delta (0, 0)
Screenshot: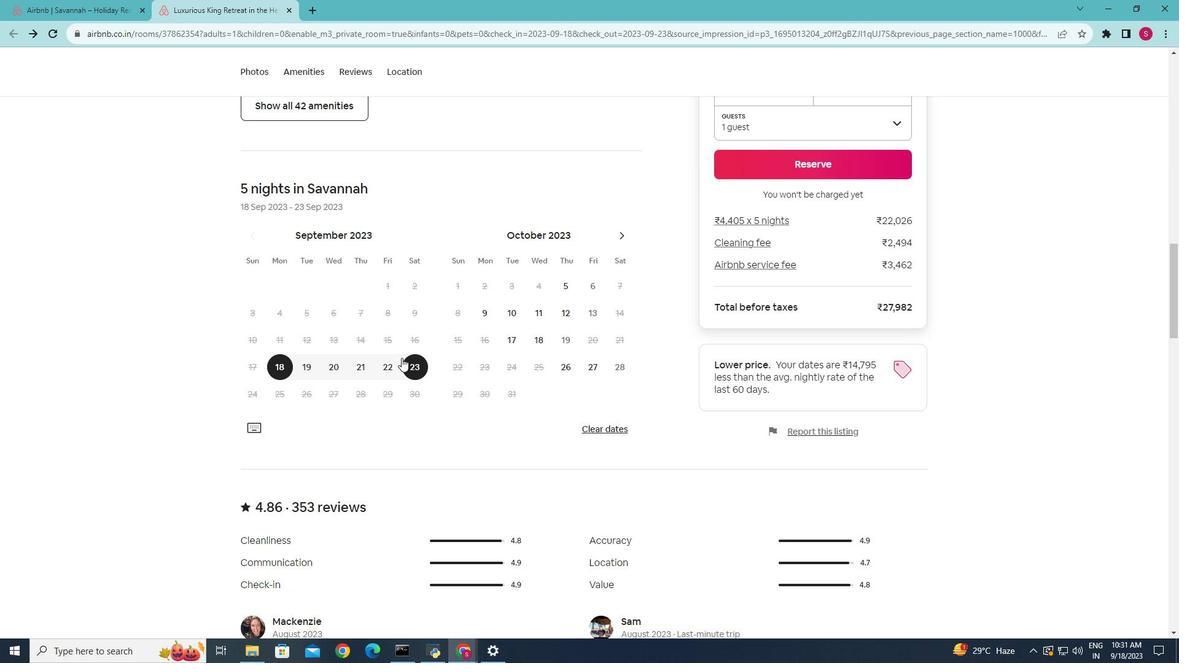
Action: Mouse scrolled (401, 357) with delta (0, 0)
Screenshot: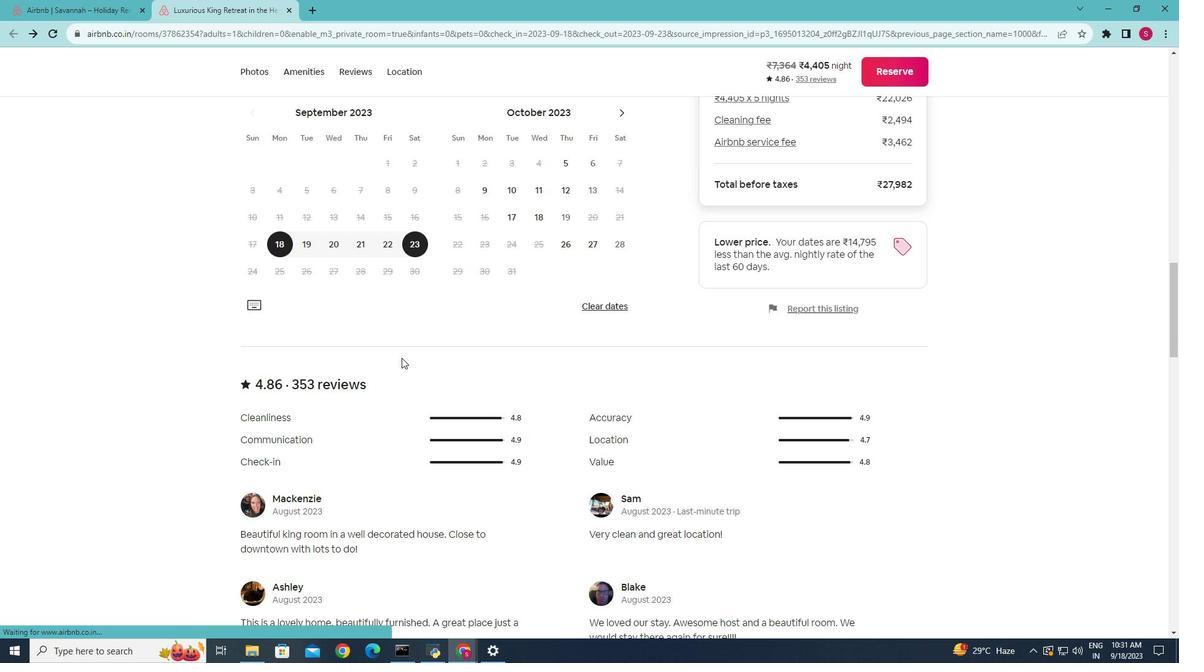 
Action: Mouse scrolled (401, 357) with delta (0, 0)
Screenshot: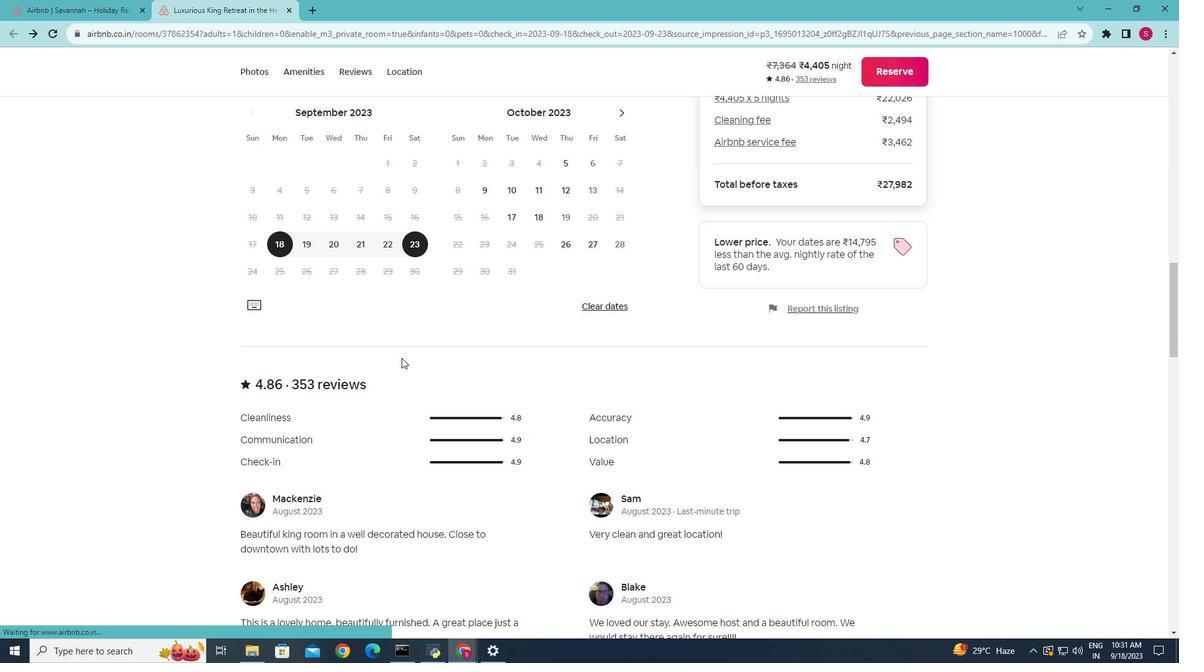 
Action: Mouse scrolled (401, 357) with delta (0, 0)
Screenshot: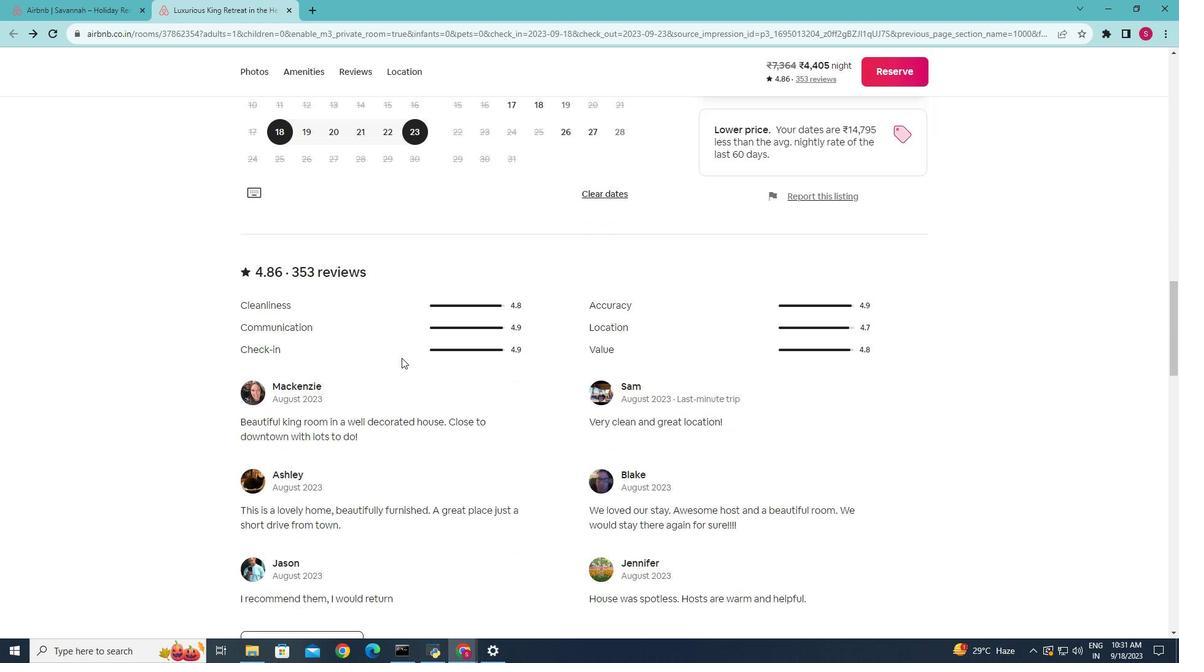 
Action: Mouse scrolled (401, 357) with delta (0, 0)
Screenshot: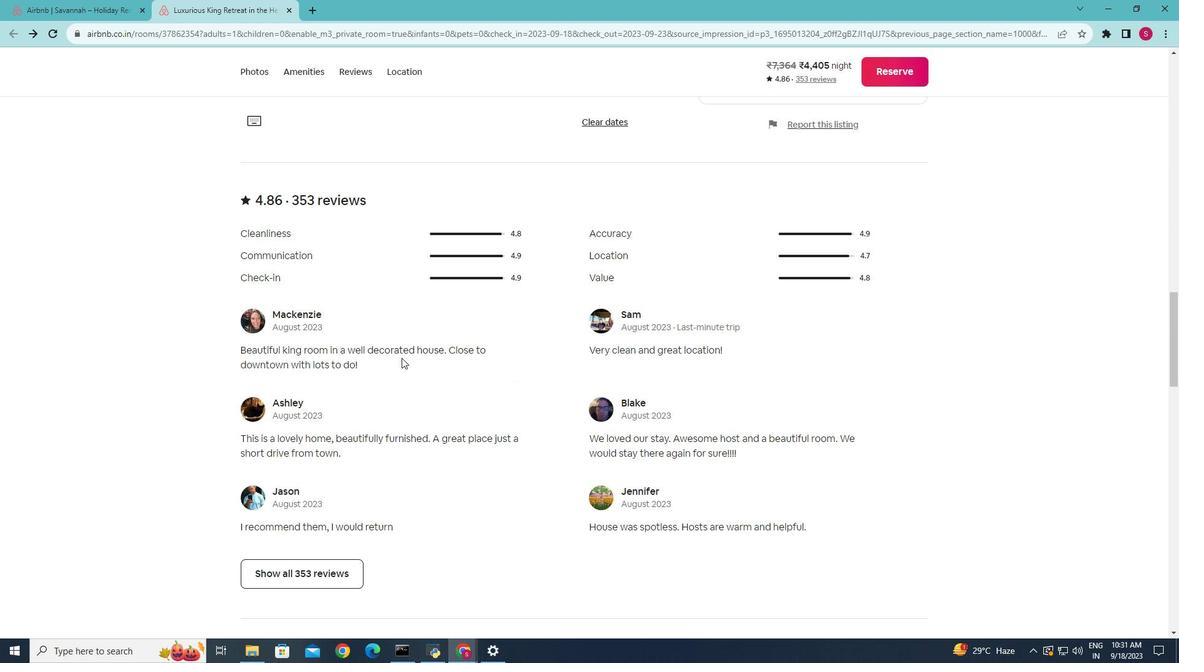 
Action: Mouse scrolled (401, 357) with delta (0, 0)
Screenshot: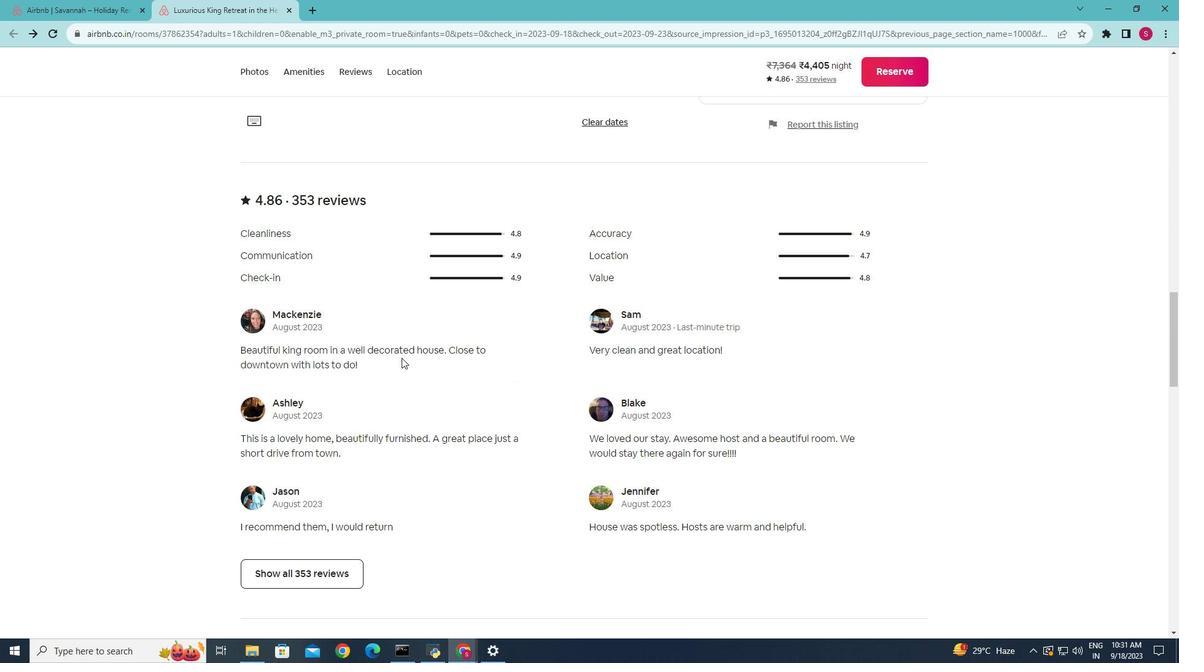 
Action: Mouse scrolled (401, 357) with delta (0, 0)
Screenshot: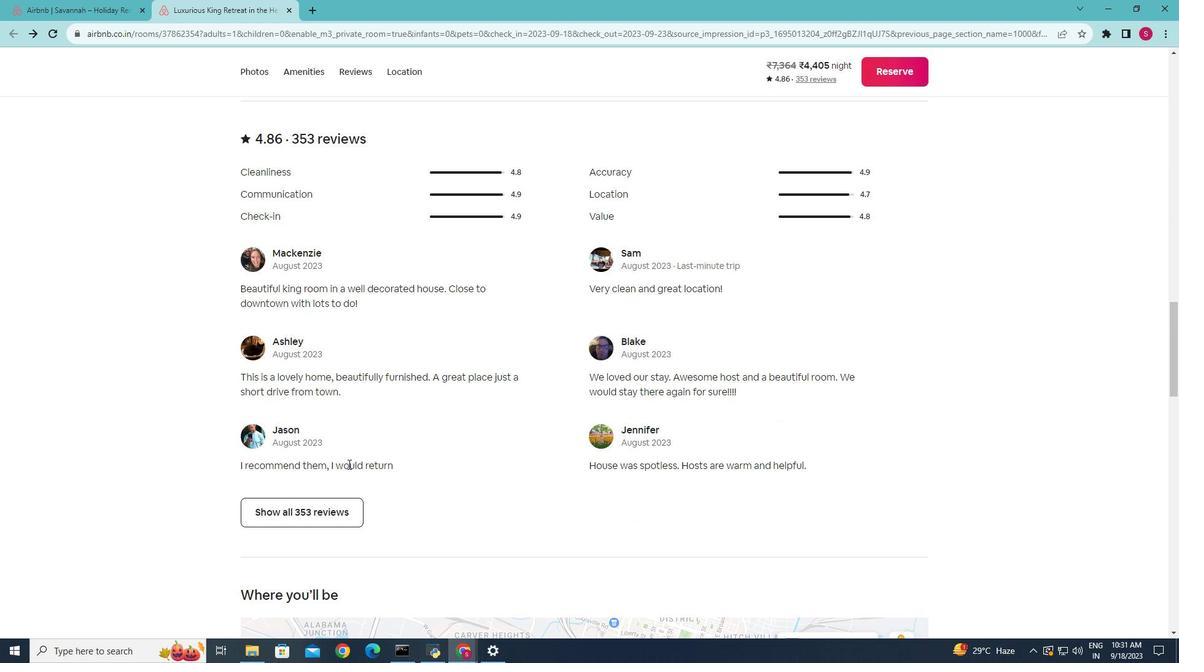 
Action: Mouse moved to (348, 462)
Screenshot: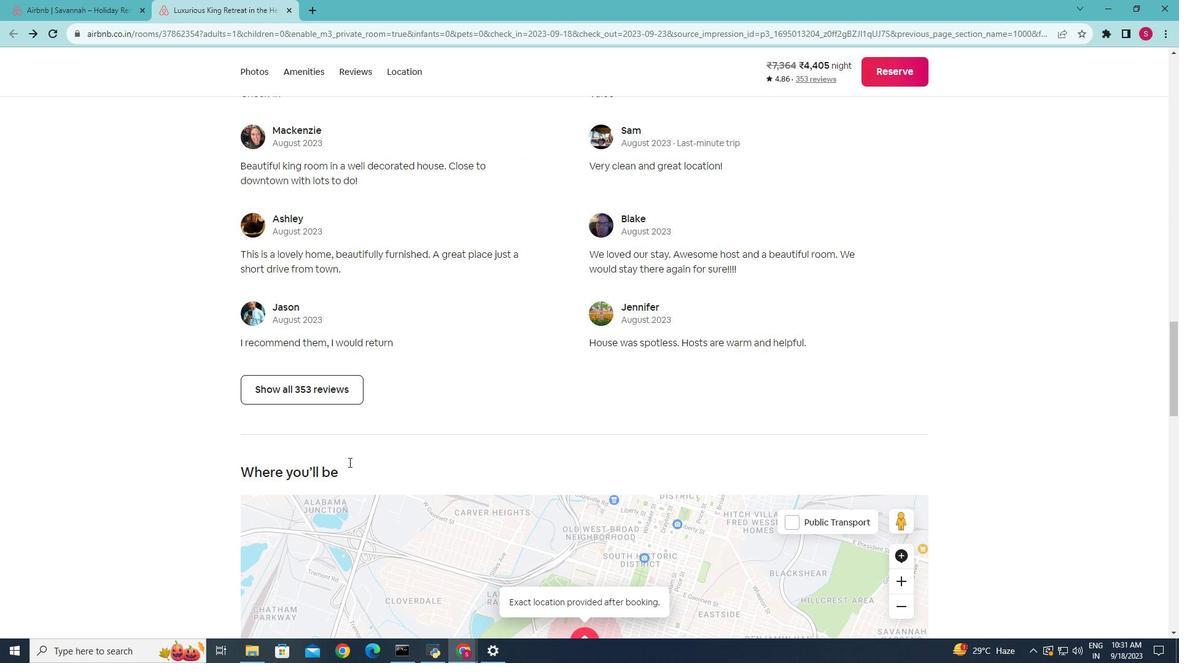 
Action: Mouse scrolled (348, 461) with delta (0, 0)
Screenshot: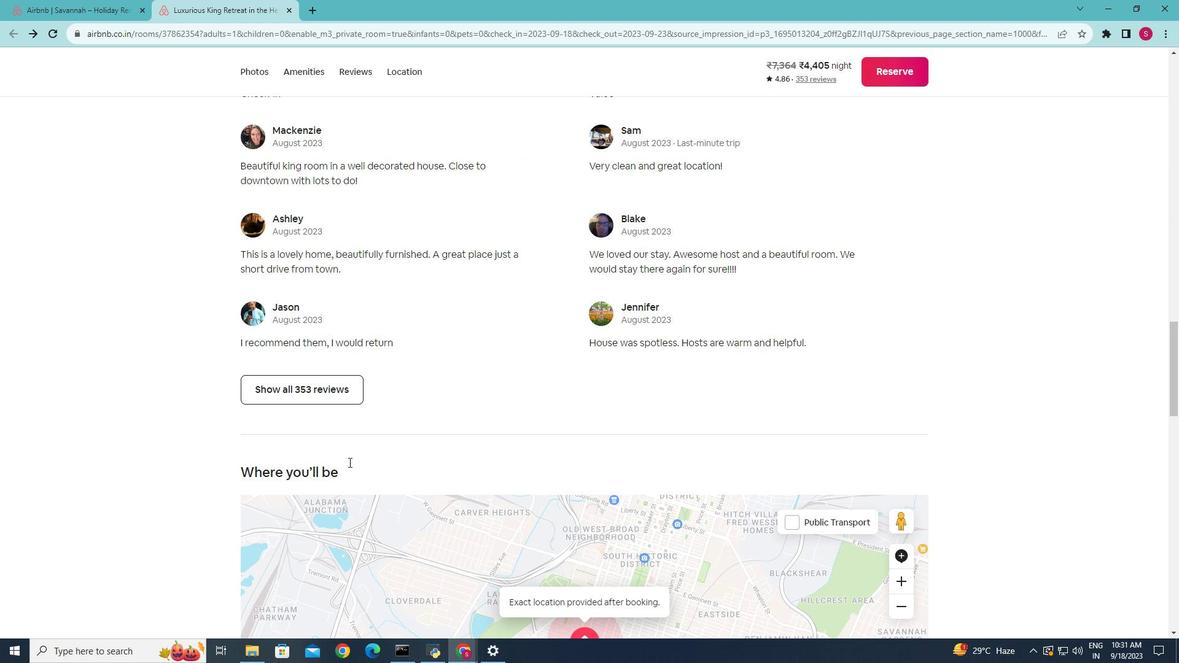 
Action: Mouse scrolled (348, 461) with delta (0, 0)
Screenshot: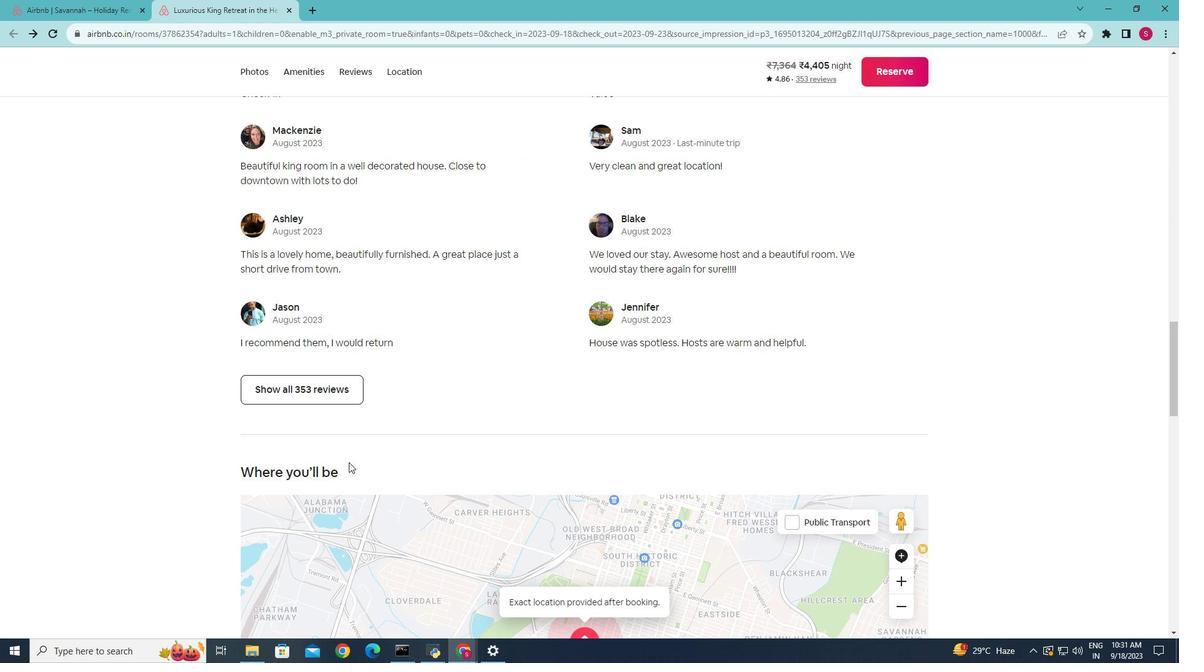 
Action: Mouse scrolled (348, 461) with delta (0, 0)
Screenshot: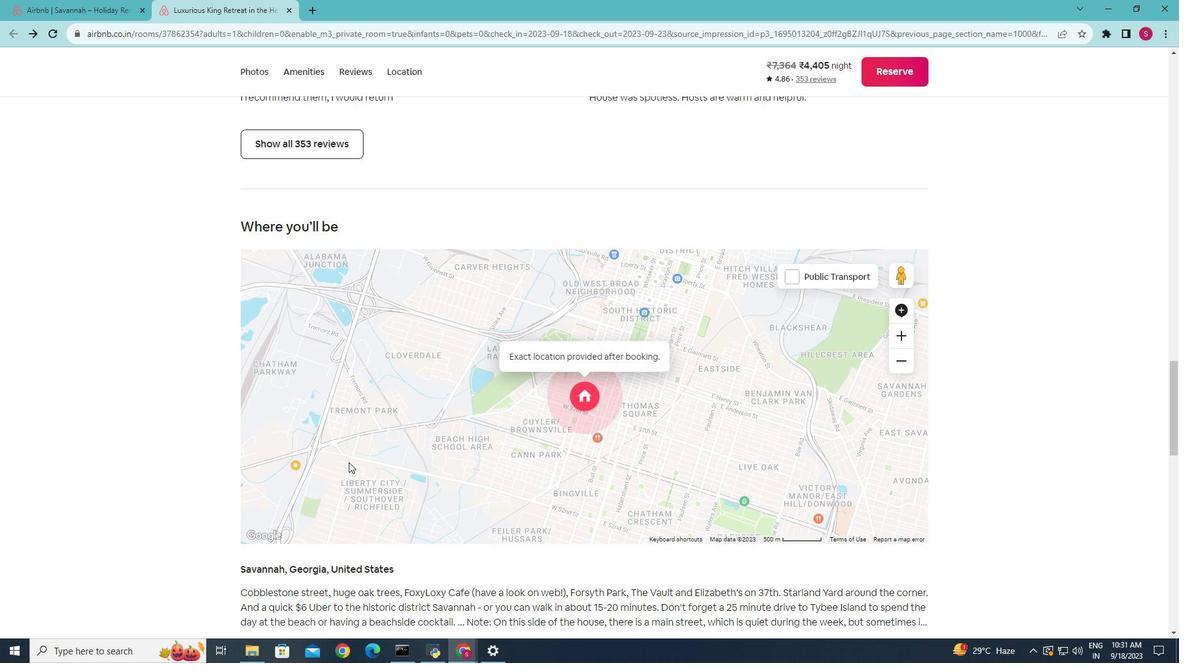 
Action: Mouse scrolled (348, 461) with delta (0, 0)
Screenshot: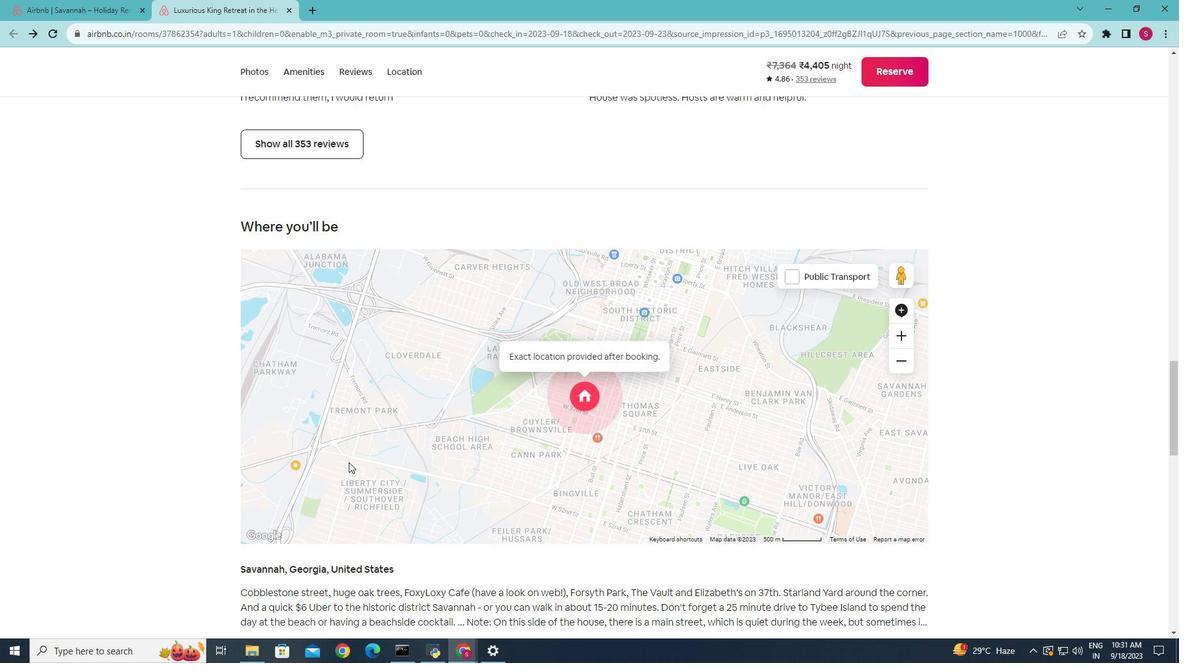 
Action: Mouse scrolled (348, 461) with delta (0, 0)
Screenshot: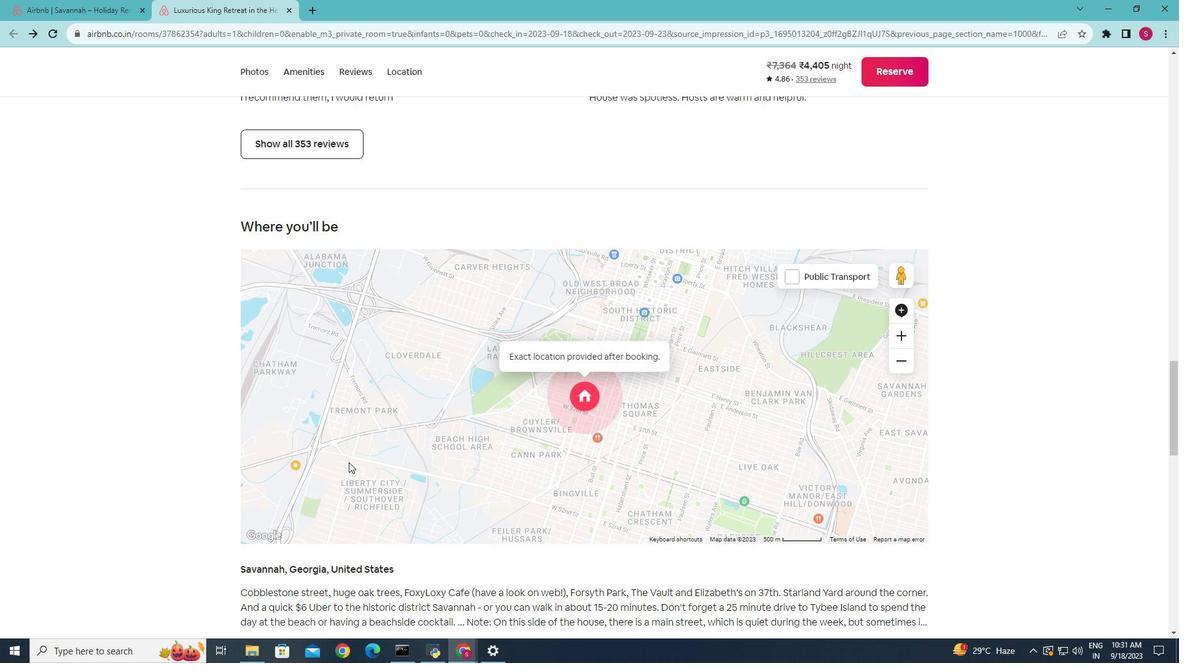 
Action: Mouse scrolled (348, 461) with delta (0, 0)
Screenshot: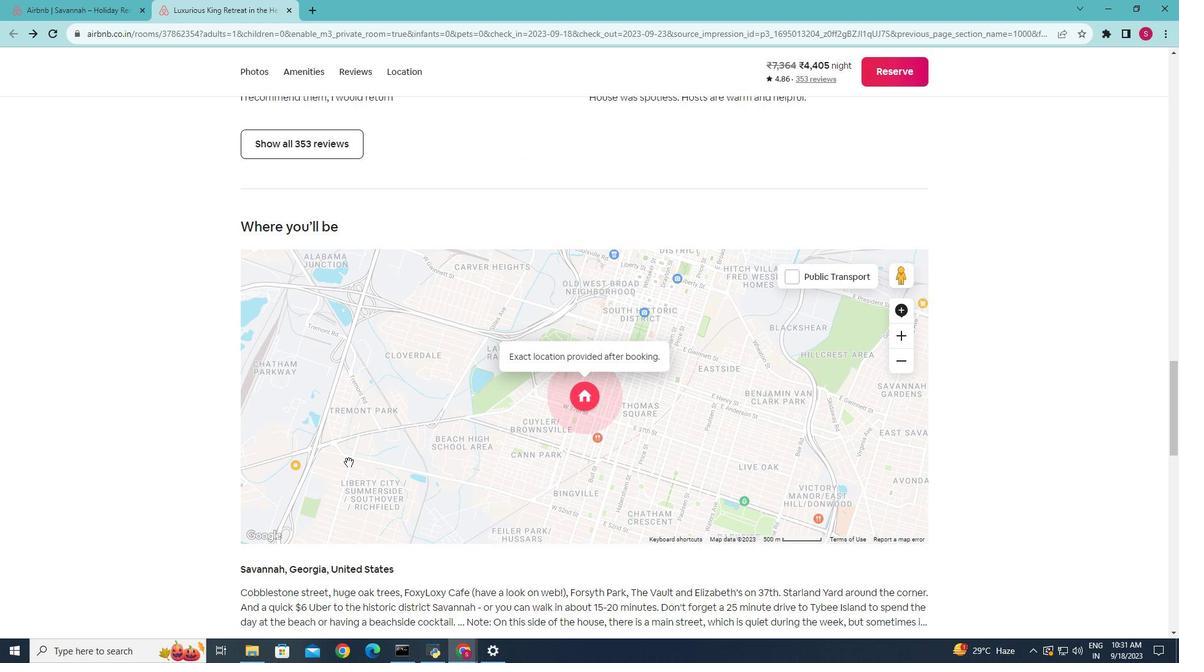 
Action: Mouse scrolled (348, 461) with delta (0, 0)
Screenshot: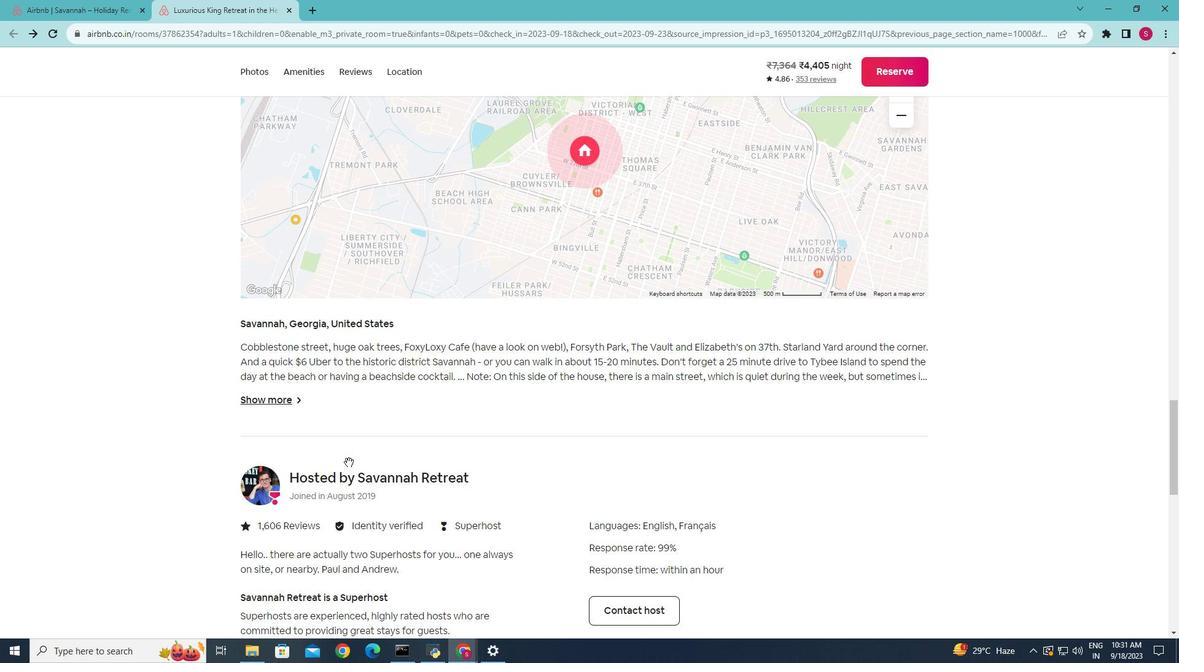 
Action: Mouse scrolled (348, 461) with delta (0, 0)
Screenshot: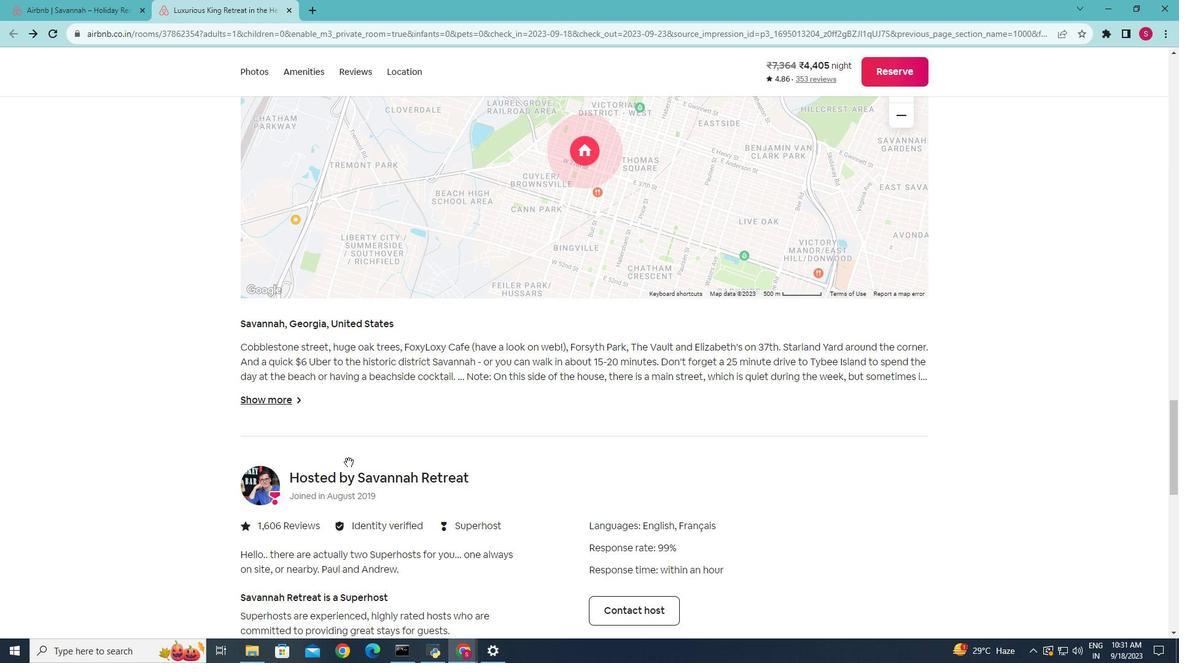 
Action: Mouse scrolled (348, 461) with delta (0, 0)
Screenshot: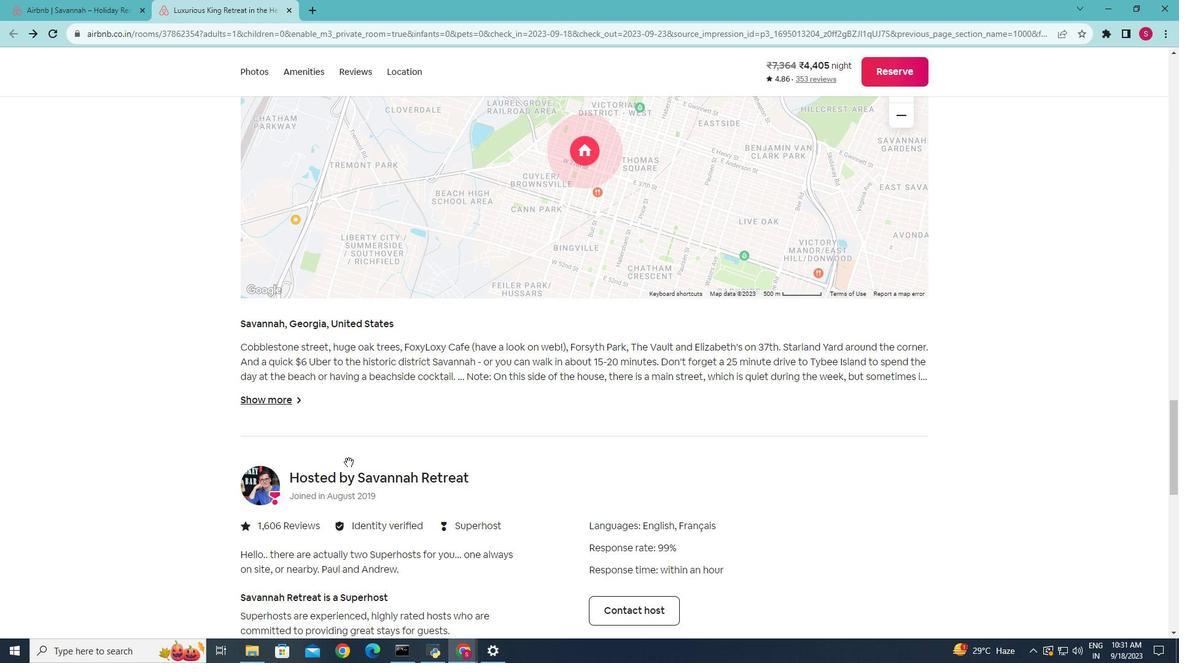 
Action: Mouse scrolled (348, 461) with delta (0, 0)
Screenshot: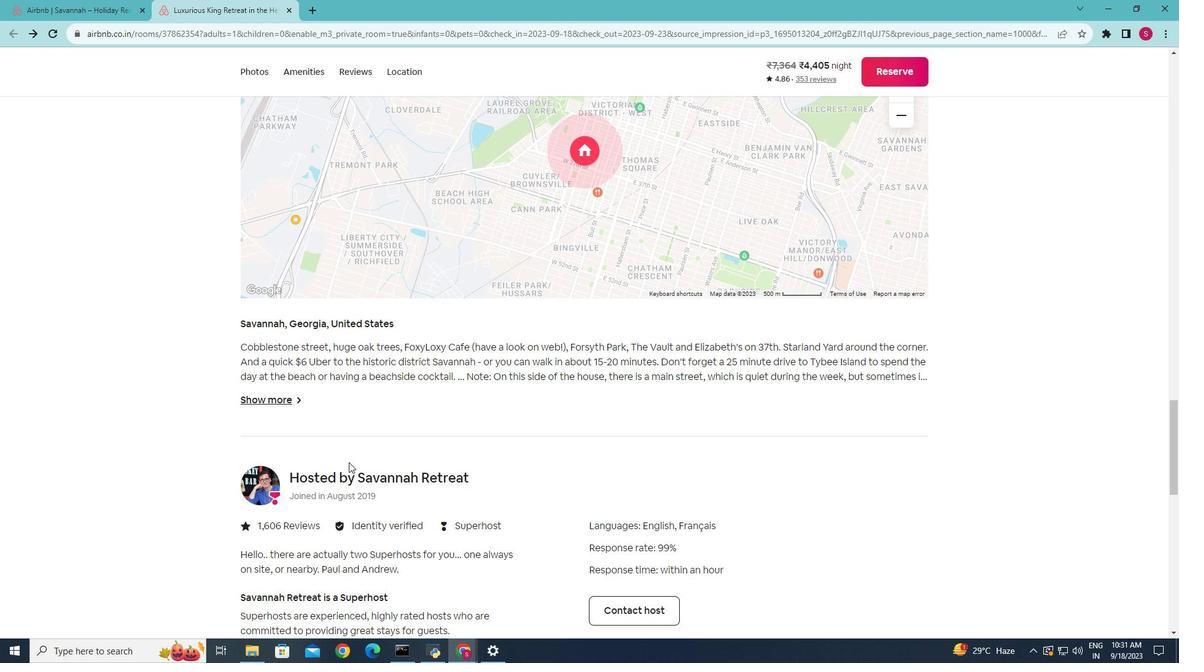 
Action: Mouse scrolled (348, 463) with delta (0, 0)
Screenshot: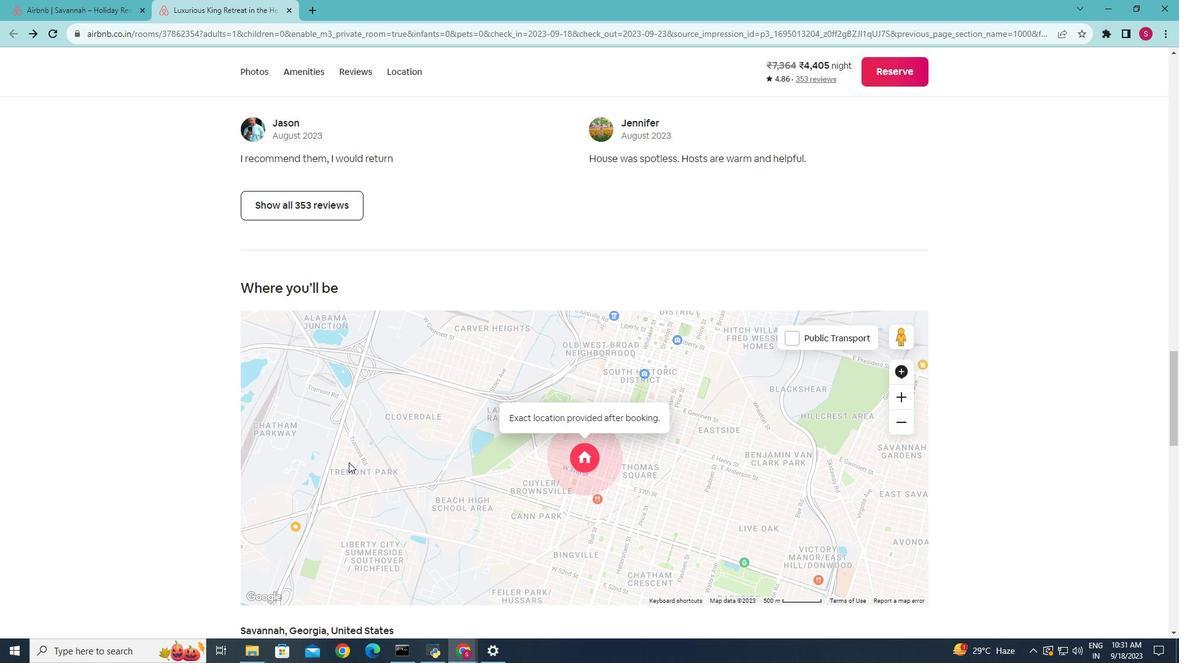 
Action: Mouse scrolled (348, 463) with delta (0, 0)
Screenshot: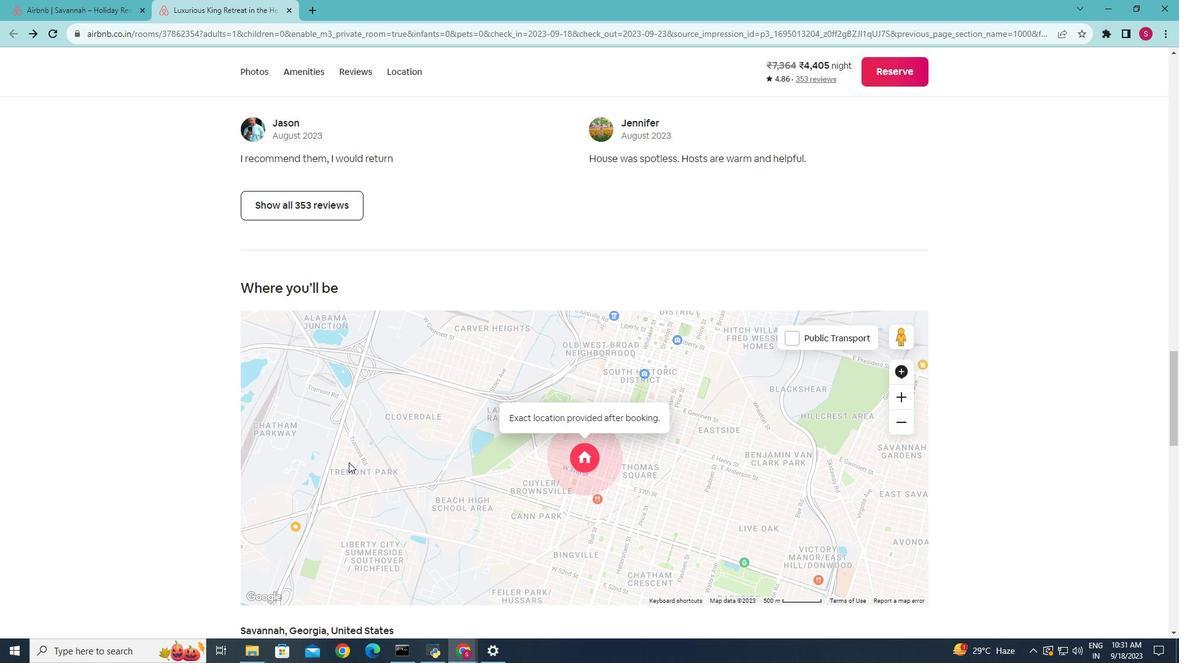 
Action: Mouse scrolled (348, 463) with delta (0, 0)
Screenshot: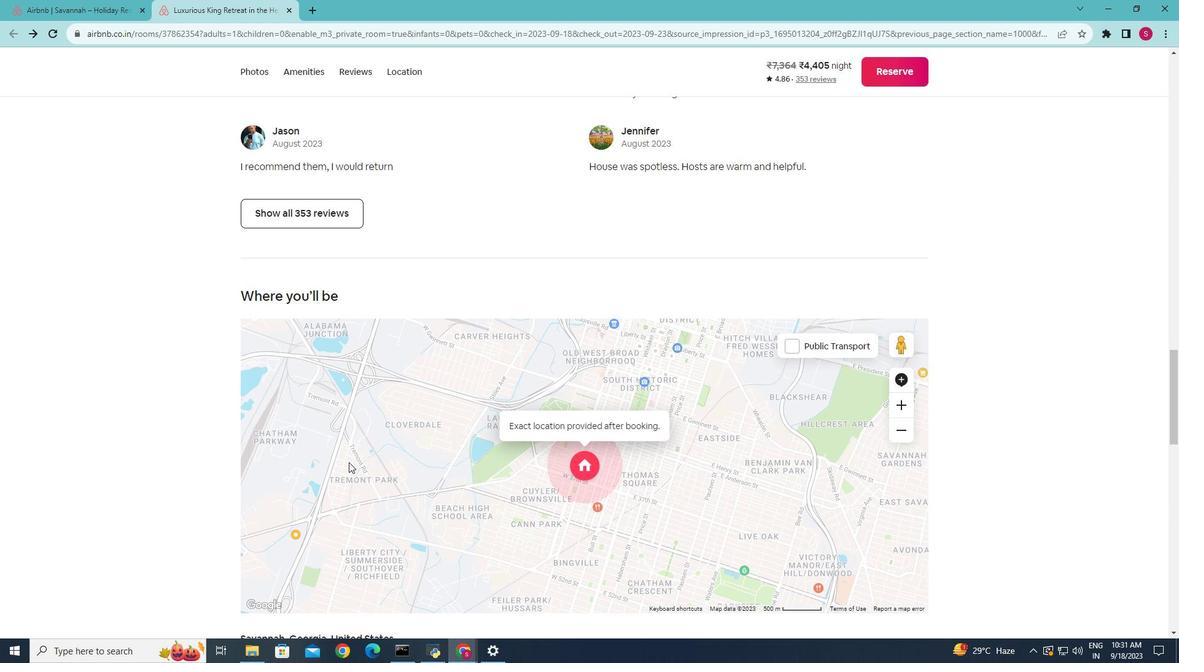 
Action: Mouse scrolled (348, 463) with delta (0, 0)
Screenshot: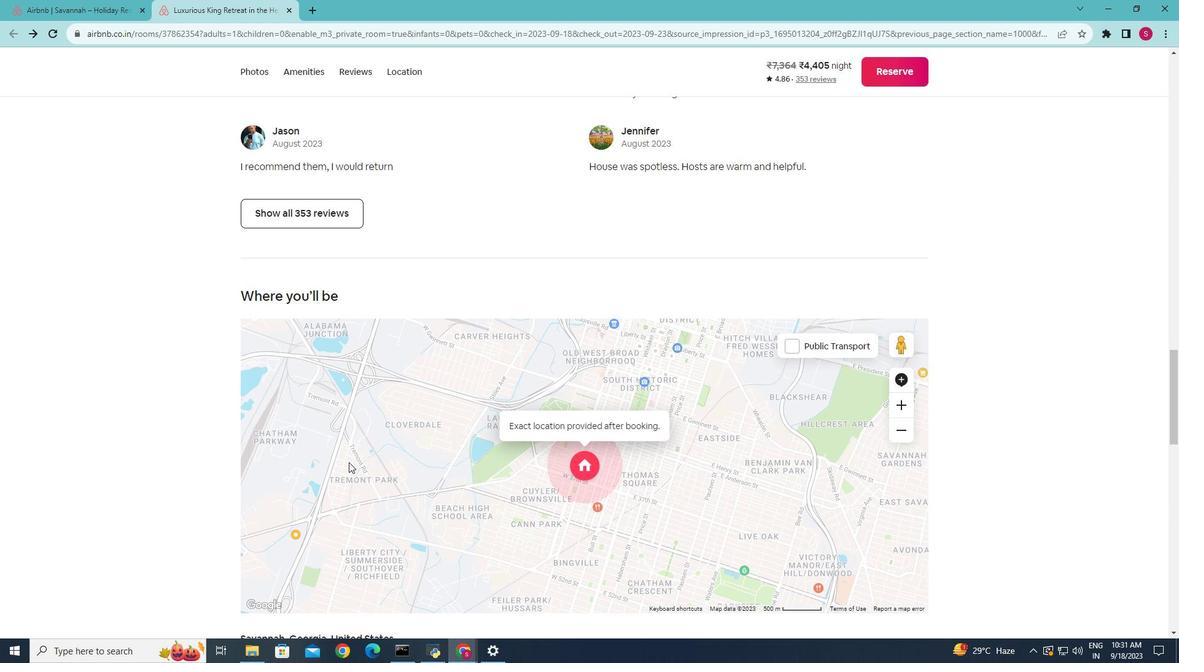 
Action: Mouse scrolled (348, 463) with delta (0, 0)
Screenshot: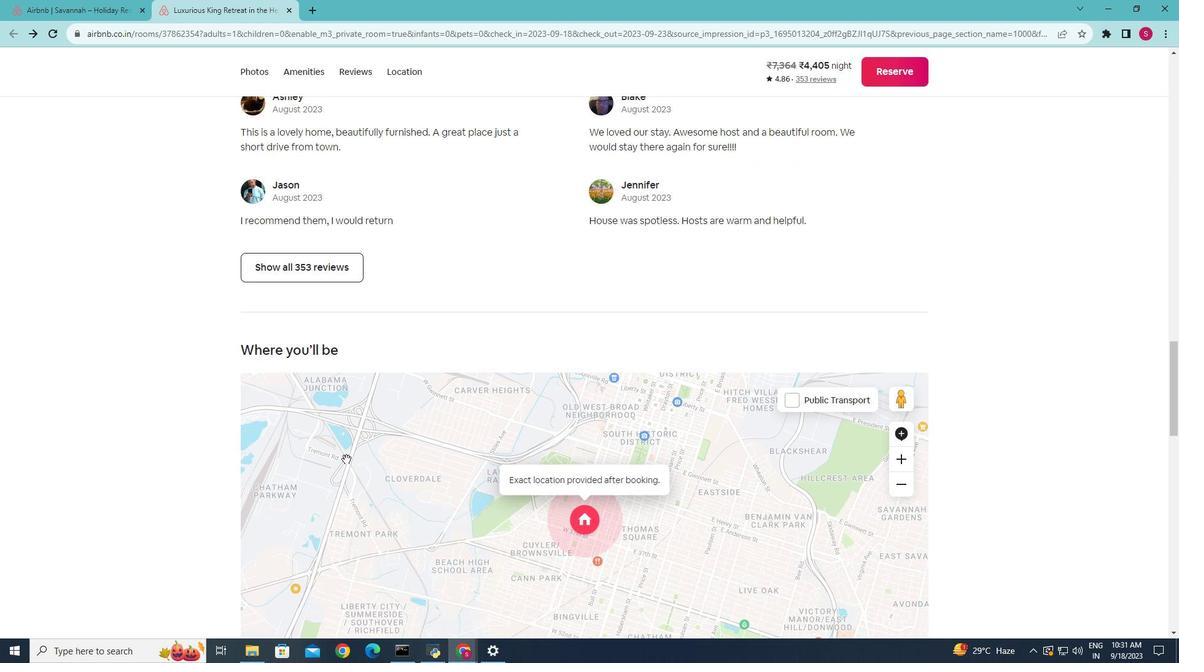 
Action: Mouse scrolled (348, 463) with delta (0, 0)
Screenshot: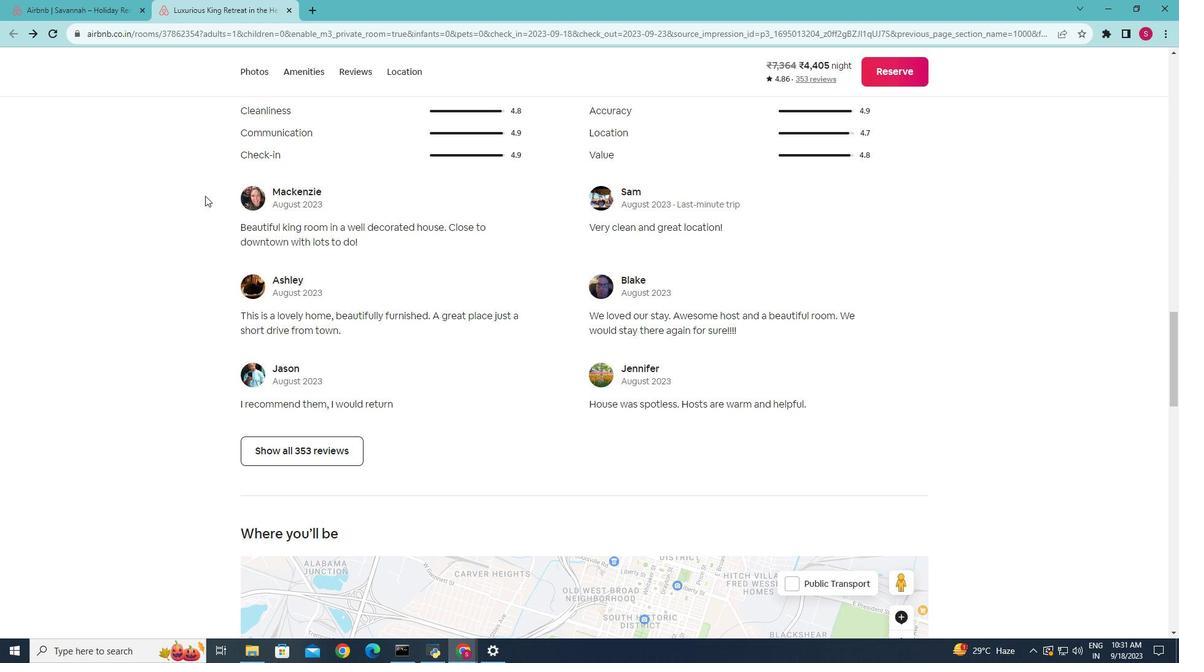
Action: Mouse scrolled (348, 463) with delta (0, 0)
Screenshot: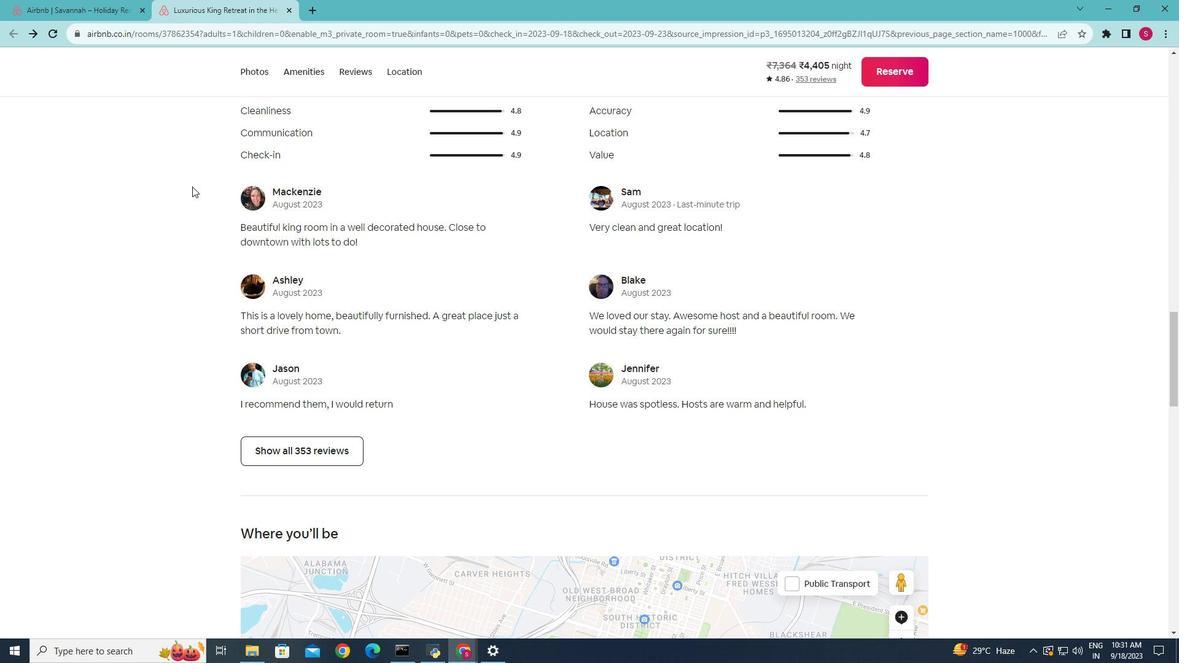 
Action: Mouse scrolled (348, 463) with delta (0, 0)
Screenshot: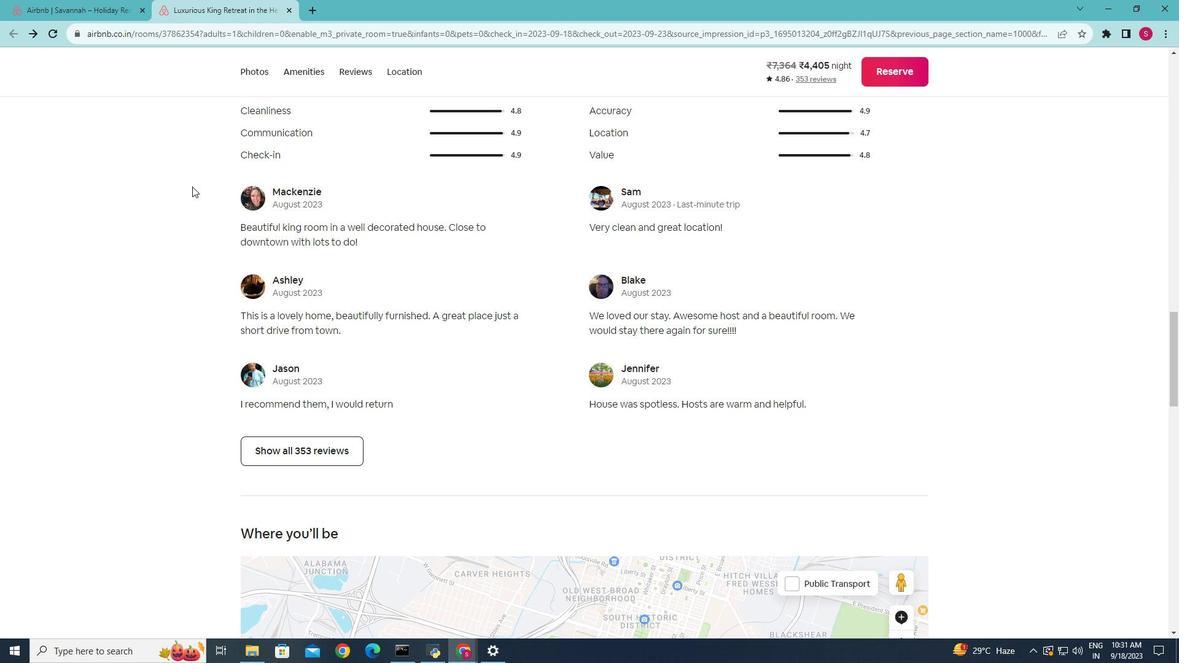
Action: Mouse scrolled (348, 463) with delta (0, 0)
Screenshot: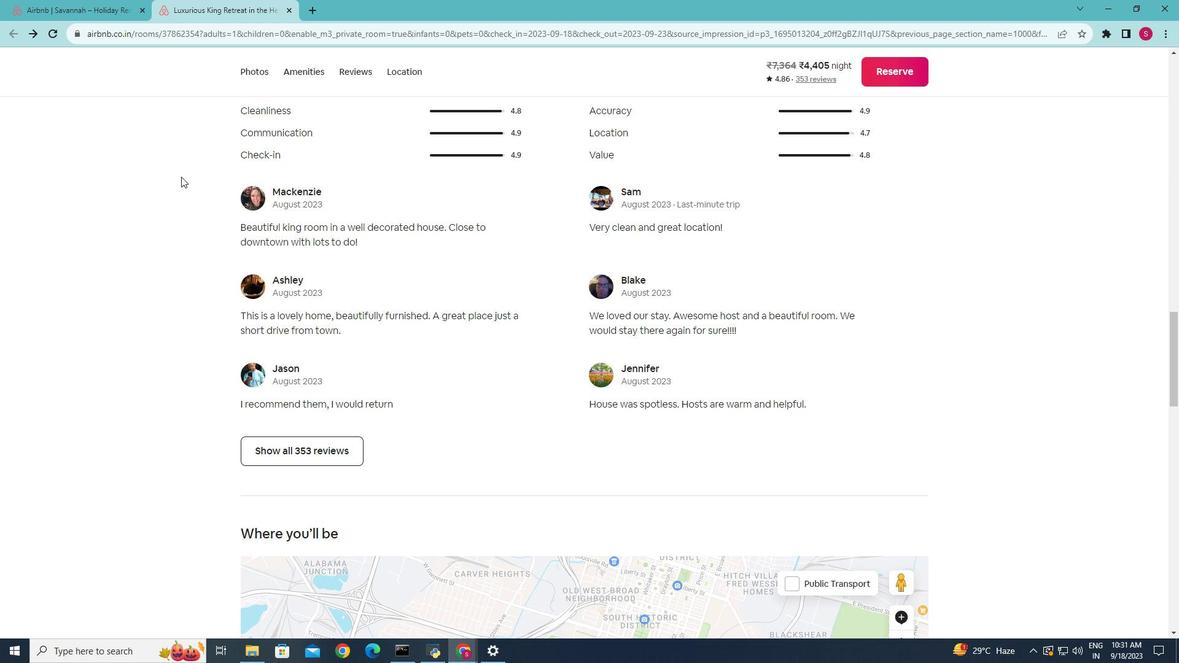 
Action: Mouse moved to (276, 257)
Screenshot: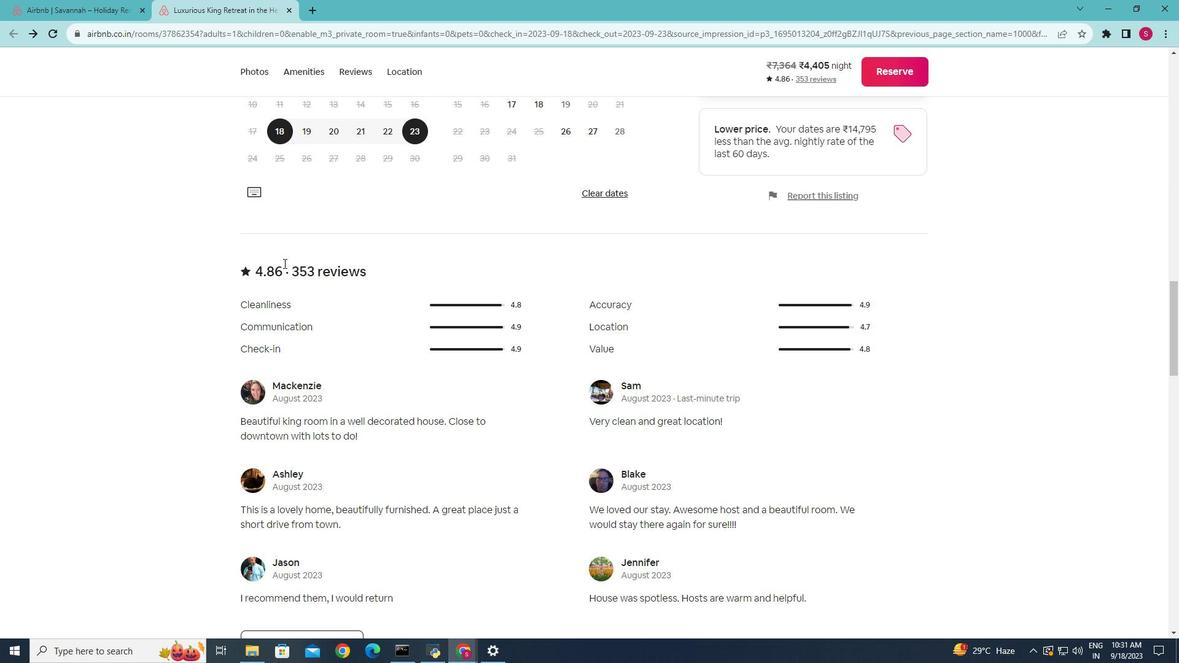 
Action: Mouse scrolled (276, 257) with delta (0, 0)
Screenshot: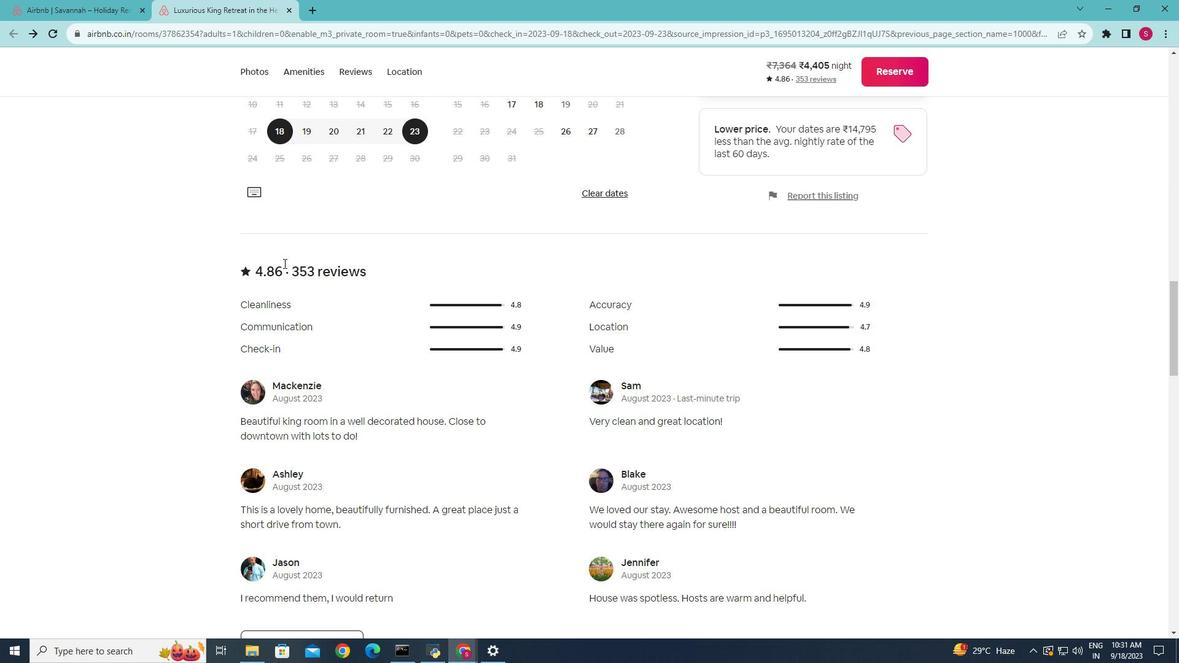 
Action: Mouse moved to (278, 257)
Screenshot: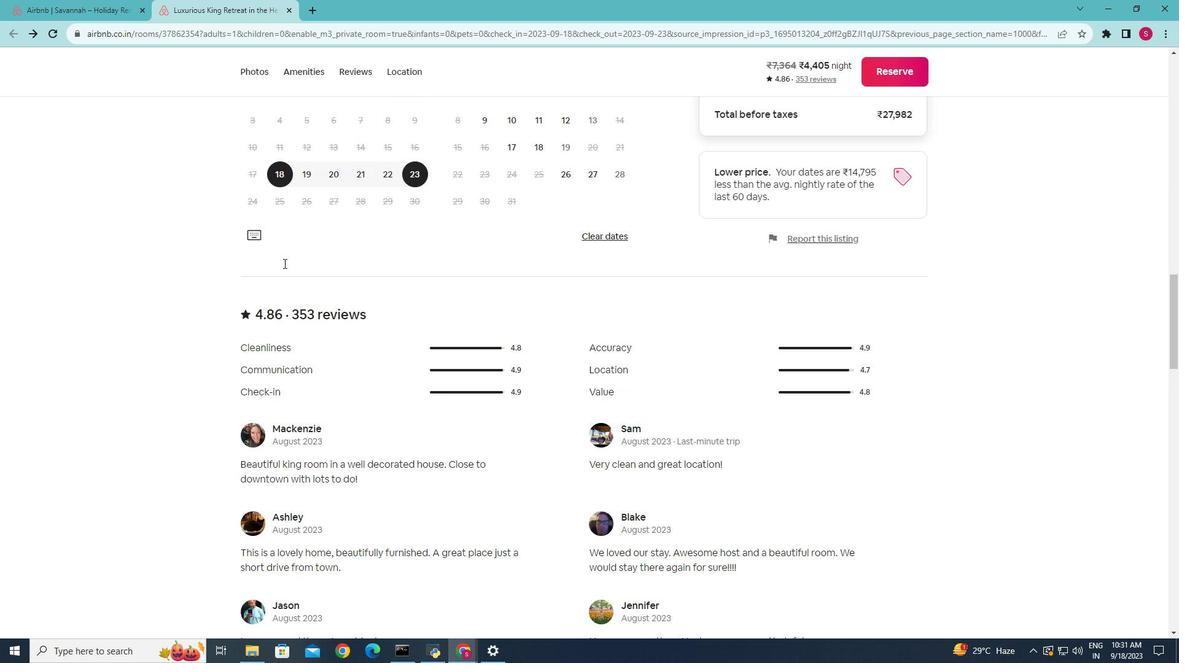 
Action: Mouse scrolled (278, 258) with delta (0, 0)
Screenshot: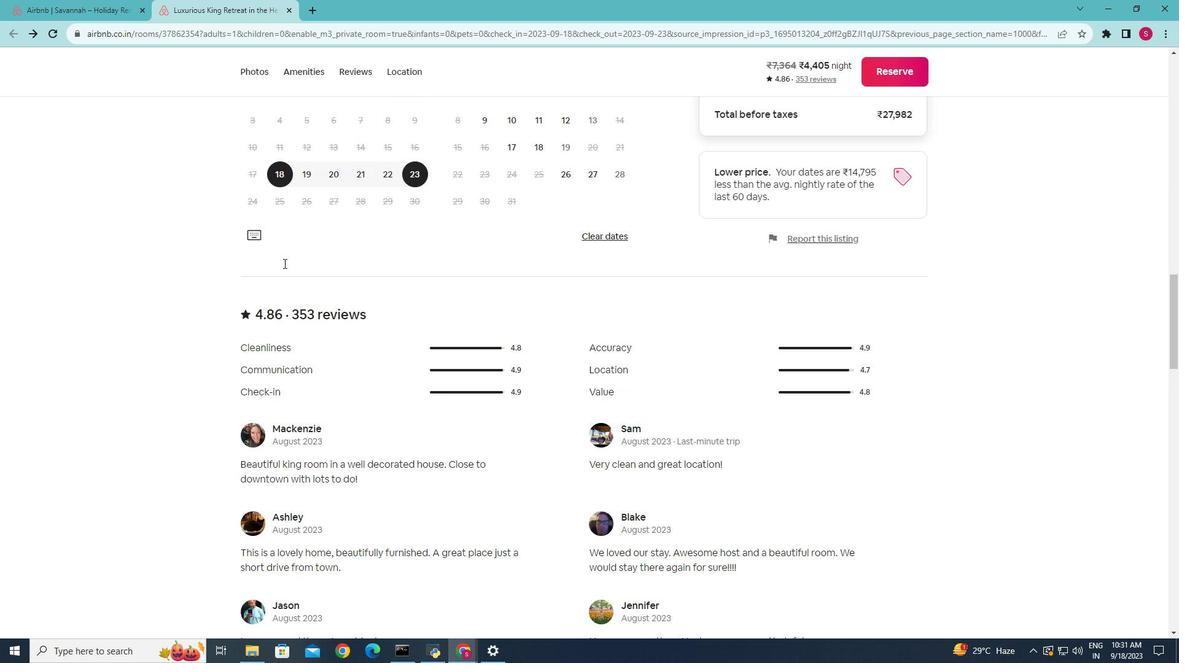 
Action: Mouse moved to (279, 258)
Screenshot: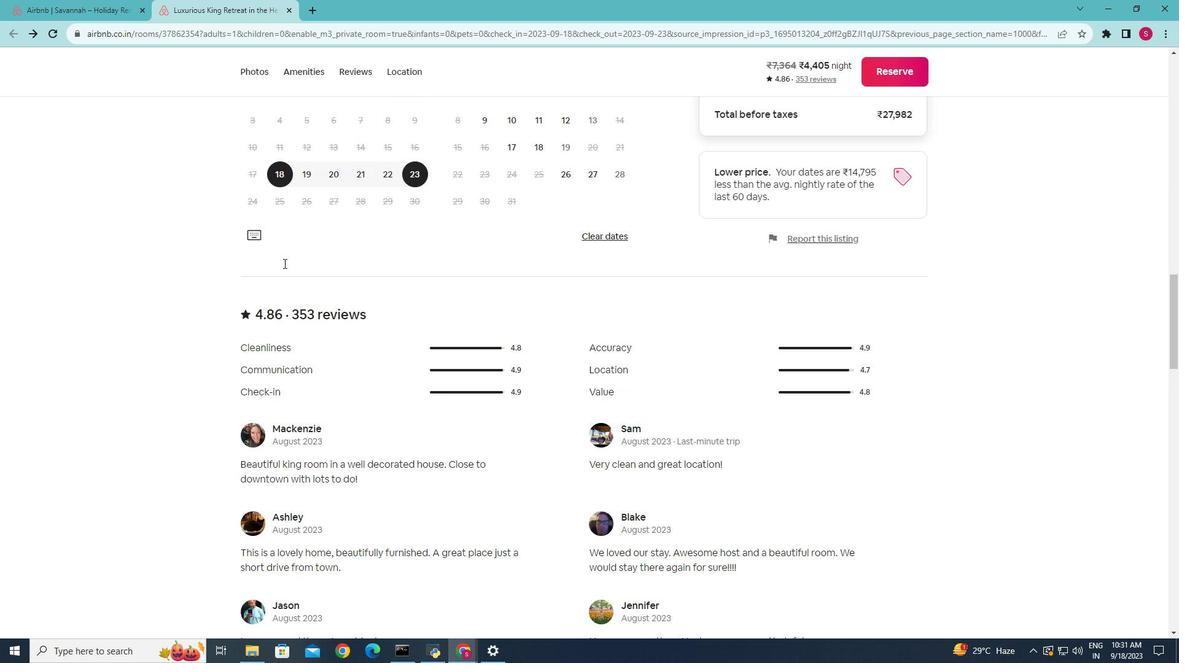 
Action: Mouse scrolled (279, 259) with delta (0, 0)
Screenshot: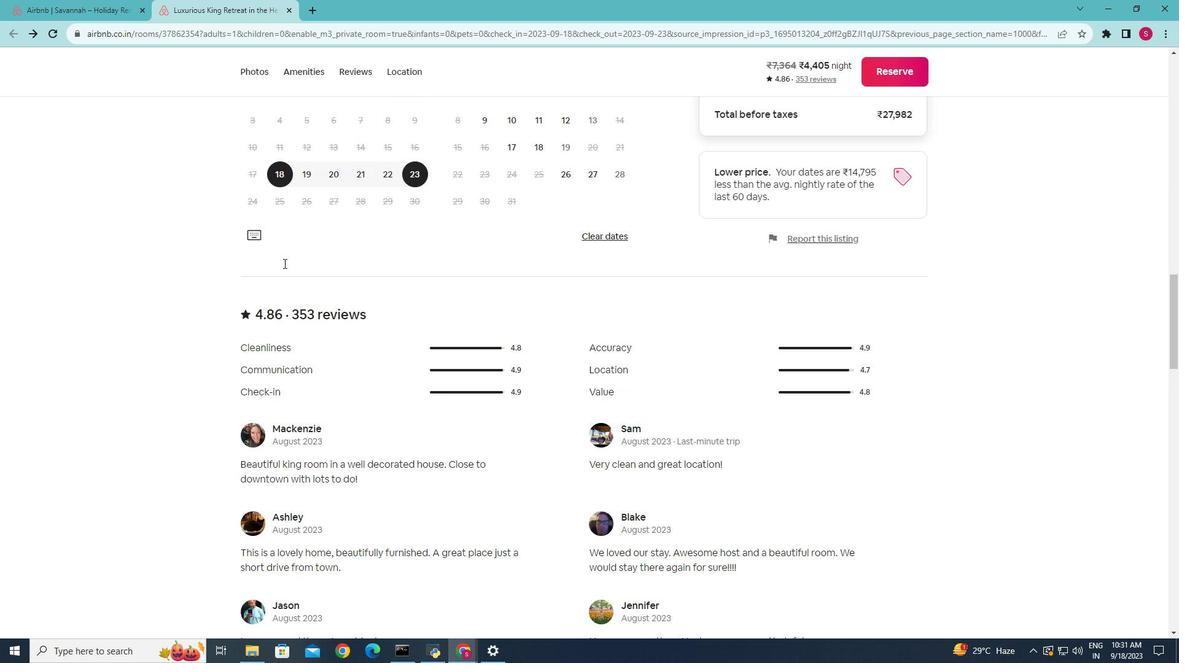 
Action: Mouse moved to (283, 263)
Screenshot: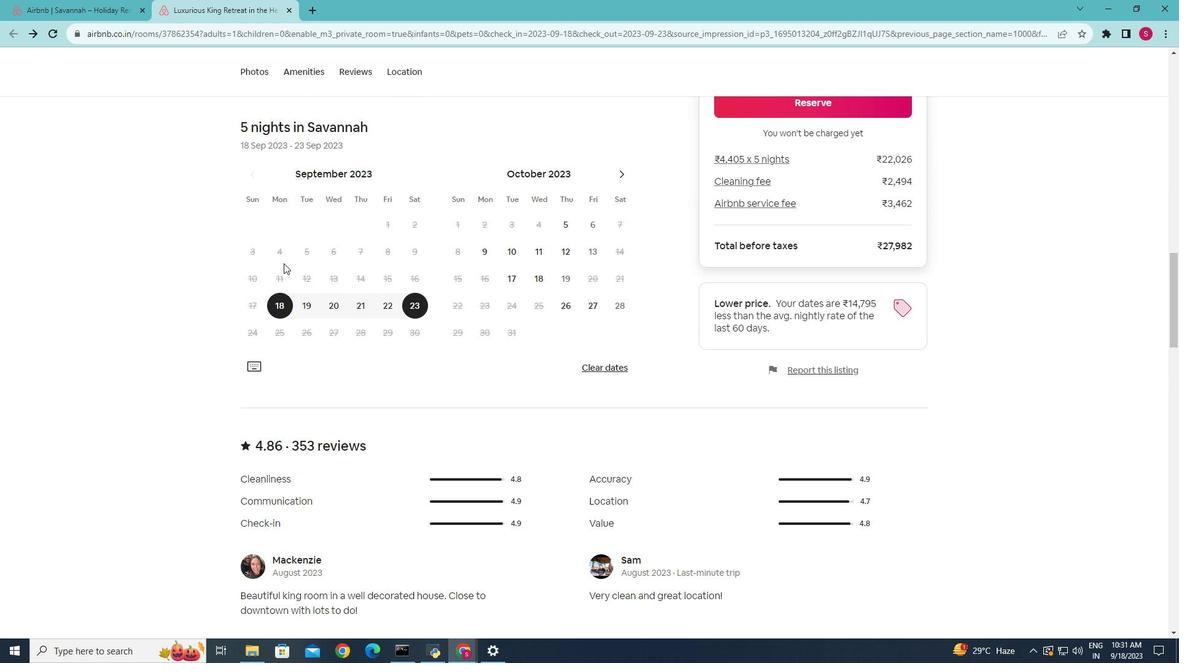 
Action: Mouse scrolled (283, 264) with delta (0, 0)
Screenshot: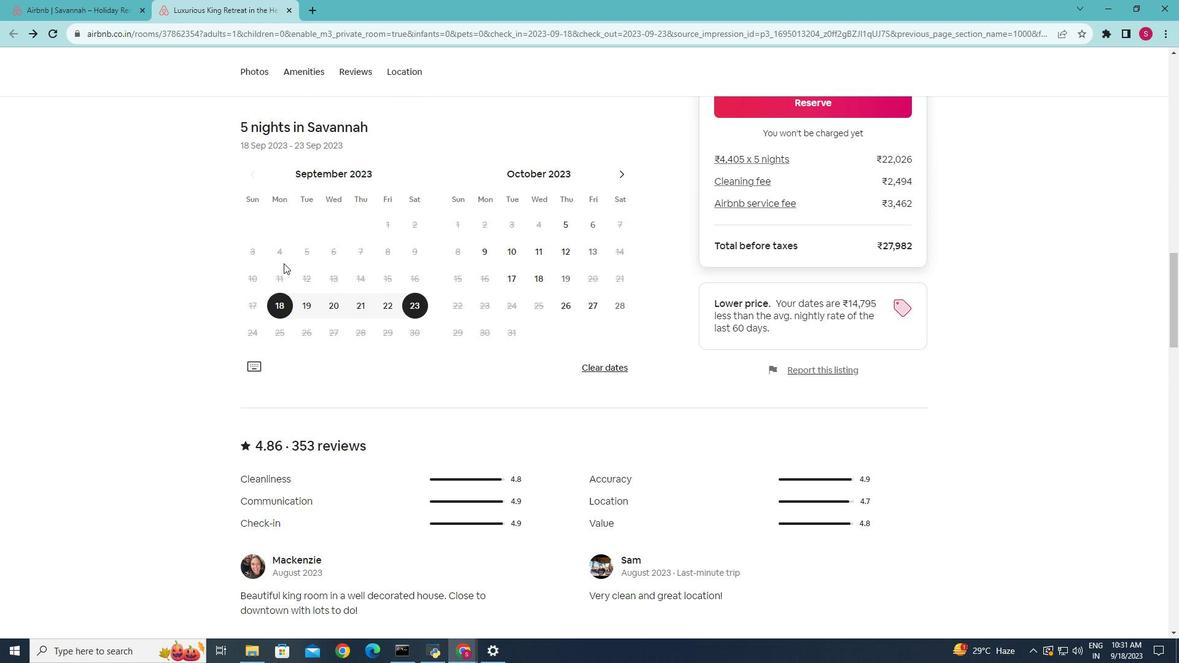
Action: Mouse scrolled (283, 264) with delta (0, 0)
Screenshot: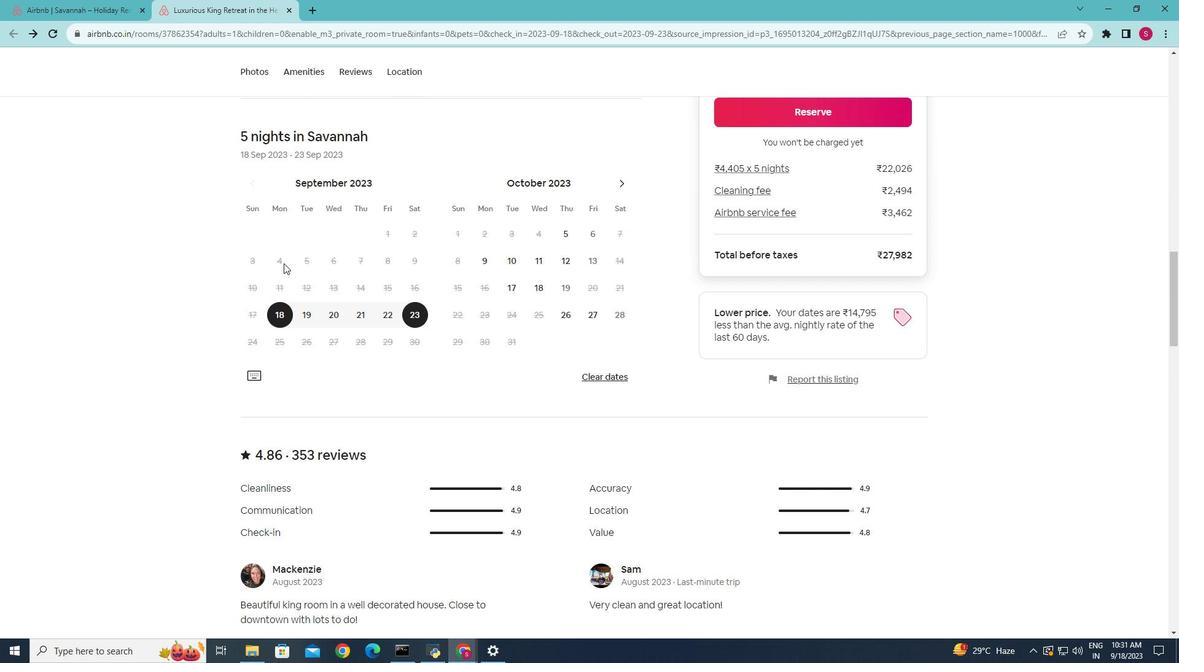 
Action: Mouse scrolled (283, 264) with delta (0, 0)
Screenshot: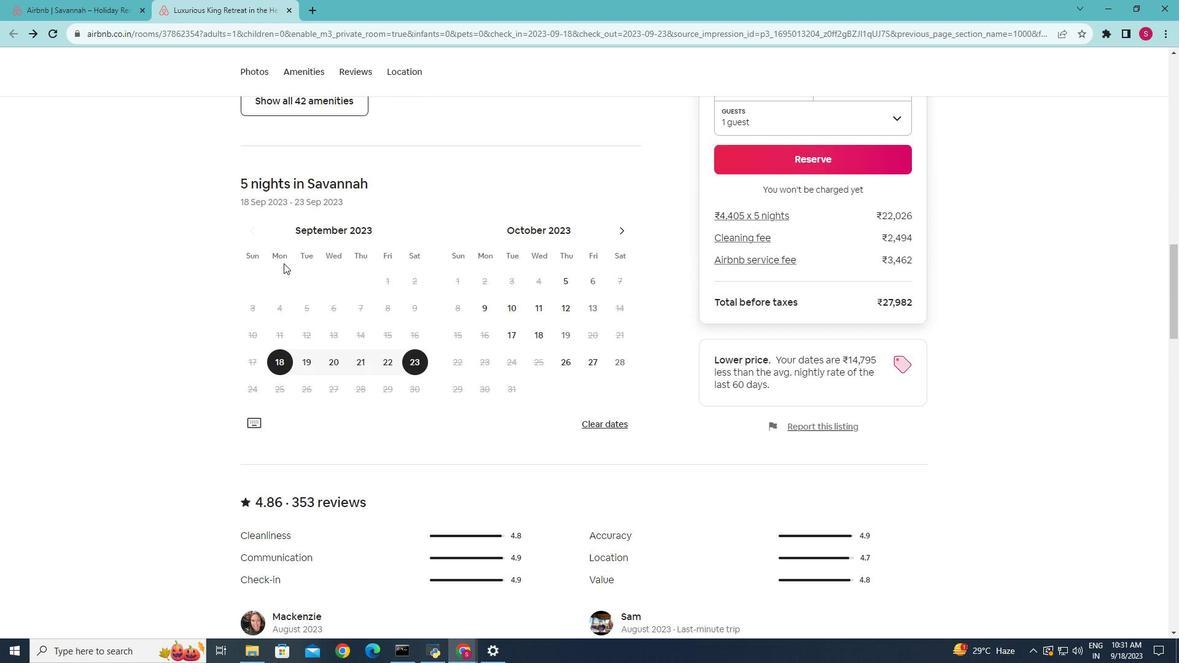 
Action: Mouse scrolled (283, 264) with delta (0, 0)
Screenshot: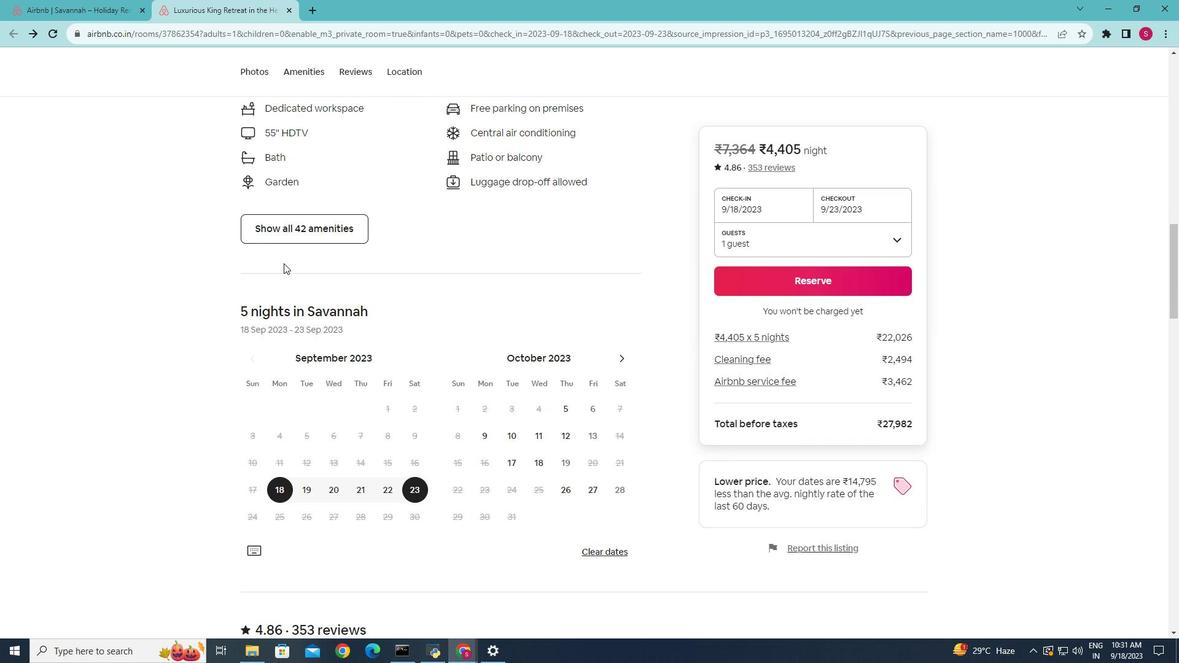 
Action: Mouse scrolled (283, 264) with delta (0, 0)
Screenshot: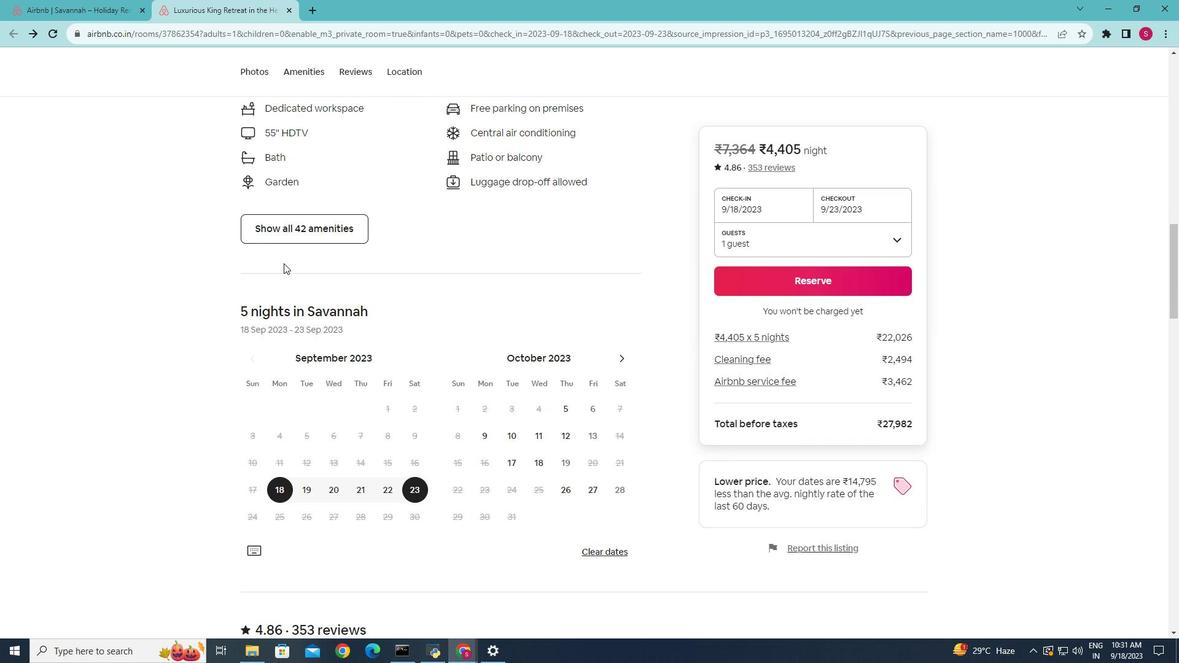 
Action: Mouse scrolled (283, 264) with delta (0, 0)
Screenshot: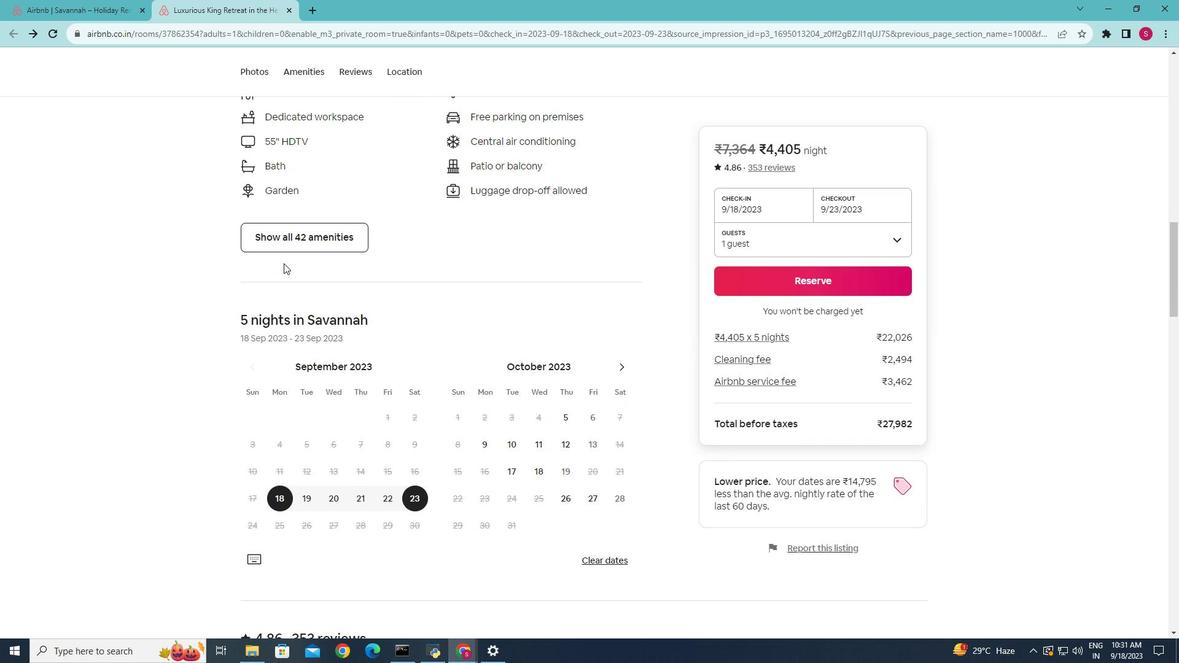 
Action: Mouse scrolled (283, 264) with delta (0, 0)
Screenshot: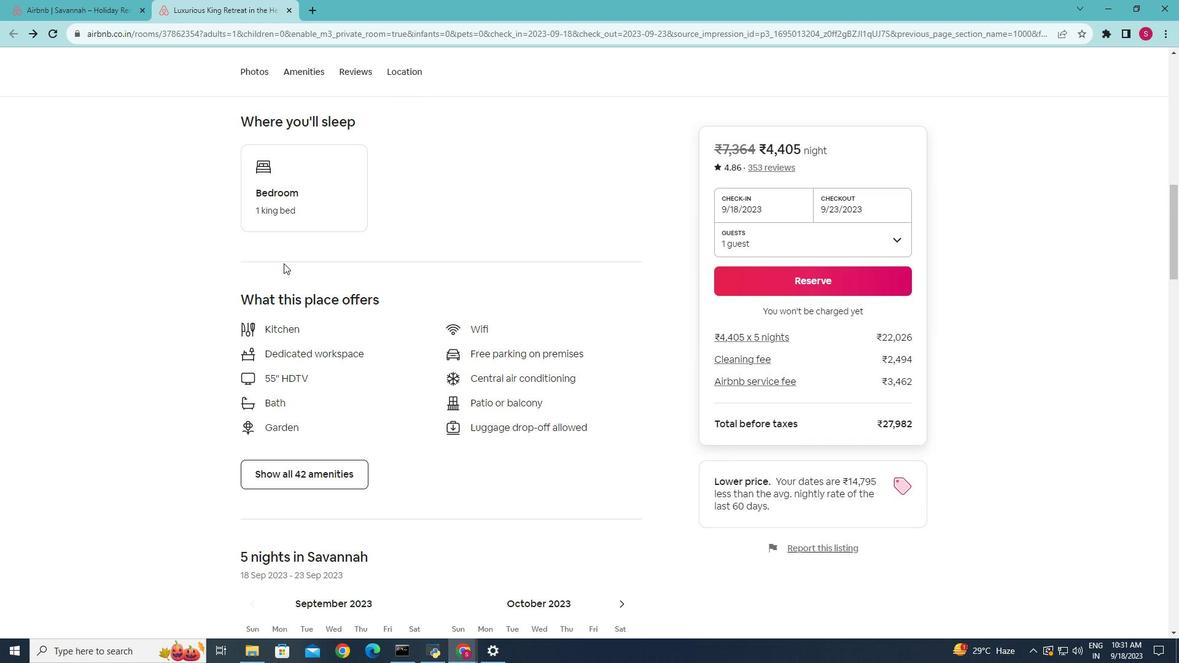 
Action: Mouse scrolled (283, 264) with delta (0, 0)
Screenshot: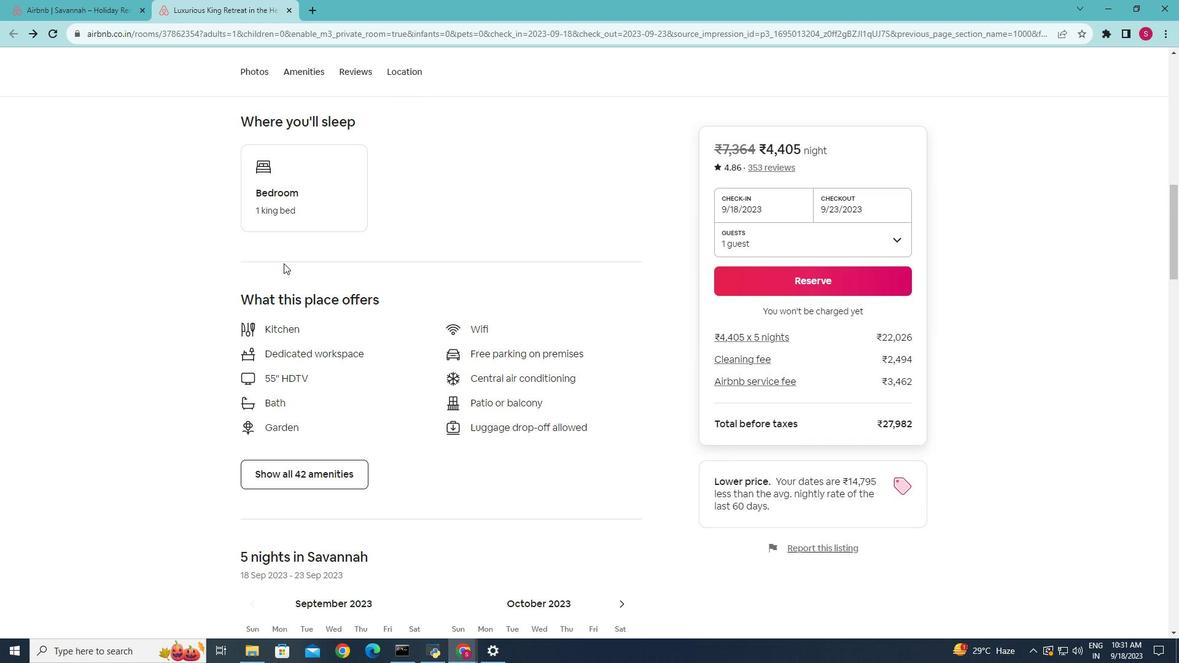 
Action: Mouse scrolled (283, 264) with delta (0, 0)
Screenshot: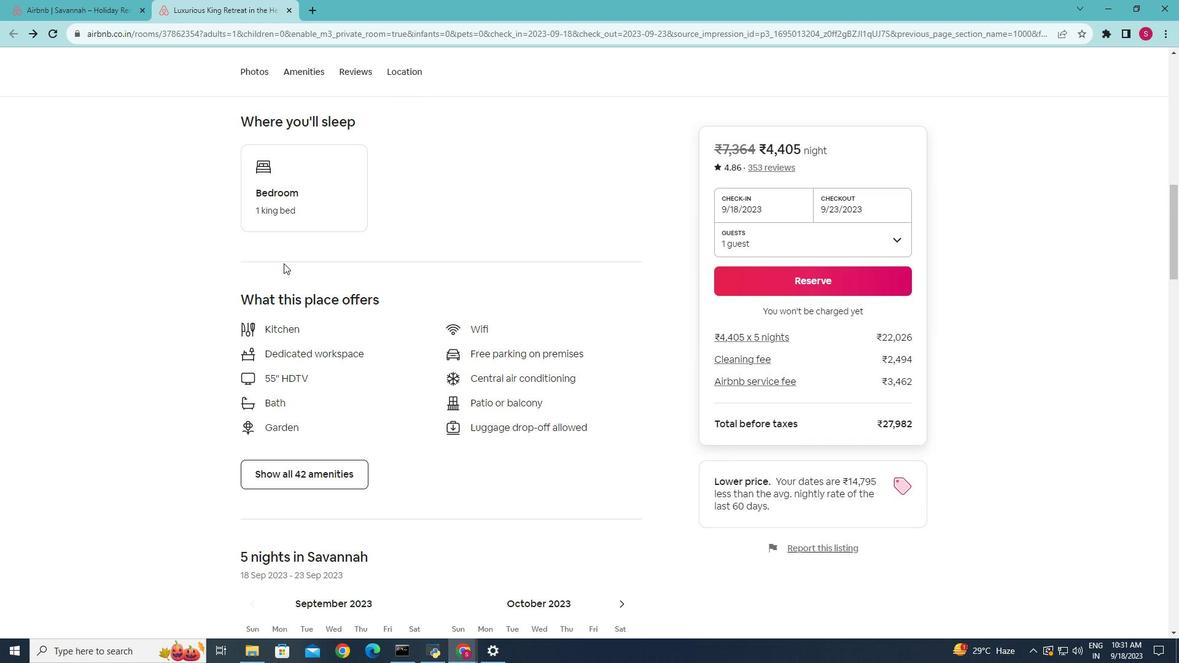 
Action: Mouse scrolled (283, 264) with delta (0, 0)
Screenshot: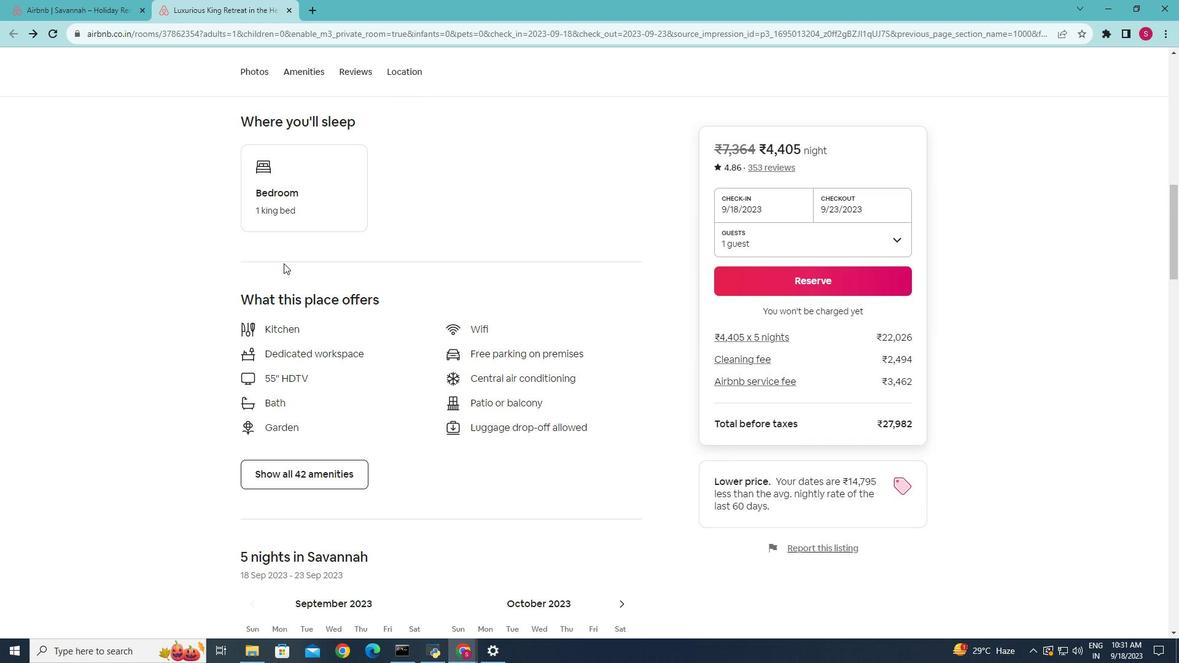 
Action: Mouse scrolled (283, 264) with delta (0, 0)
Screenshot: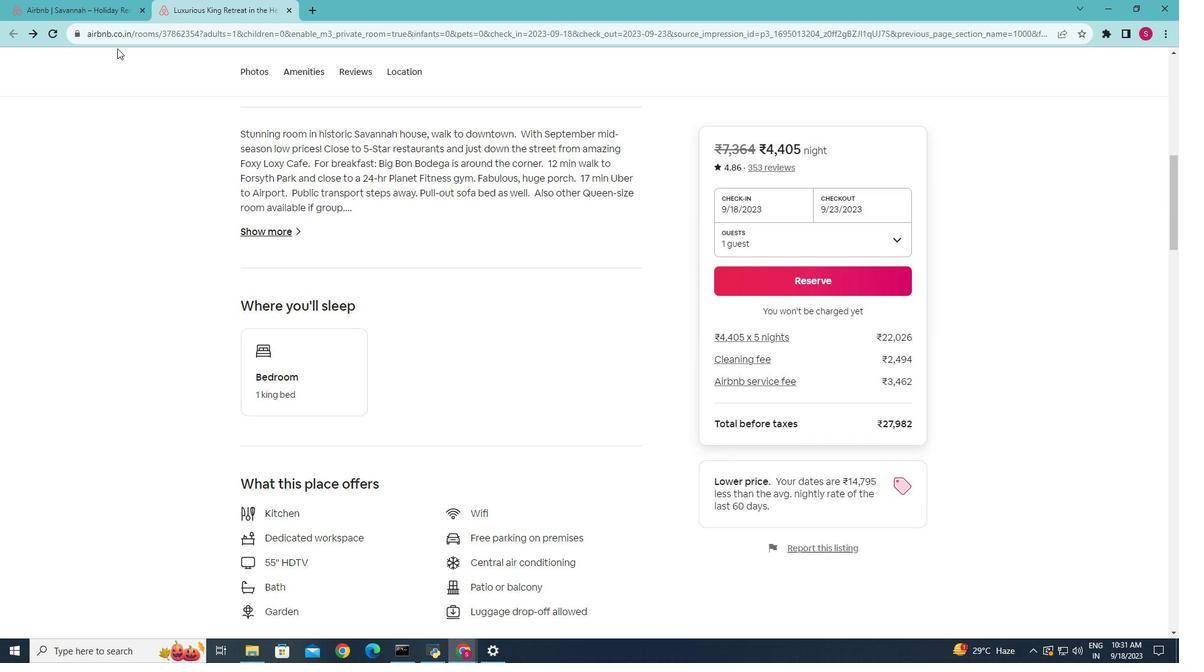 
Action: Mouse scrolled (283, 264) with delta (0, 0)
Screenshot: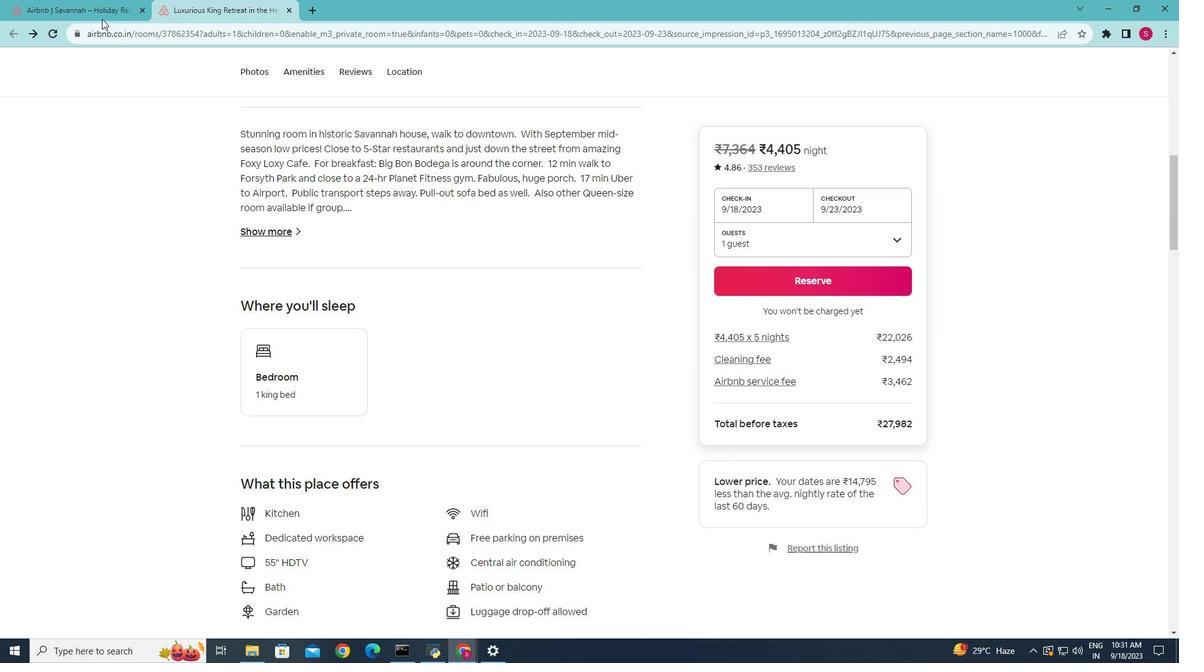 
Action: Mouse scrolled (283, 264) with delta (0, 0)
Screenshot: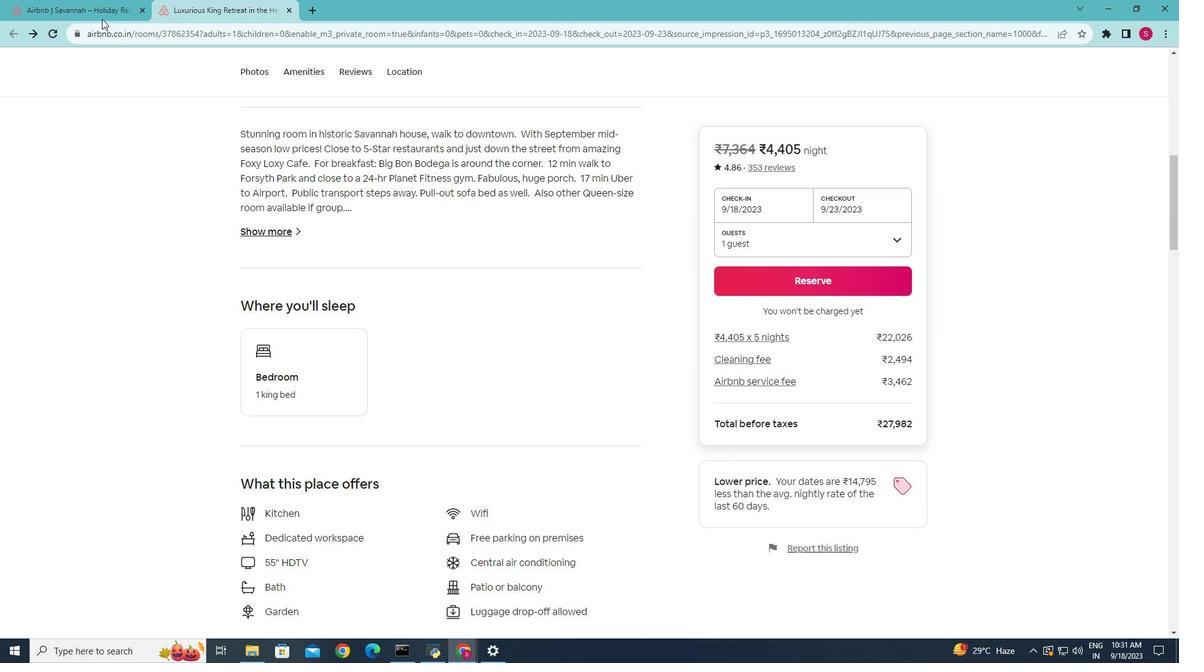 
Action: Mouse moved to (94, 0)
Screenshot: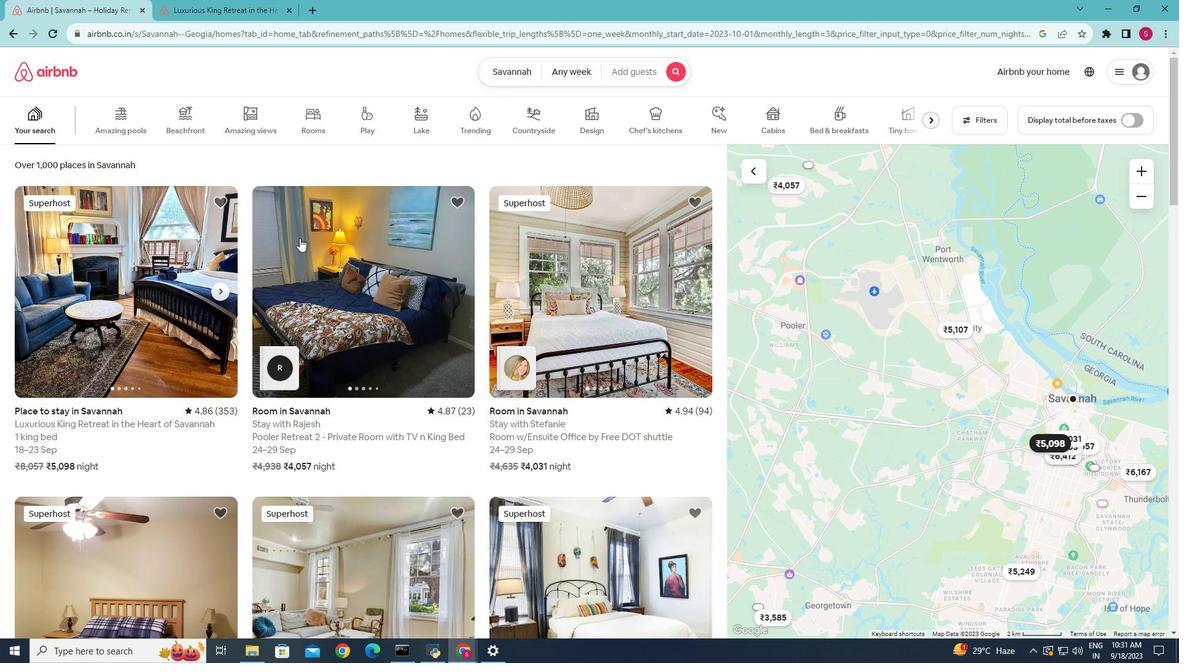 
Action: Mouse pressed left at (94, 0)
Screenshot: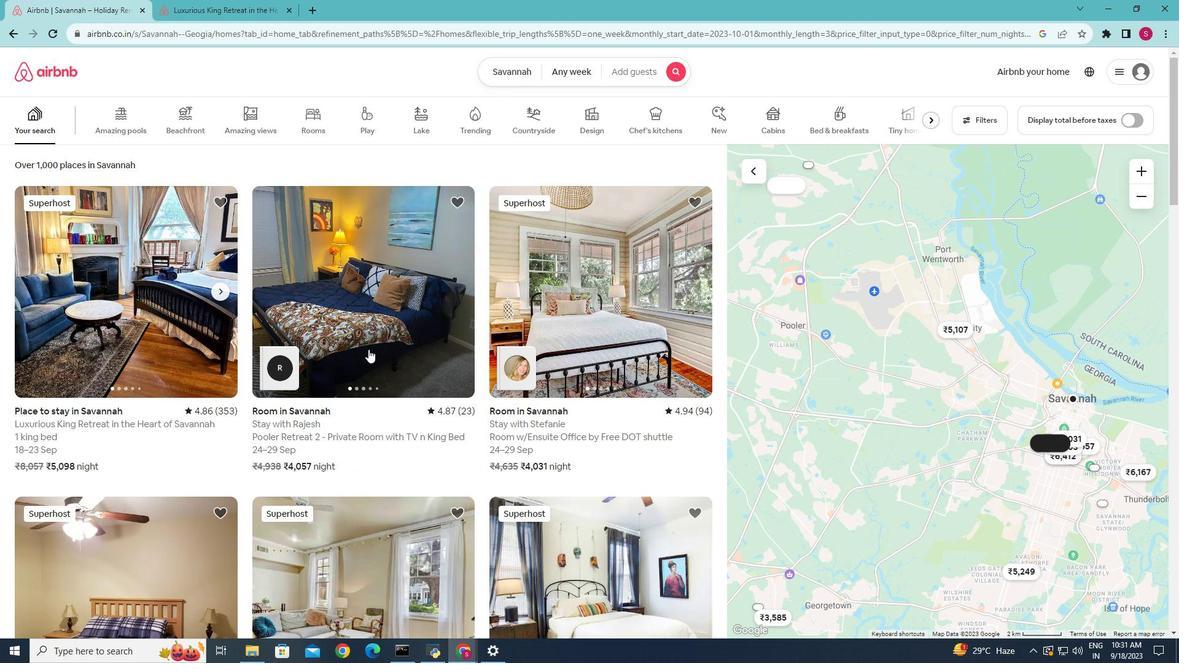 
Action: Mouse moved to (418, 398)
Screenshot: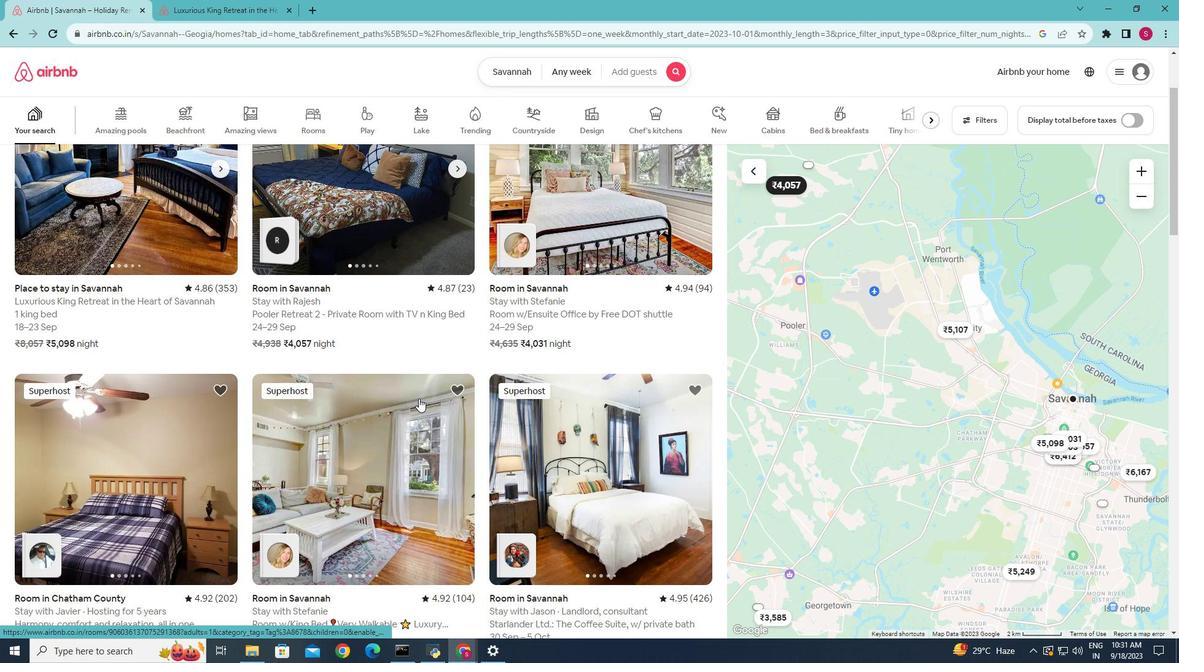 
Action: Mouse scrolled (418, 398) with delta (0, 0)
Screenshot: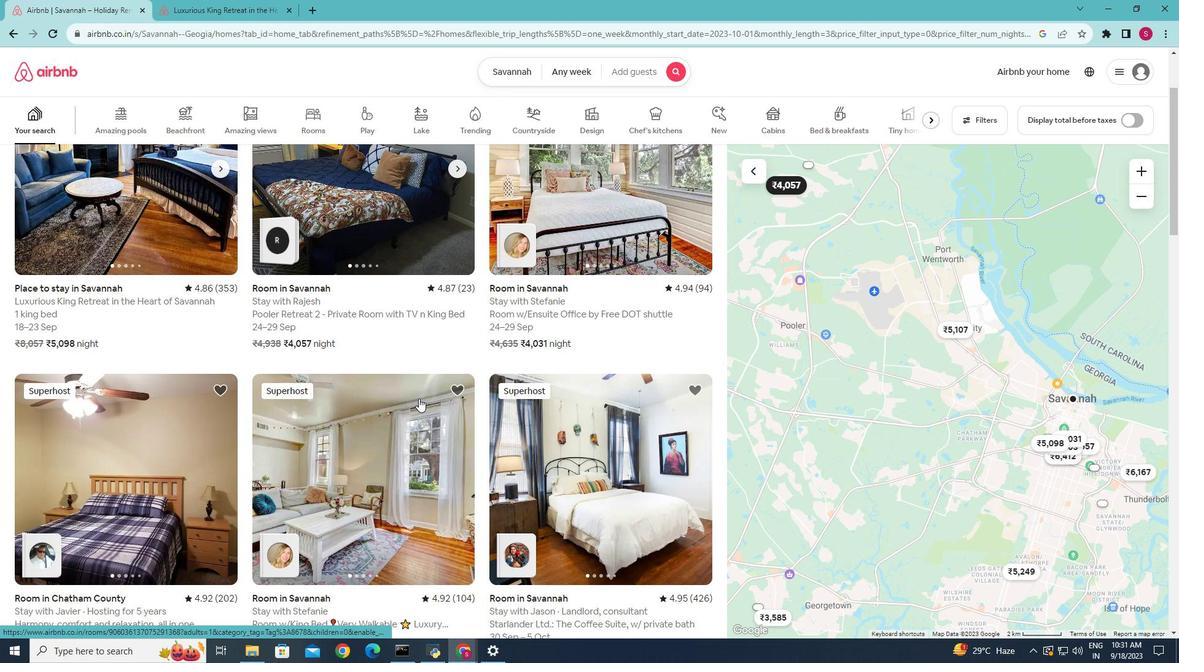 
Action: Mouse scrolled (418, 398) with delta (0, 0)
Screenshot: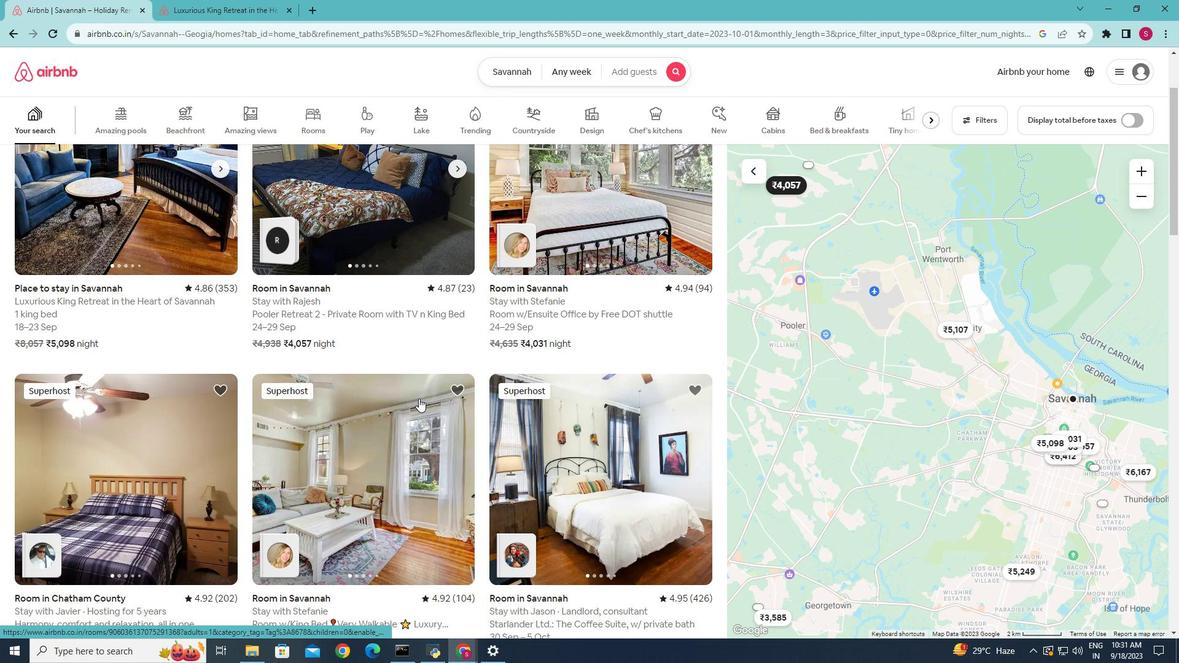 
Action: Mouse scrolled (418, 398) with delta (0, 0)
Screenshot: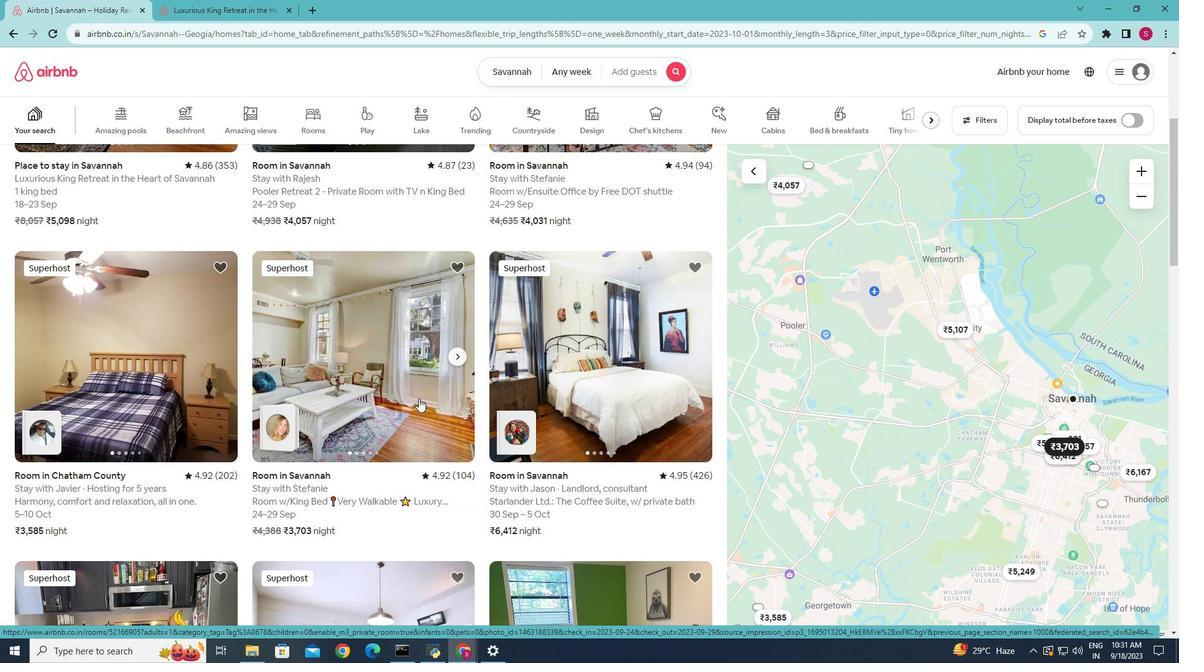 
Action: Mouse scrolled (418, 398) with delta (0, 0)
Screenshot: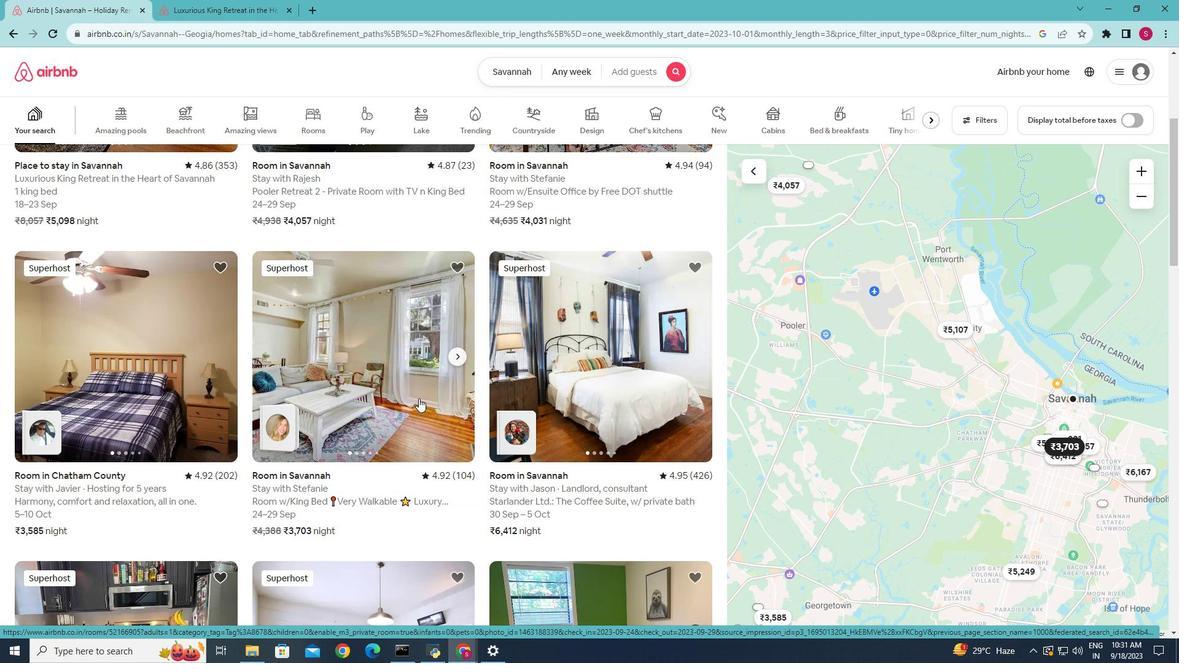 
Action: Mouse scrolled (418, 398) with delta (0, 0)
Screenshot: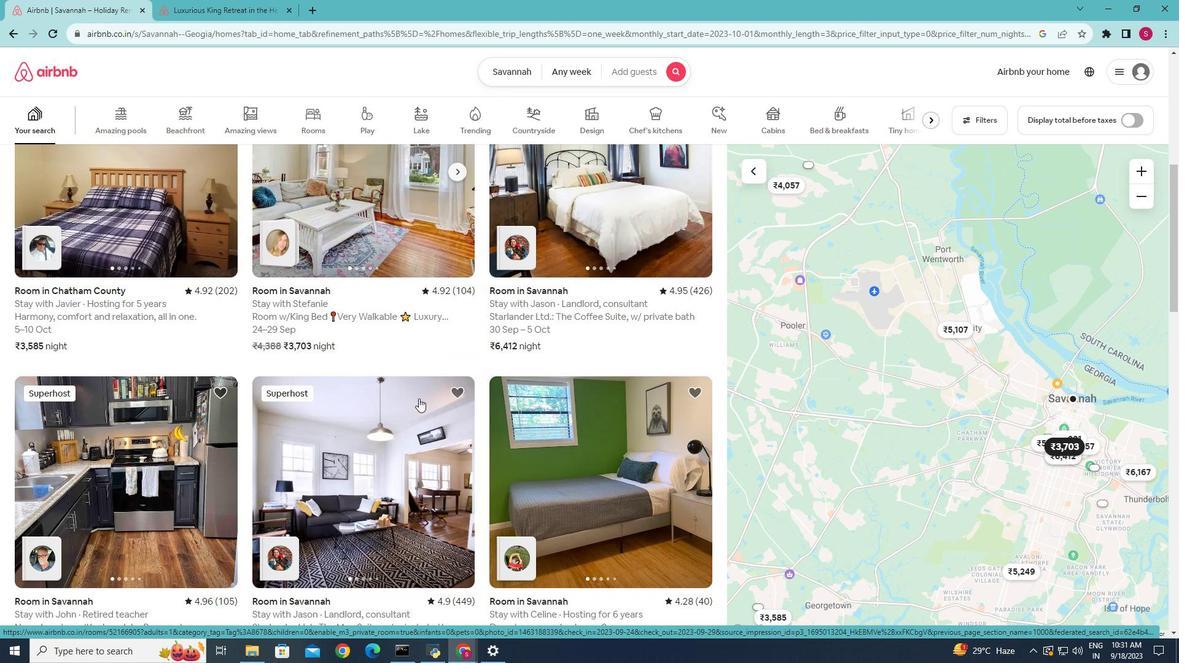 
Action: Mouse scrolled (418, 398) with delta (0, 0)
Screenshot: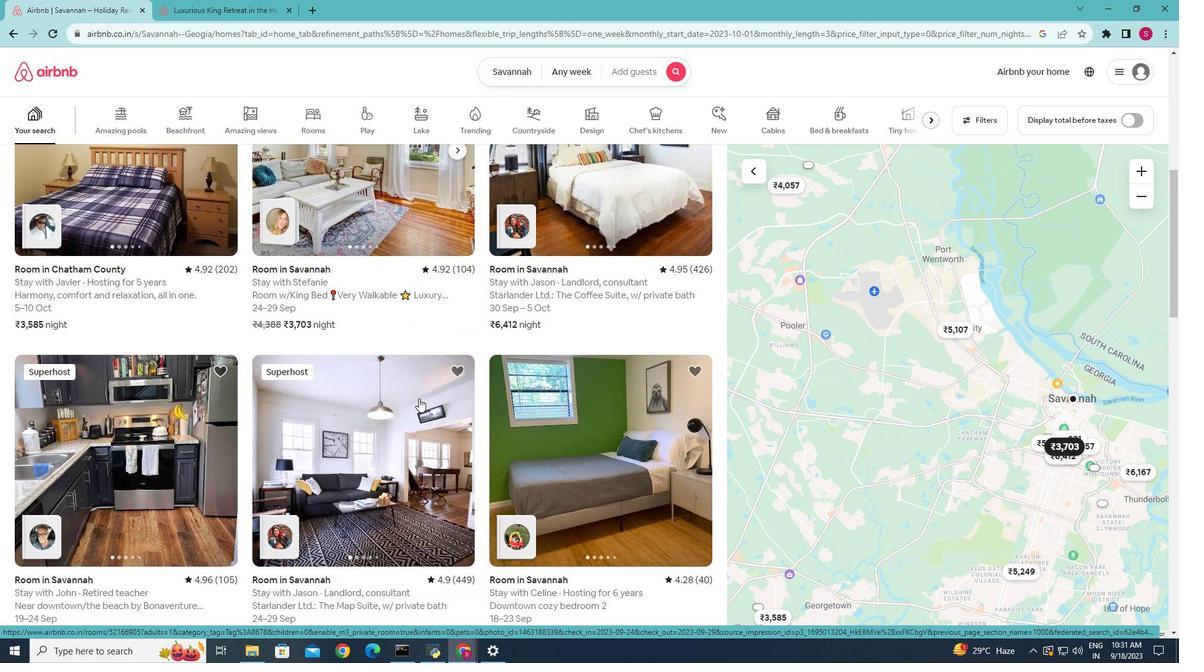 
Action: Mouse scrolled (418, 398) with delta (0, 0)
Screenshot: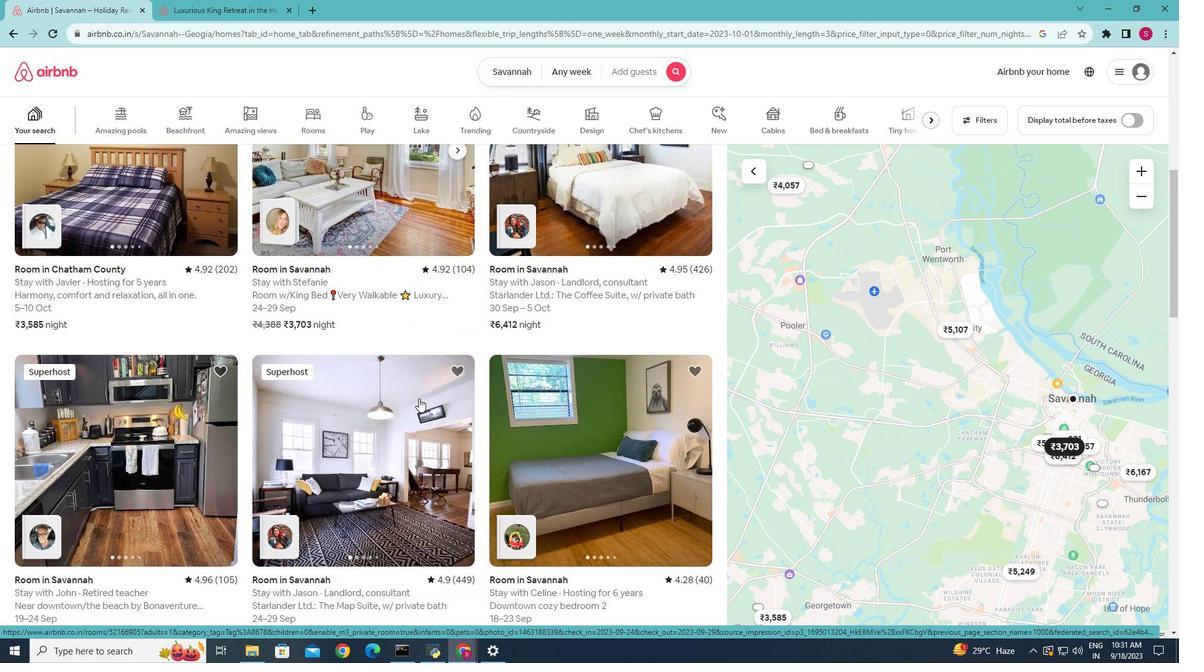 
Action: Mouse scrolled (418, 398) with delta (0, 0)
Screenshot: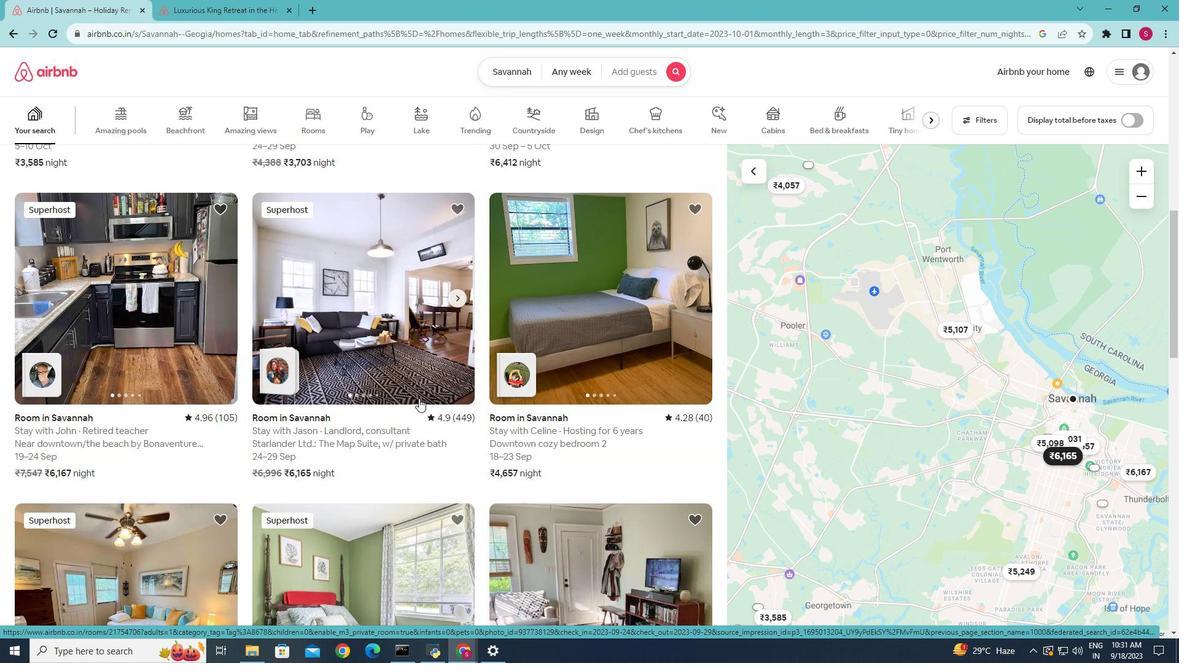 
Action: Mouse scrolled (418, 398) with delta (0, 0)
Screenshot: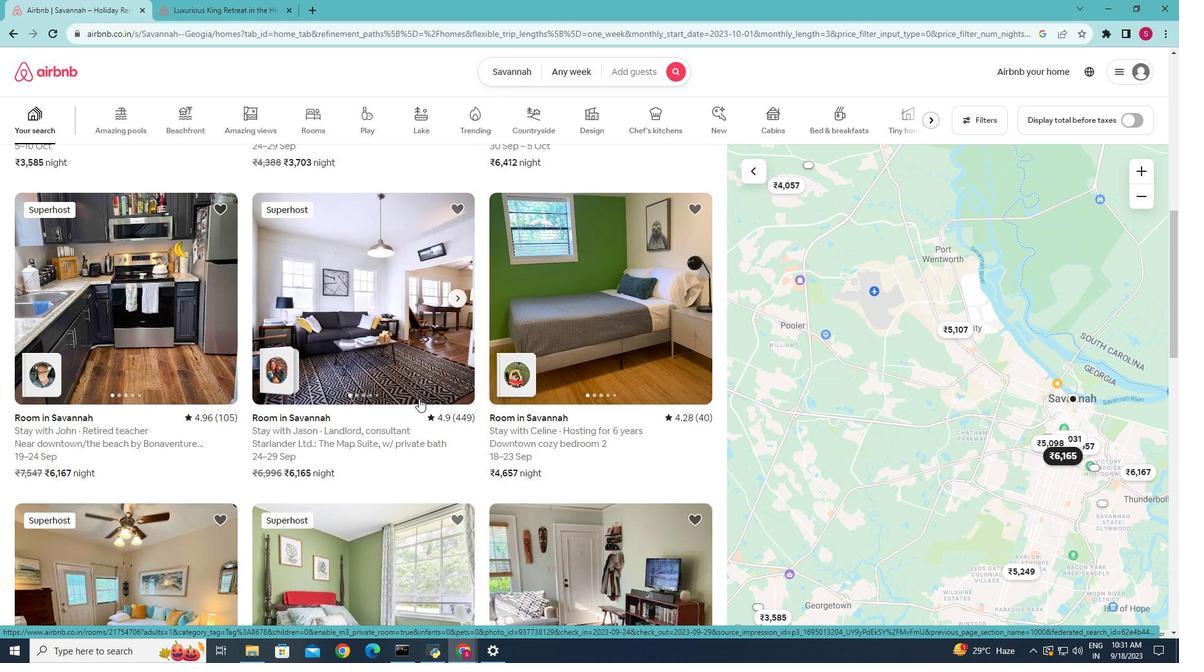 
Action: Mouse scrolled (418, 398) with delta (0, 0)
Screenshot: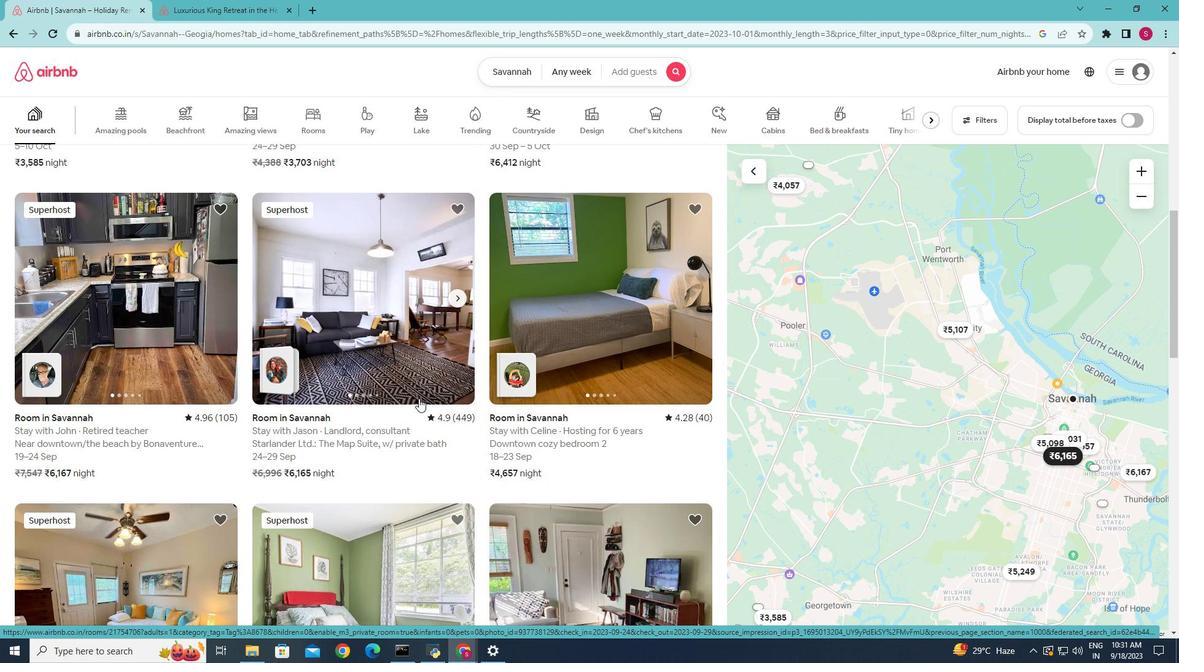 
Action: Mouse moved to (423, 361)
Screenshot: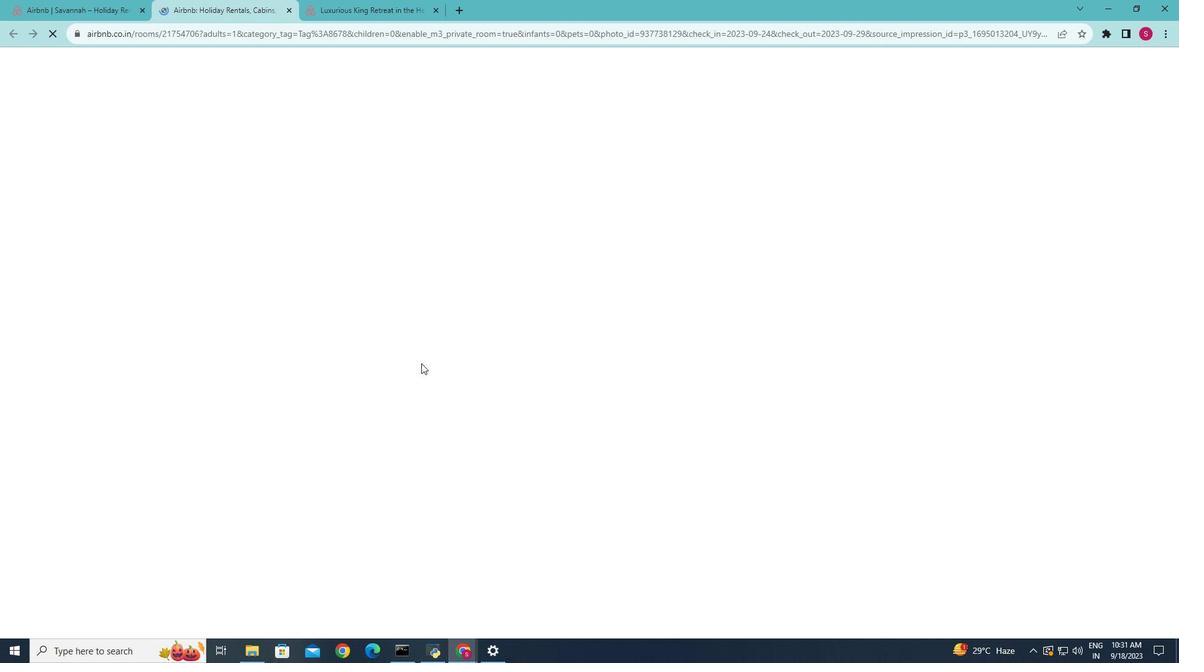 
Action: Mouse pressed left at (423, 361)
Screenshot: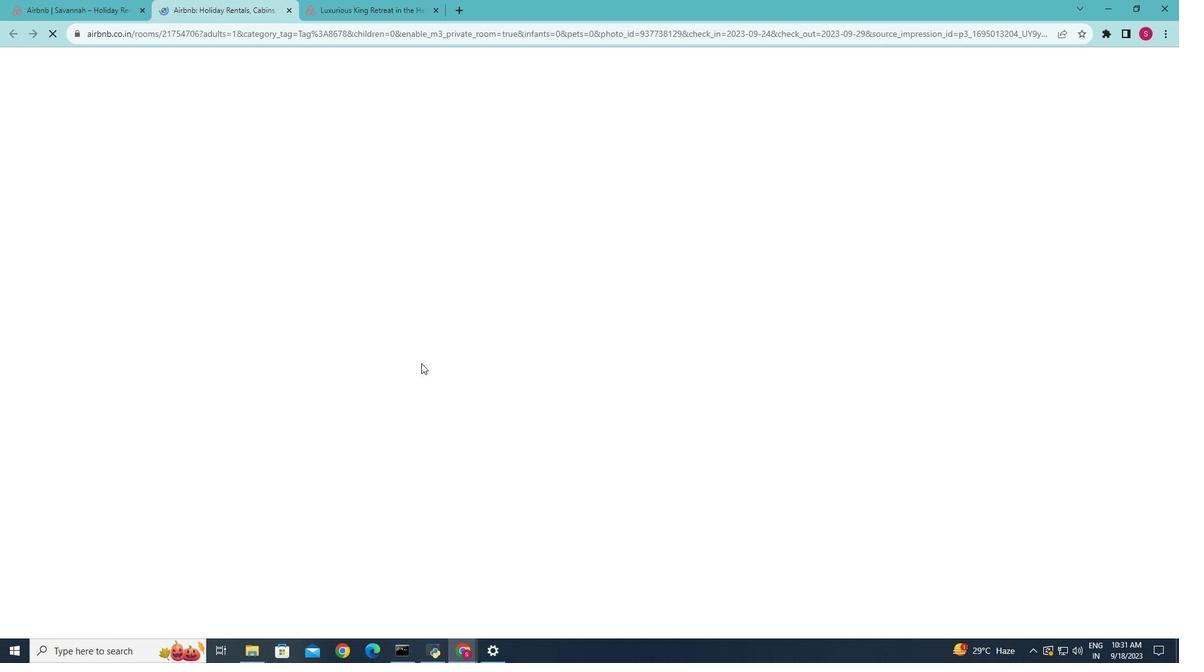 
Action: Mouse moved to (592, 388)
Screenshot: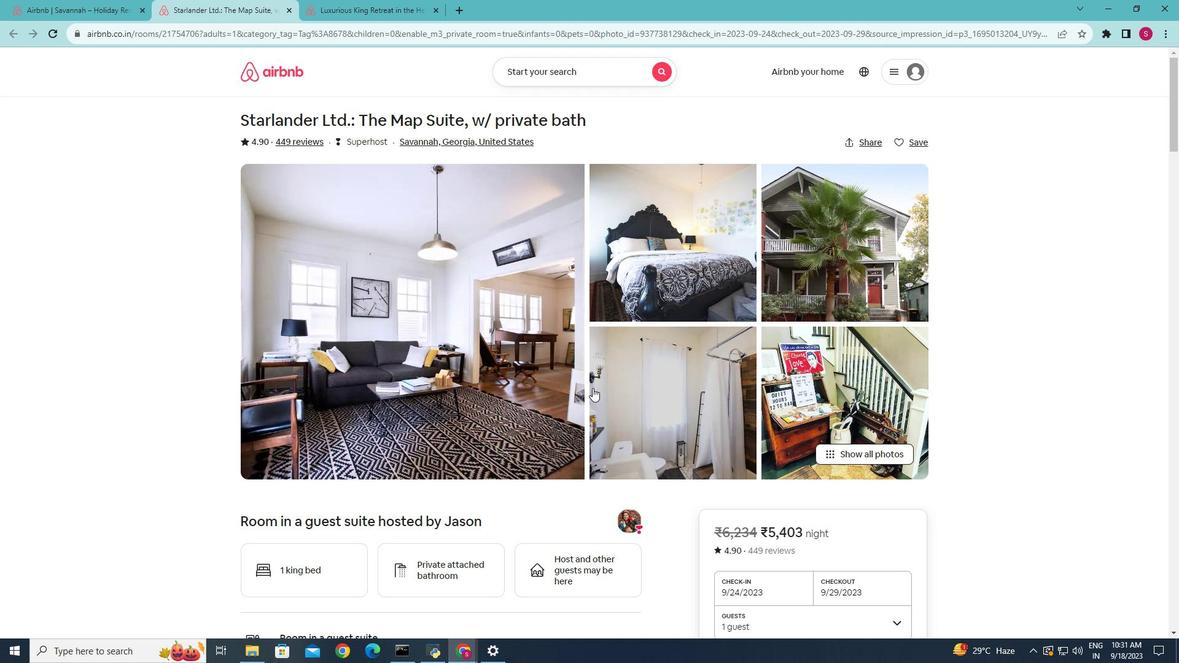 
Action: Mouse scrolled (592, 387) with delta (0, 0)
Screenshot: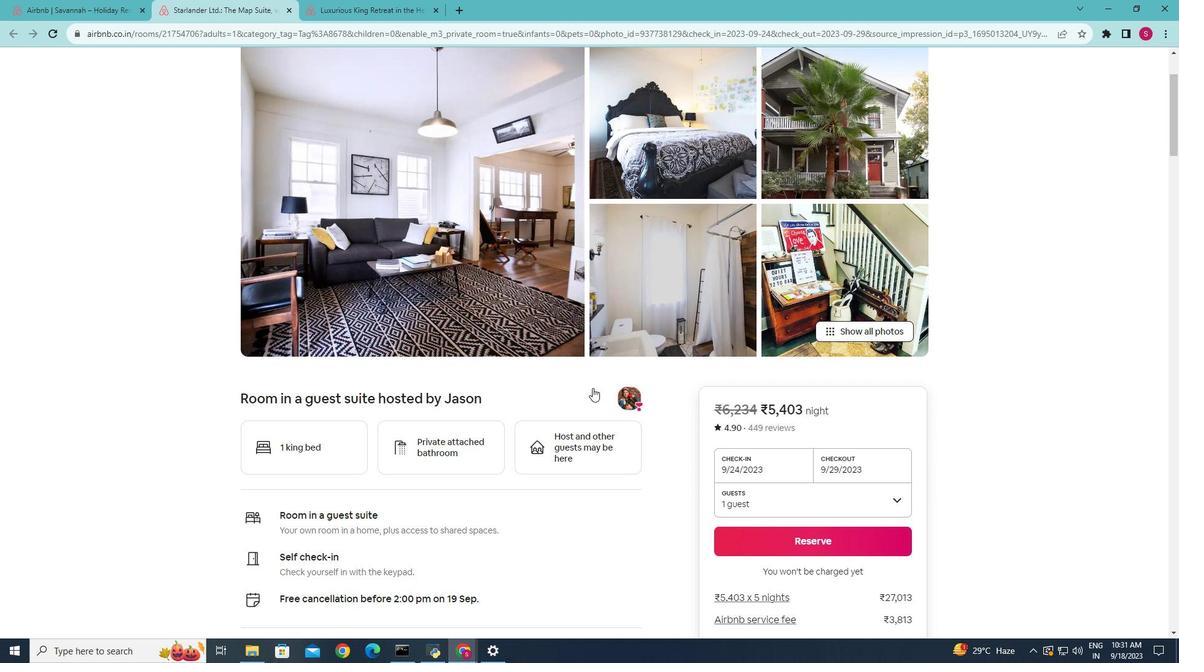 
Action: Mouse scrolled (592, 387) with delta (0, 0)
Screenshot: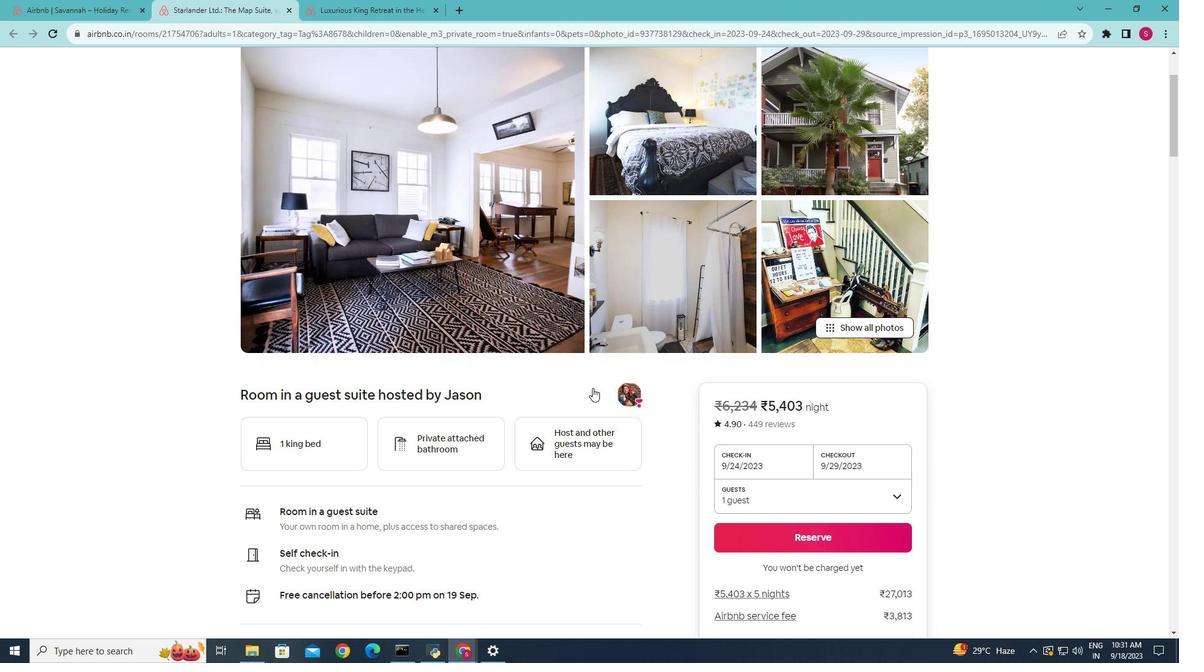 
Action: Mouse scrolled (592, 387) with delta (0, 0)
Screenshot: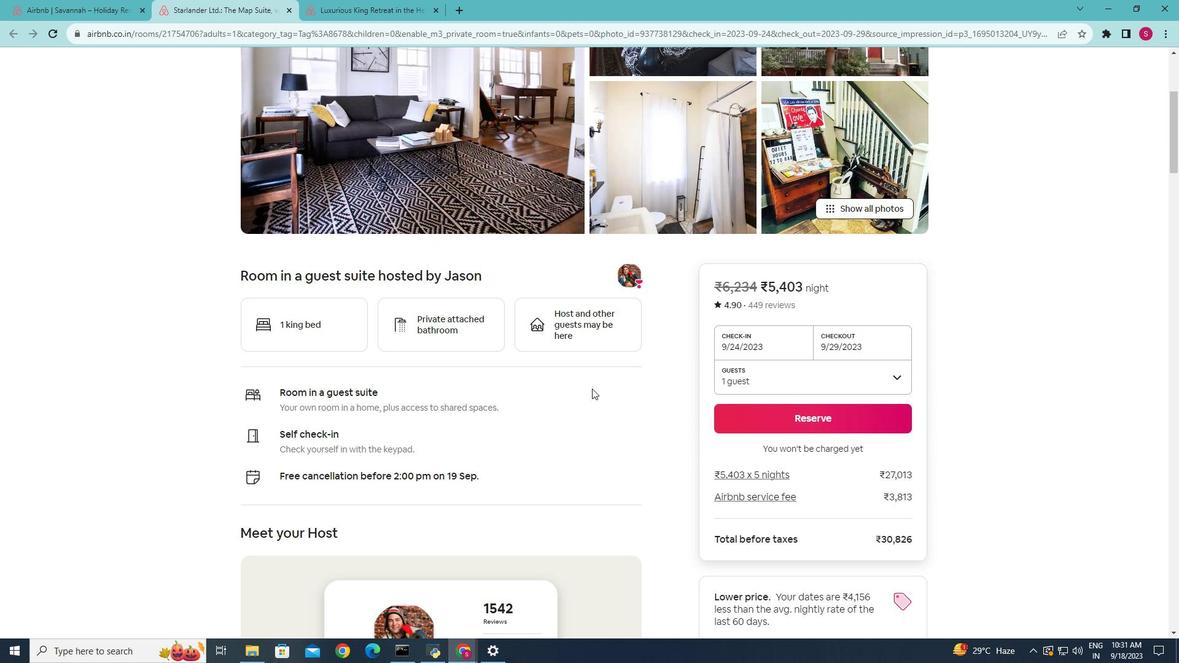 
Action: Mouse scrolled (592, 387) with delta (0, 0)
Screenshot: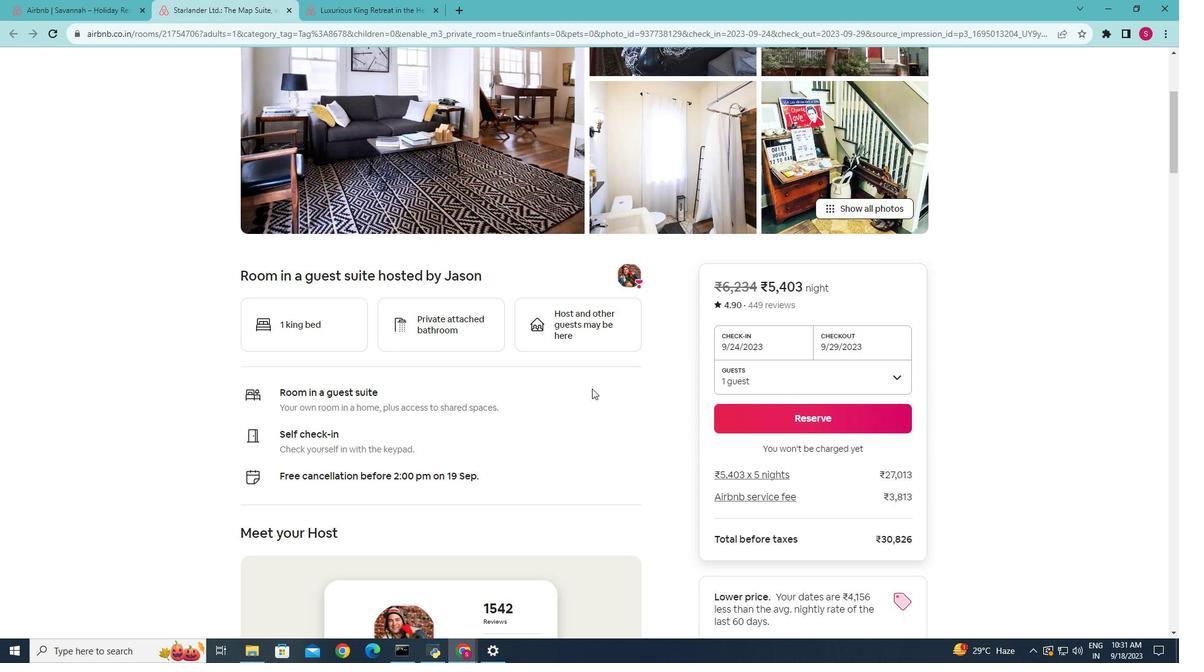 
Action: Mouse moved to (592, 388)
Screenshot: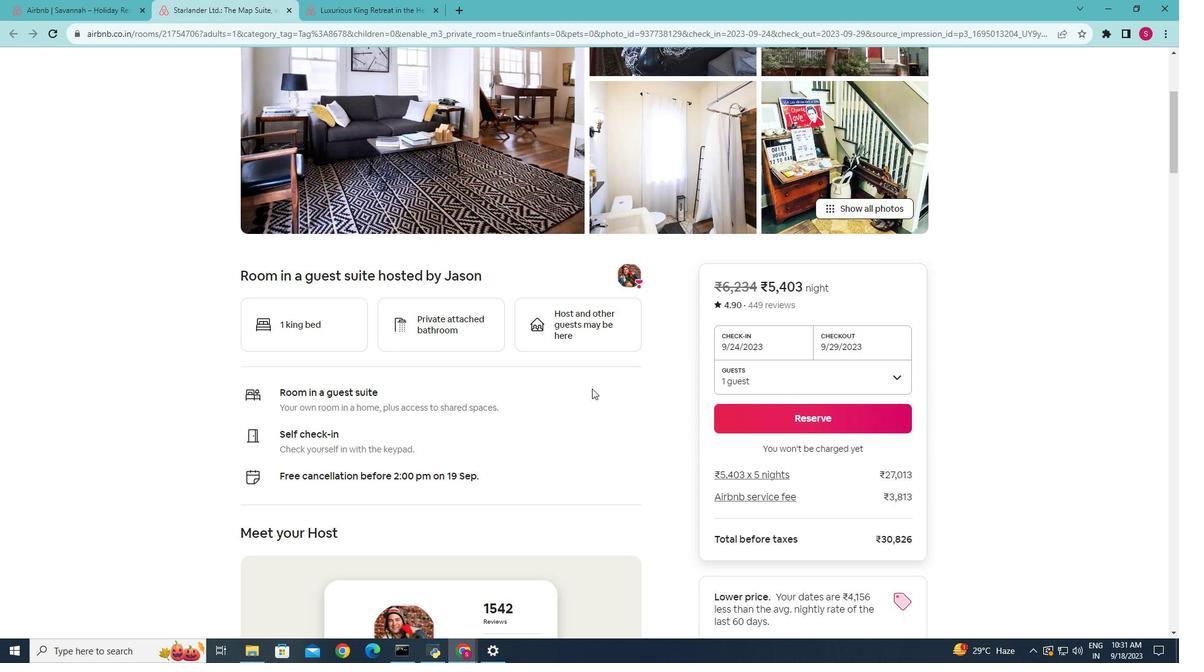 
Action: Mouse scrolled (592, 388) with delta (0, 0)
Screenshot: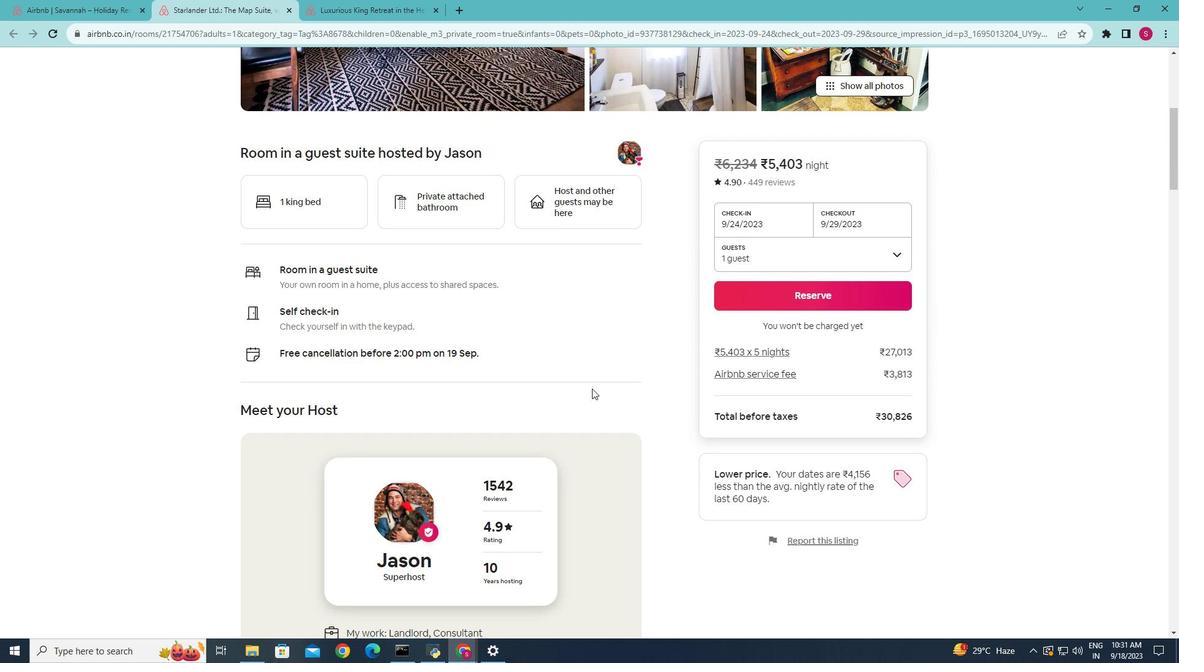 
Action: Mouse scrolled (592, 388) with delta (0, 0)
Screenshot: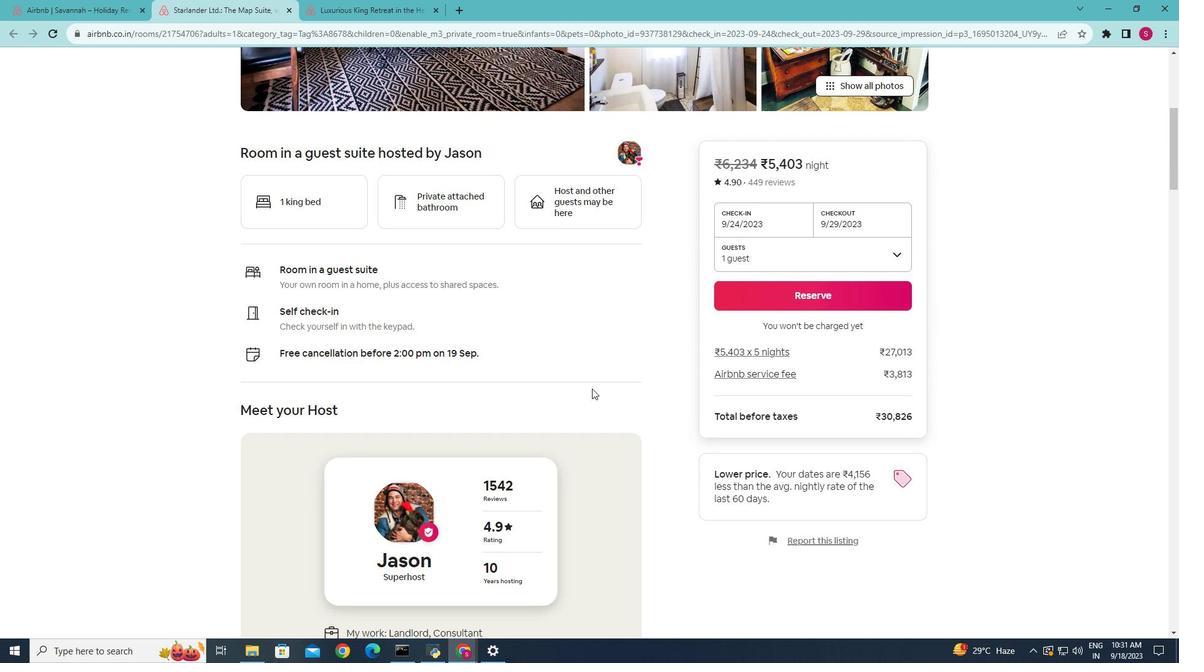 
Action: Mouse scrolled (592, 389) with delta (0, 0)
Screenshot: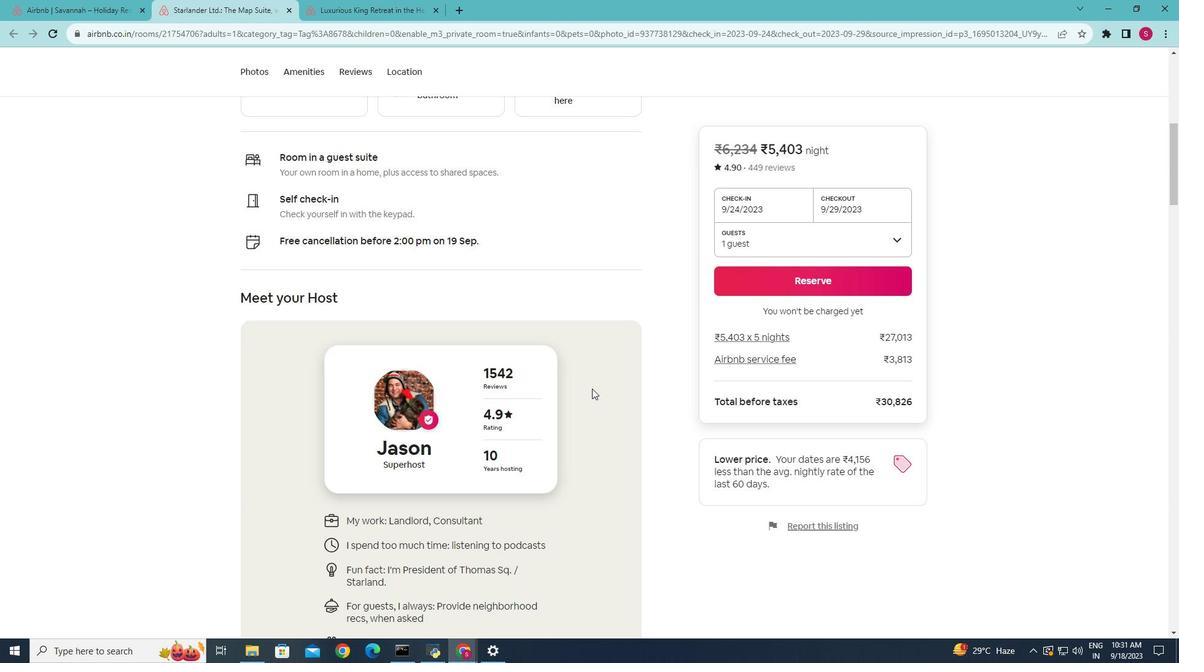 
Action: Mouse scrolled (592, 388) with delta (0, 0)
Screenshot: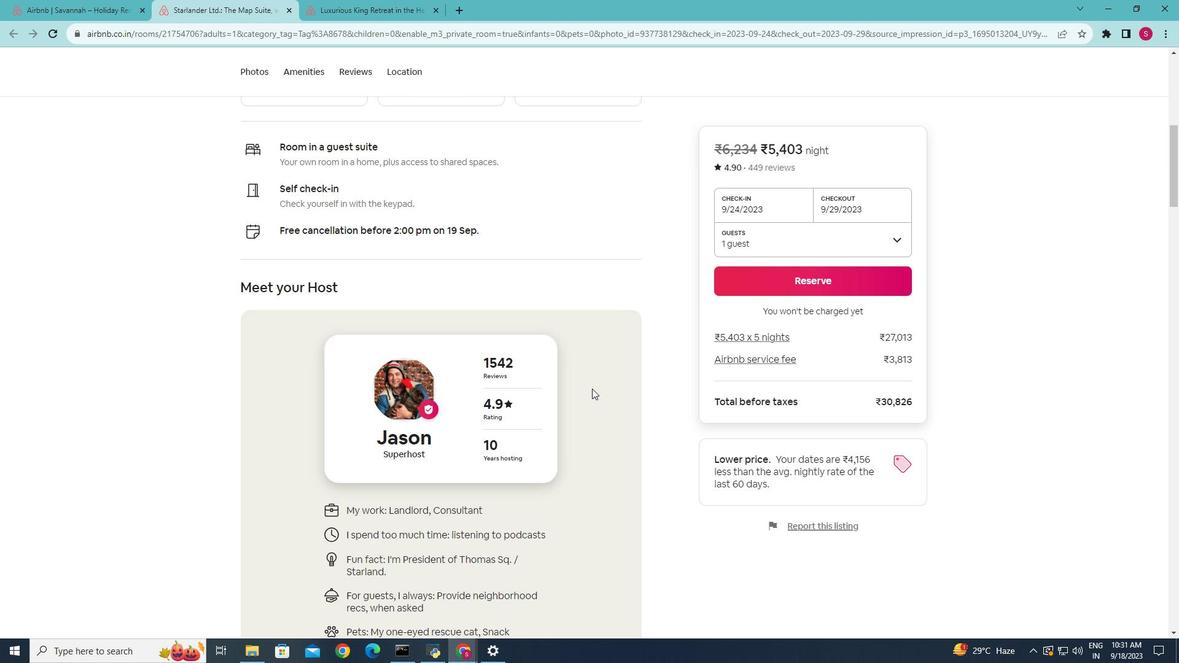 
Action: Mouse scrolled (592, 388) with delta (0, 0)
Screenshot: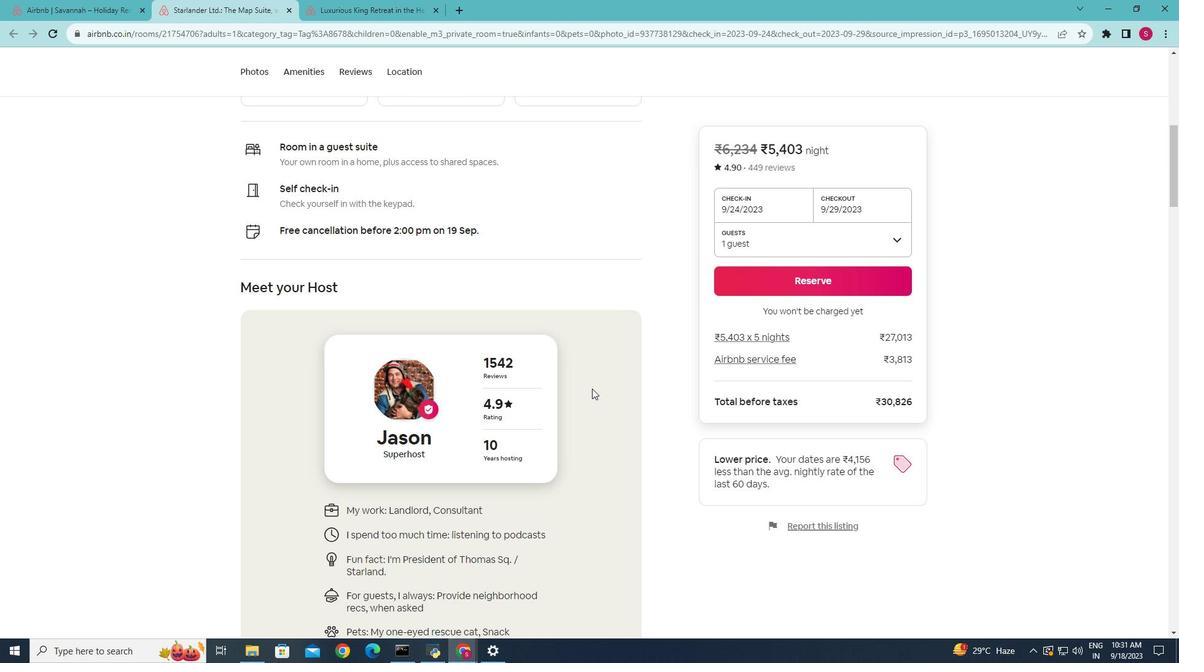
Action: Mouse scrolled (592, 388) with delta (0, 0)
Screenshot: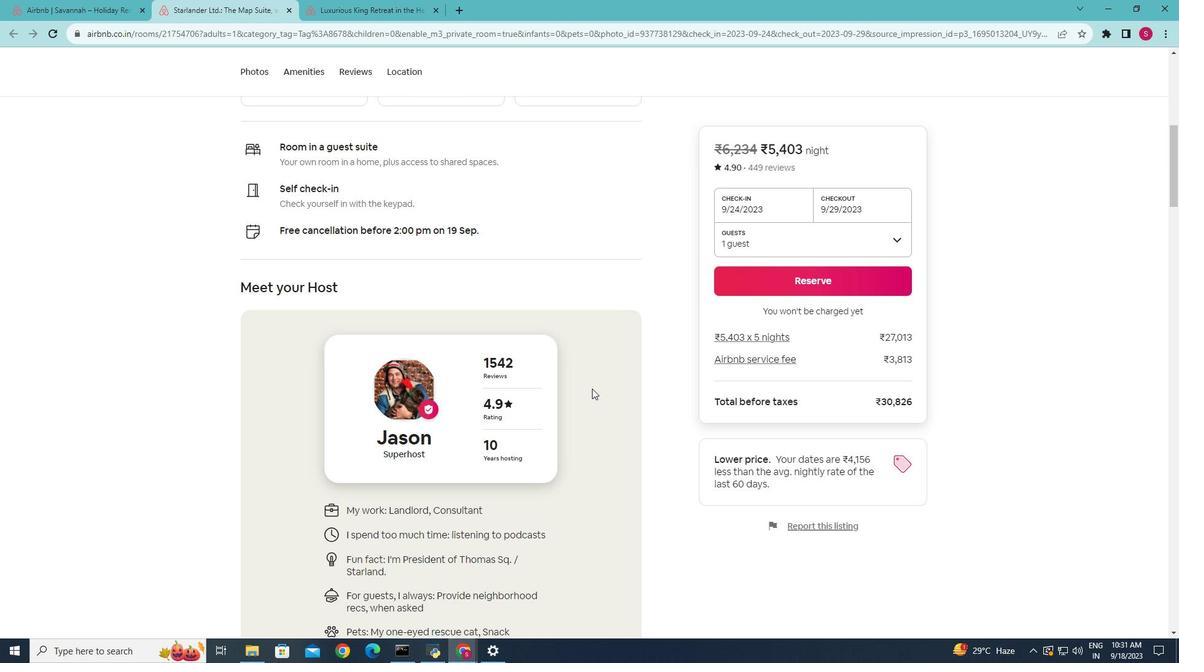 
Action: Mouse moved to (597, 396)
Screenshot: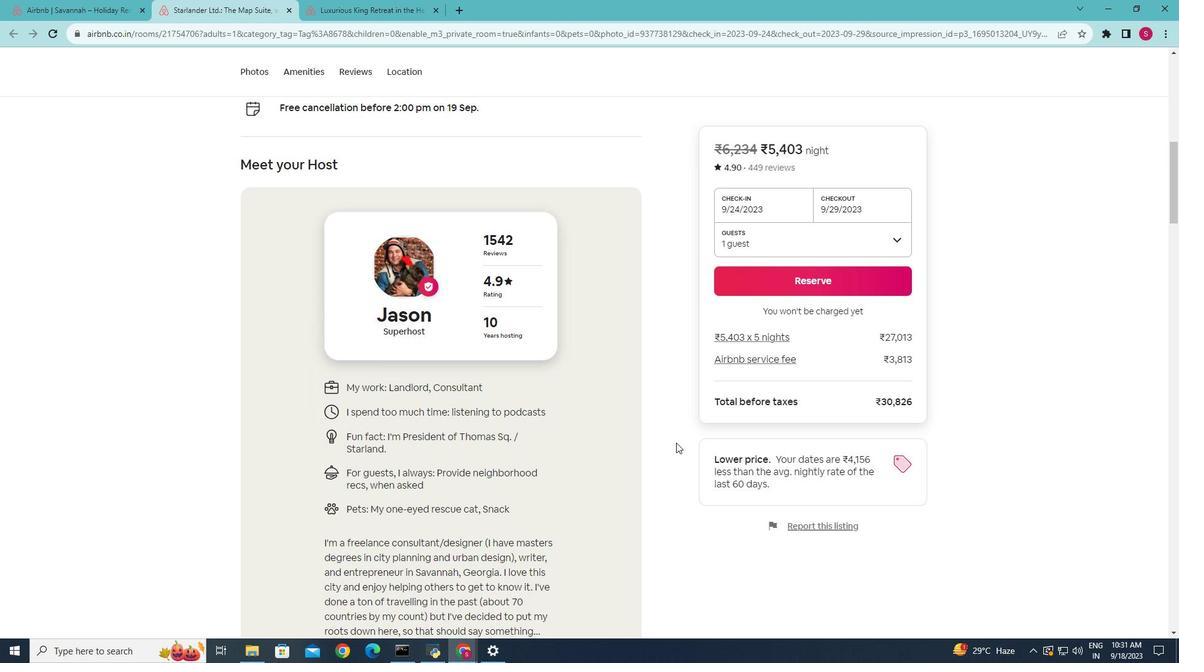 
Action: Mouse scrolled (597, 395) with delta (0, 0)
Screenshot: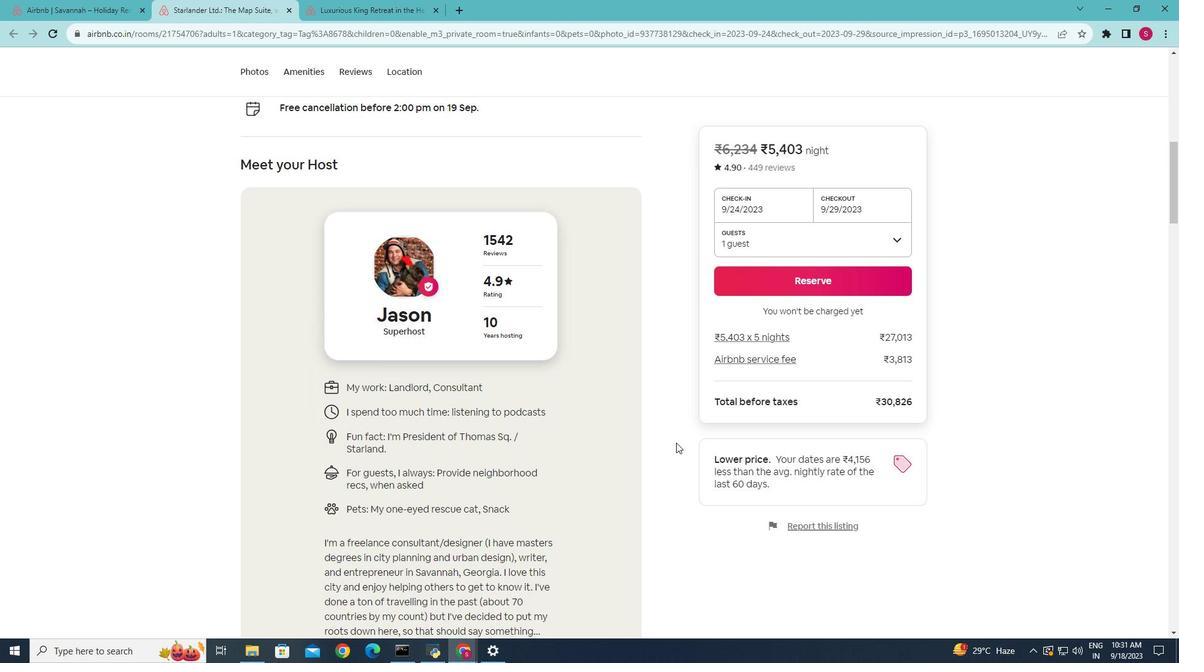 
Action: Mouse moved to (675, 442)
Screenshot: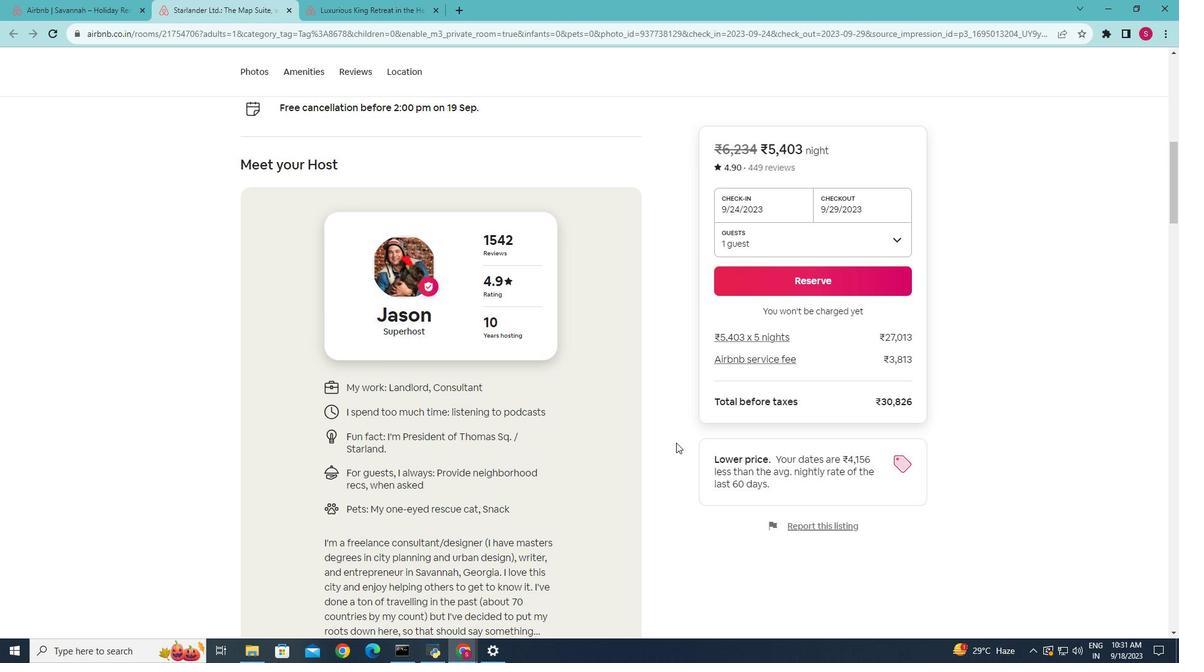 
Action: Mouse scrolled (675, 441) with delta (0, 0)
